 Task: Open a blank google sheet and write heading  Impact Sales. Add 10 people name  'Alexander Cooper, Victoria Hayes, Daniel Carter, Chloe Murphy, Christopher Ross, Natalie Price, Jack Peterson, Harper Foster, Joseph Gray, Lily Reed'Item code in between  1009-1200. Product range in between  1000-10000. Add Products   Keen Shoe, Lacoste Shoe, Merrell Shoe, Mizuno  Shoe, Onitsuka Tiger Shoe, Salomon Shoe, Sanuk Shoe, Saucony Shoe, Sperry Shoe, Superga Shoe.Choose quantity  1 to 10  commission 2 percent Total Add Amount. Save page  Impact Sales templetes   book
Action: Mouse moved to (273, 161)
Screenshot: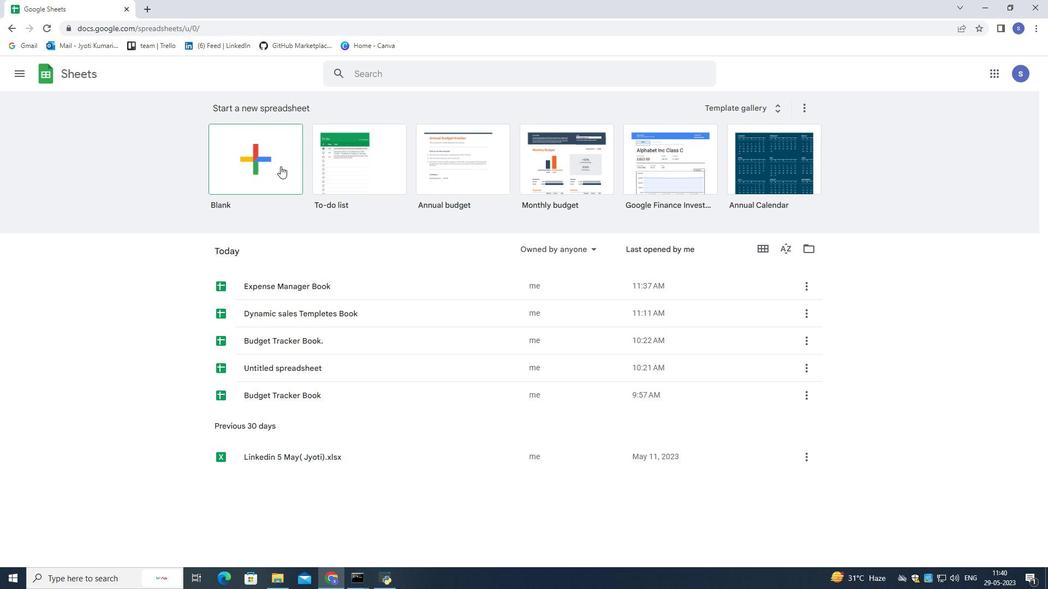 
Action: Mouse pressed left at (273, 161)
Screenshot: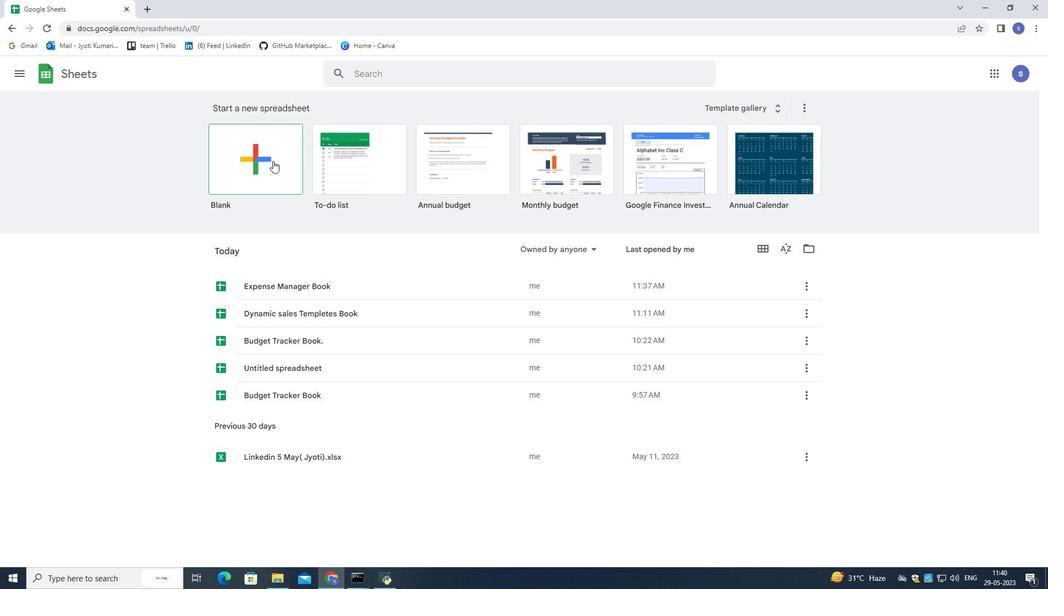 
Action: Mouse moved to (396, 158)
Screenshot: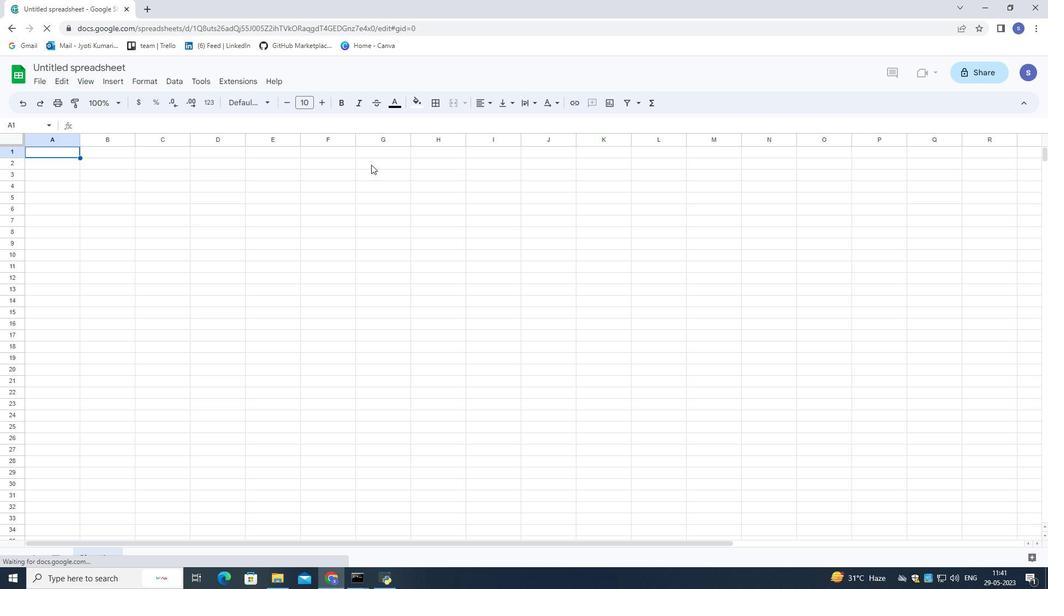 
Action: Mouse pressed left at (396, 158)
Screenshot: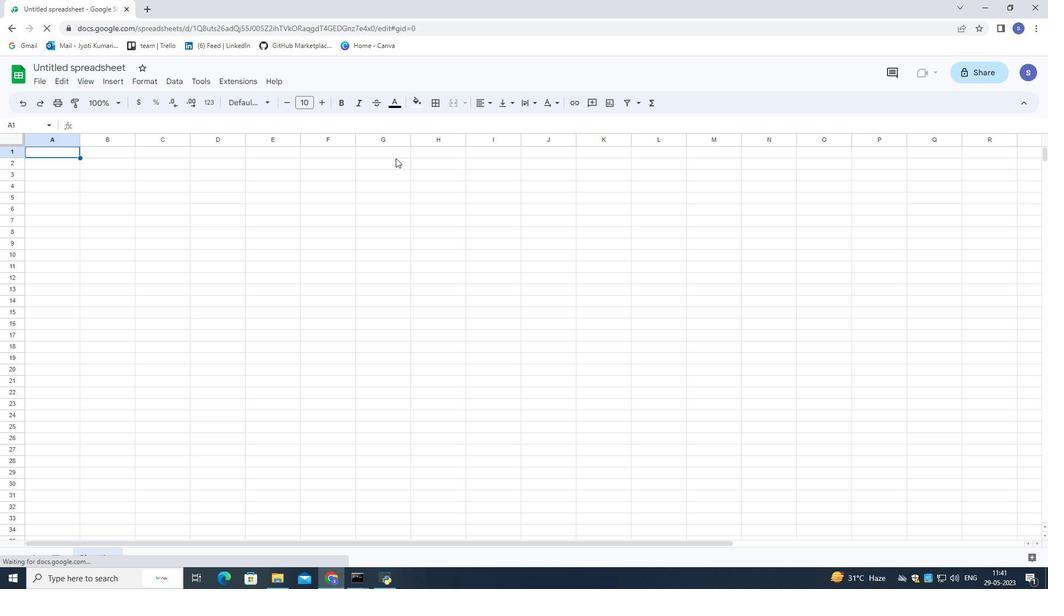 
Action: Mouse moved to (401, 162)
Screenshot: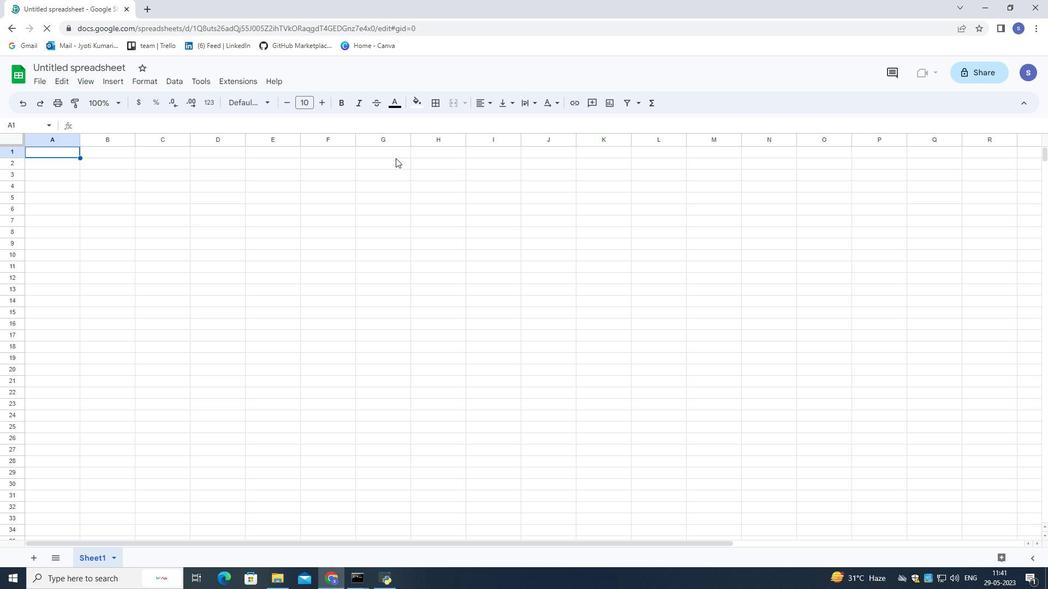 
Action: Mouse pressed left at (401, 162)
Screenshot: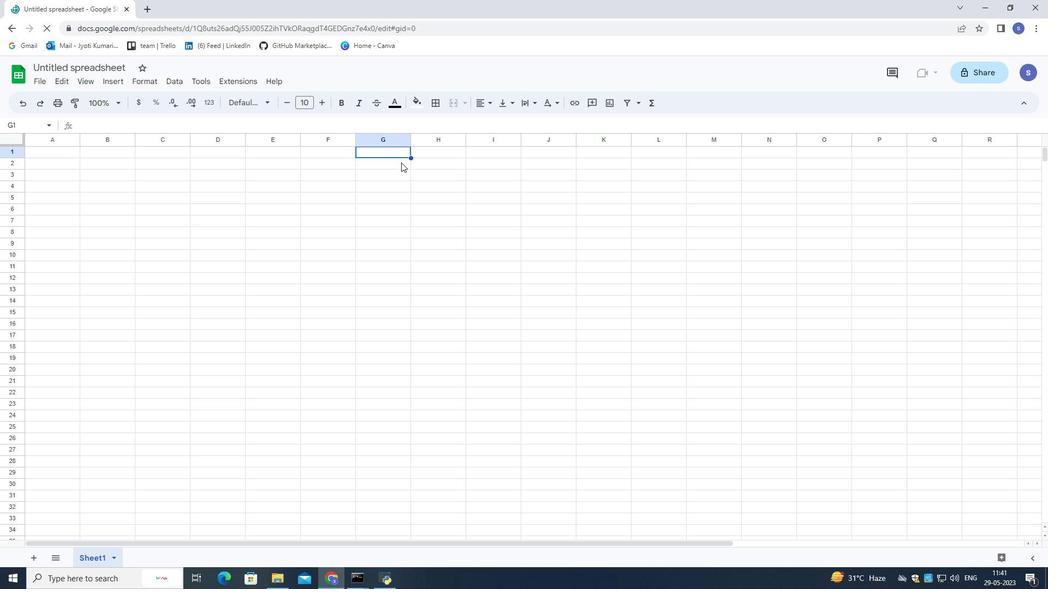 
Action: Mouse pressed left at (401, 162)
Screenshot: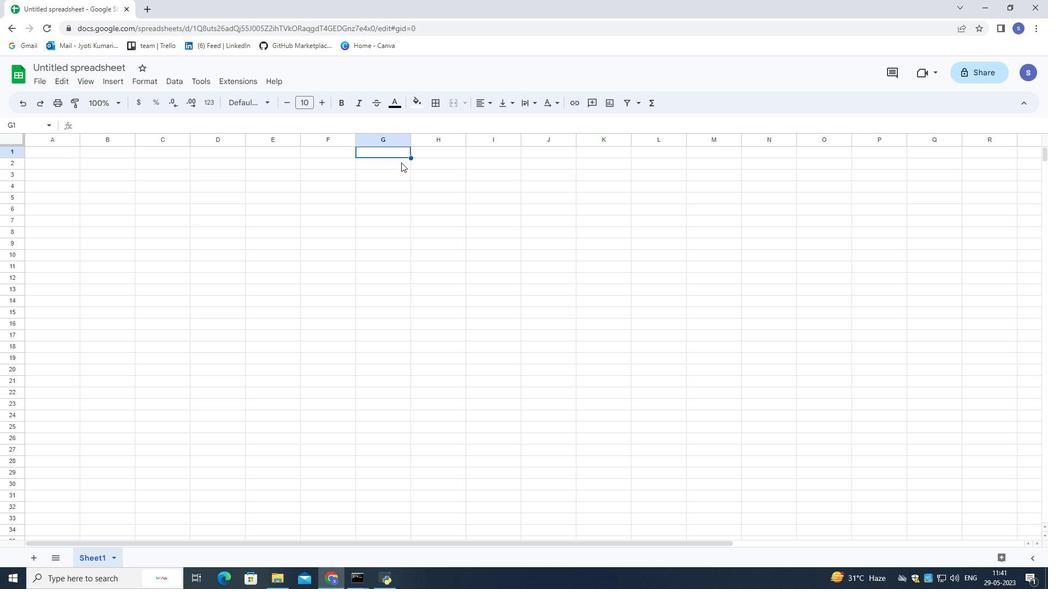 
Action: Key pressed <Key.shift>Impact<Key.space><Key.shift>Sales
Screenshot: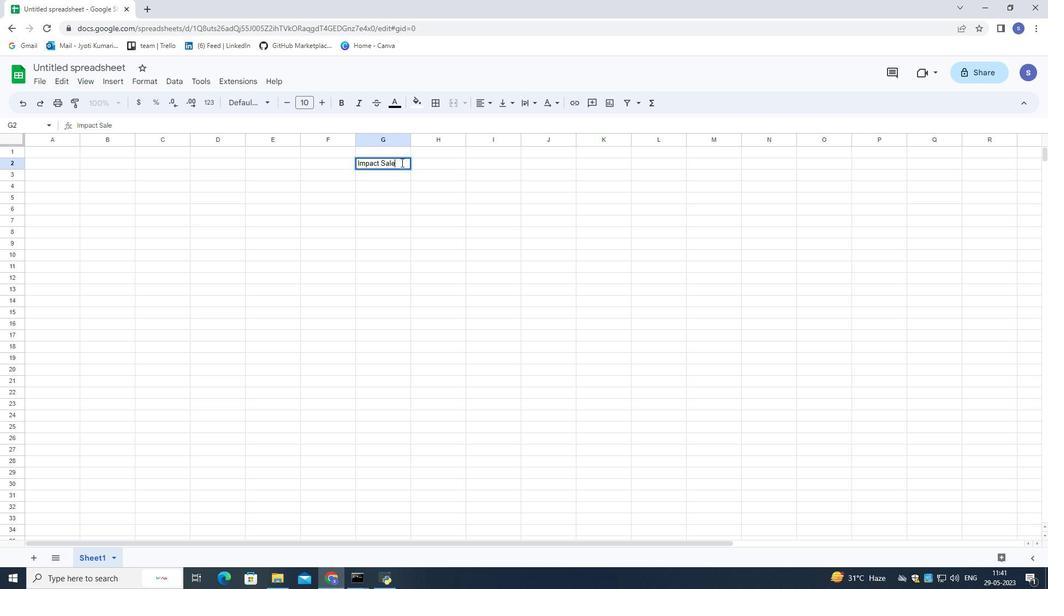 
Action: Mouse moved to (217, 188)
Screenshot: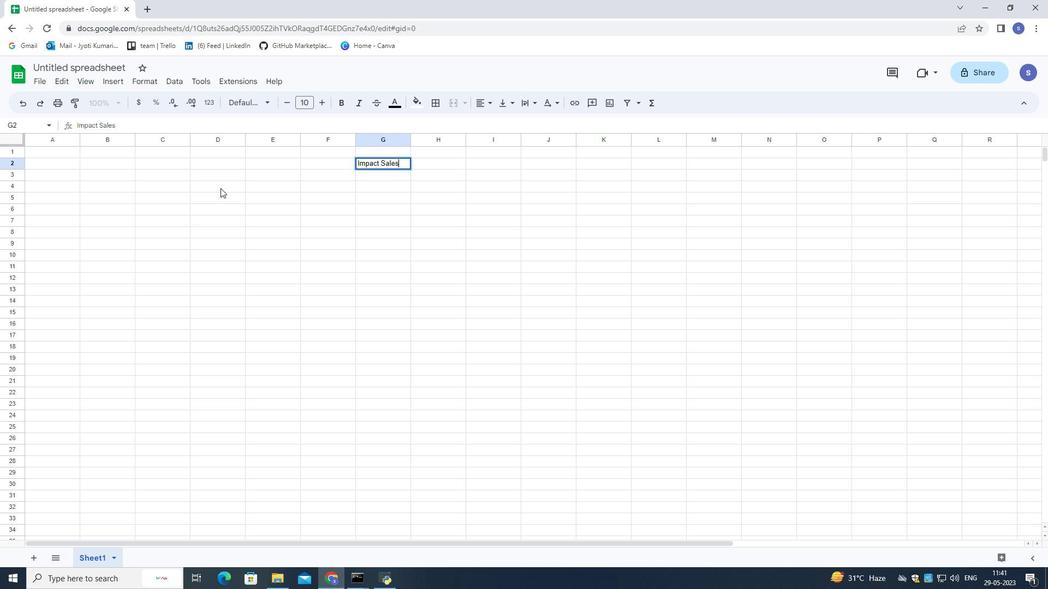 
Action: Mouse pressed left at (217, 188)
Screenshot: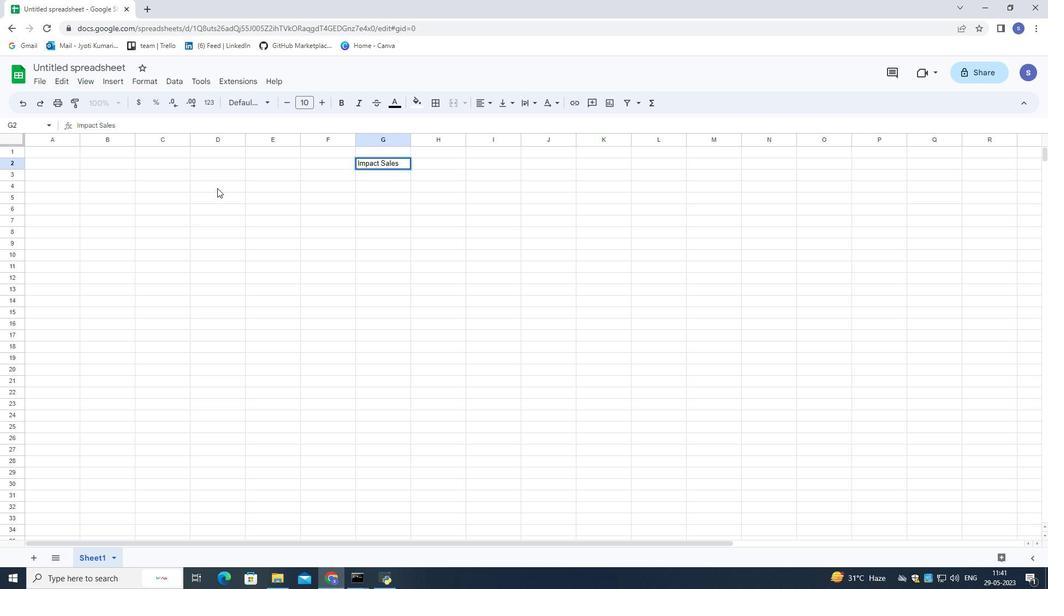 
Action: Mouse moved to (216, 187)
Screenshot: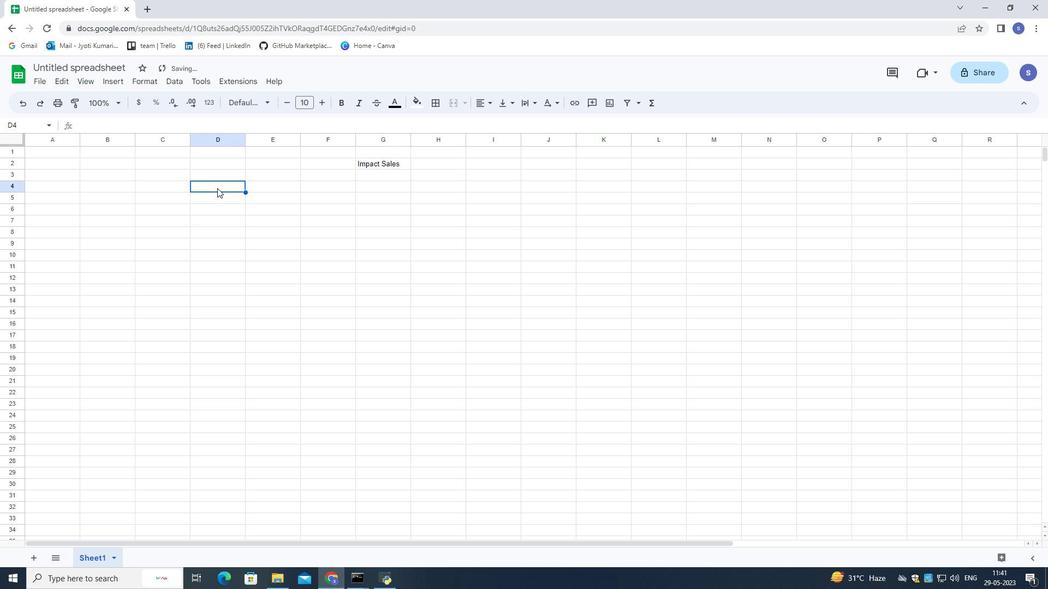 
Action: Key pressed <Key.shift>n<Key.backspace><Key.shift><Key.shift><Key.shift>Name<Key.right>
Screenshot: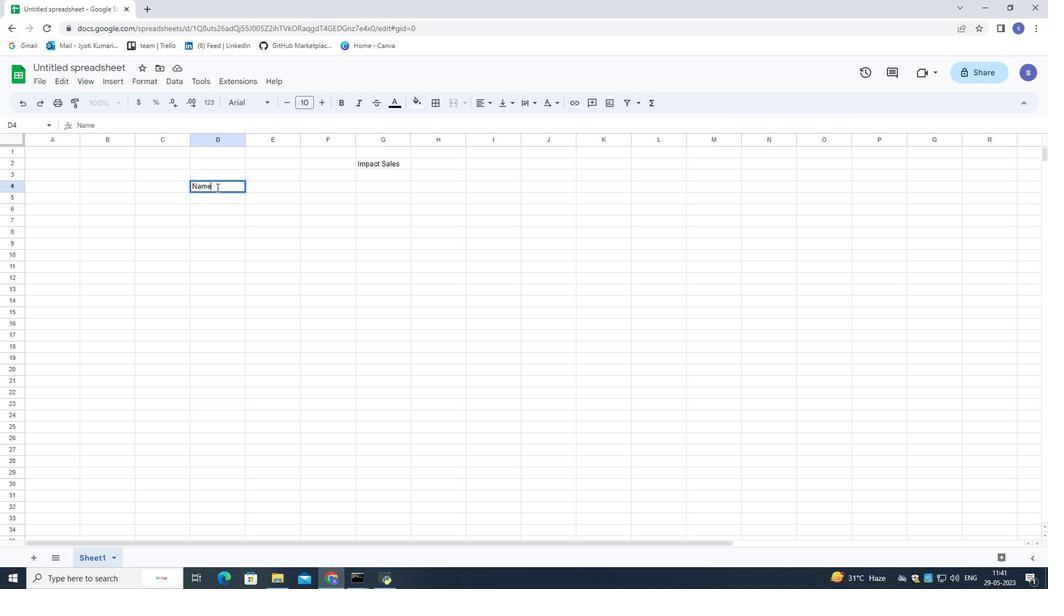 
Action: Mouse moved to (211, 206)
Screenshot: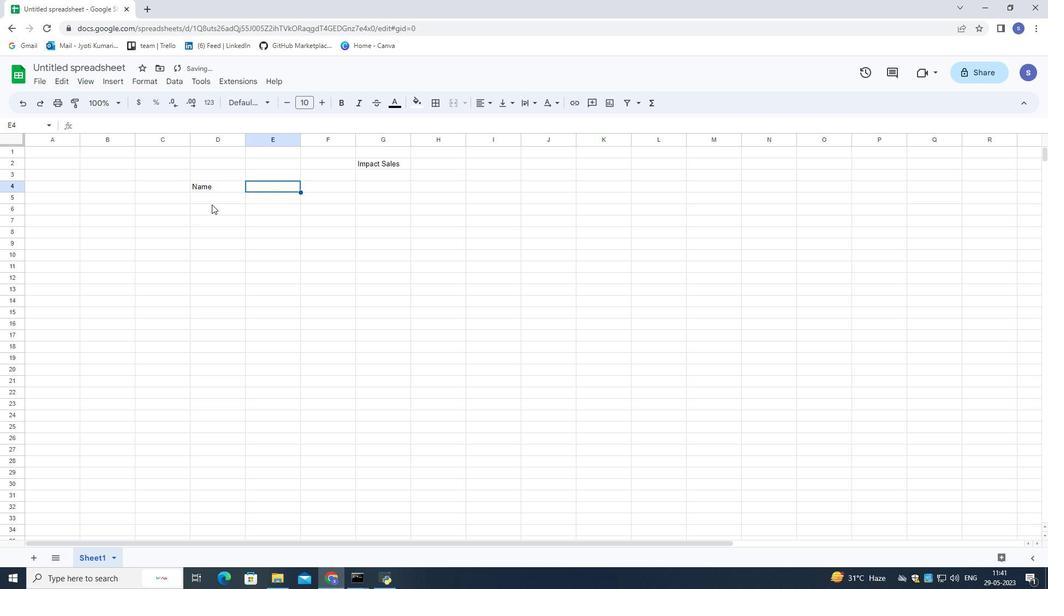
Action: Mouse pressed left at (211, 206)
Screenshot: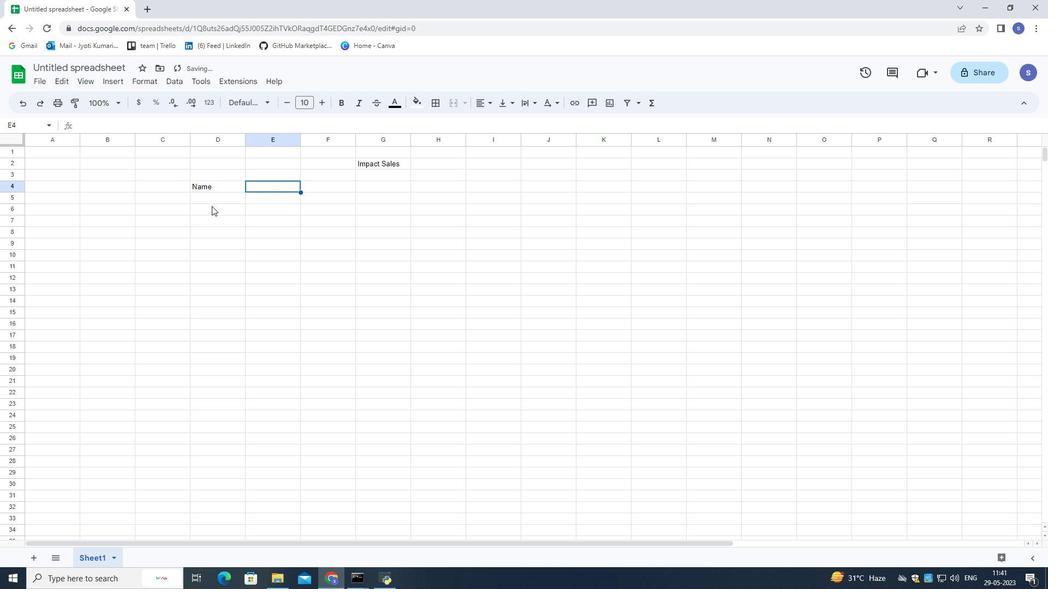 
Action: Mouse moved to (212, 207)
Screenshot: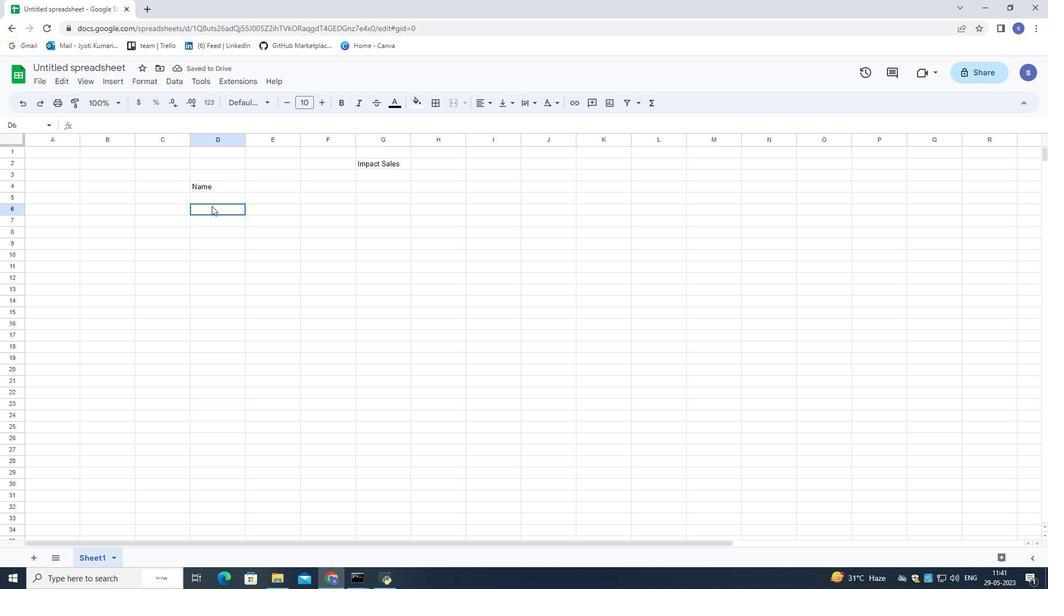 
Action: Key pressed <Key.shift>Alexander<Key.space><Key.shift>Cooper<Key.down><Key.shift>Victoria<Key.space><Key.shift>Hayes<Key.down><Key.shift><Key.shift><Key.shift>Daniel<Key.space><Key.shift>Carter<Key.down><Key.shift><Key.shift>Chole<Key.space><Key.shift>Murphy<Key.down><Key.shift>Christopher<Key.space><Key.shift>Ross<Key.down><Key.shift>Natalie<Key.space><Key.shift><Key.shift>Price<Key.down><Key.shift><Key.shift><Key.shift>Jack<Key.space><Key.shift>Perterson<Key.down><Key.shift>Harper<Key.space><Key.shift>Foster<Key.down><Key.shift>Joseph<Key.space><Key.shift>Gray<Key.down><Key.shift>Lily<Key.space><Key.shift>Reed'<Key.shift>Item<Key.down>
Screenshot: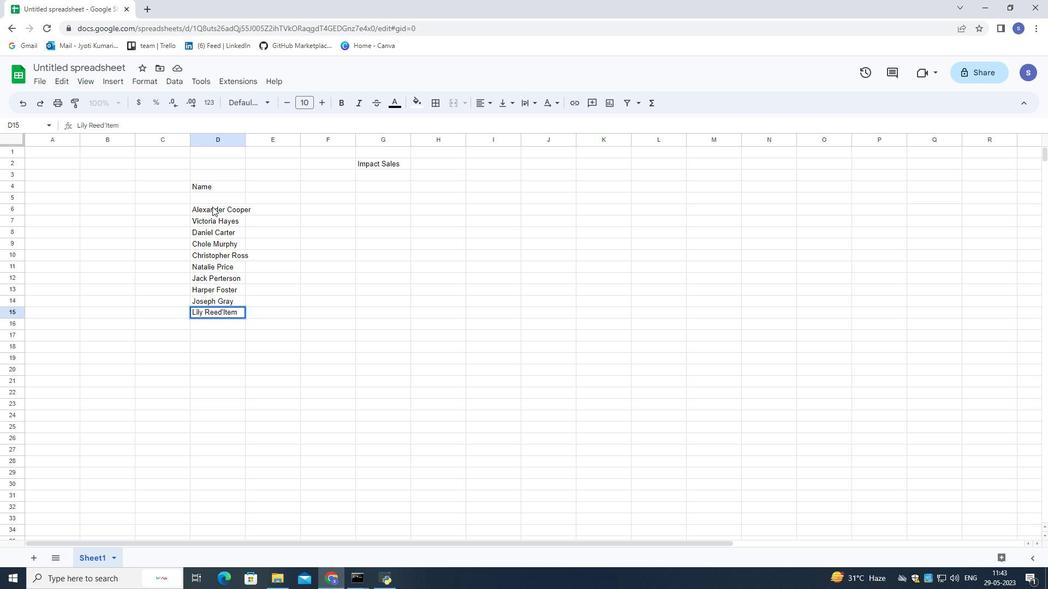 
Action: Mouse moved to (279, 185)
Screenshot: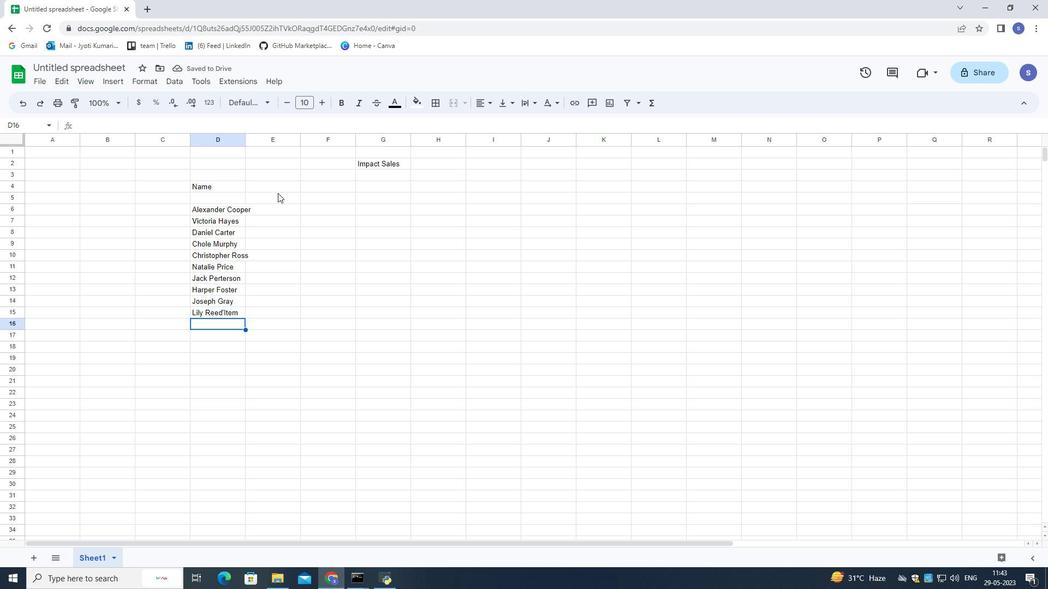 
Action: Mouse pressed left at (279, 185)
Screenshot: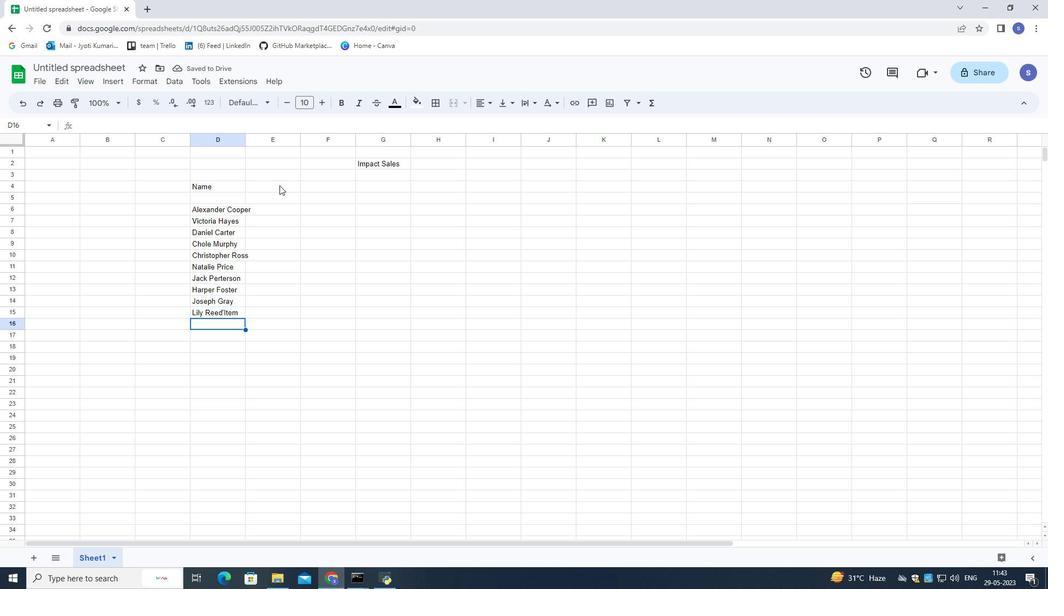 
Action: Mouse moved to (274, 191)
Screenshot: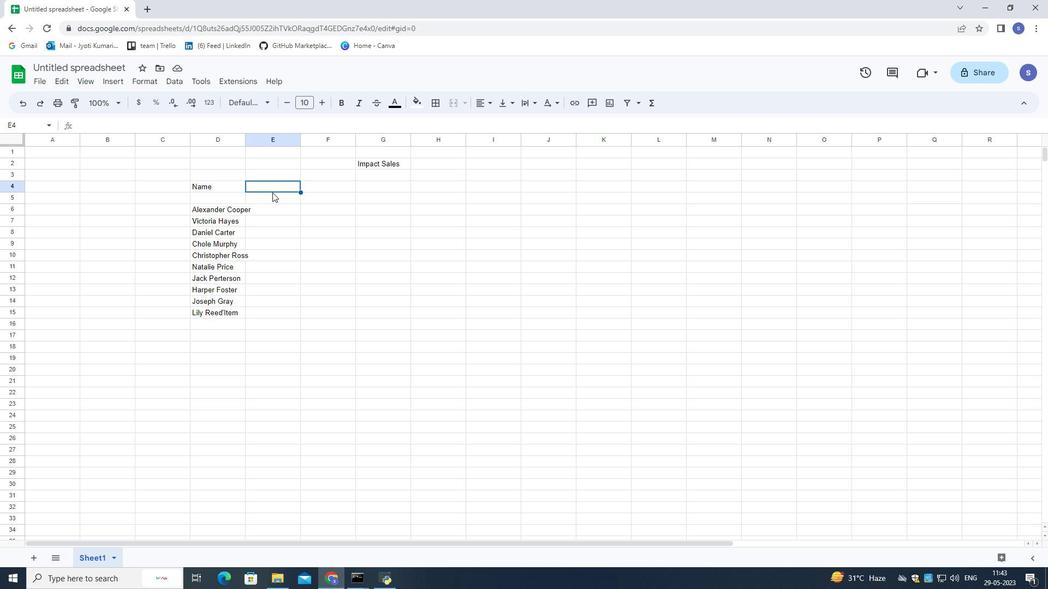 
Action: Key pressed <Key.shift><Key.shift><Key.shift><Key.shift><Key.shift>Item<Key.space><Key.shift>Code<Key.down><Key.down><Key.down><Key.up>
Screenshot: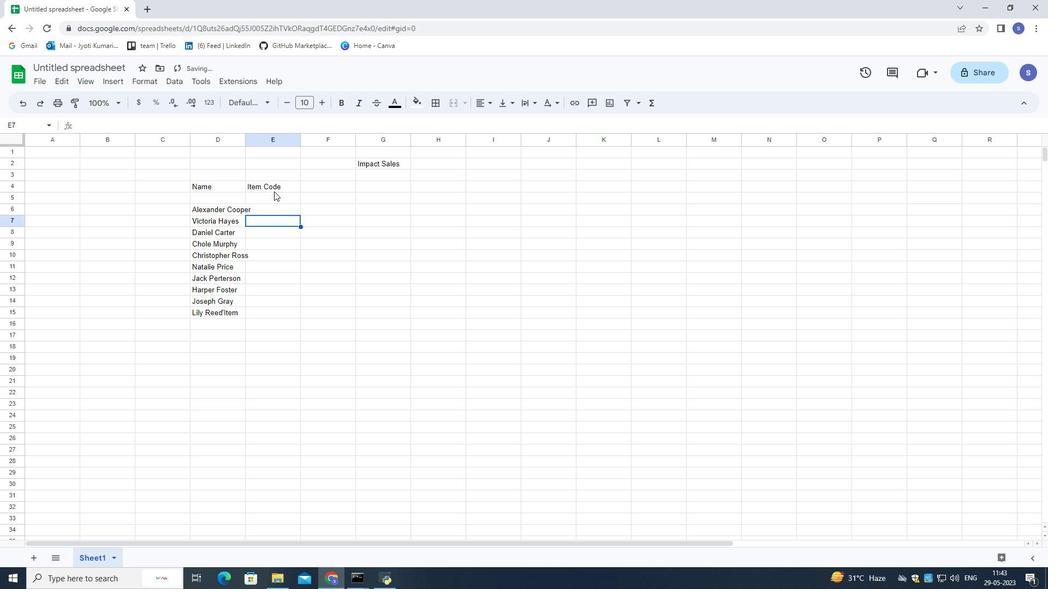 
Action: Mouse moved to (505, 298)
Screenshot: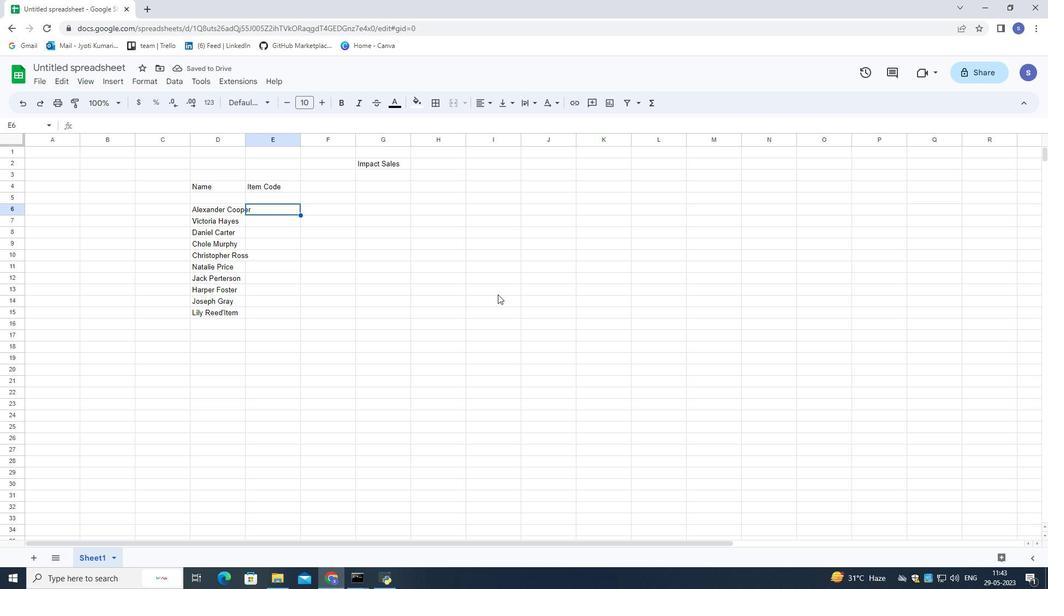 
Action: Key pressed 1009<Key.down>1045<Key.down>1068<Key.down>1100<Key.down>1150<Key.down>1466<Key.down>
Screenshot: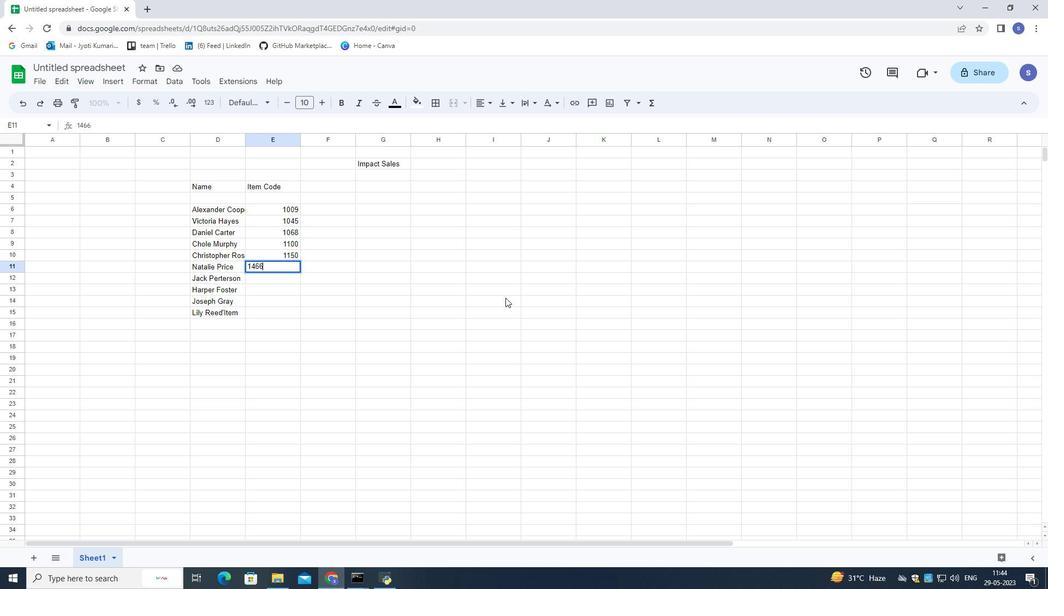 
Action: Mouse moved to (289, 266)
Screenshot: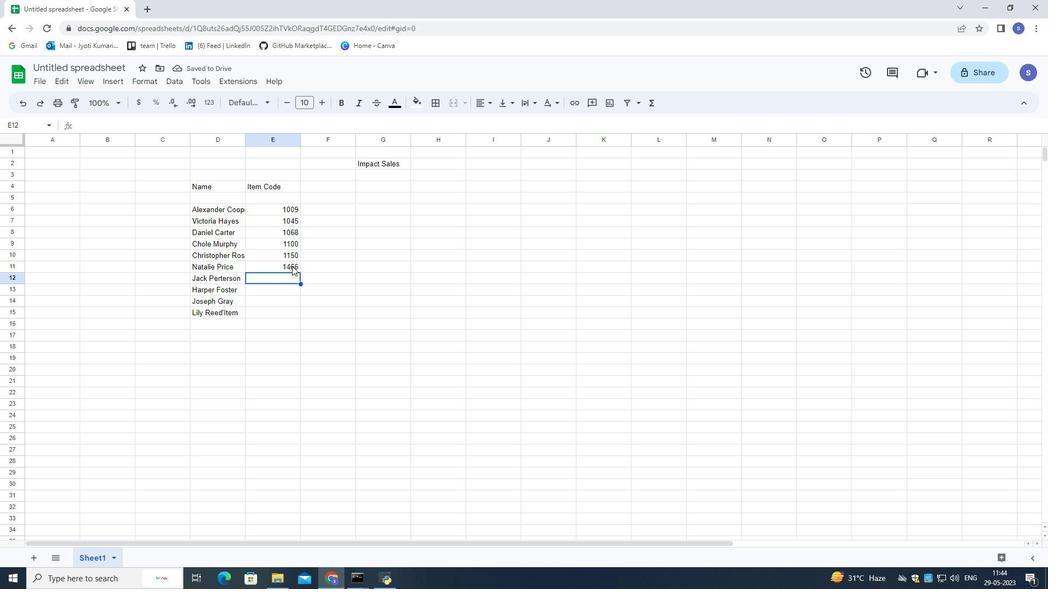 
Action: Mouse pressed left at (289, 266)
Screenshot: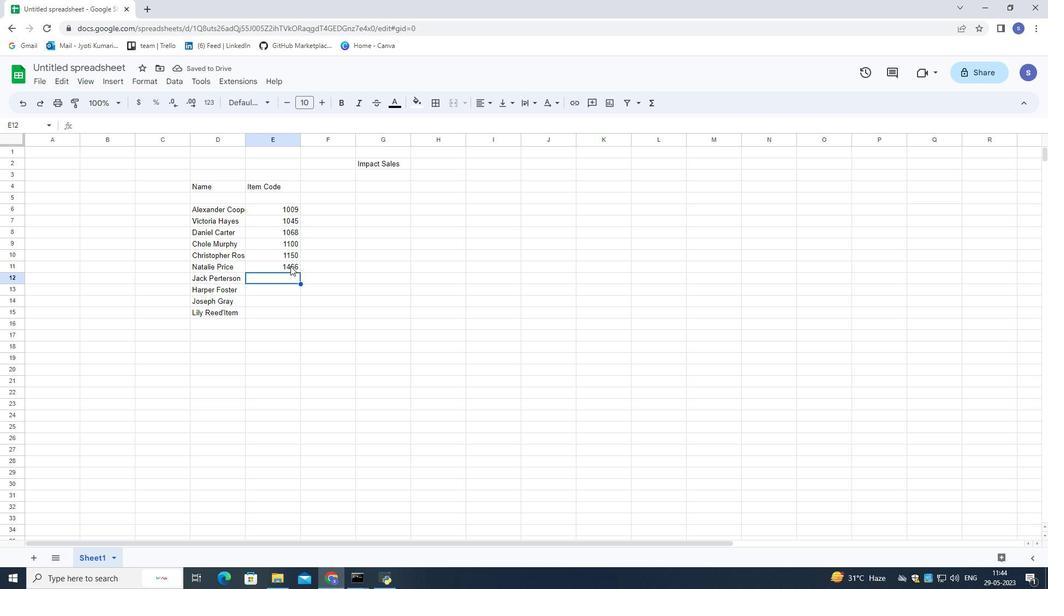 
Action: Mouse pressed left at (289, 266)
Screenshot: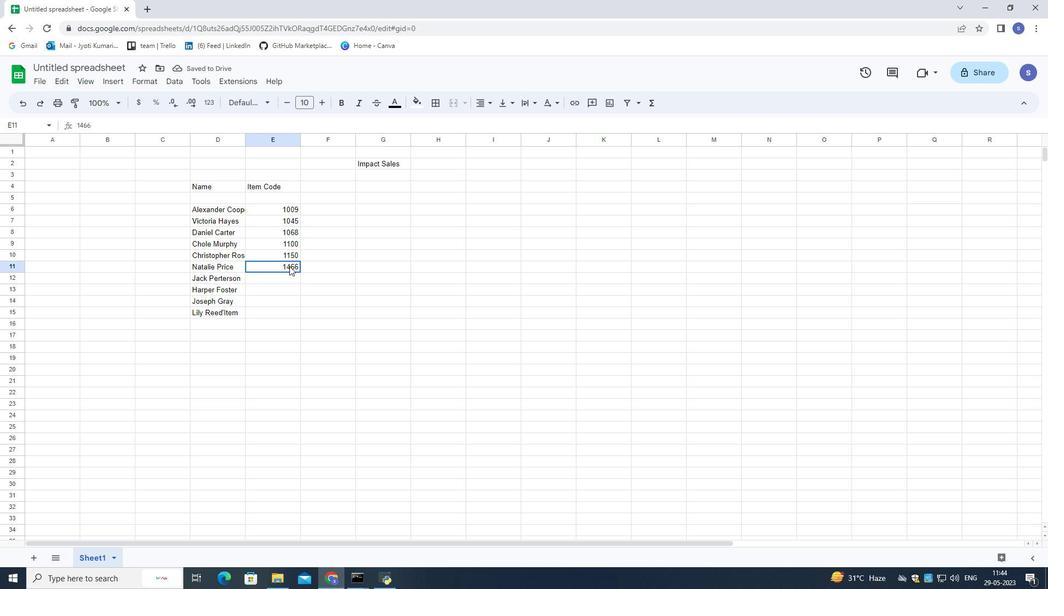 
Action: Mouse pressed left at (289, 266)
Screenshot: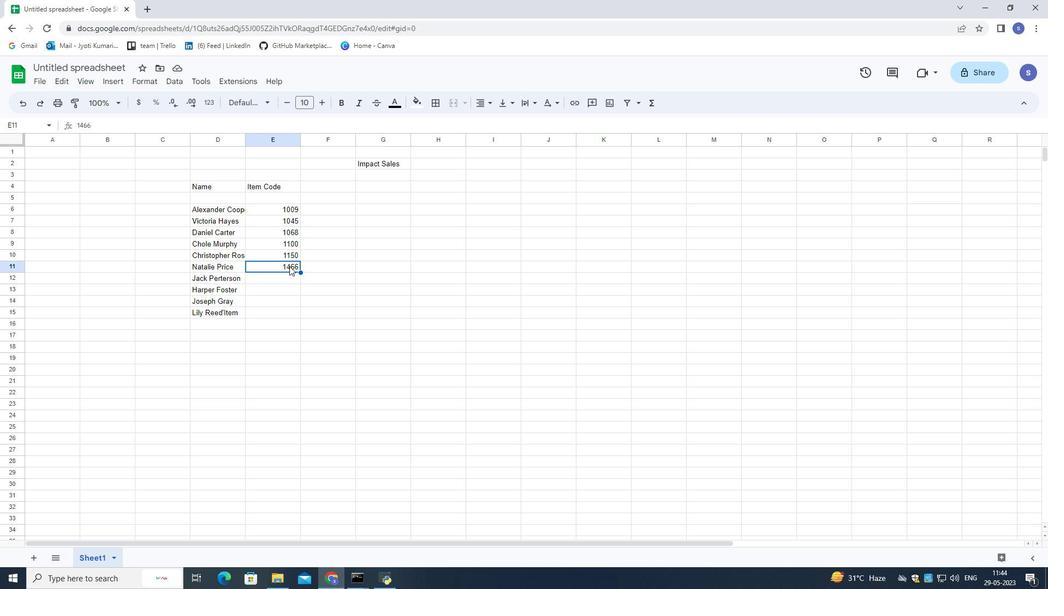 
Action: Mouse pressed left at (289, 266)
Screenshot: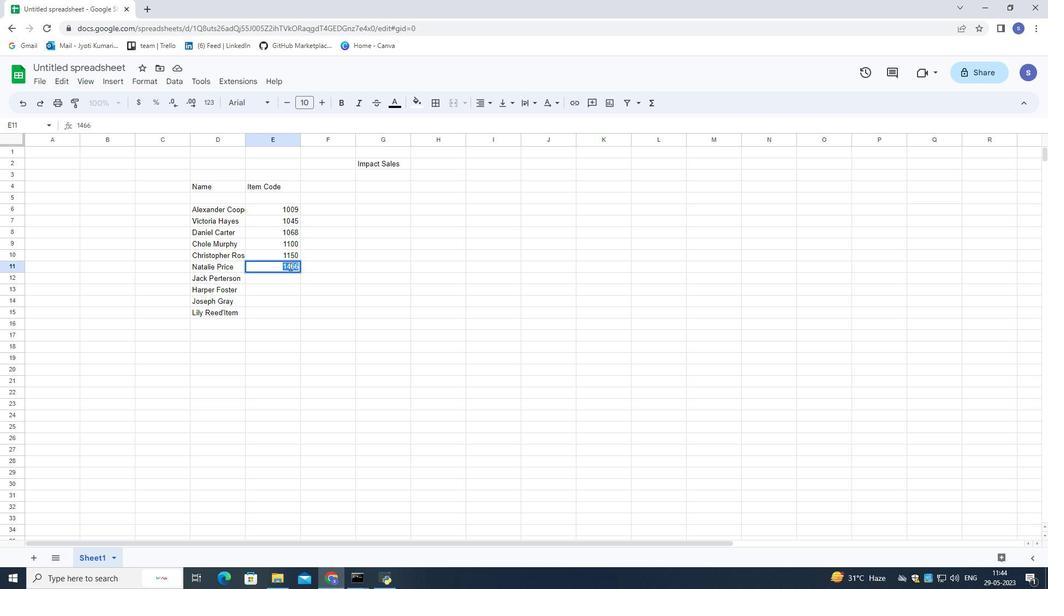 
Action: Mouse moved to (294, 268)
Screenshot: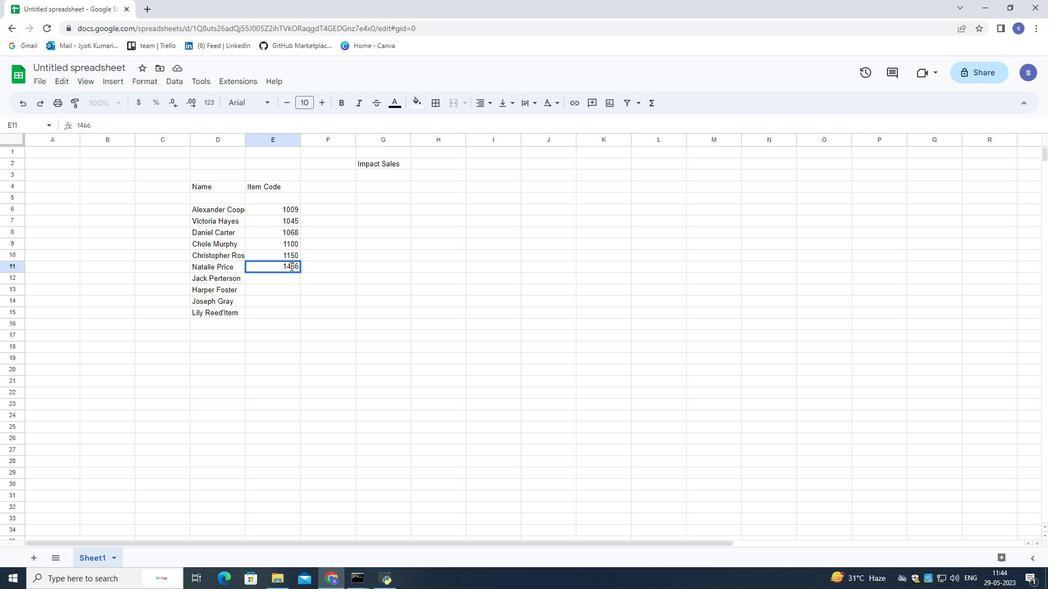 
Action: Key pressed <Key.backspace>0<Key.down>
Screenshot: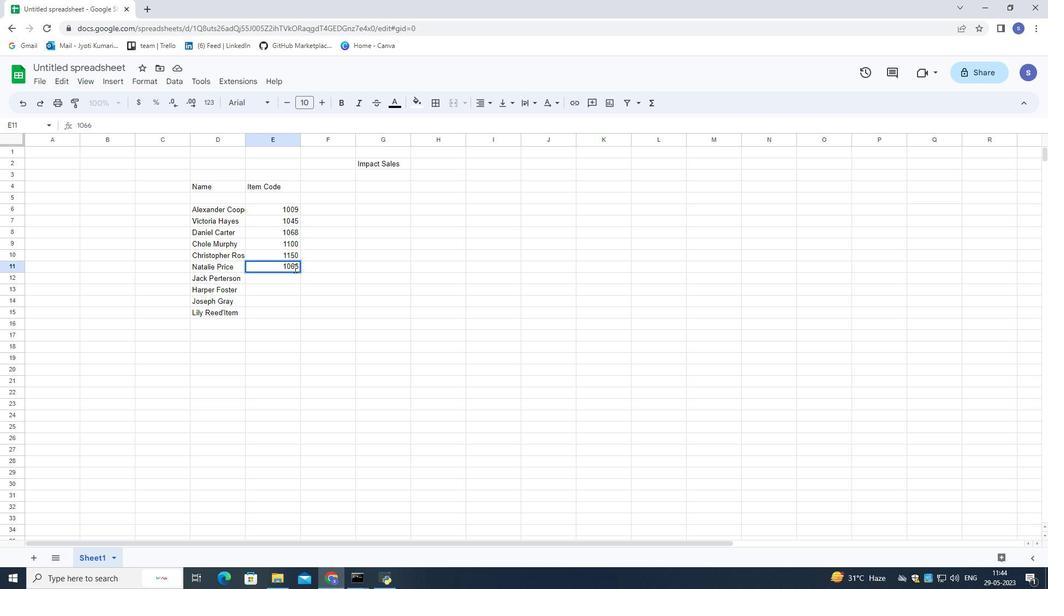 
Action: Mouse moved to (291, 276)
Screenshot: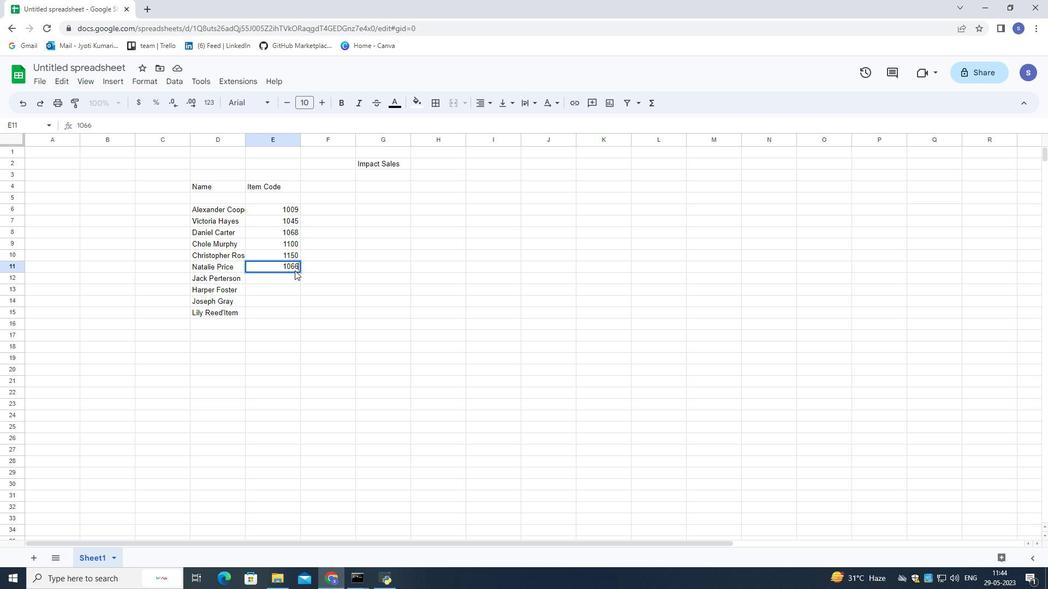 
Action: Mouse pressed left at (291, 276)
Screenshot: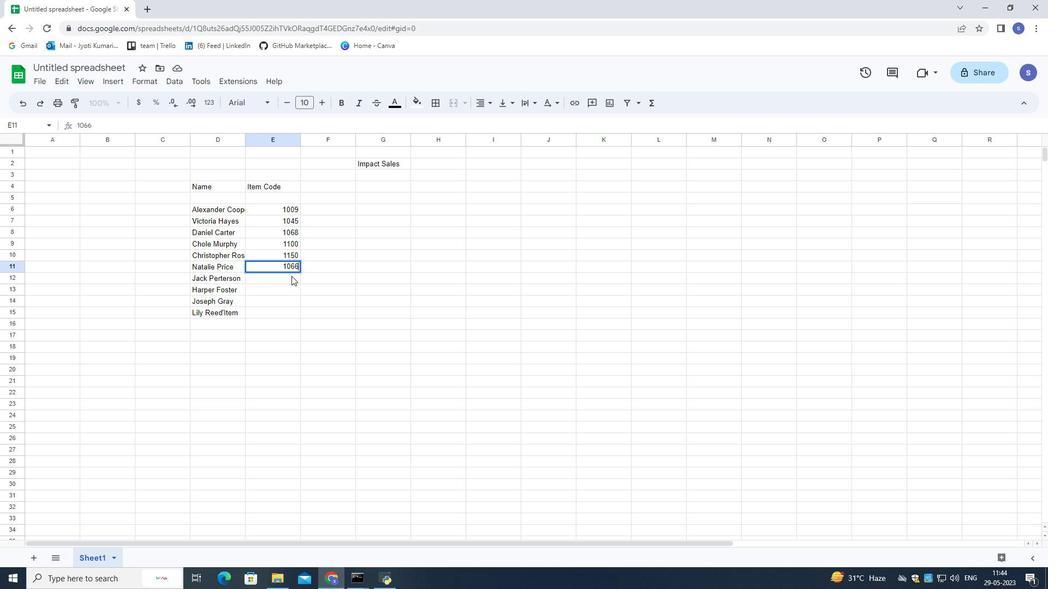 
Action: Mouse moved to (592, 309)
Screenshot: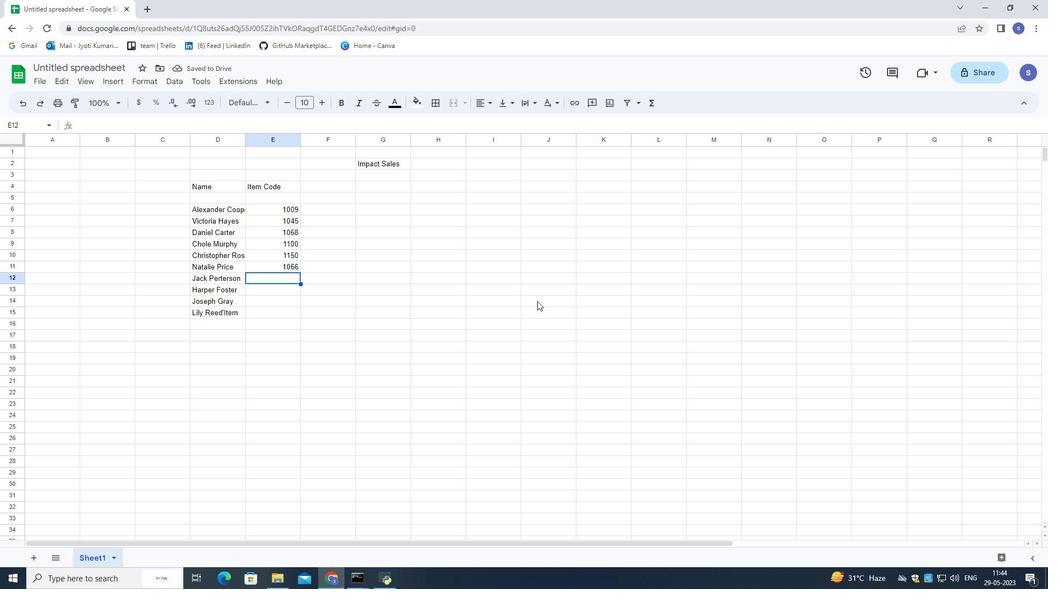 
Action: Key pressed 1200<Key.down>1456<Key.backspace><Key.backspace><Key.backspace>045<Key.down>1185<Key.down>1064<Key.down>
Screenshot: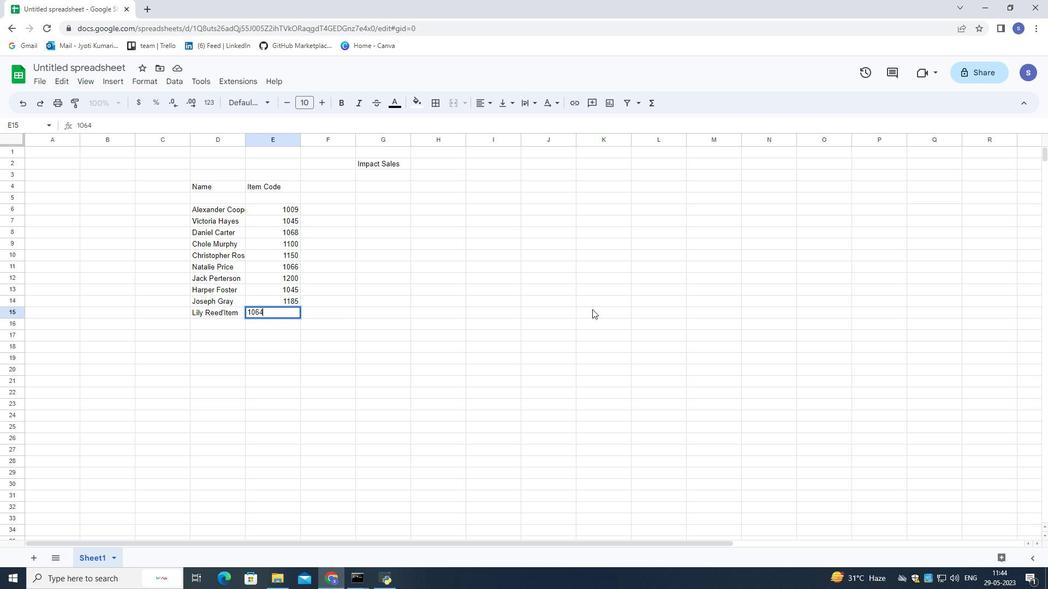 
Action: Mouse moved to (329, 182)
Screenshot: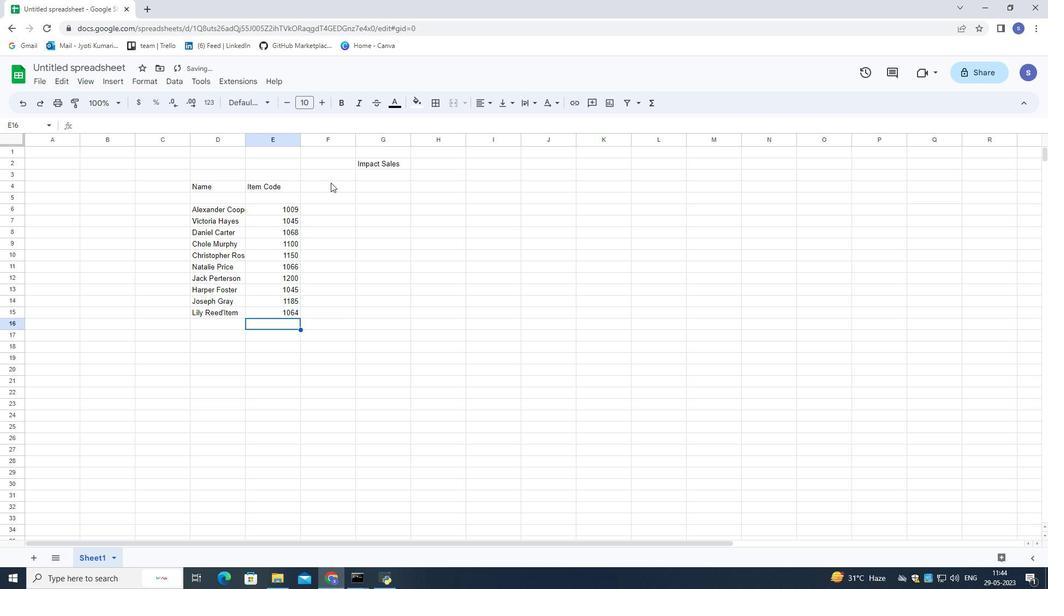 
Action: Mouse pressed left at (329, 182)
Screenshot: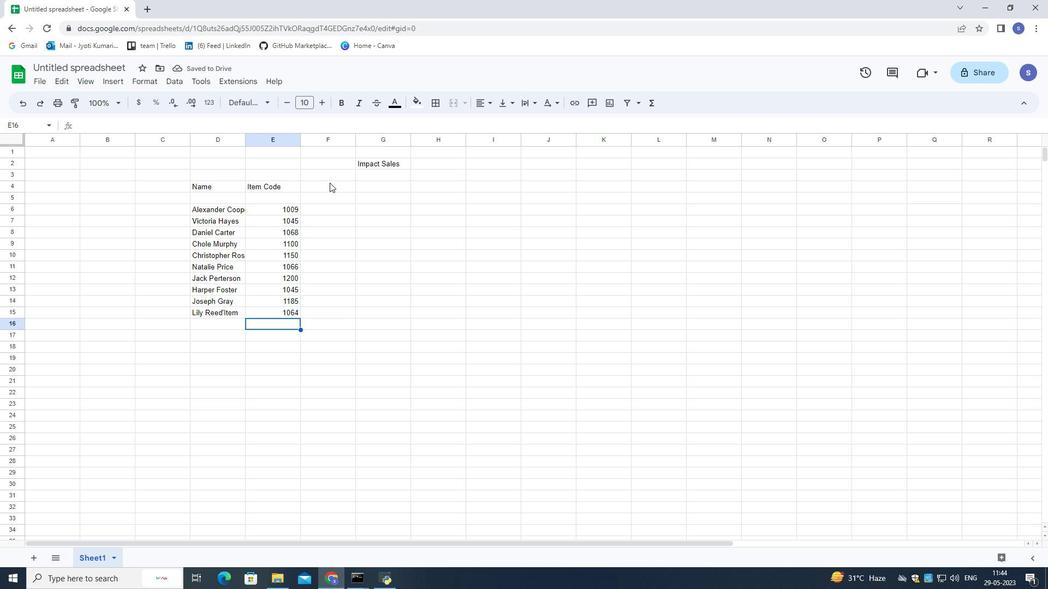 
Action: Mouse moved to (318, 184)
Screenshot: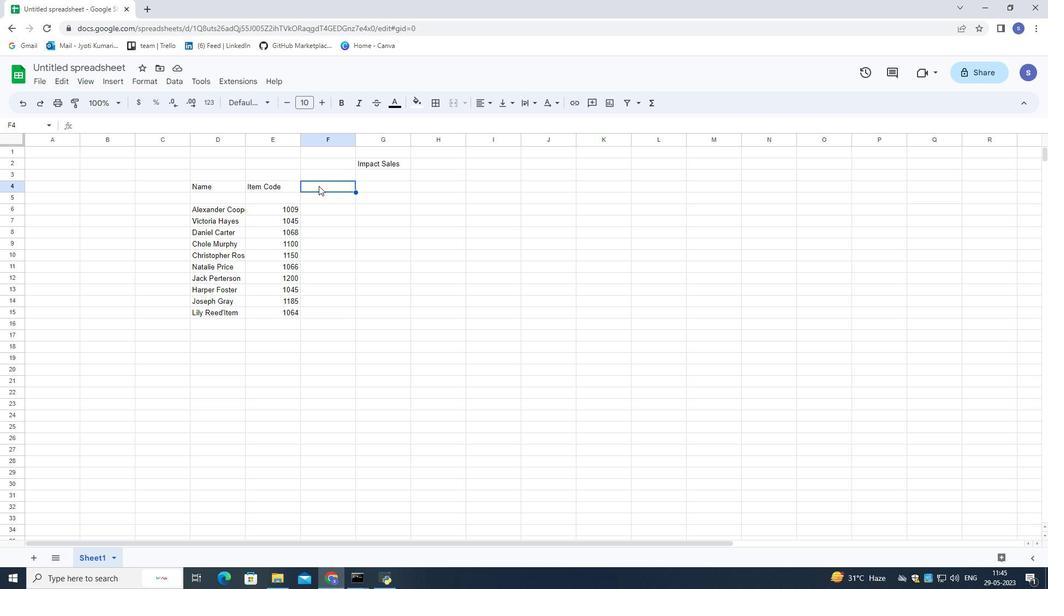 
Action: Key pressed <Key.shift>Range<Key.left><Key.left><Key.left><Key.left>
Screenshot: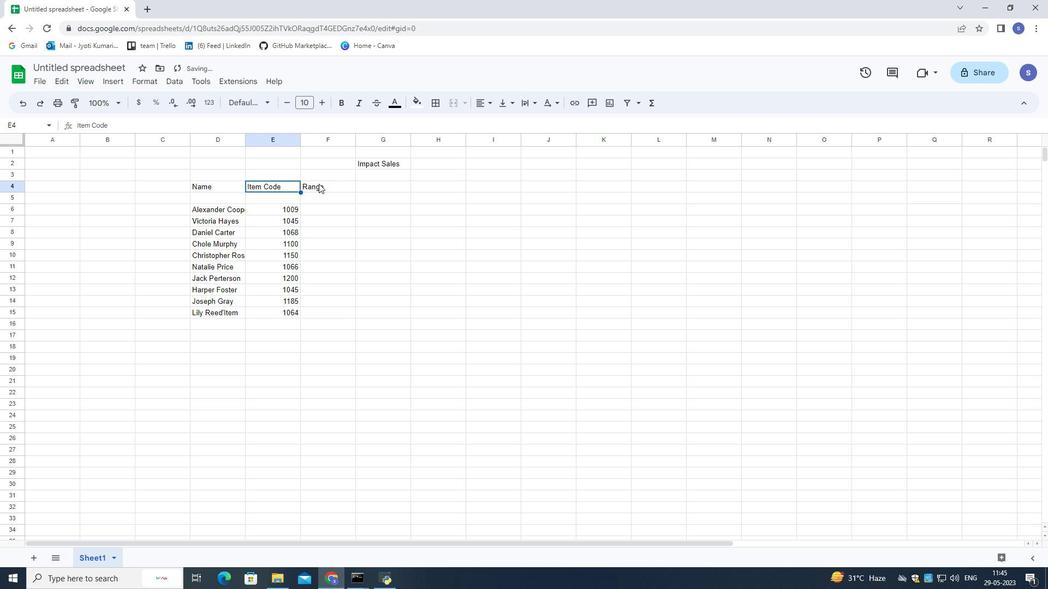 
Action: Mouse pressed left at (318, 184)
Screenshot: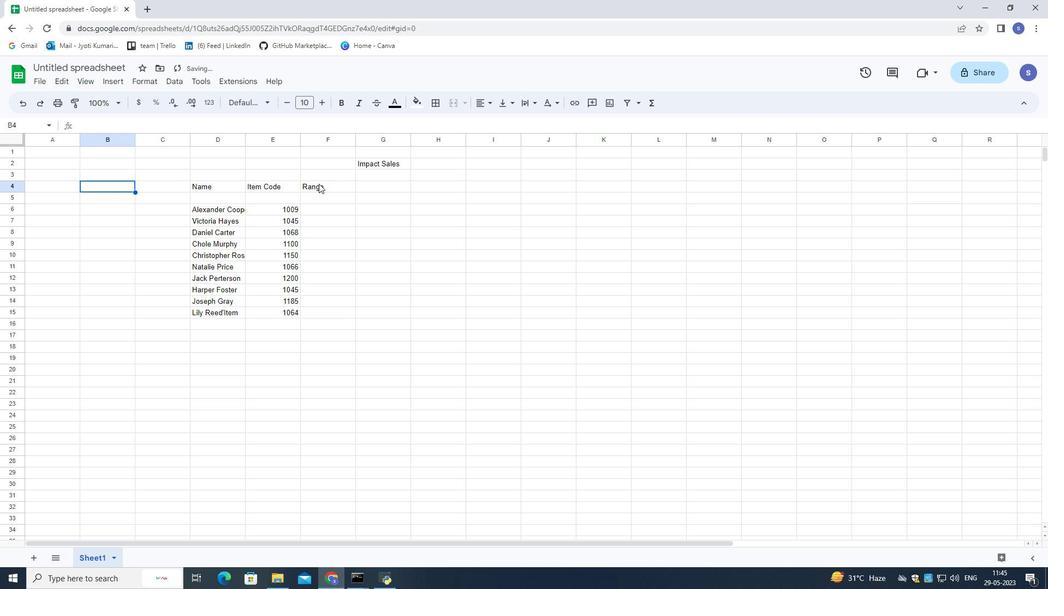 
Action: Mouse pressed left at (318, 184)
Screenshot: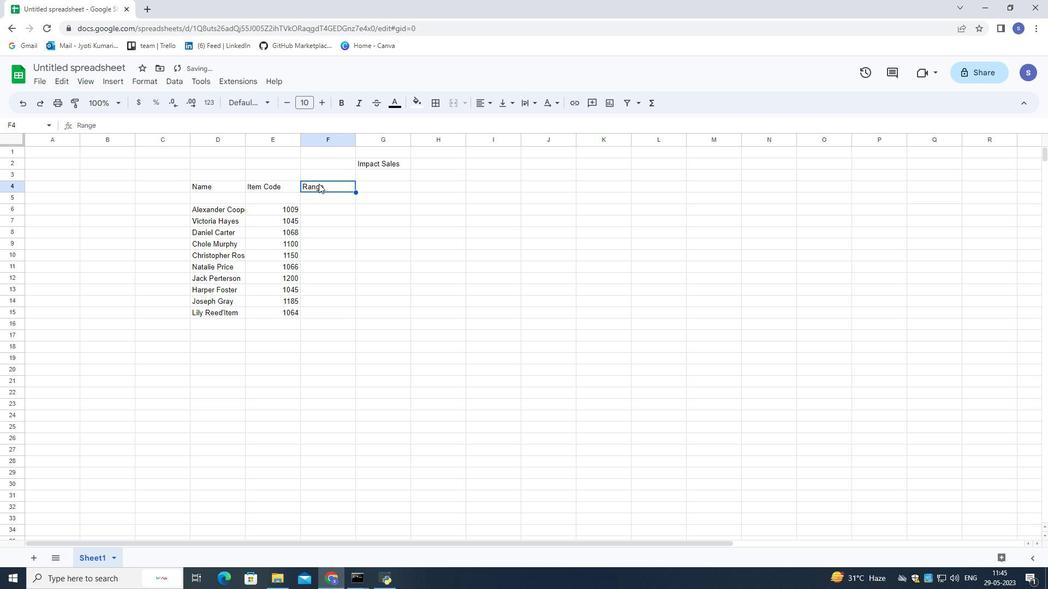 
Action: Mouse pressed left at (318, 184)
Screenshot: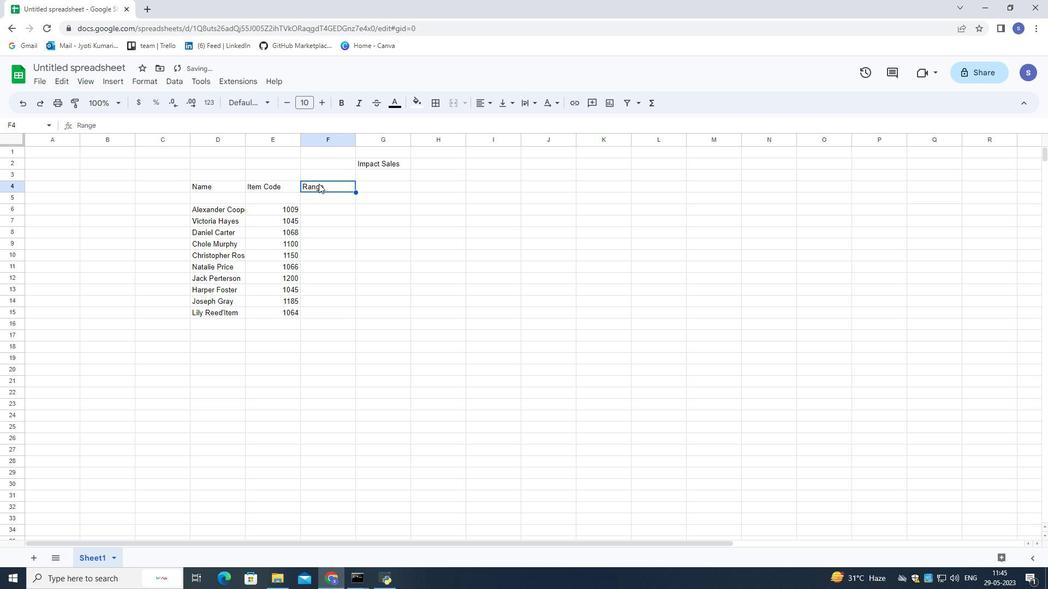 
Action: Key pressed <Key.left><Key.left><Key.left><Key.shift>Product<Key.space>
Screenshot: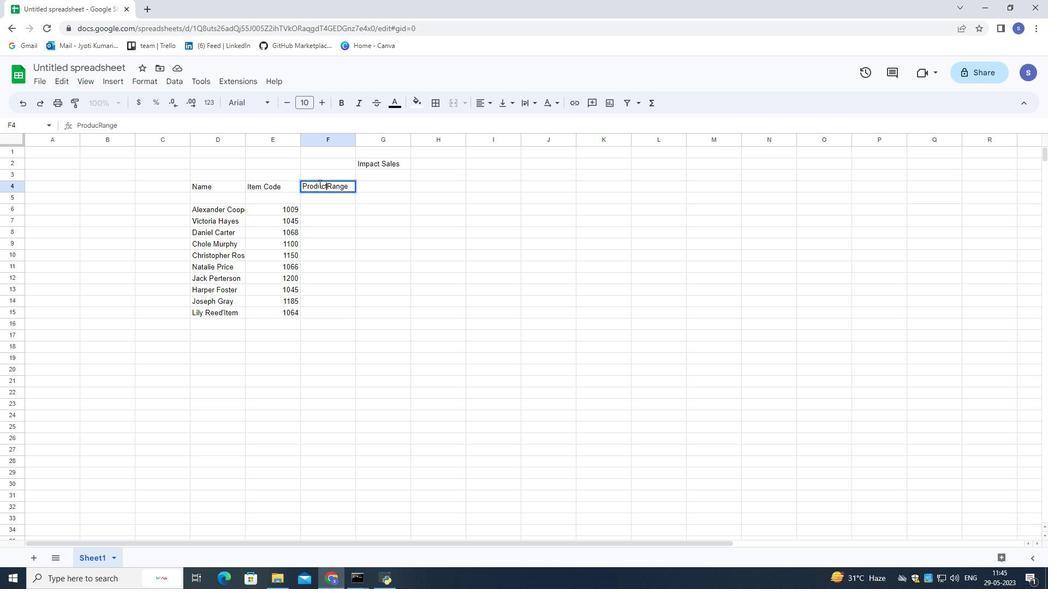 
Action: Mouse moved to (315, 210)
Screenshot: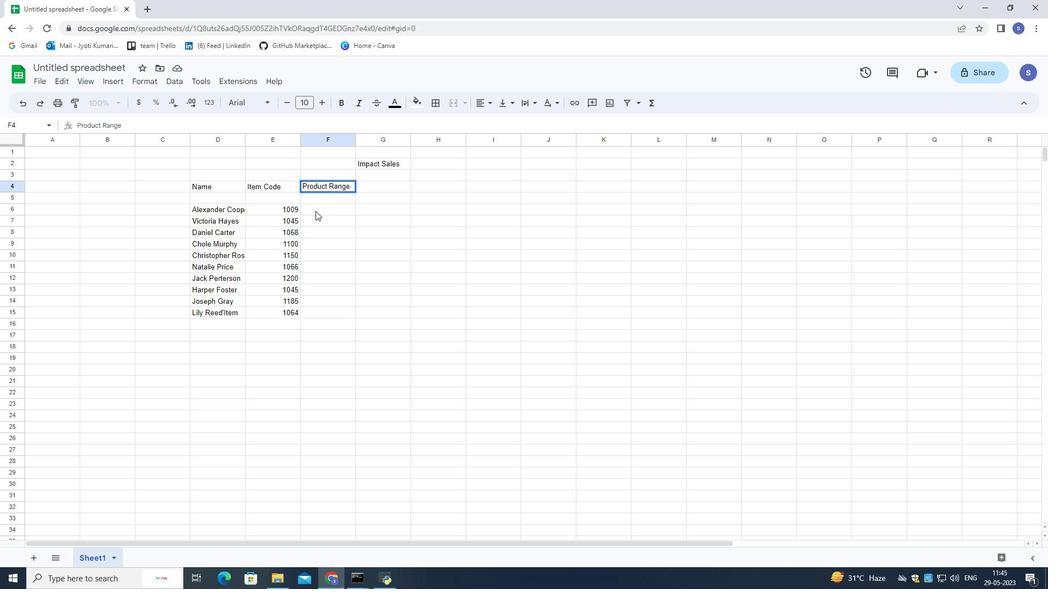 
Action: Mouse pressed left at (315, 210)
Screenshot: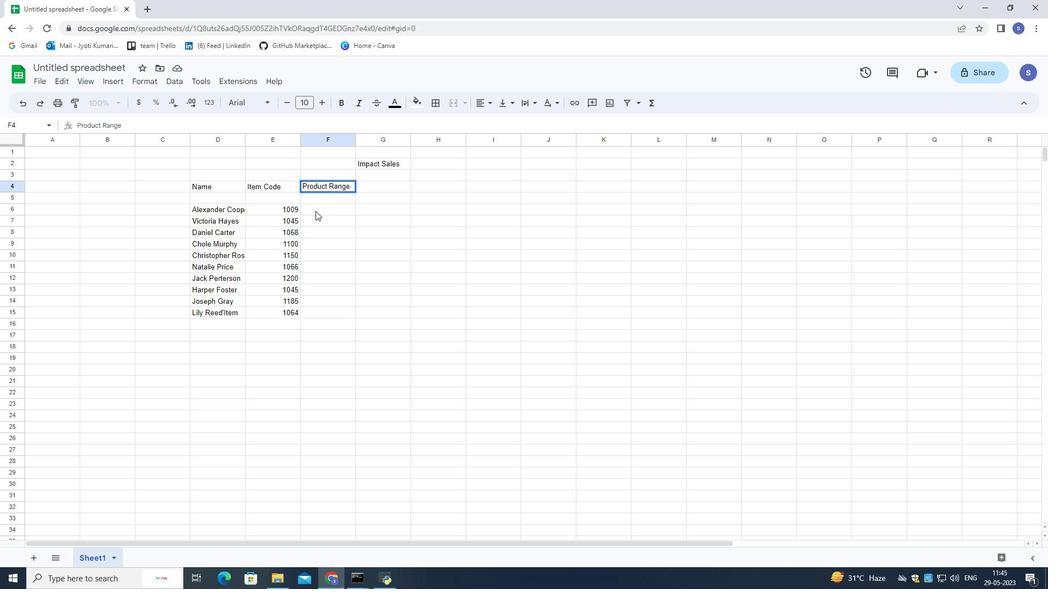 
Action: Mouse moved to (341, 223)
Screenshot: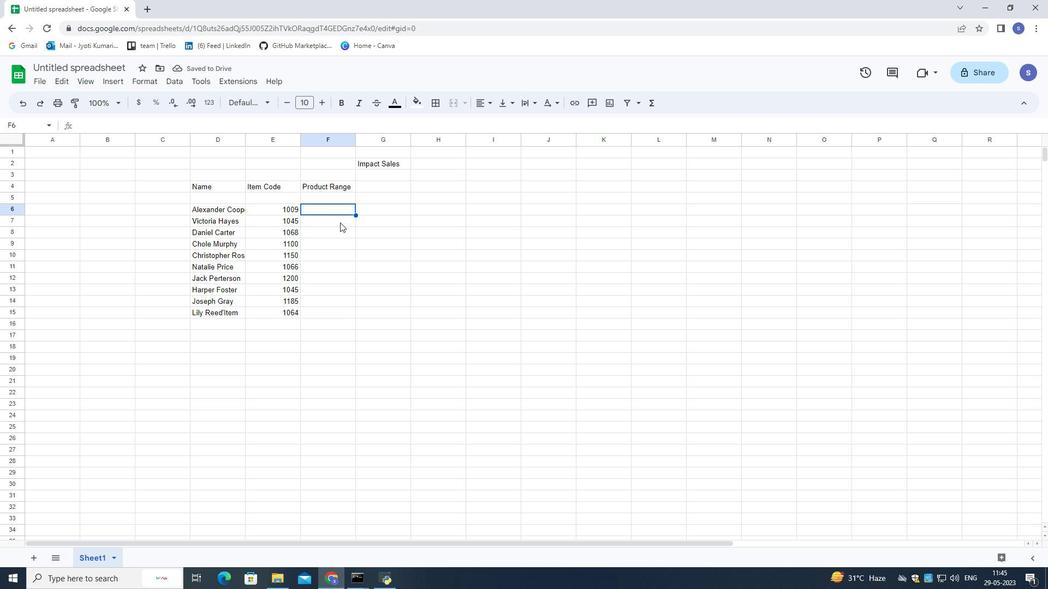 
Action: Key pressed 1000<Key.down>4500<Key.down>9000<Key.down>8456<Key.down>7531<Key.down>4598<Key.down>8456<Key.down>5468<Key.down>2597<Key.down>4596<Key.down>
Screenshot: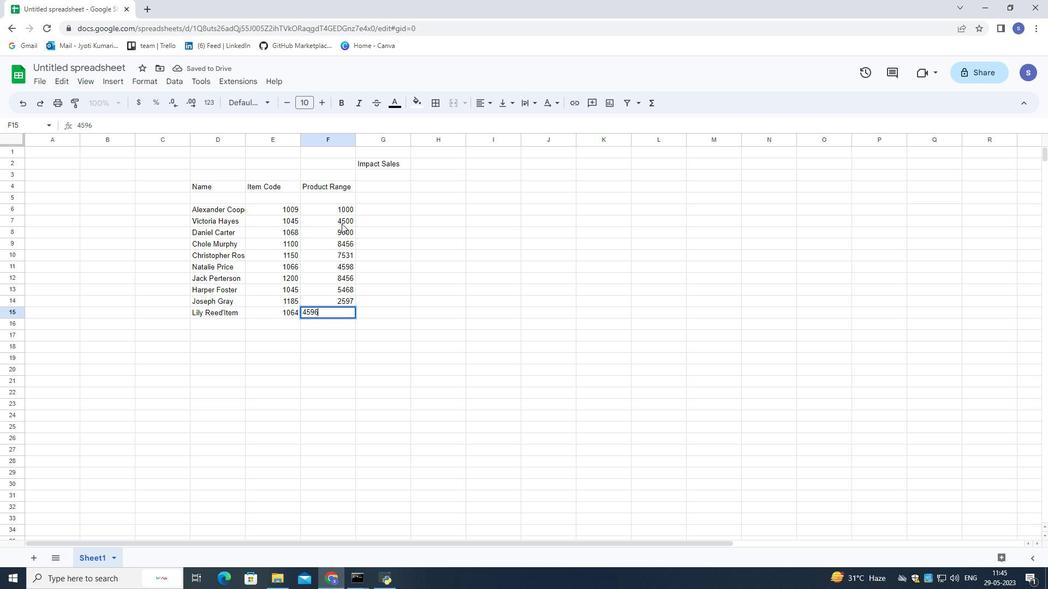 
Action: Mouse moved to (390, 183)
Screenshot: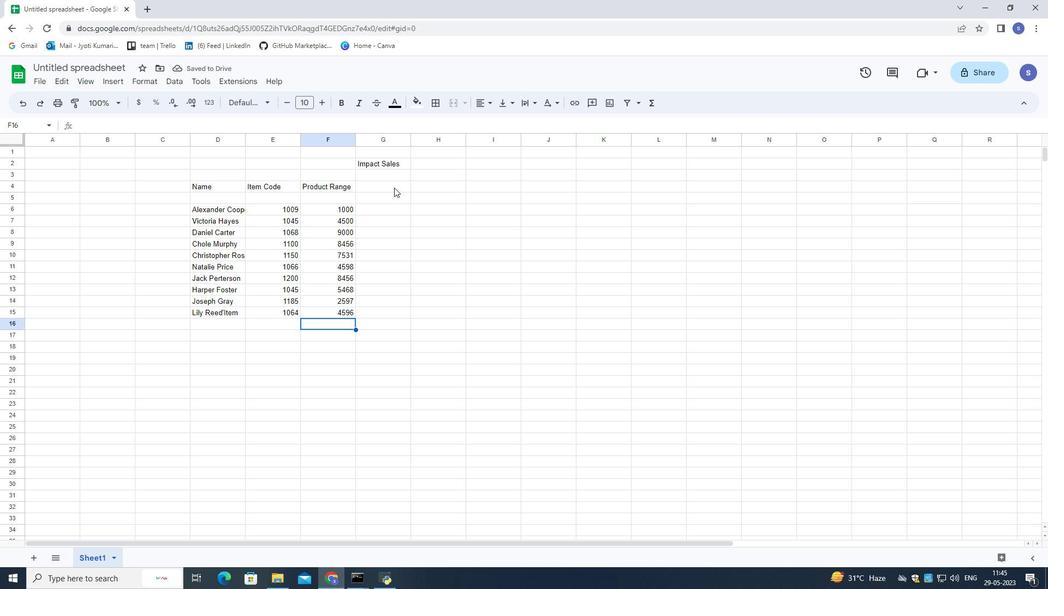 
Action: Mouse pressed left at (390, 183)
Screenshot: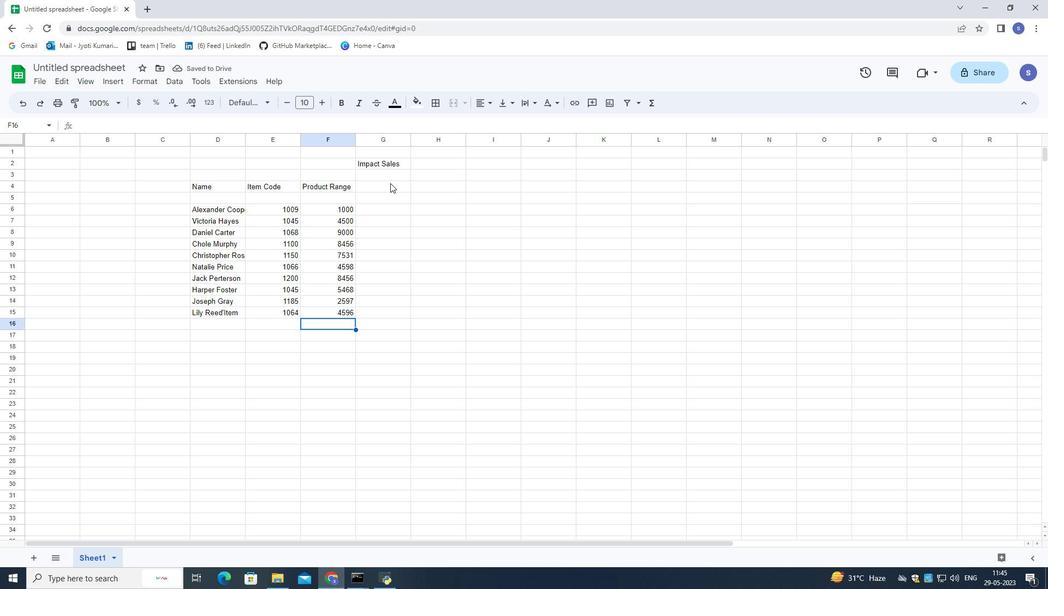 
Action: Key pressed <Key.shift>Products<Key.down><Key.down>
Screenshot: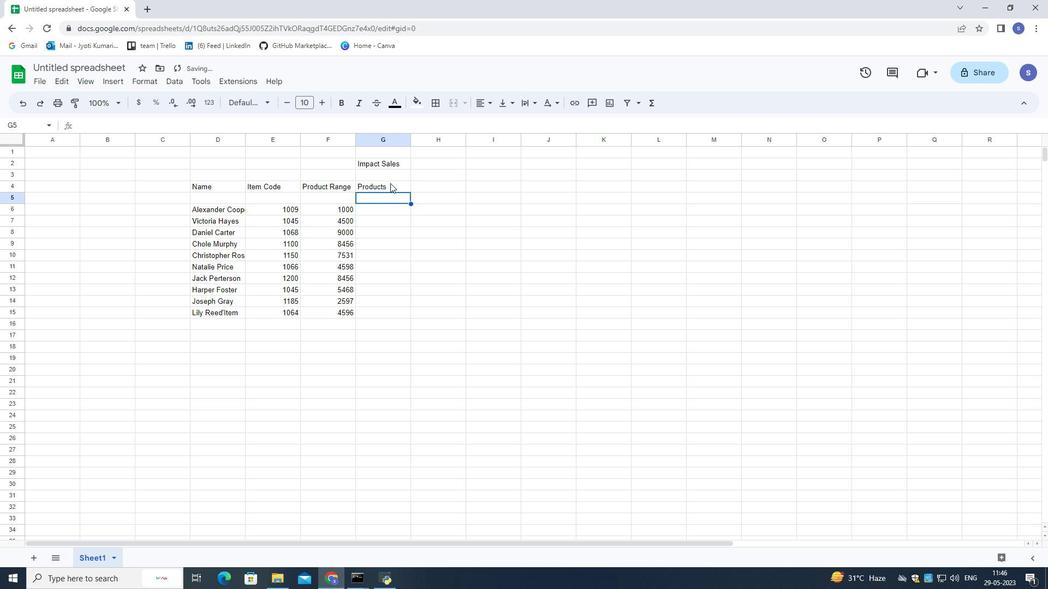 
Action: Mouse moved to (376, 203)
Screenshot: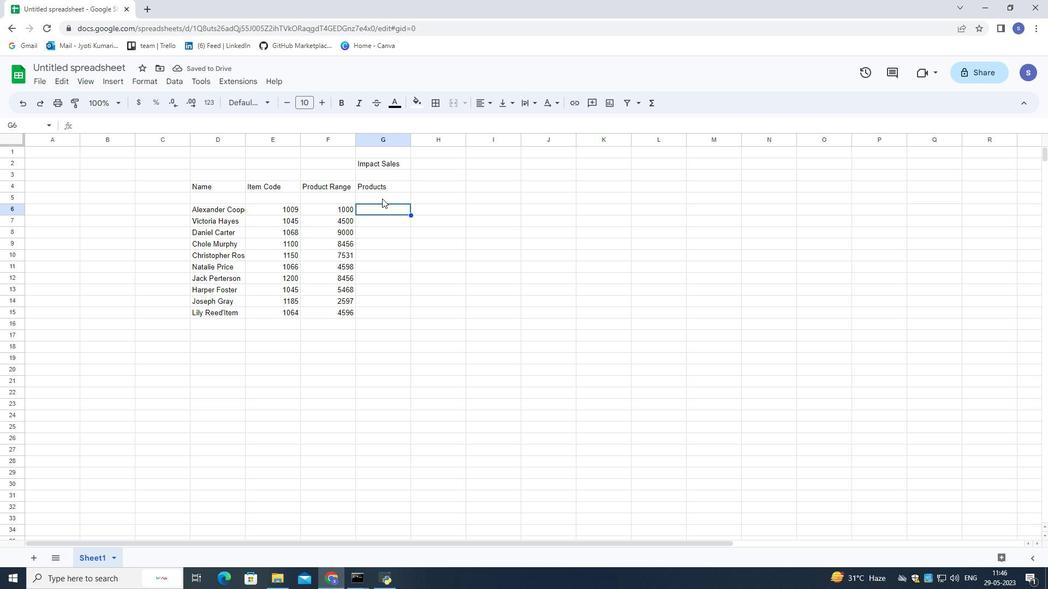 
Action: Key pressed <Key.shift>J<Key.backspace><Key.shift>Keen<Key.space><Key.shift>Shoe<Key.down><Key.shift><Key.shift>Lacoste<Key.down><Key.up>
Screenshot: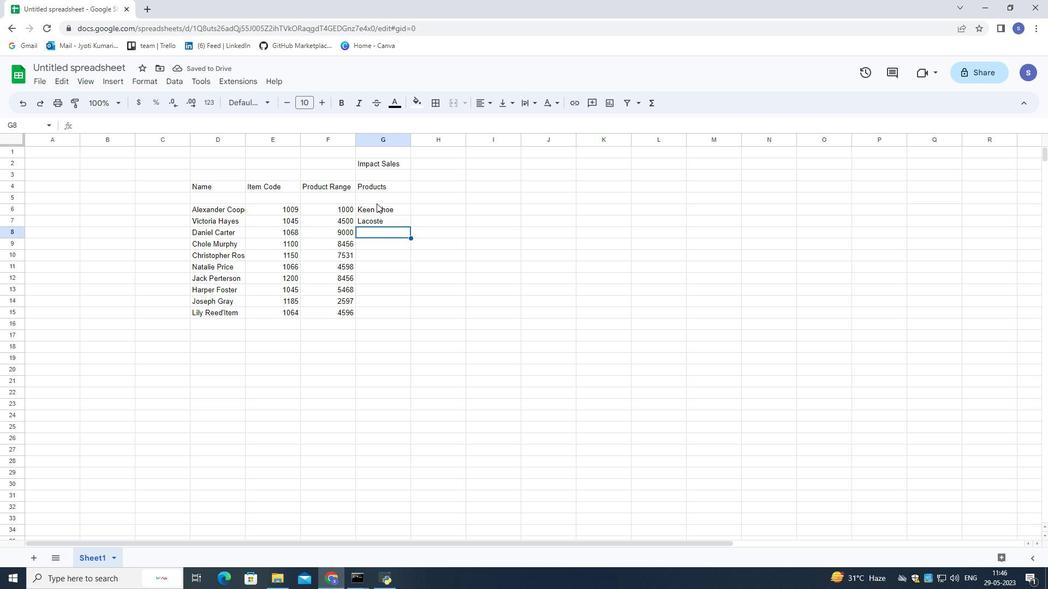 
Action: Mouse moved to (394, 217)
Screenshot: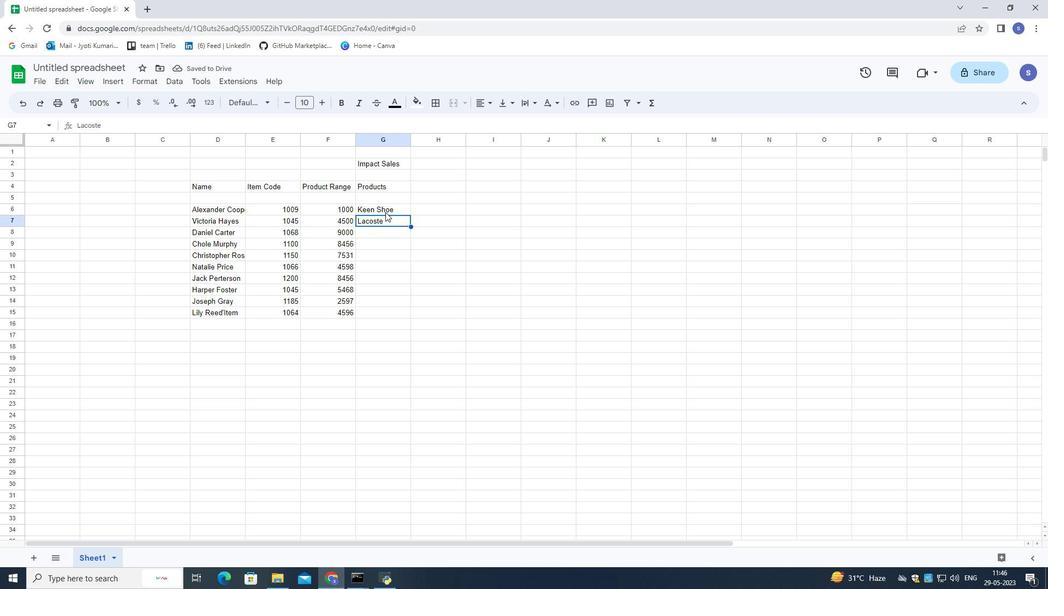 
Action: Mouse pressed left at (394, 217)
Screenshot: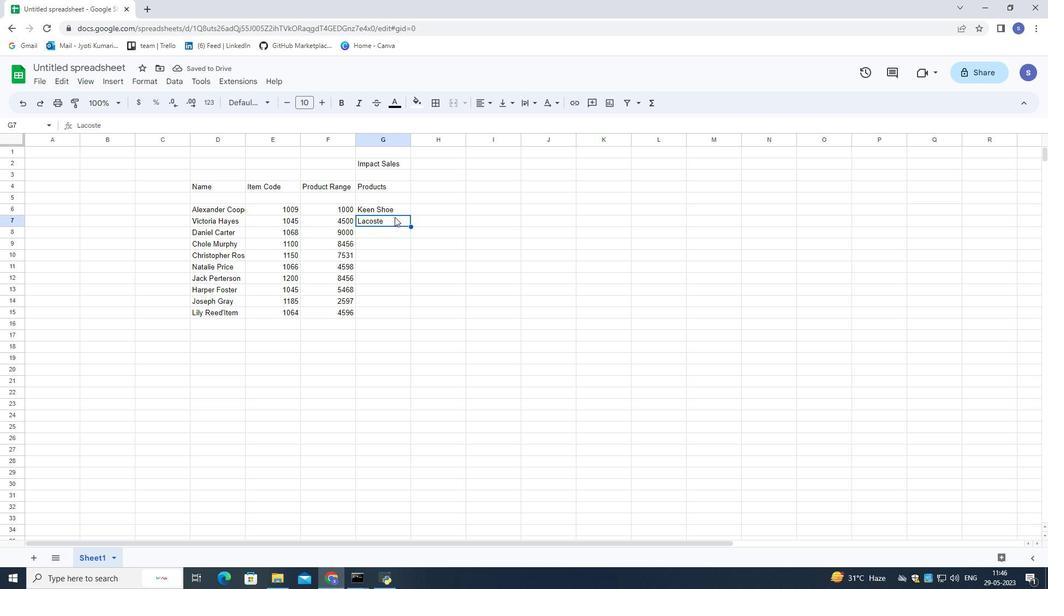 
Action: Mouse pressed left at (394, 217)
Screenshot: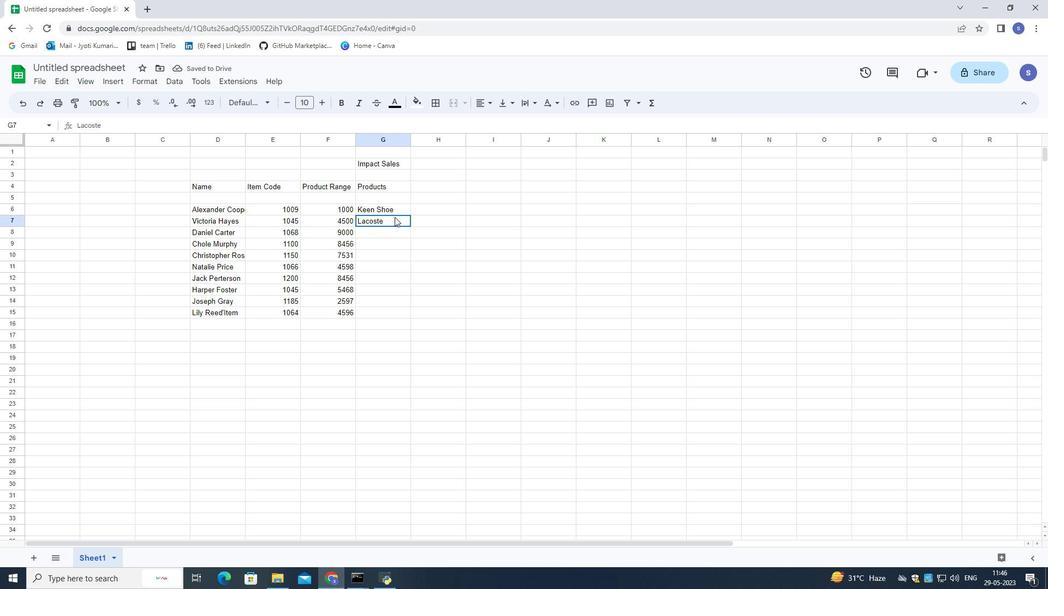 
Action: Mouse pressed left at (394, 217)
Screenshot: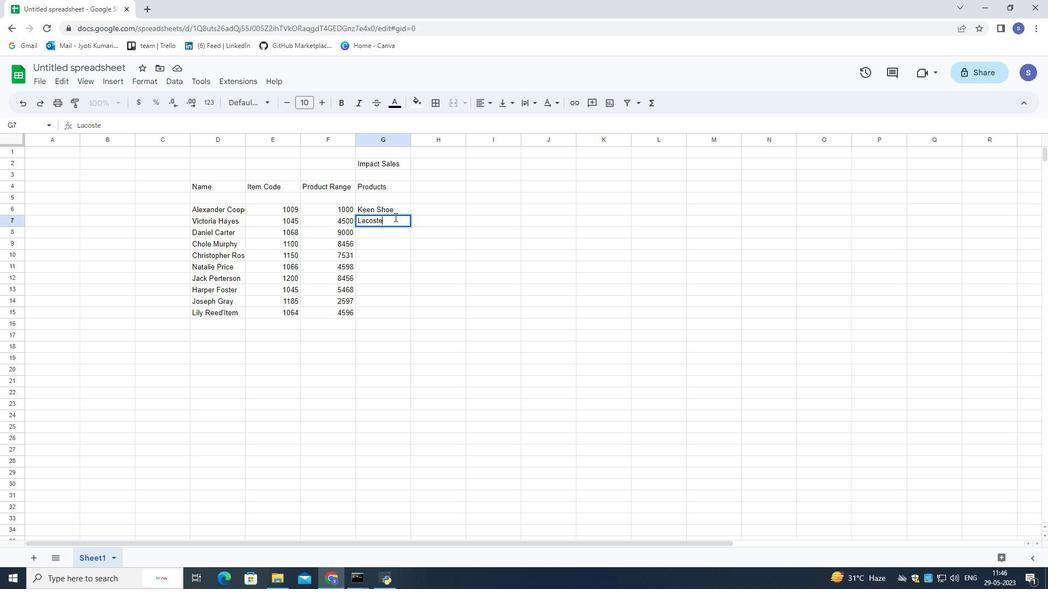 
Action: Key pressed <Key.space><Key.shift>Shoe<Key.down>
Screenshot: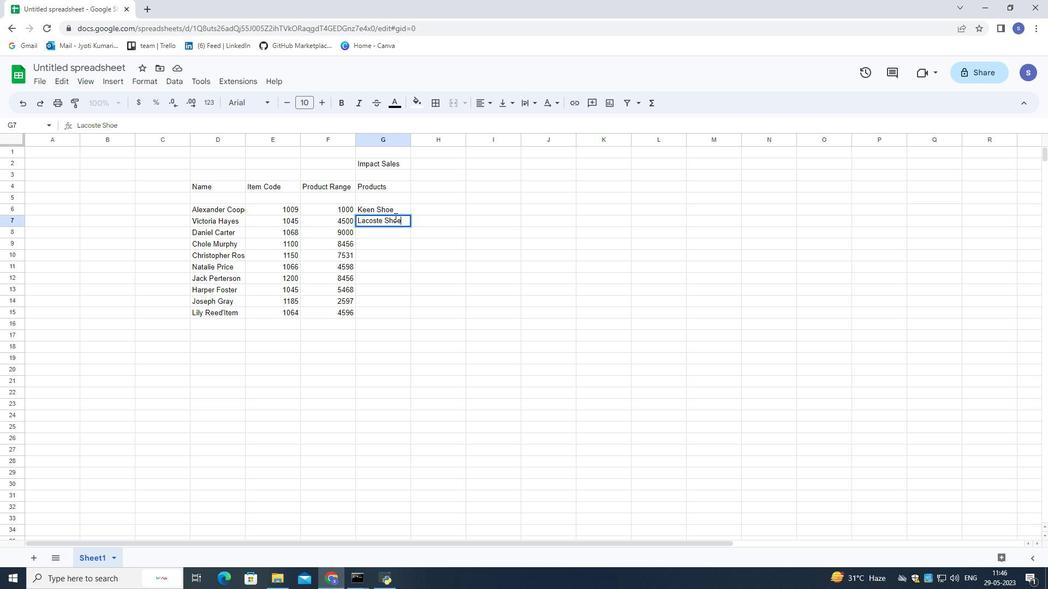 
Action: Mouse moved to (398, 233)
Screenshot: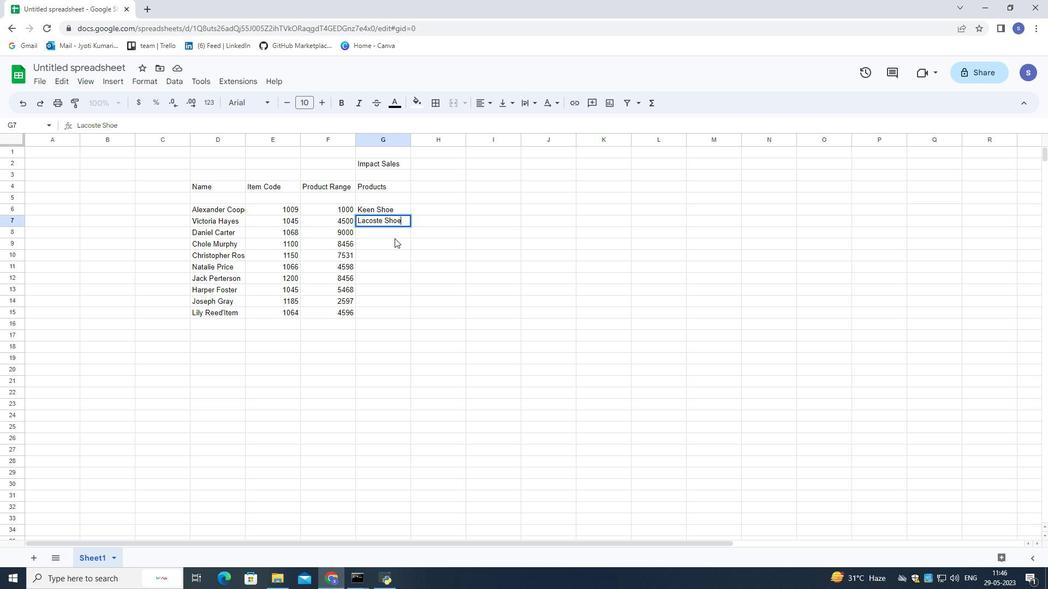 
Action: Mouse pressed left at (398, 233)
Screenshot: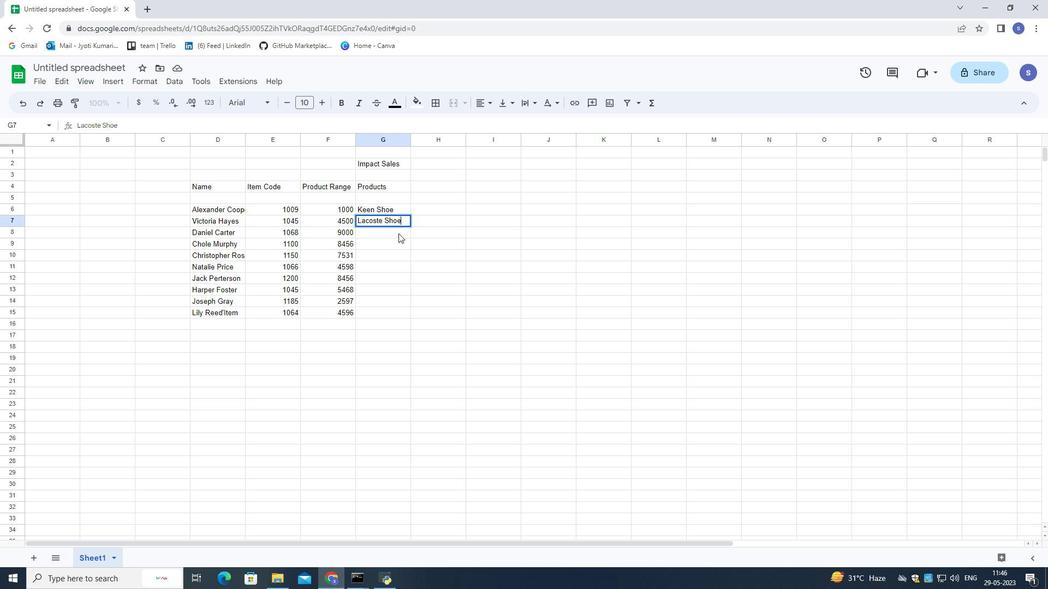 
Action: Mouse moved to (414, 240)
Screenshot: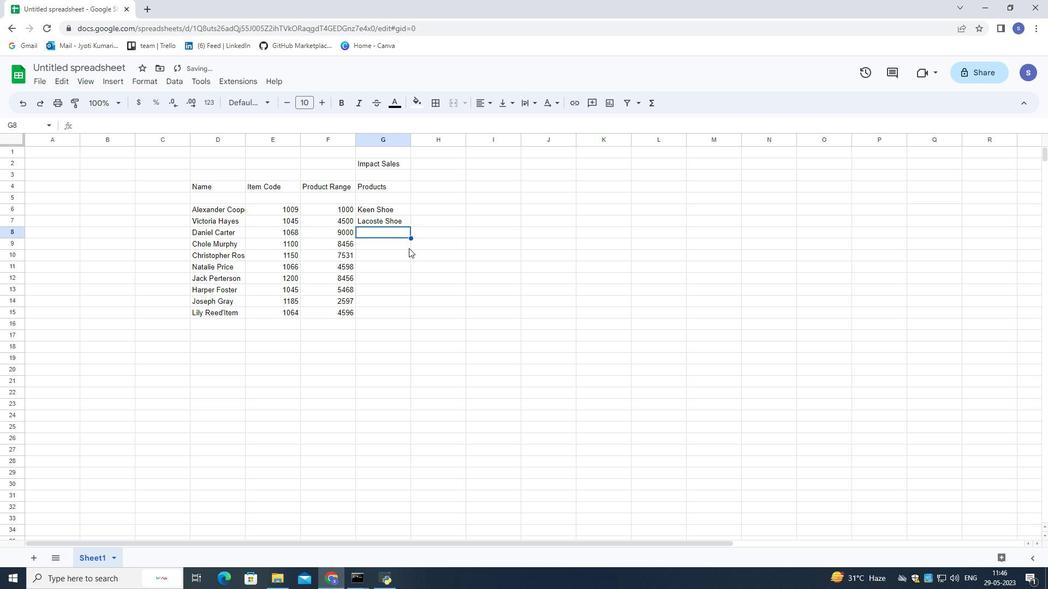 
Action: Key pressed <Key.shift>Merrell<Key.down><Key.up>
Screenshot: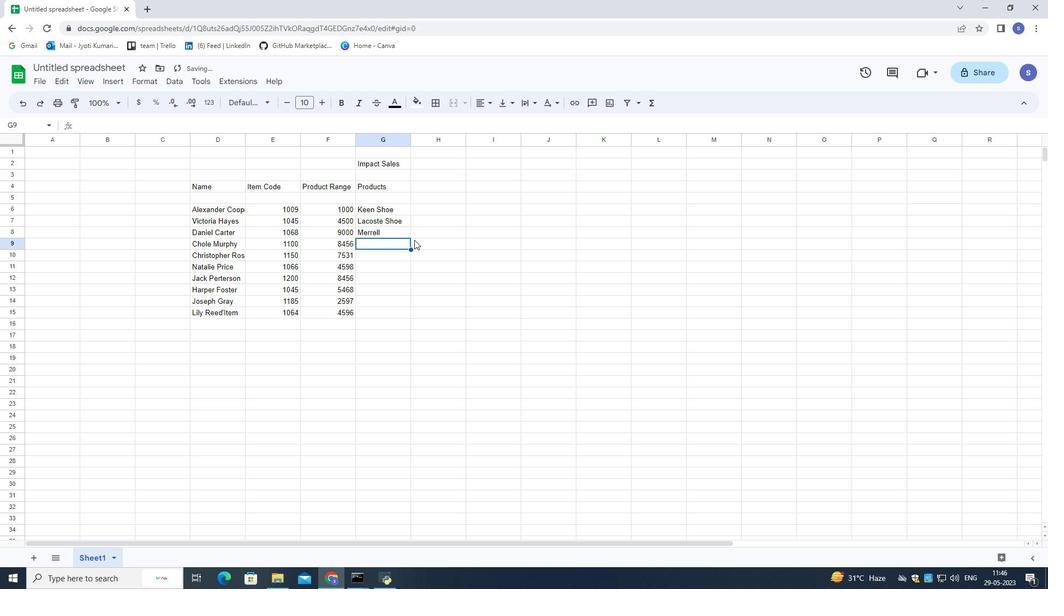 
Action: Mouse moved to (396, 233)
Screenshot: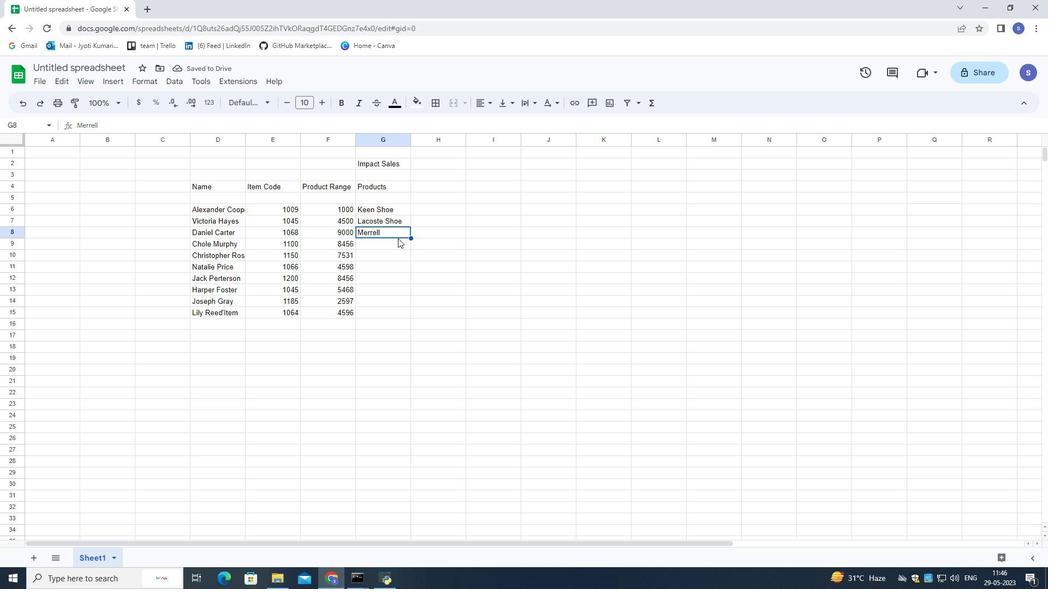 
Action: Mouse pressed left at (396, 233)
Screenshot: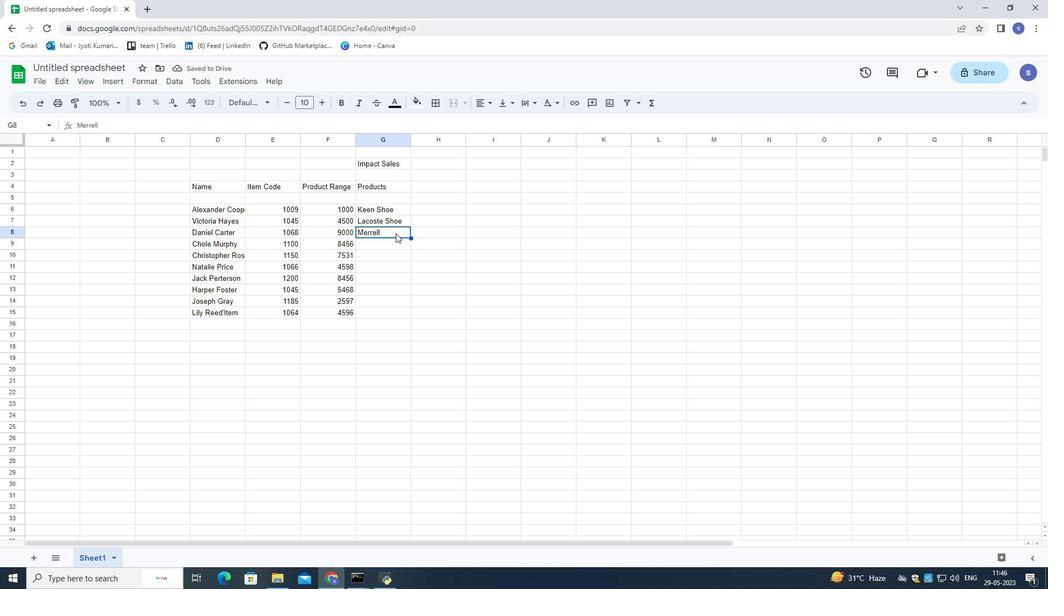 
Action: Mouse pressed left at (396, 233)
Screenshot: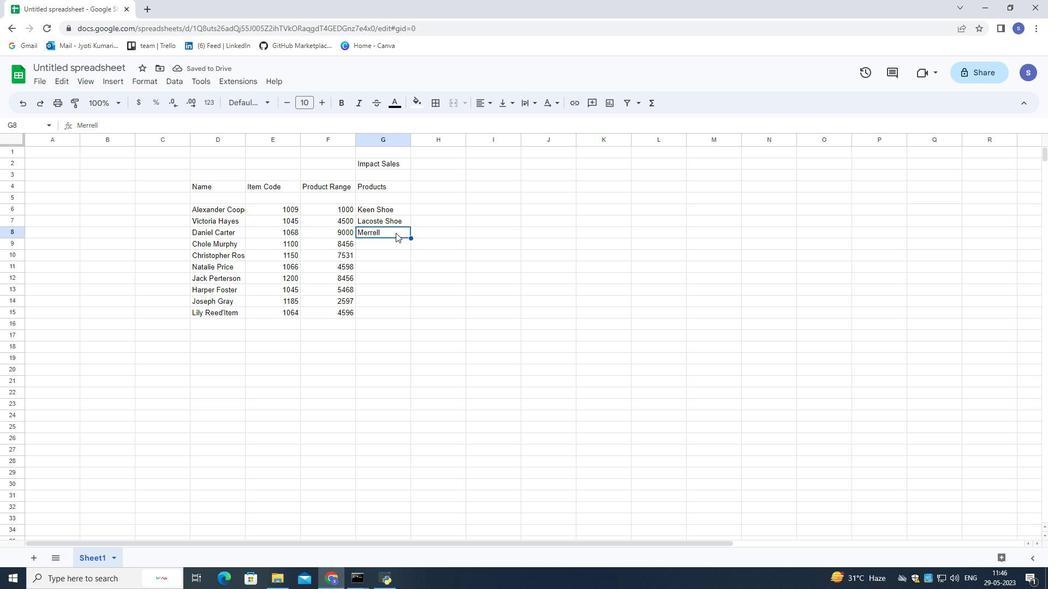 
Action: Mouse pressed left at (396, 233)
Screenshot: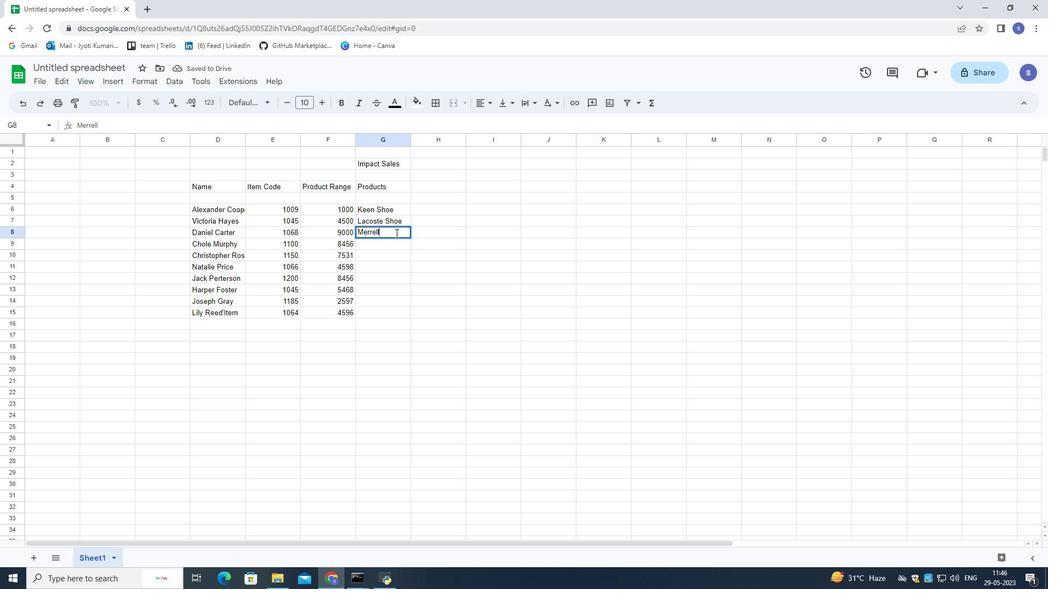 
Action: Mouse pressed left at (396, 233)
Screenshot: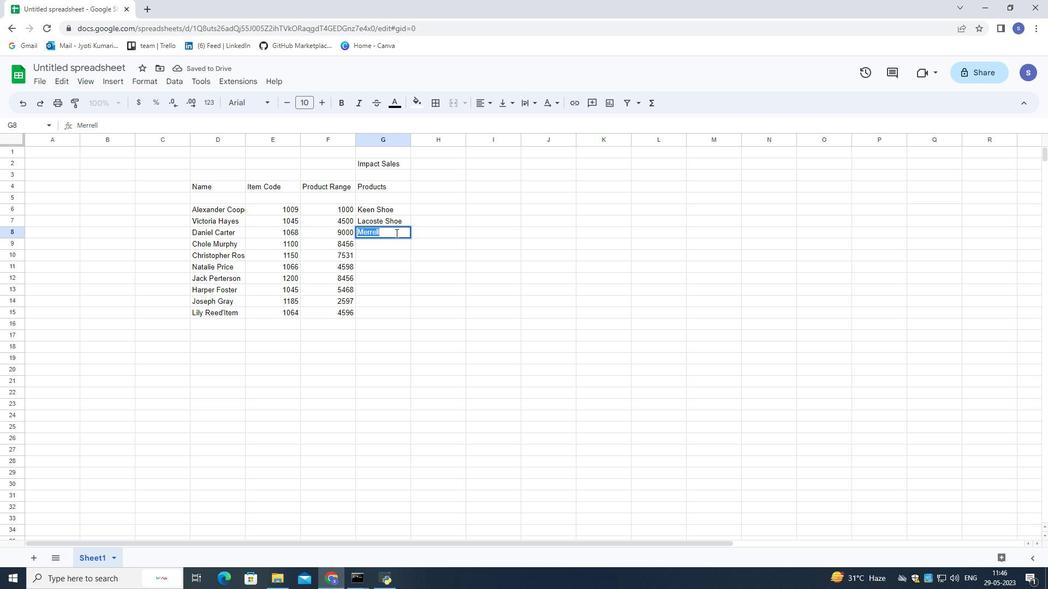 
Action: Key pressed <Key.space><Key.shift>Shoe<Key.down>
Screenshot: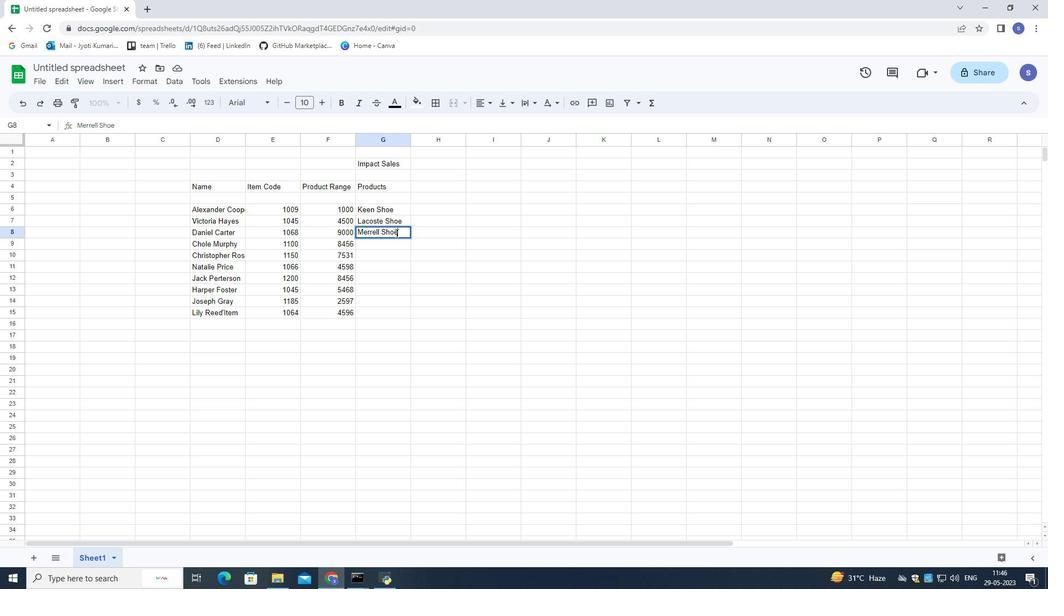 
Action: Mouse moved to (396, 246)
Screenshot: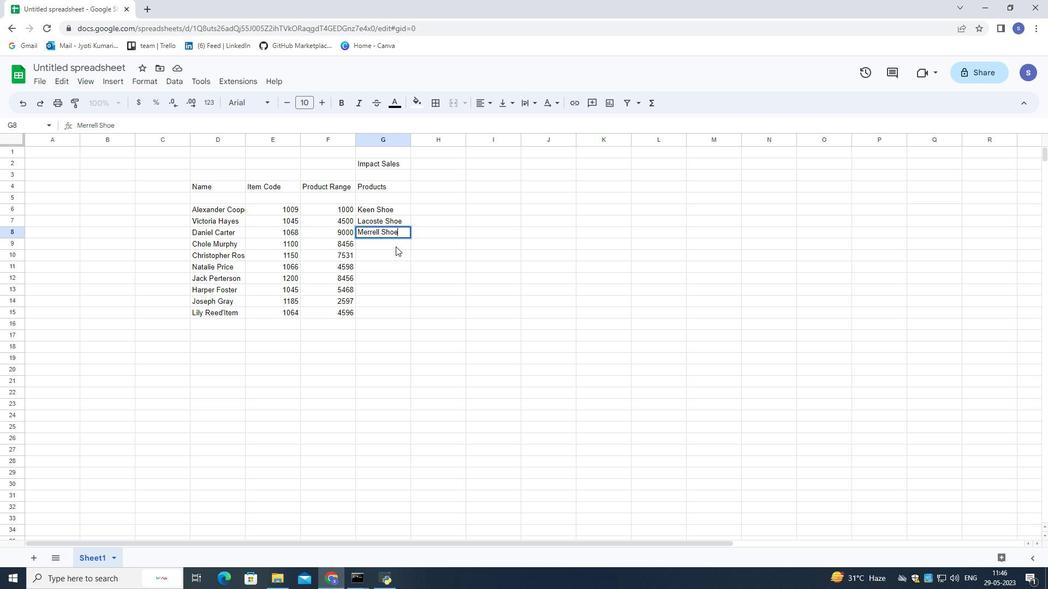 
Action: Mouse pressed left at (396, 246)
Screenshot: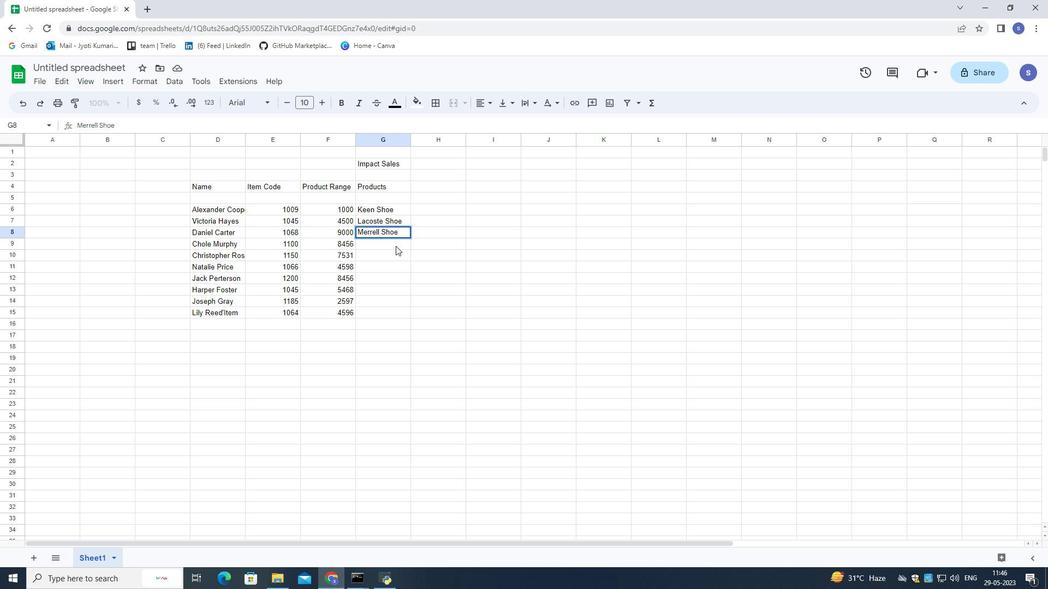 
Action: Key pressed <Key.shift>Mizuno<Key.space><Key.shift>Shoe<Key.down><Key.shift>Onist<Key.backspace><Key.backspace>tsuka<Key.down>
Screenshot: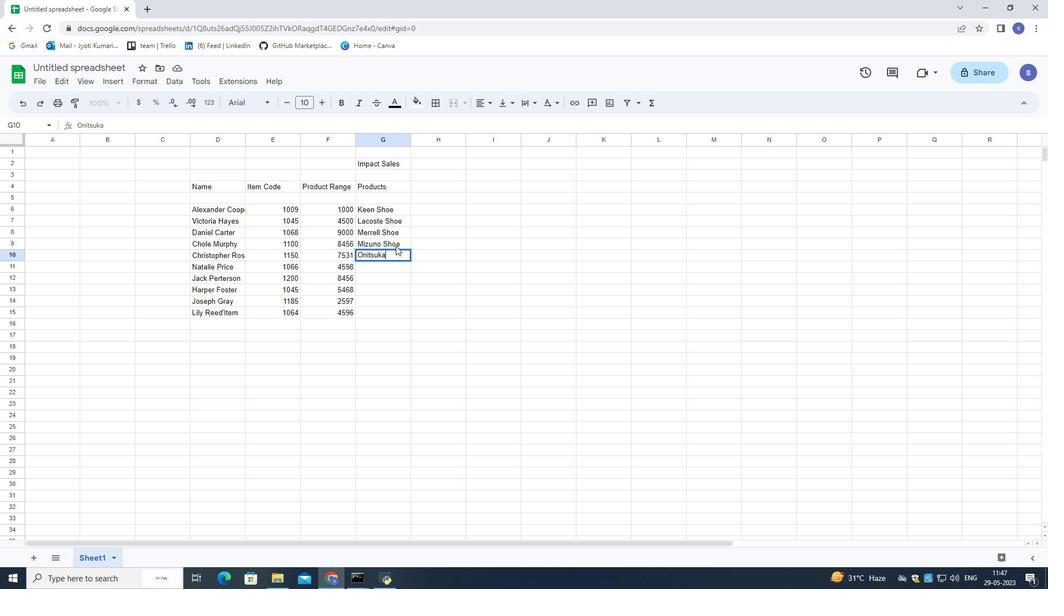 
Action: Mouse moved to (391, 252)
Screenshot: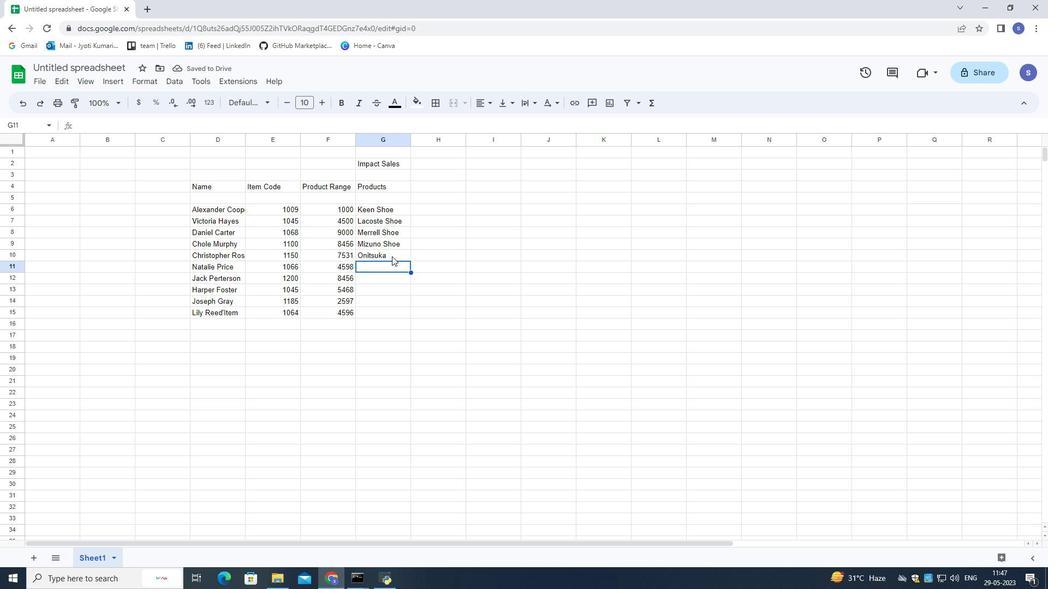 
Action: Mouse pressed left at (391, 252)
Screenshot: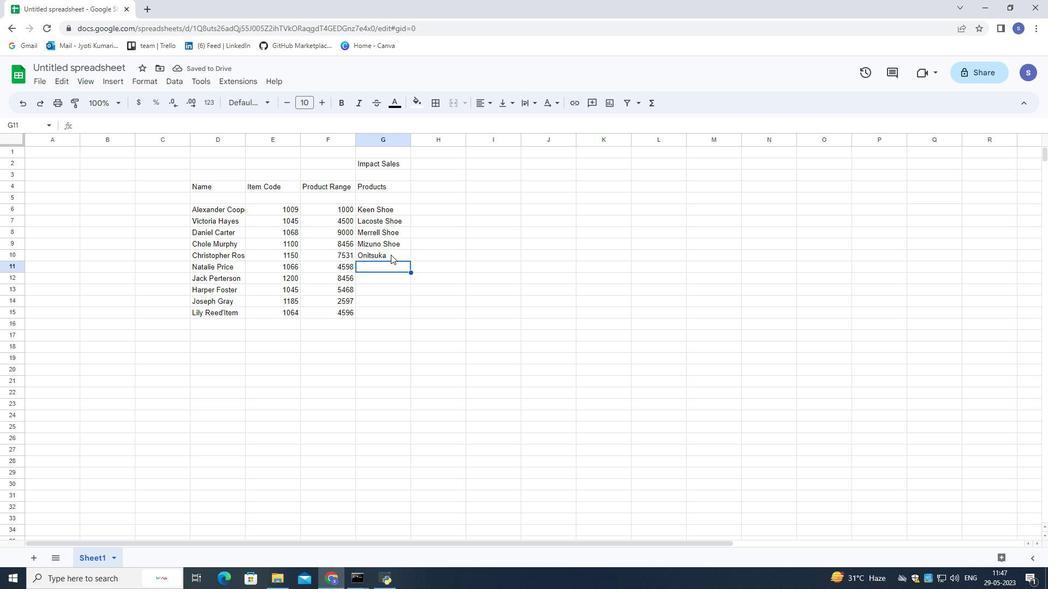 
Action: Mouse pressed left at (391, 252)
Screenshot: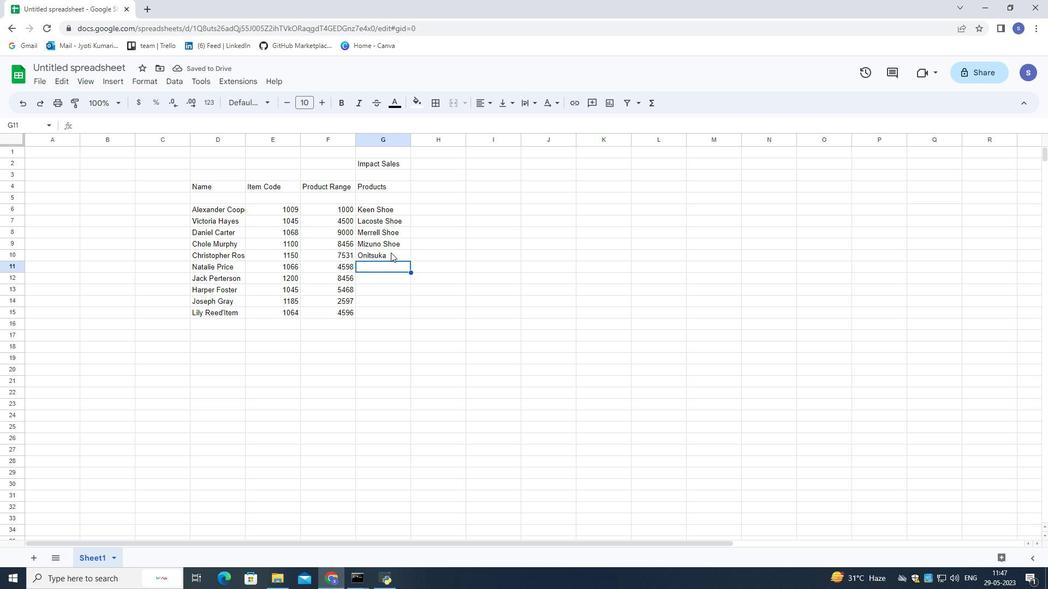 
Action: Key pressed <Key.space><Key.shift>Tiger<Key.down>
Screenshot: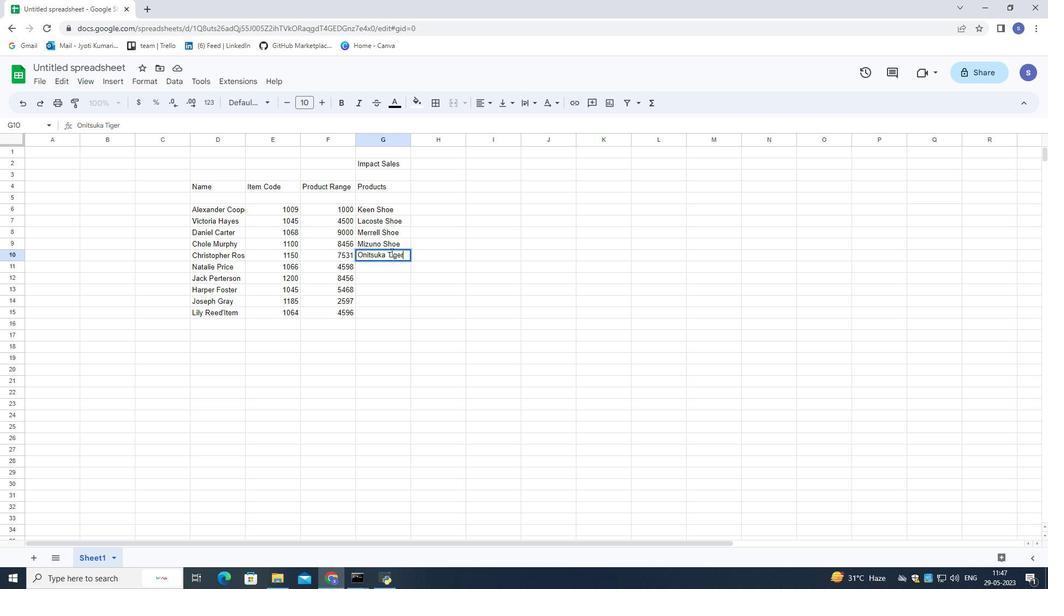 
Action: Mouse moved to (394, 264)
Screenshot: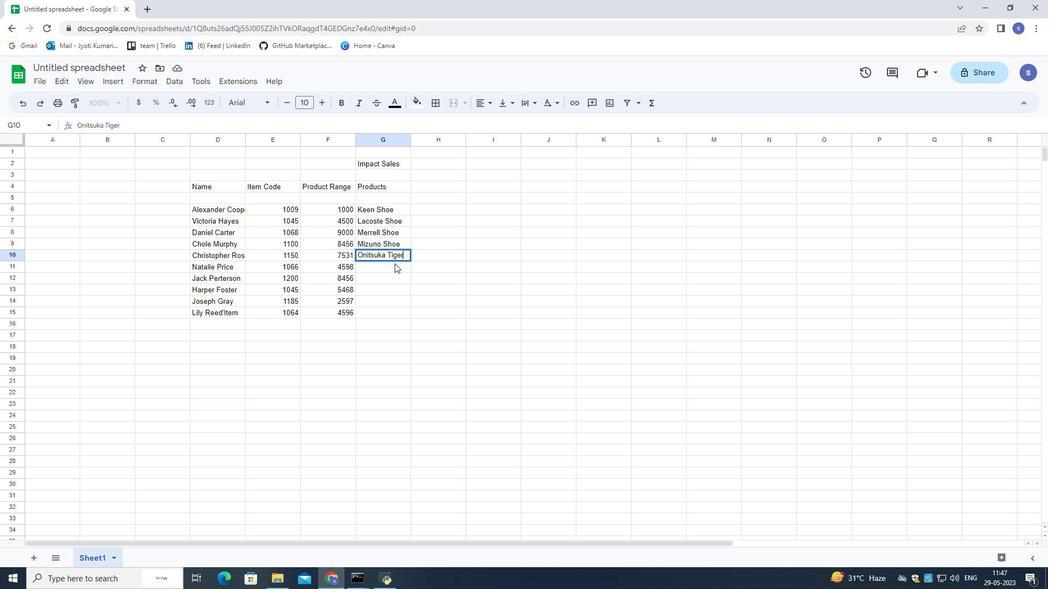 
Action: Mouse pressed left at (394, 264)
Screenshot: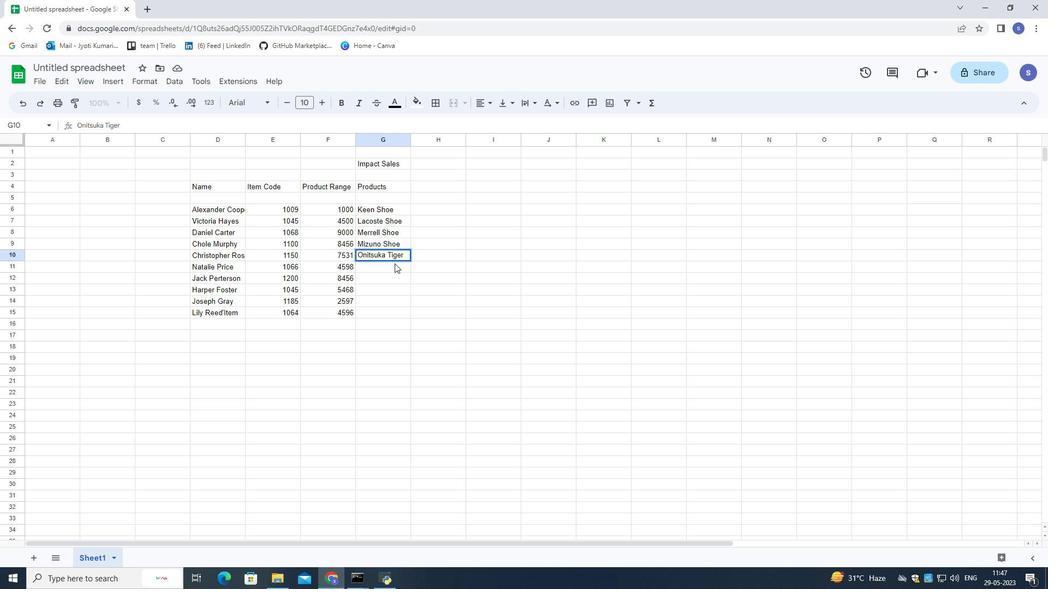 
Action: Mouse moved to (394, 264)
Screenshot: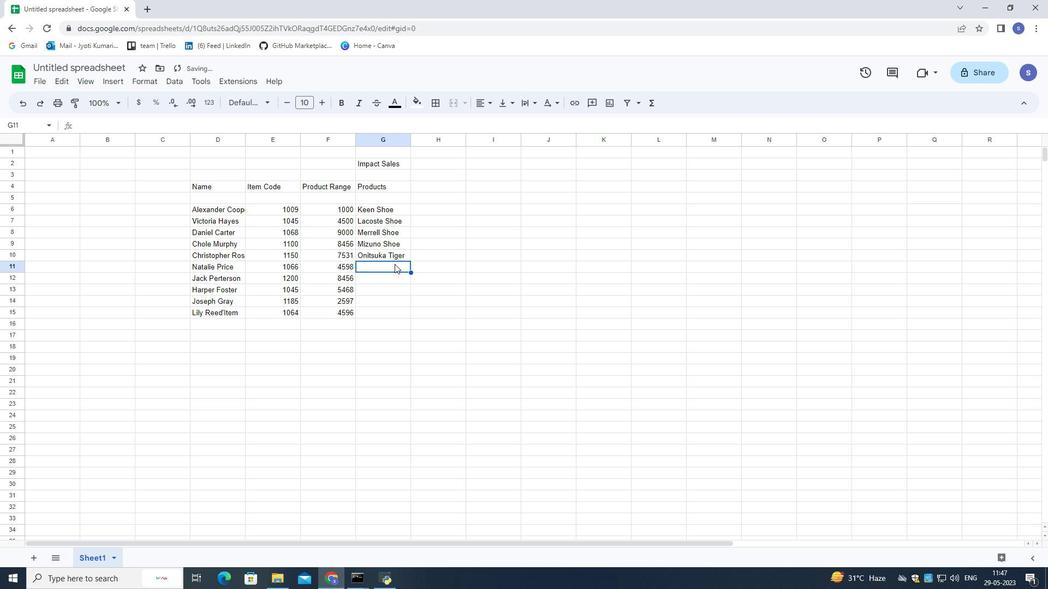 
Action: Key pressed <Key.shift>
Screenshot: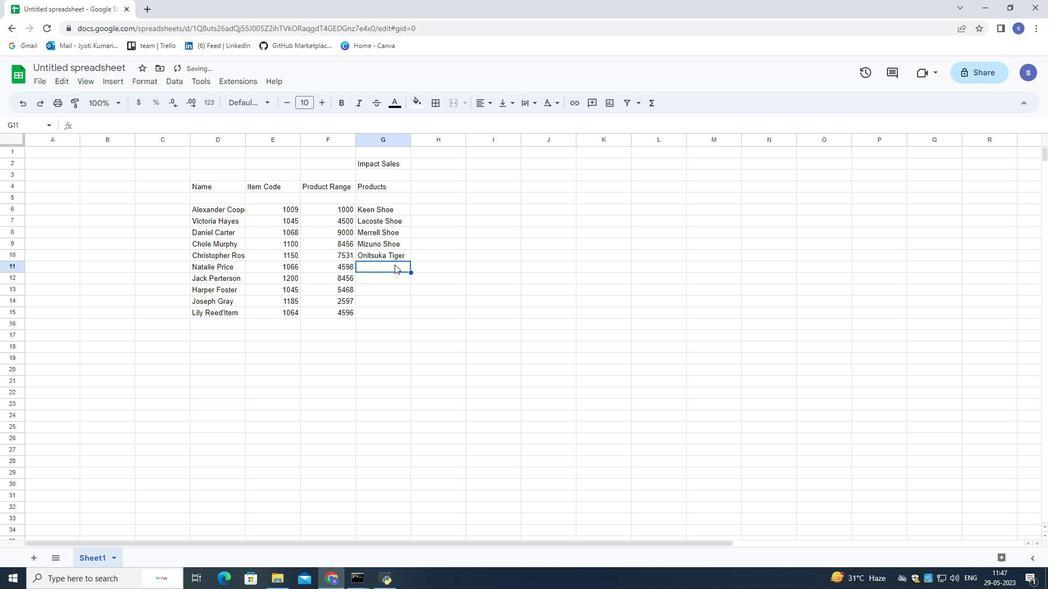 
Action: Mouse moved to (397, 256)
Screenshot: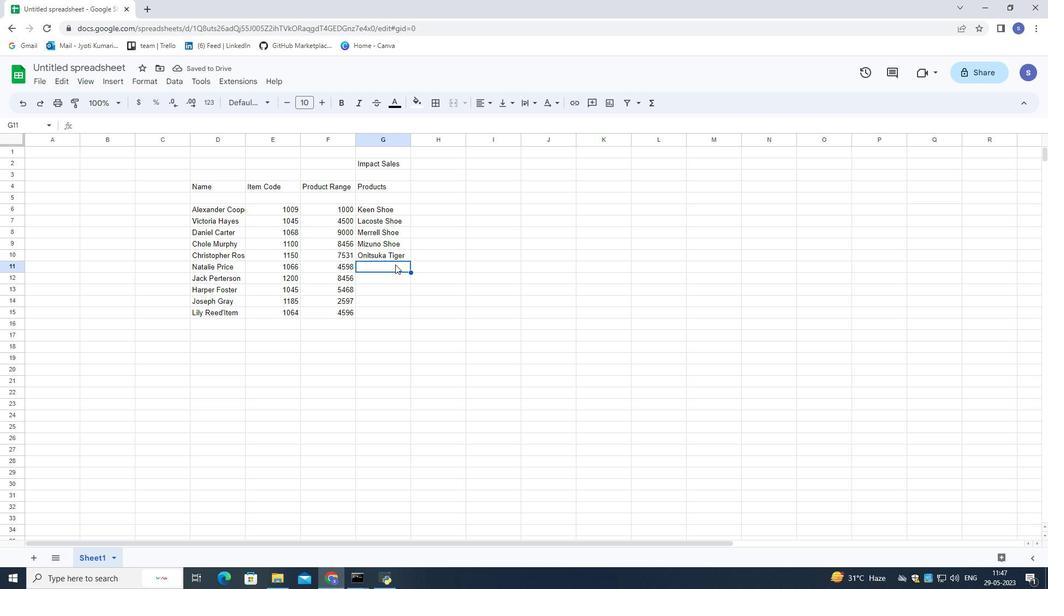 
Action: Mouse pressed left at (397, 256)
Screenshot: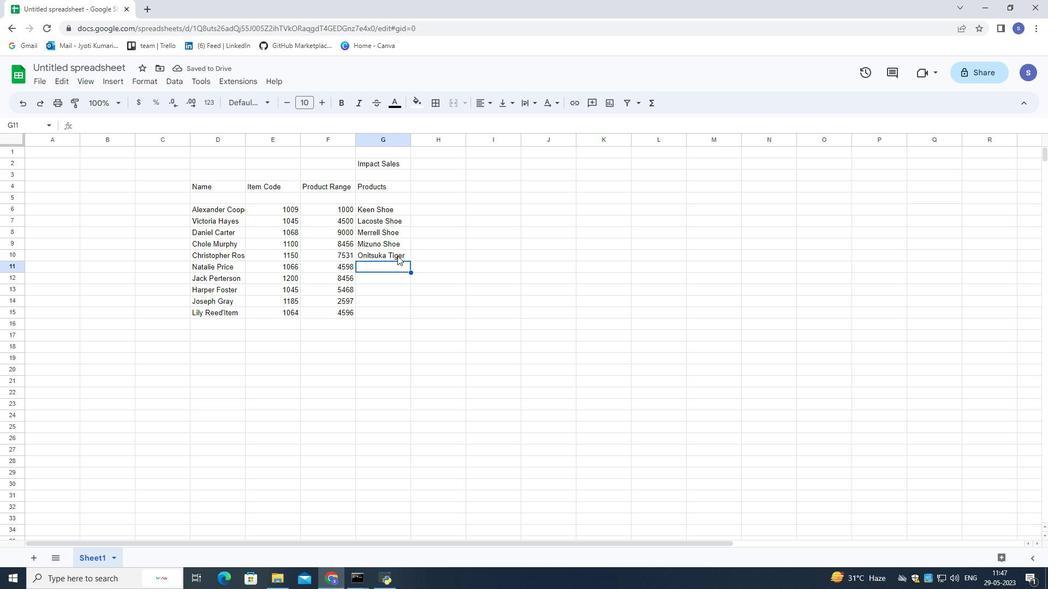
Action: Mouse pressed left at (397, 256)
Screenshot: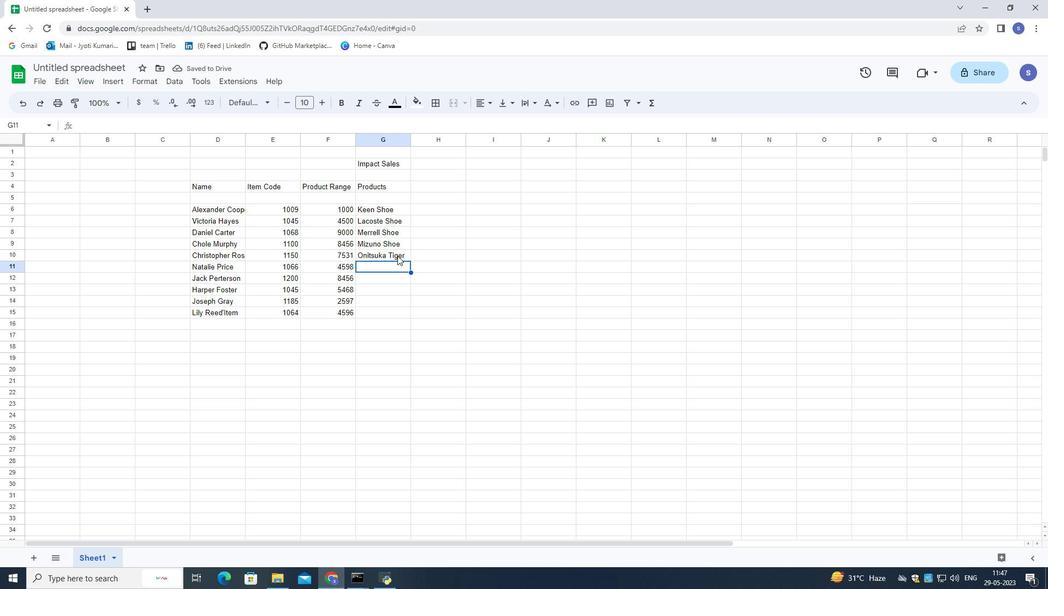 
Action: Key pressed <Key.space>shoe<Key.down>
Screenshot: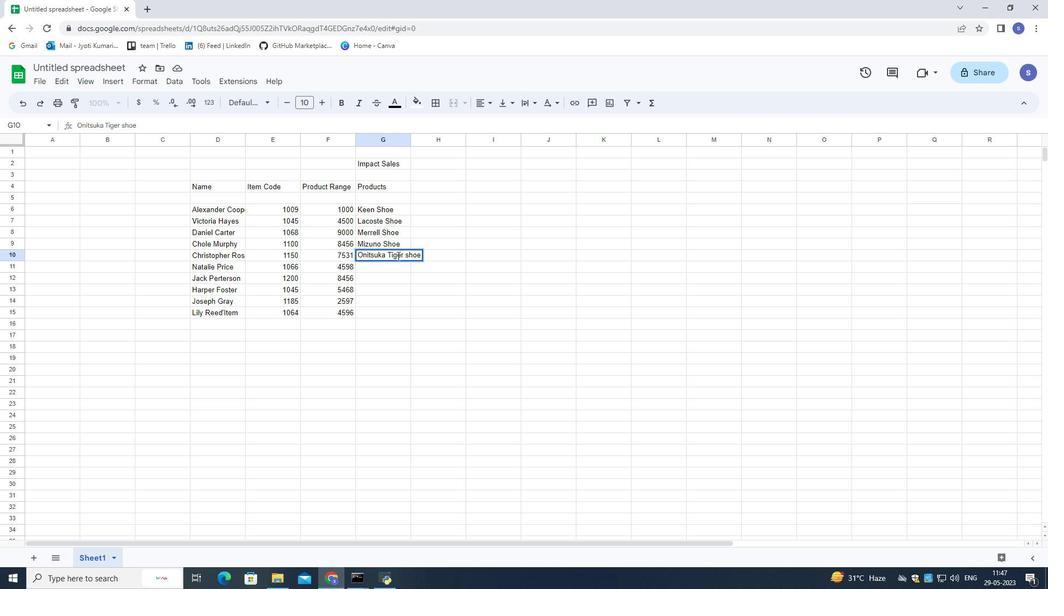 
Action: Mouse moved to (401, 264)
Screenshot: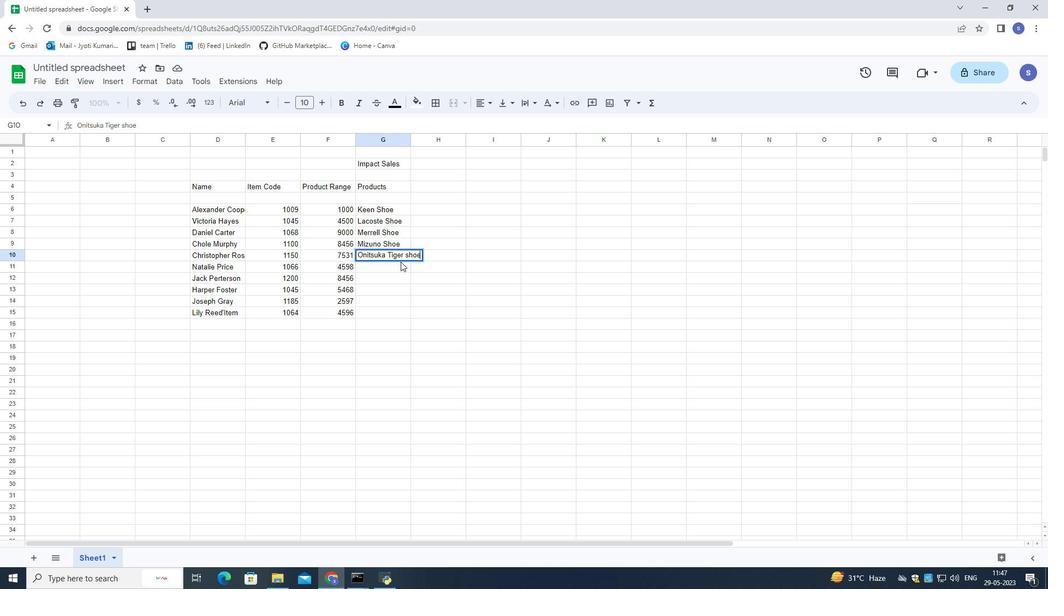
Action: Mouse pressed left at (401, 264)
Screenshot: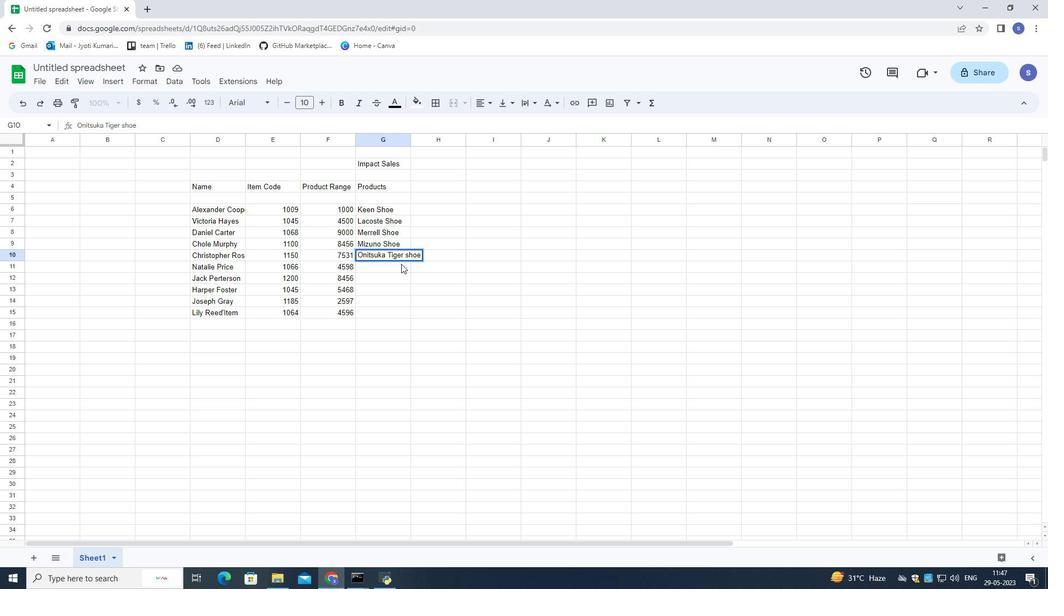 
Action: Mouse moved to (397, 266)
Screenshot: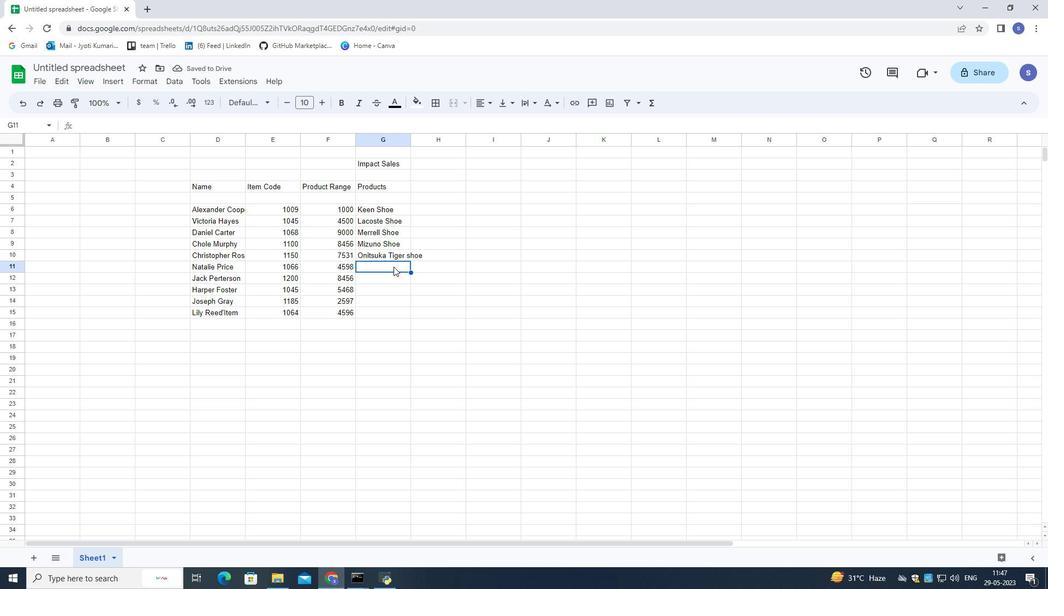 
Action: Key pressed <Key.shift>Salomon<Key.space><Key.shift>Shoe<Key.down><Key.shift>Sanuk<Key.space><Key.shift>Shoe<Key.down><Key.shift>Saucony<Key.space><Key.shift>shoe<Key.down><Key.shift>Sperry<Key.space><Key.shift>Shoe<Key.down><Key.caps_lock><Key.caps_lock>s<Key.caps_lock><Key.shift><Key.shift><Key.shift><Key.shift><Key.shift><Key.backspace><Key.shift>sU<Key.backspace><Key.backspace>H<Key.backspace><Key.caps_lock><Key.shift>Sp<Key.backspace><Key.backspace><Key.shift>U<Key.backspace>uperga<Key.space><Key.shift>Shoe
Screenshot: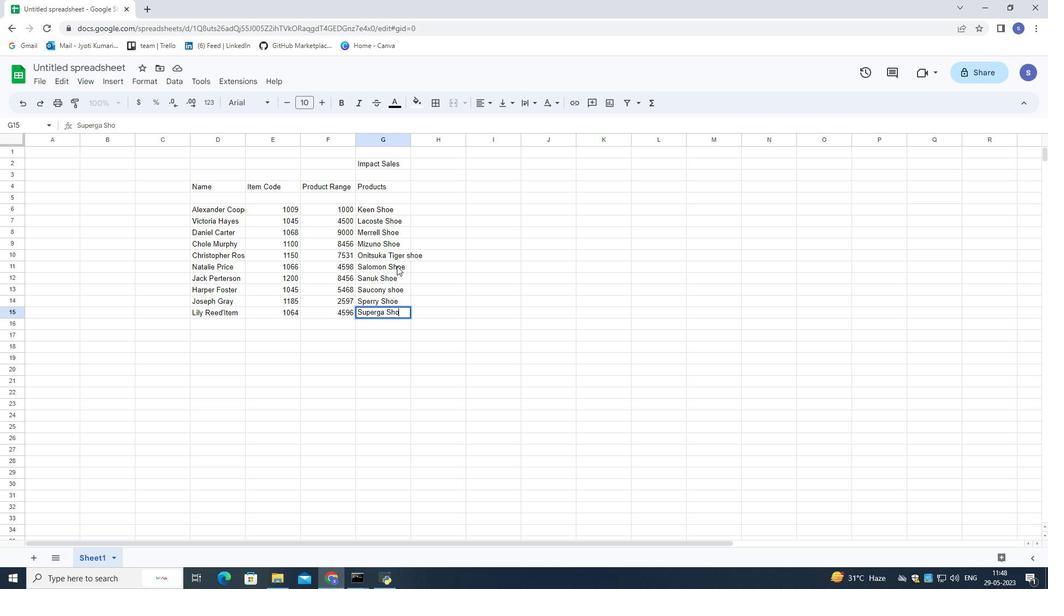 
Action: Mouse moved to (439, 185)
Screenshot: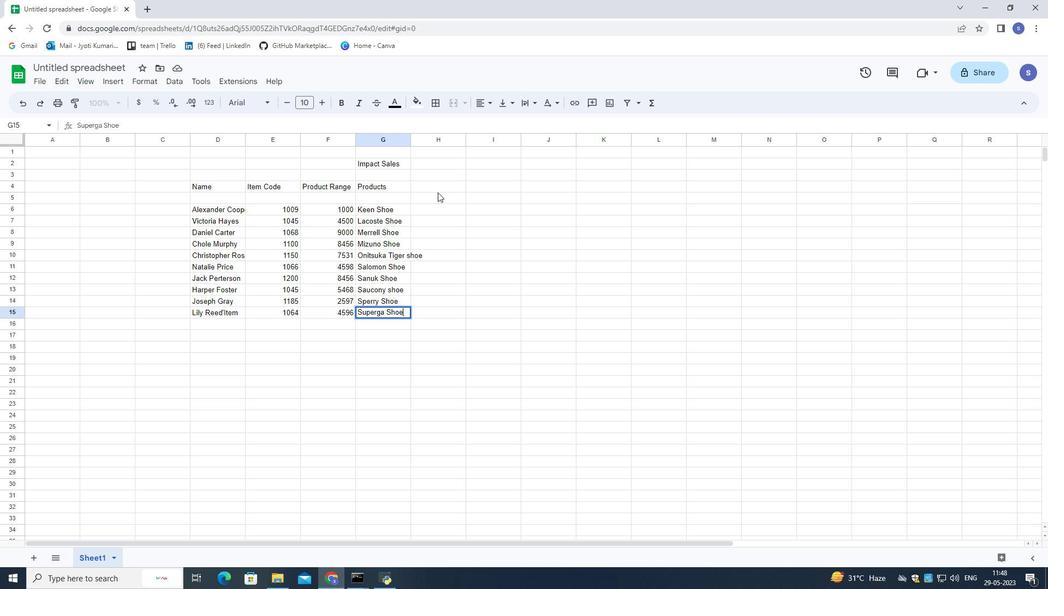 
Action: Mouse pressed left at (439, 185)
Screenshot: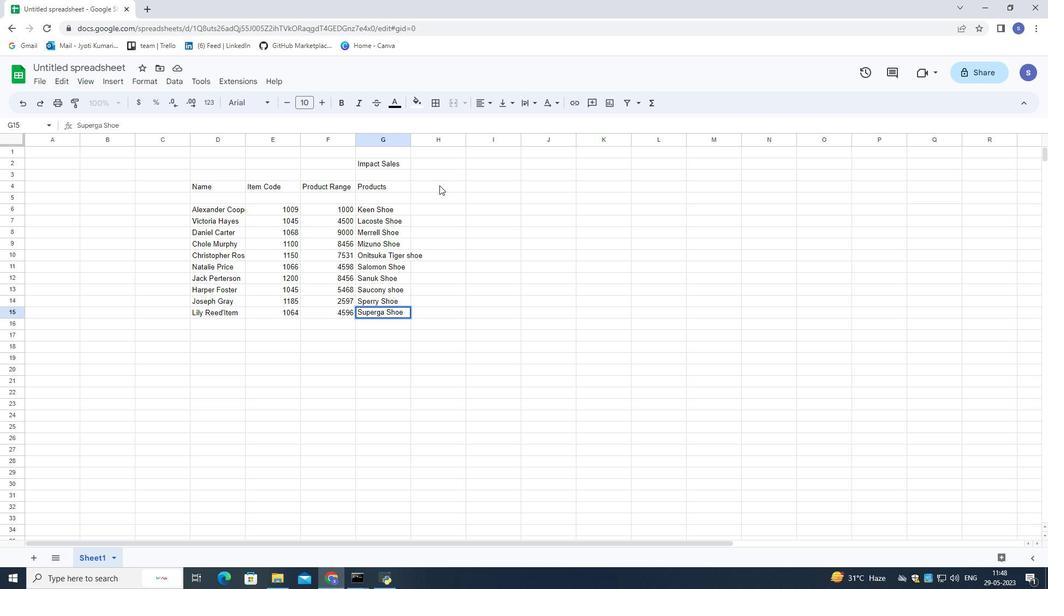 
Action: Key pressed <Key.shift>Quantity
Screenshot: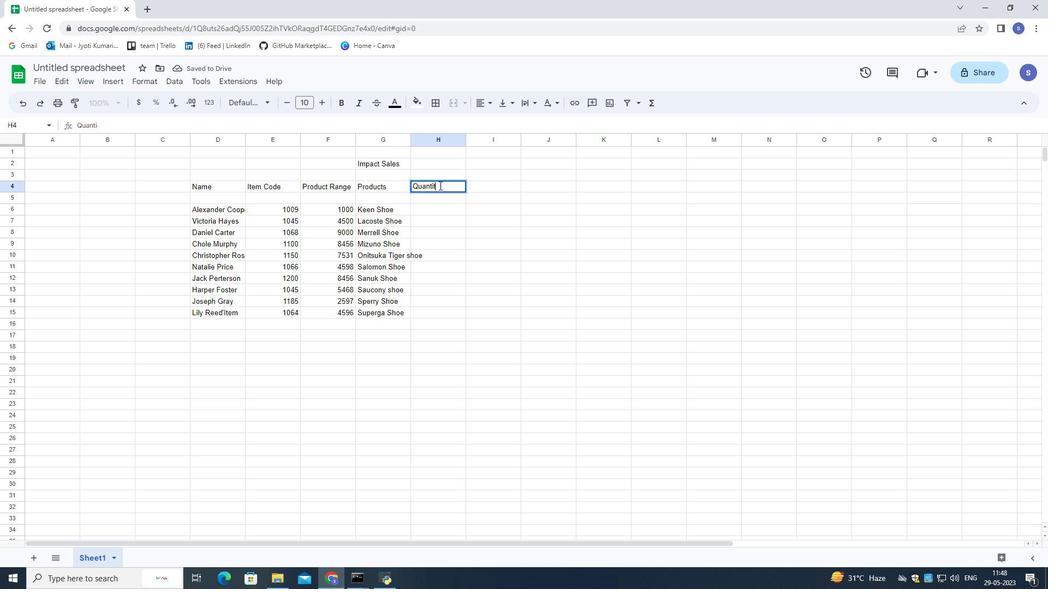 
Action: Mouse moved to (448, 208)
Screenshot: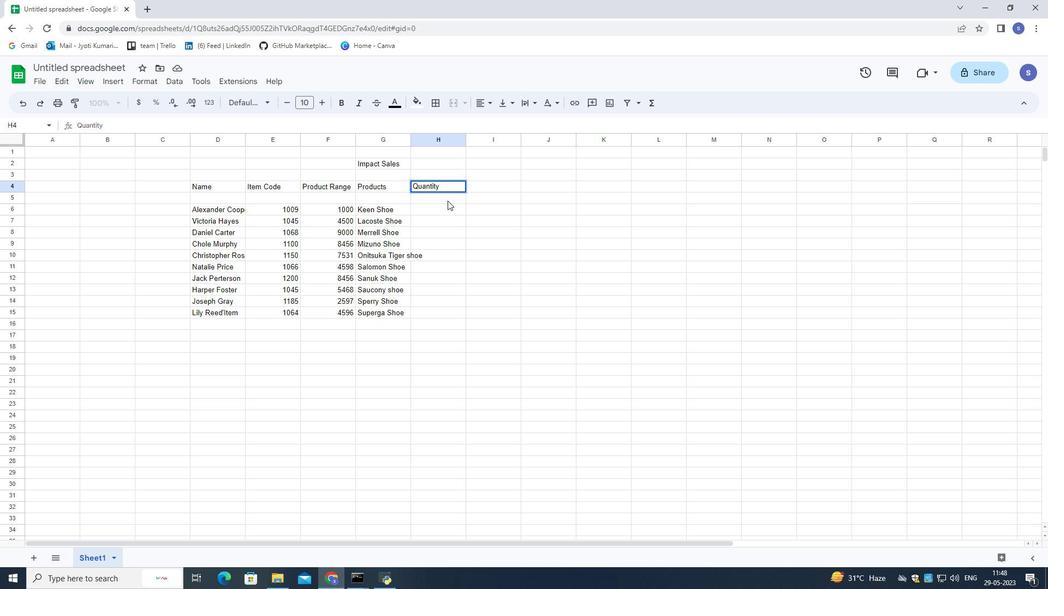 
Action: Mouse pressed left at (448, 208)
Screenshot: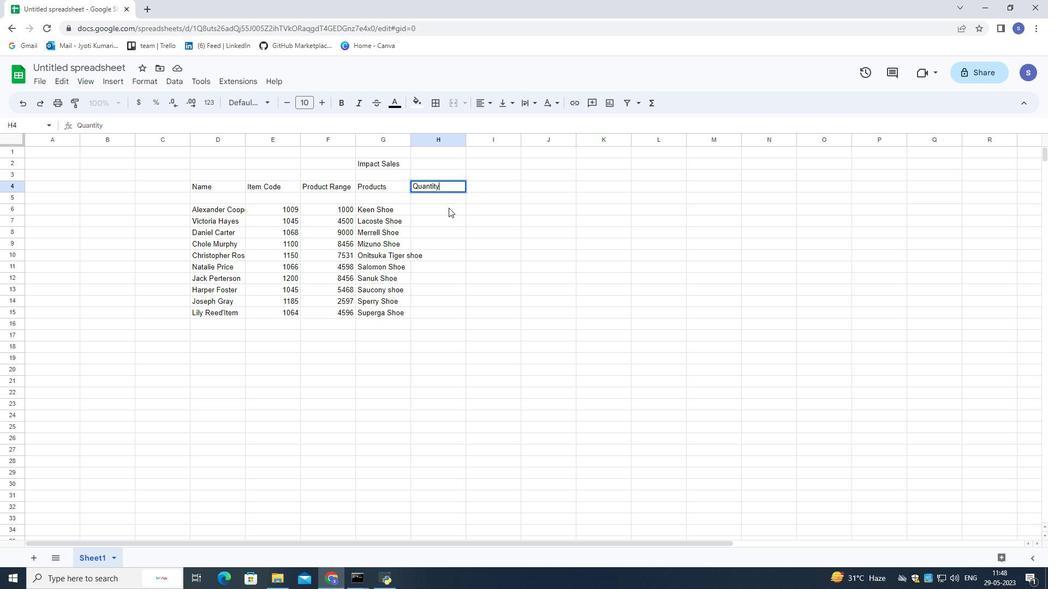 
Action: Mouse moved to (665, 223)
Screenshot: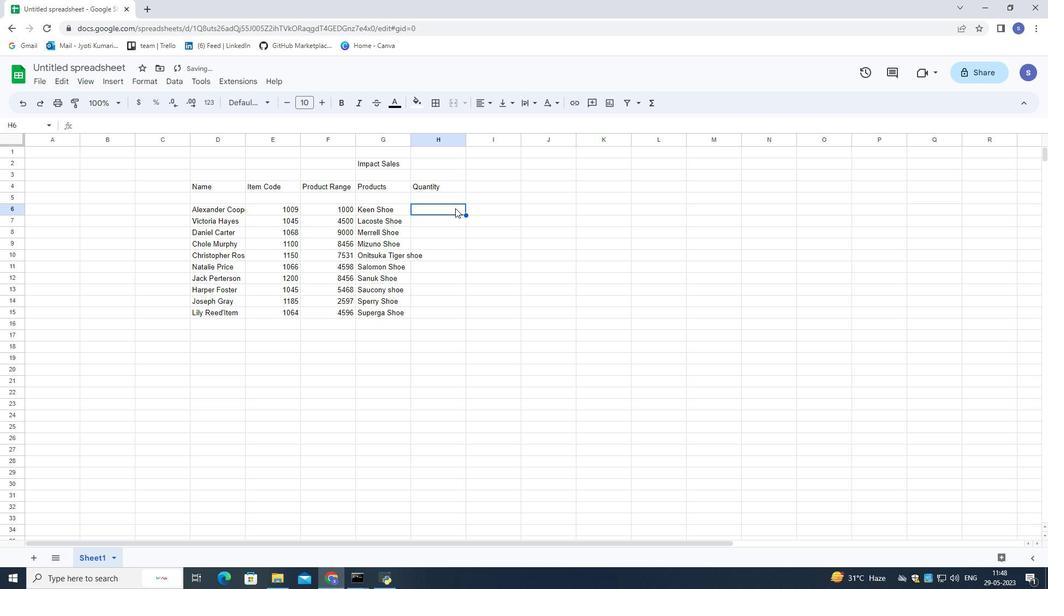 
Action: Key pressed 1<Key.down>5<Key.down>4<Key.down>6<Key.down>2<Key.down>8<Key.down>9<Key.down>2<Key.down>5<Key.down>4<Key.down>6<Key.backspace>7
Screenshot: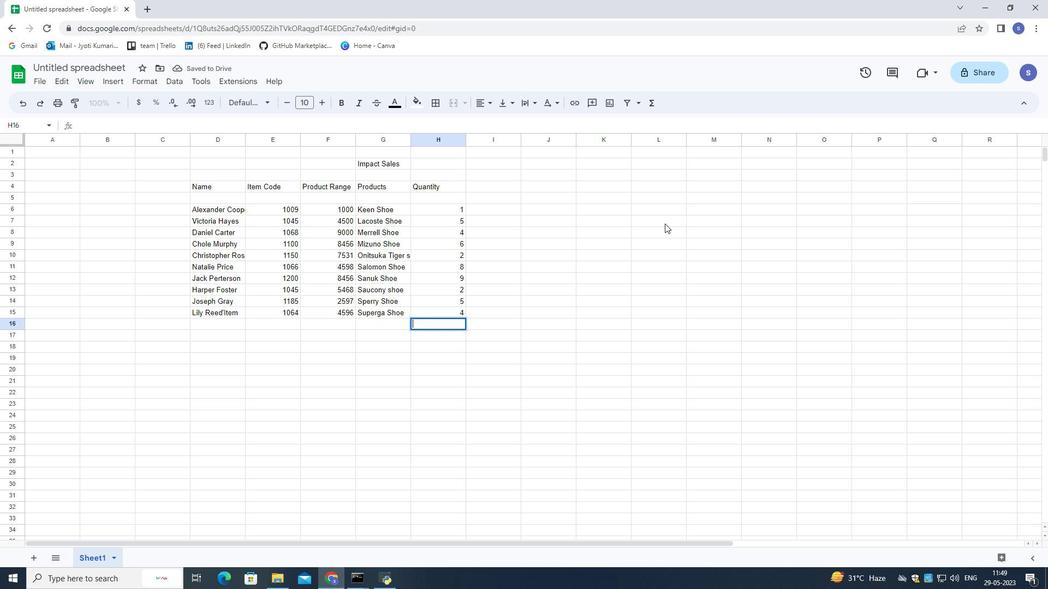 
Action: Mouse moved to (652, 227)
Screenshot: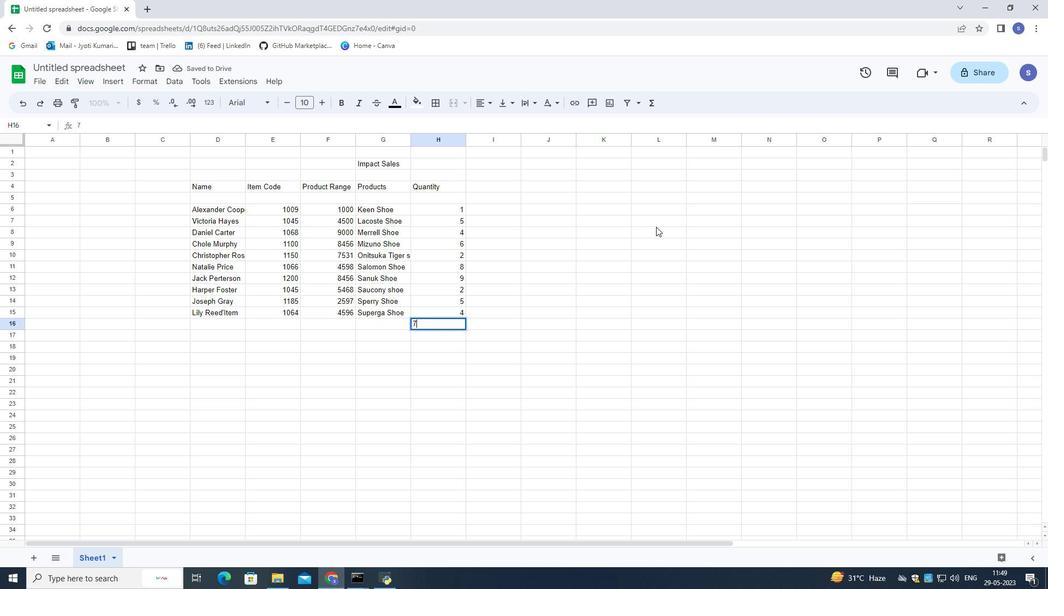 
Action: Mouse pressed left at (652, 227)
Screenshot: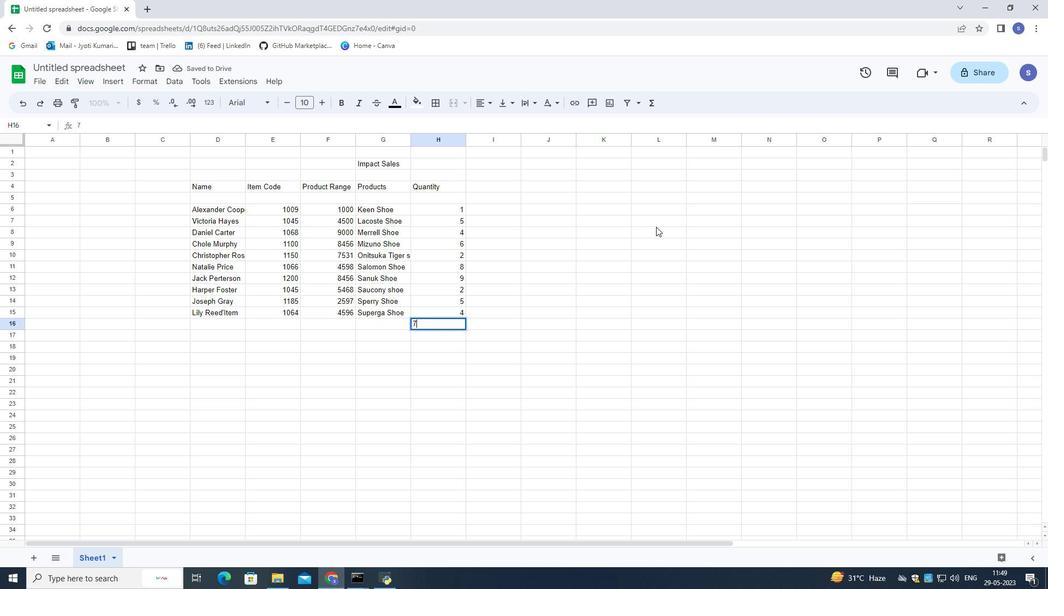 
Action: Mouse moved to (424, 323)
Screenshot: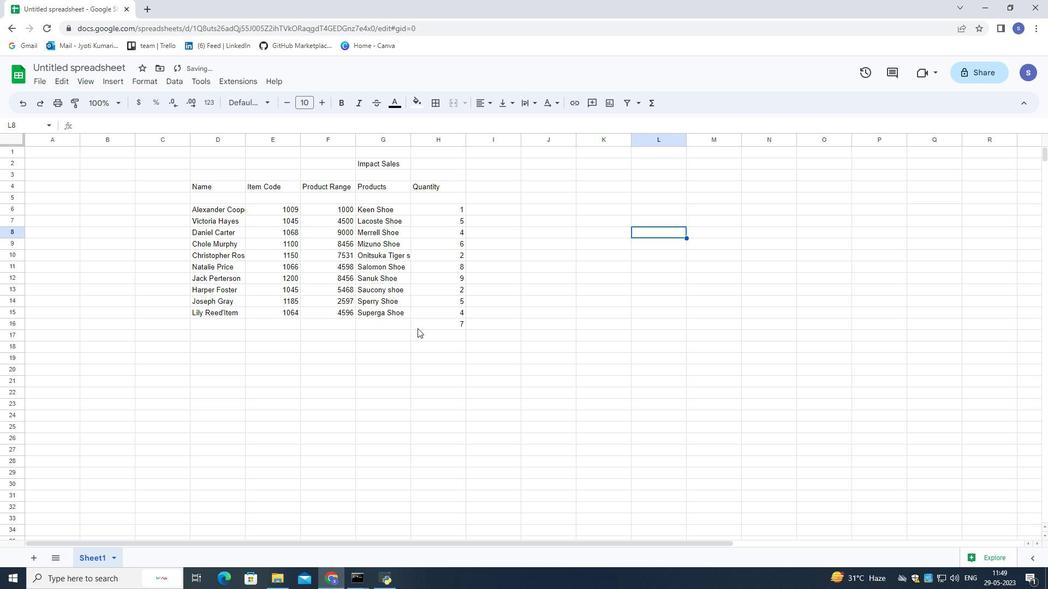 
Action: Mouse pressed left at (424, 323)
Screenshot: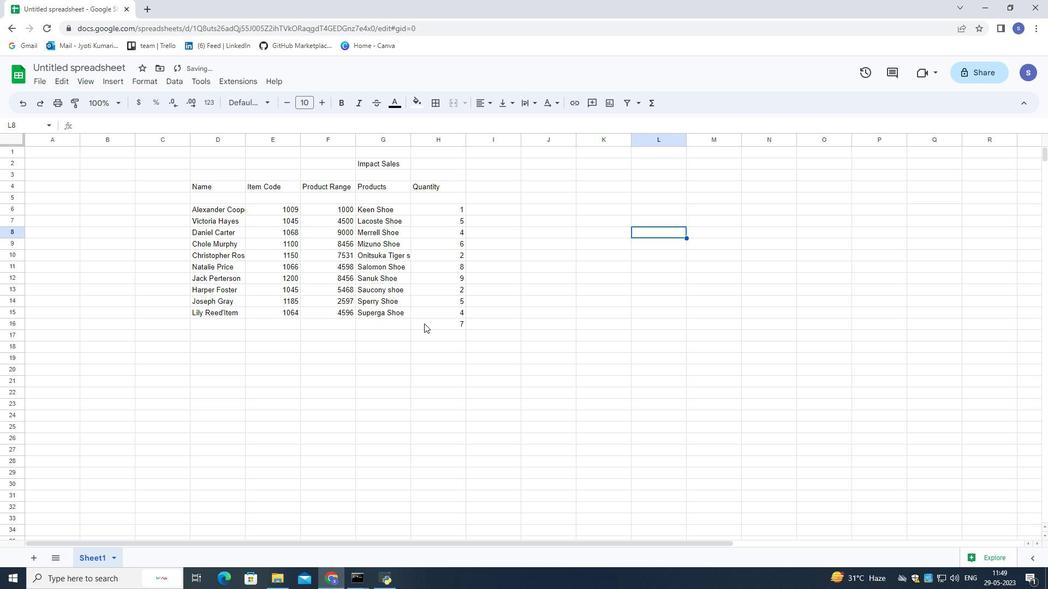 
Action: Mouse moved to (424, 323)
Screenshot: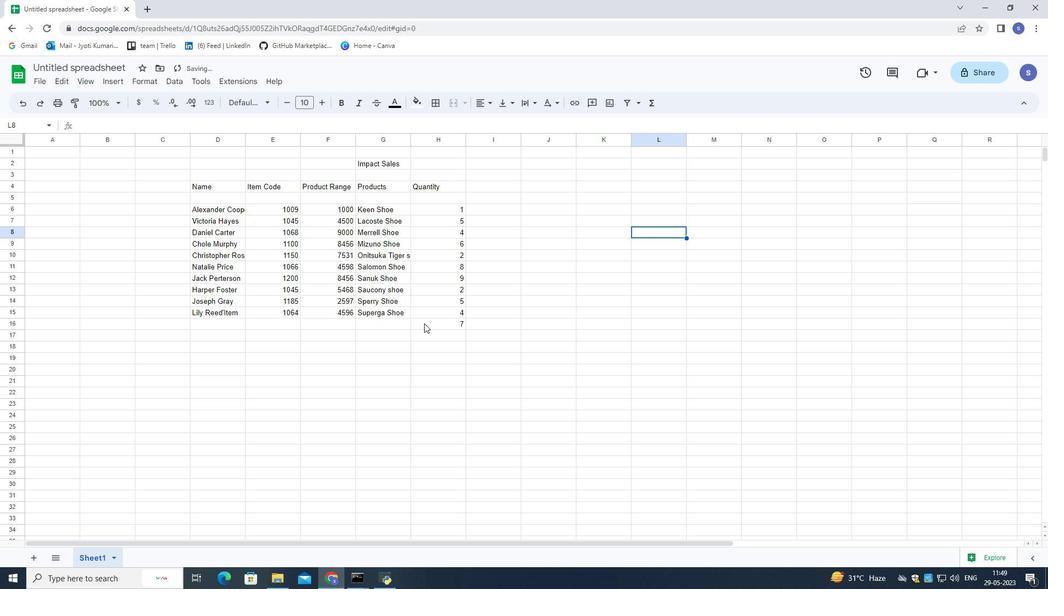 
Action: Mouse pressed left at (424, 323)
Screenshot: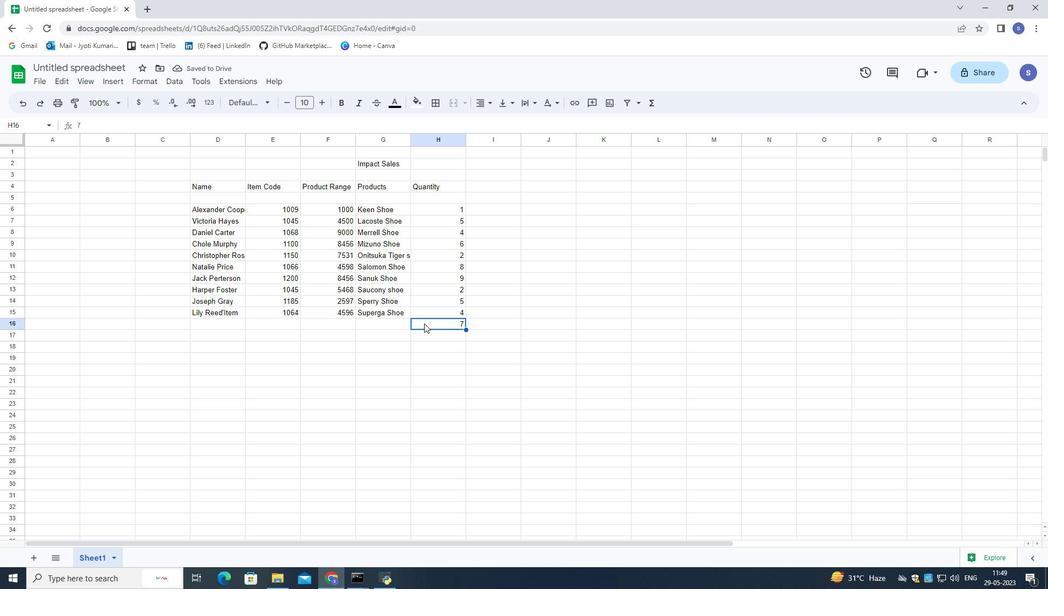 
Action: Mouse pressed left at (424, 323)
Screenshot: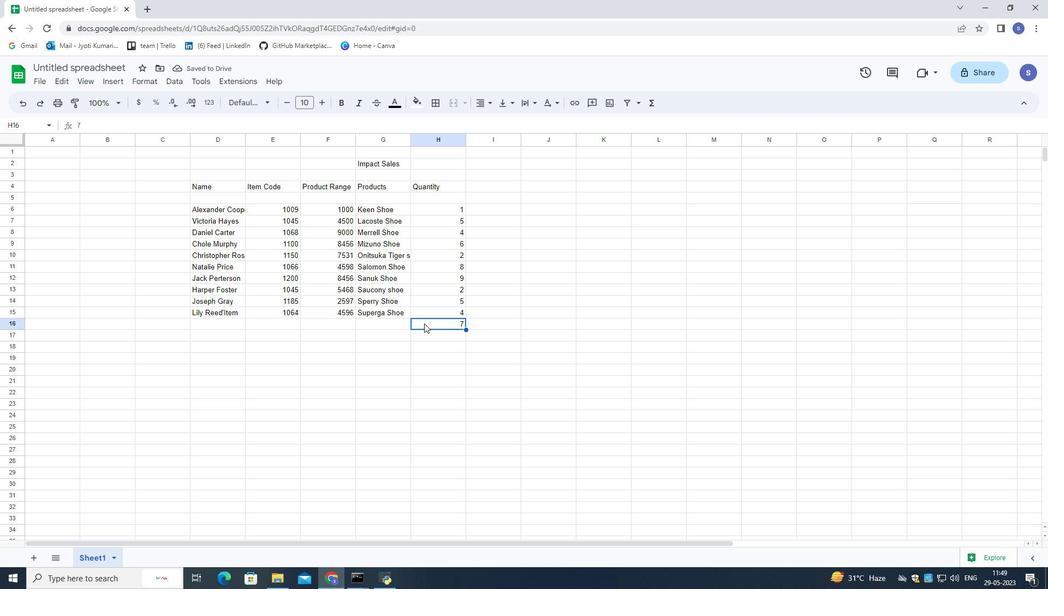 
Action: Mouse pressed left at (424, 323)
Screenshot: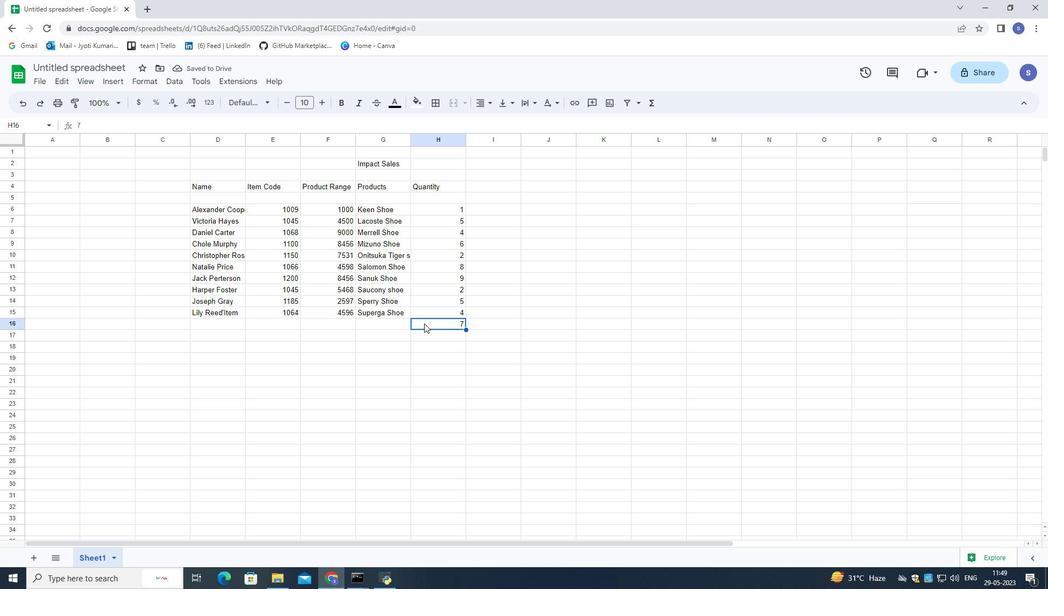 
Action: Key pressed <Key.f11>
Screenshot: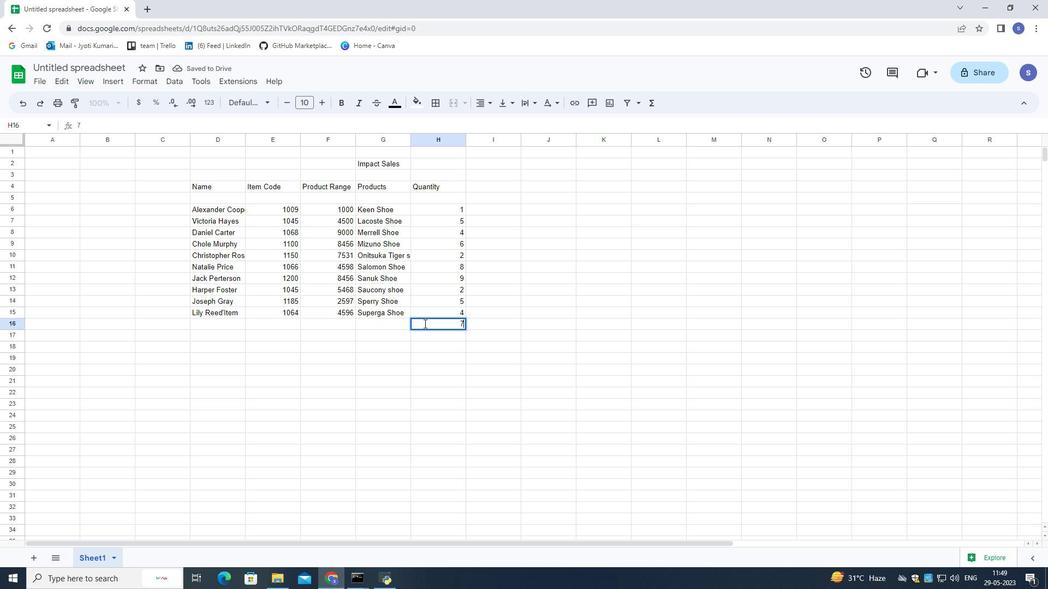 
Action: Mouse moved to (459, 265)
Screenshot: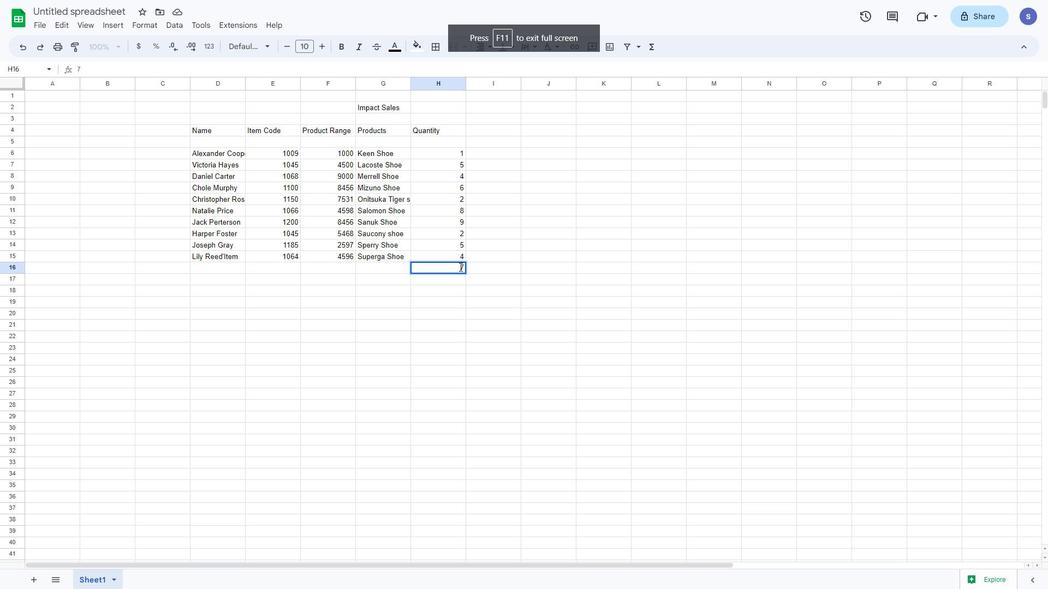 
Action: Mouse pressed left at (459, 265)
Screenshot: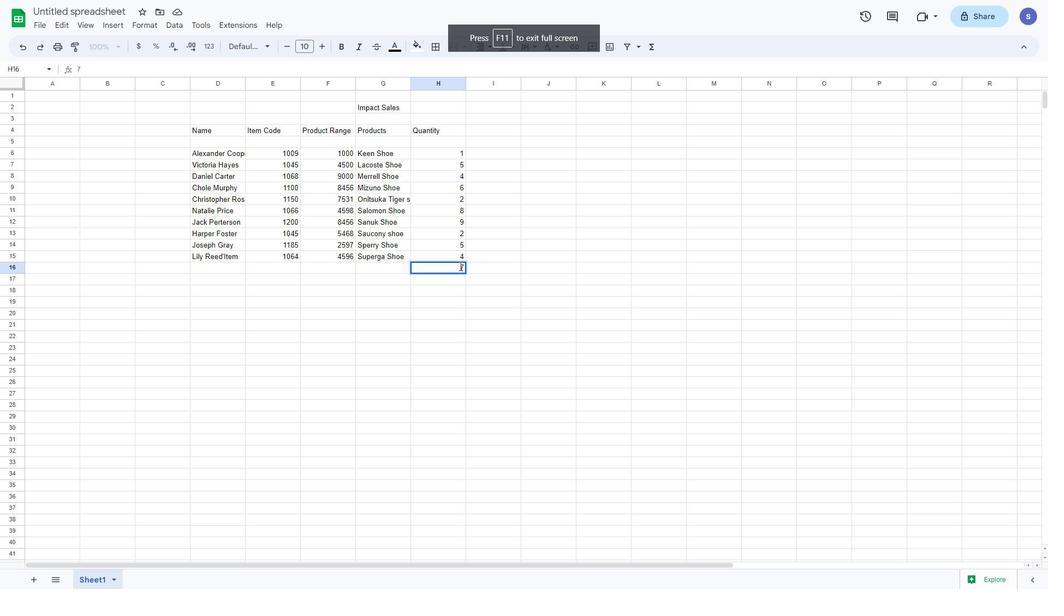 
Action: Mouse pressed left at (459, 265)
Screenshot: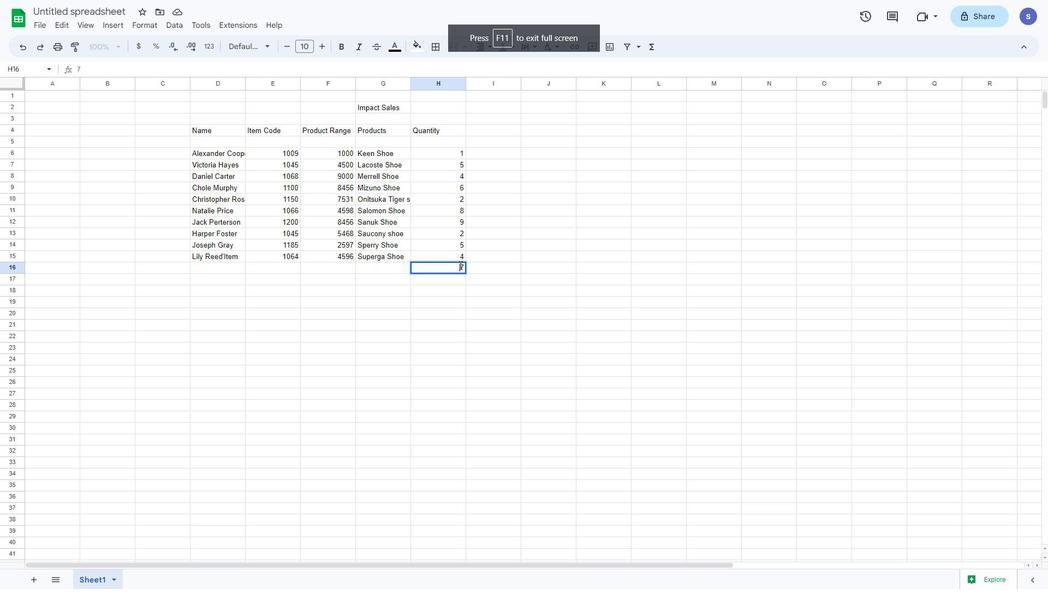 
Action: Mouse moved to (468, 271)
Screenshot: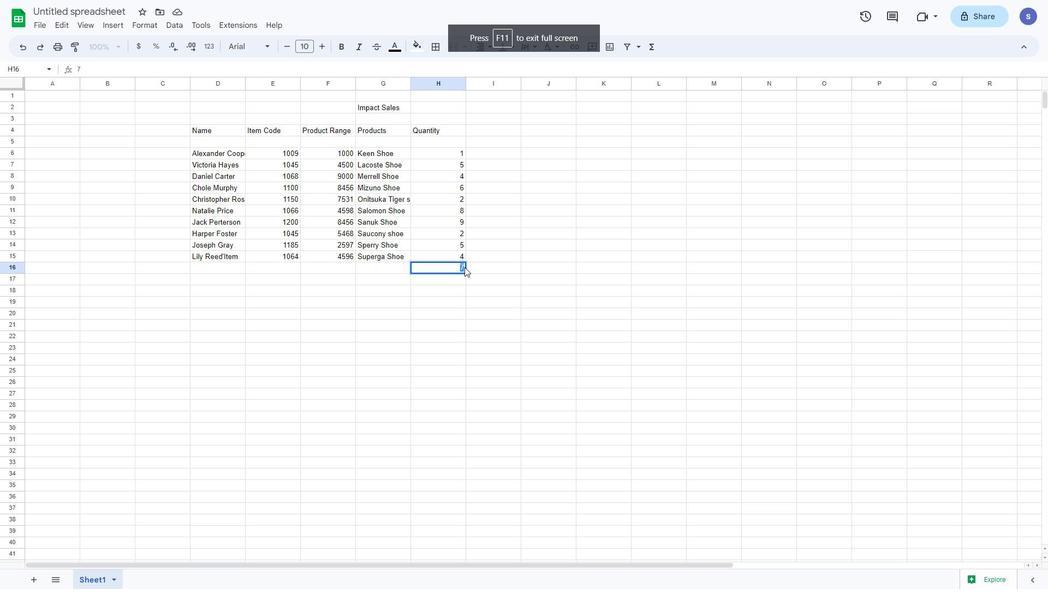 
Action: Key pressed <Key.backspace>
Screenshot: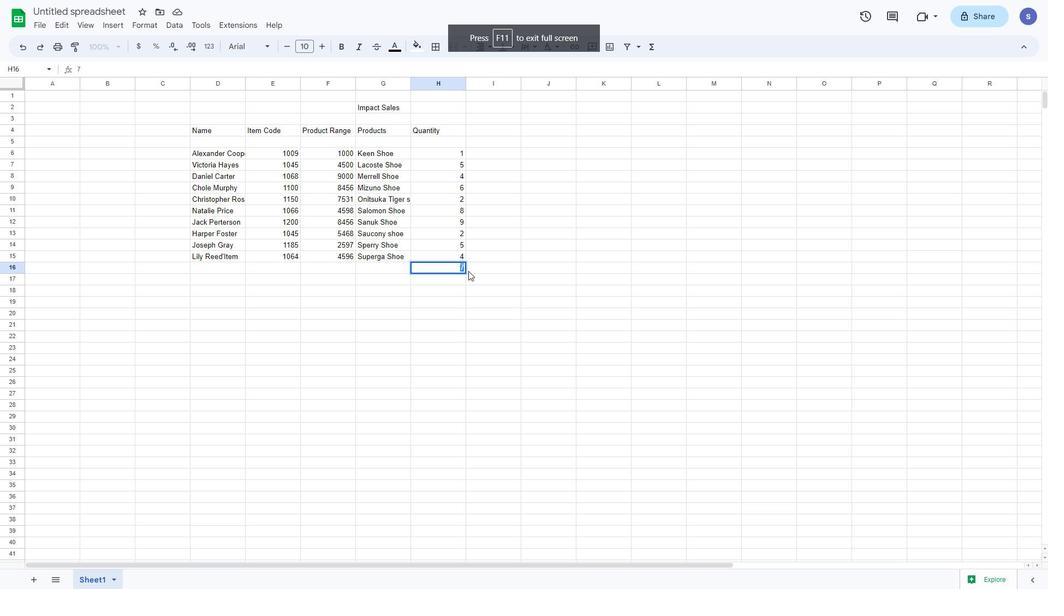 
Action: Mouse moved to (491, 379)
Screenshot: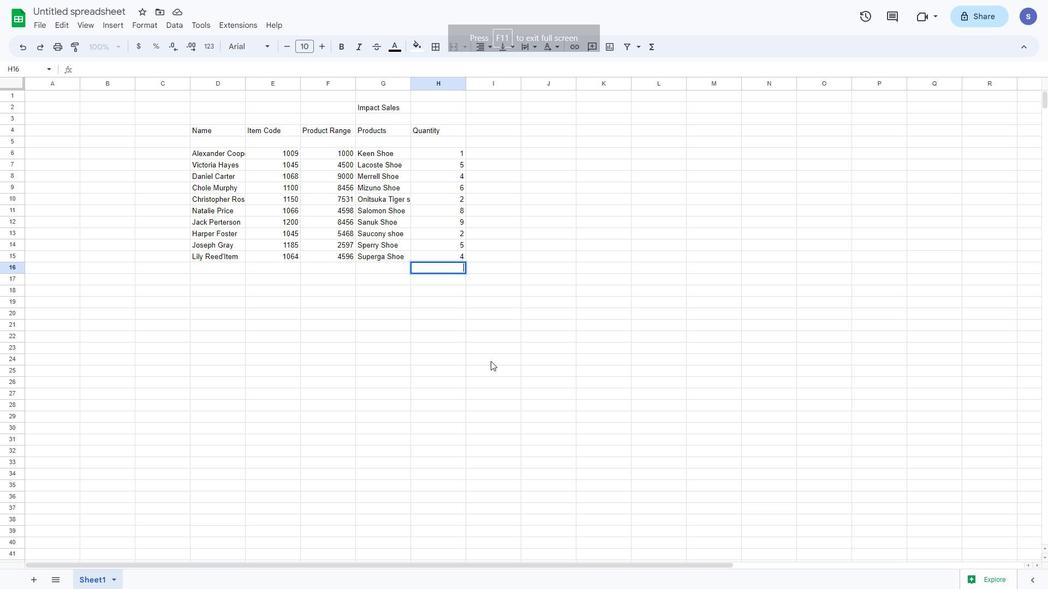 
Action: Mouse scrolled (491, 380) with delta (0, 0)
Screenshot: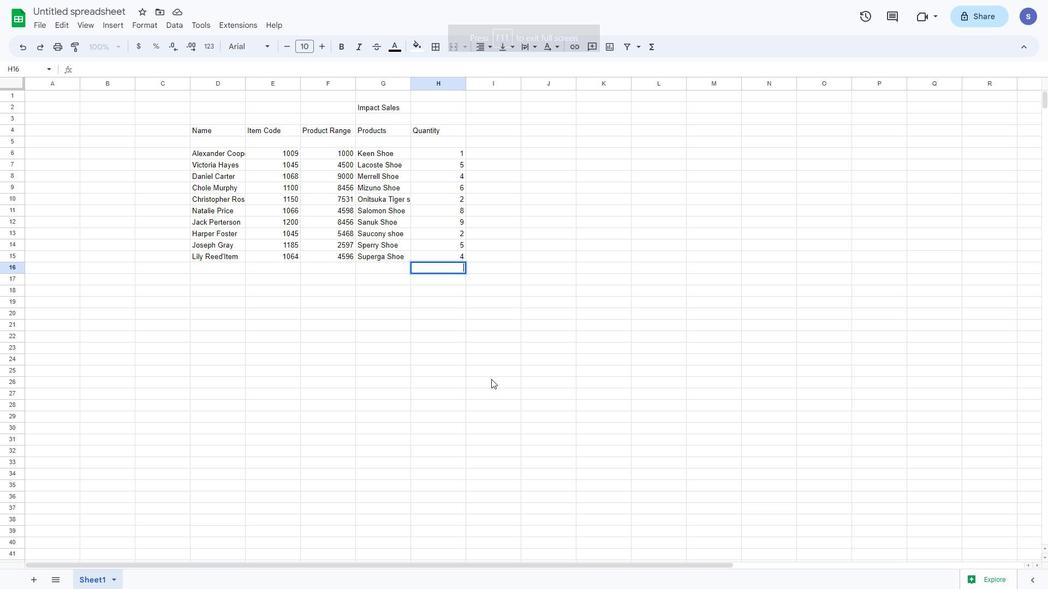 
Action: Mouse scrolled (491, 380) with delta (0, 0)
Screenshot: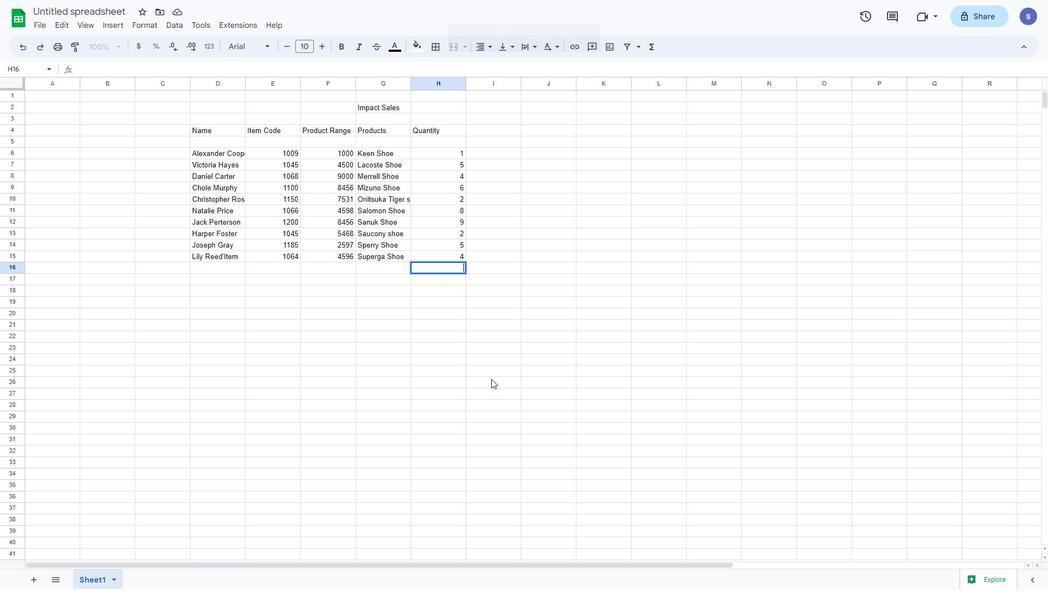 
Action: Mouse moved to (467, 416)
Screenshot: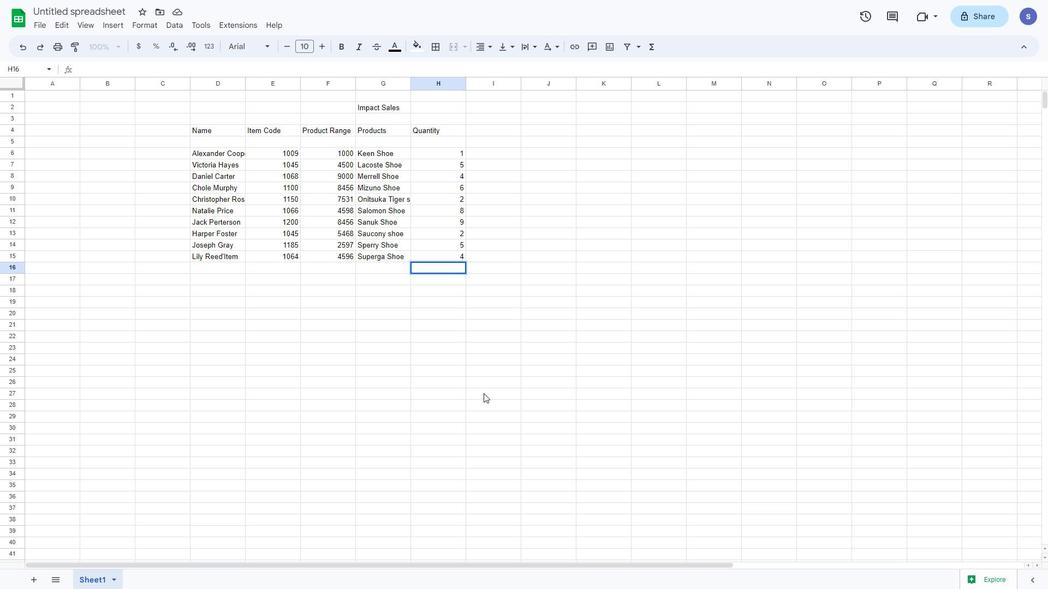 
Action: Mouse pressed left at (467, 416)
Screenshot: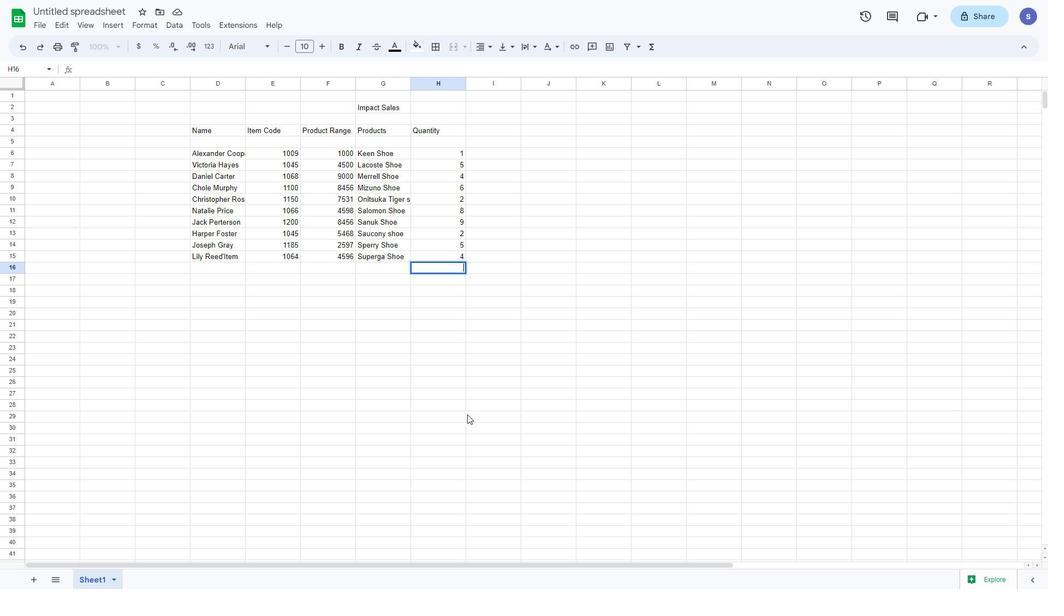 
Action: Mouse moved to (482, 428)
Screenshot: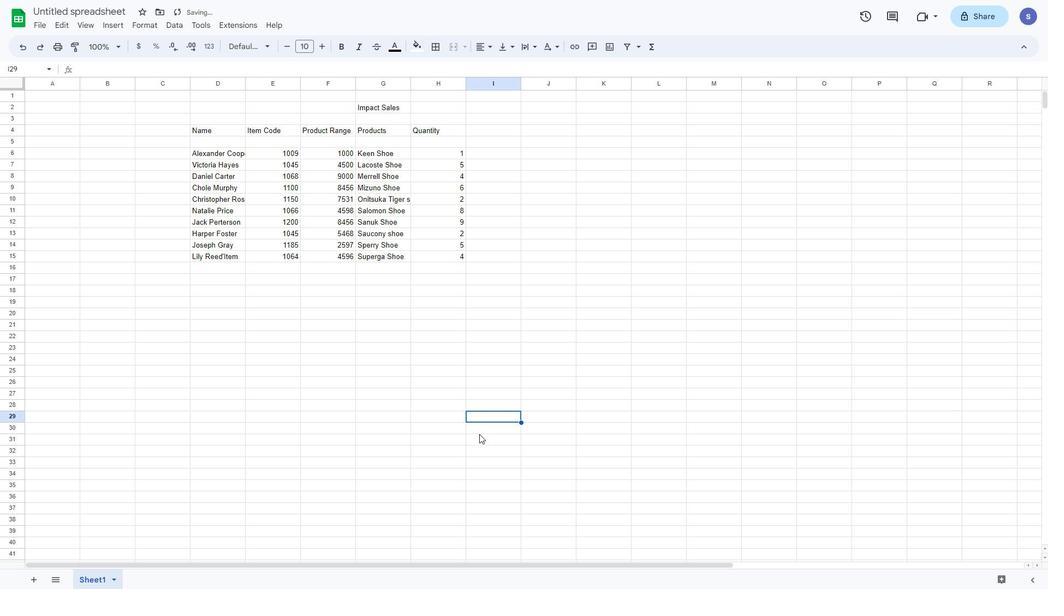 
Action: Mouse scrolled (482, 428) with delta (0, 0)
Screenshot: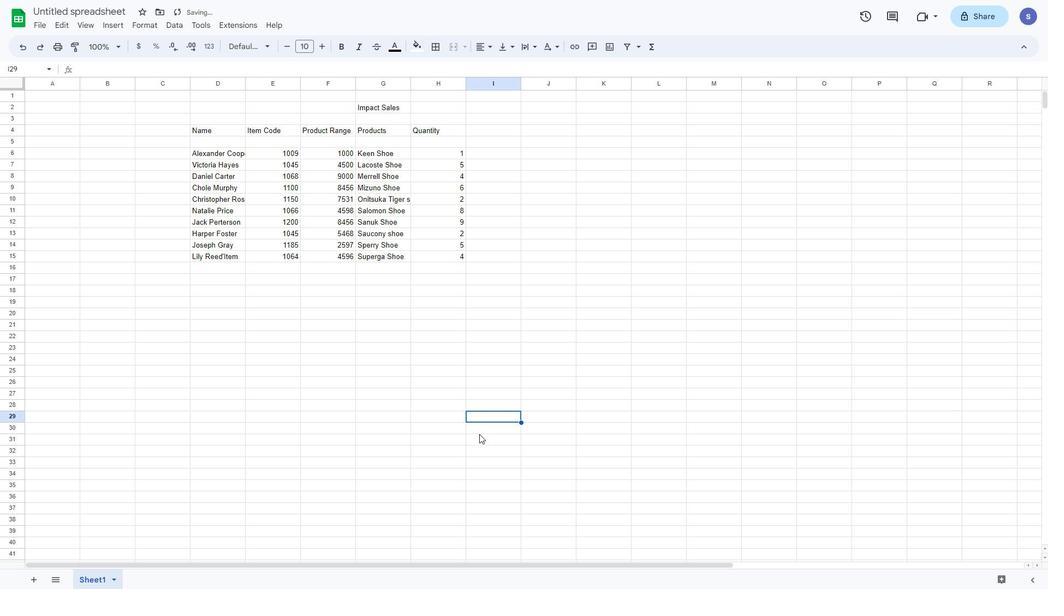 
Action: Mouse moved to (483, 421)
Screenshot: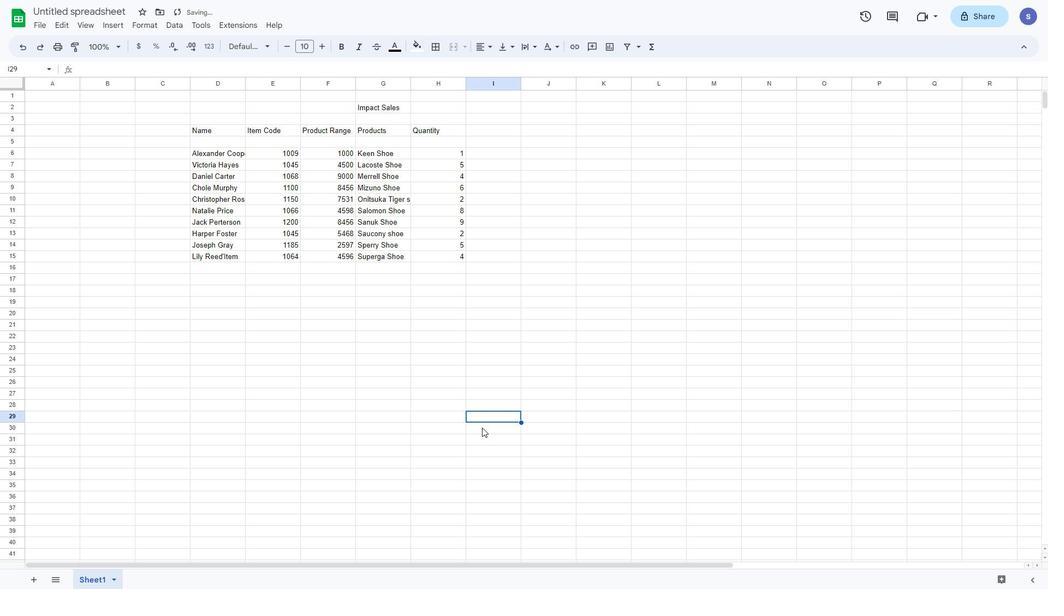 
Action: Mouse scrolled (483, 422) with delta (0, 0)
Screenshot: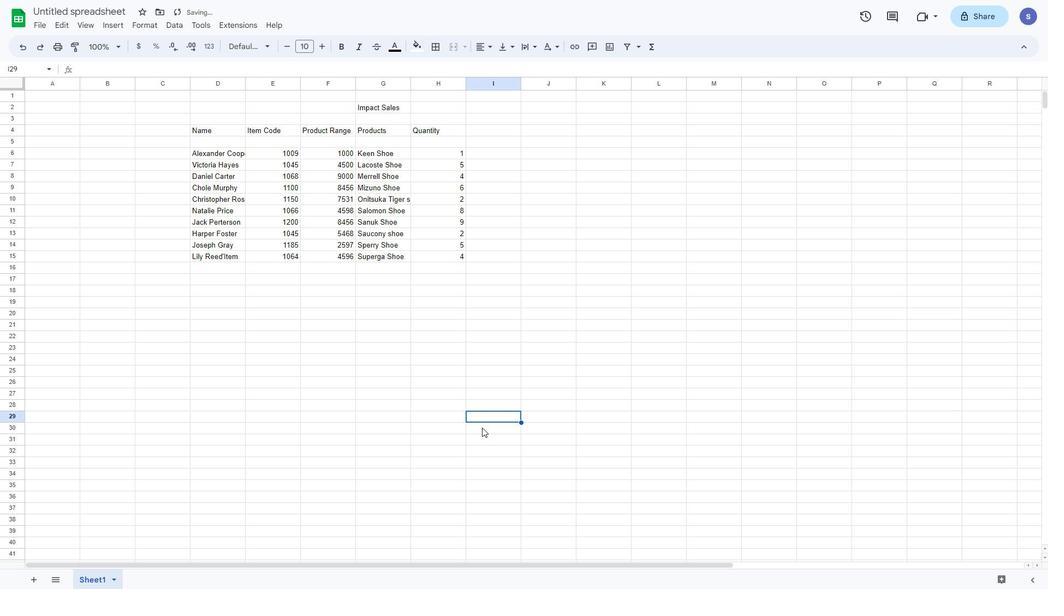
Action: Mouse moved to (462, 279)
Screenshot: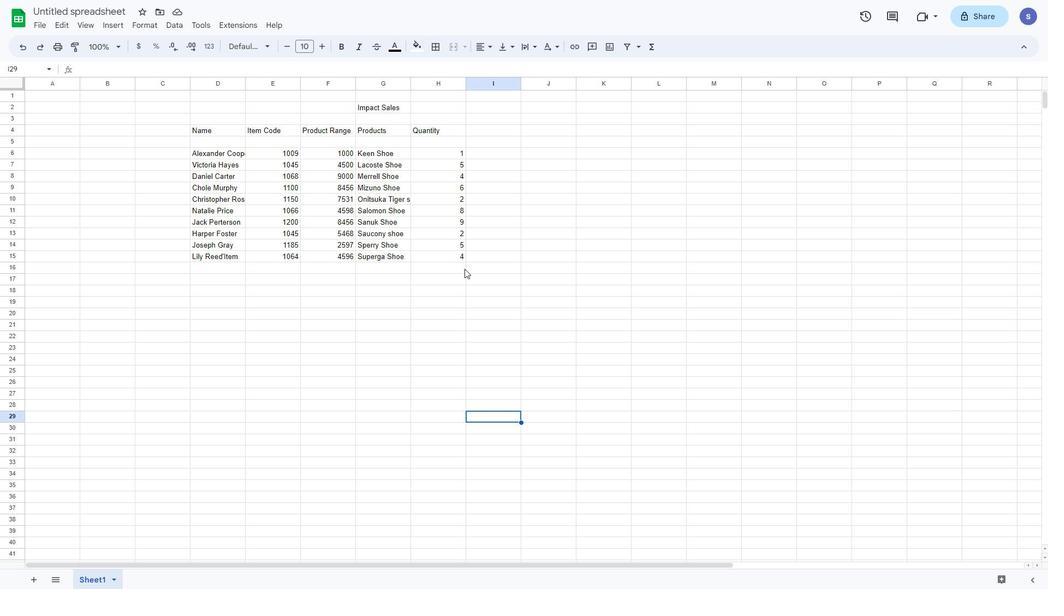 
Action: Mouse scrolled (462, 279) with delta (0, 0)
Screenshot: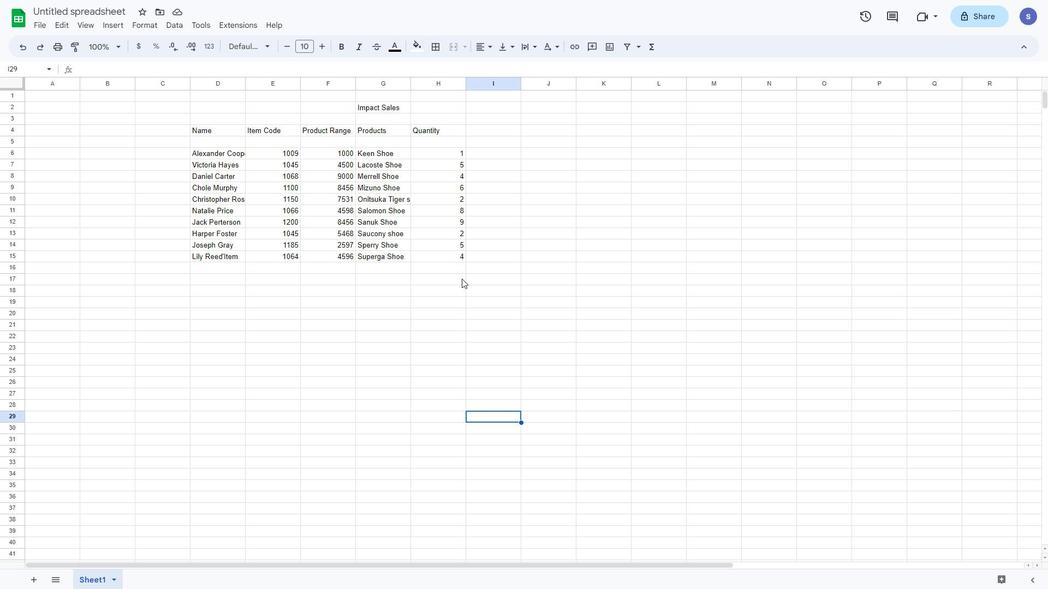 
Action: Mouse moved to (483, 127)
Screenshot: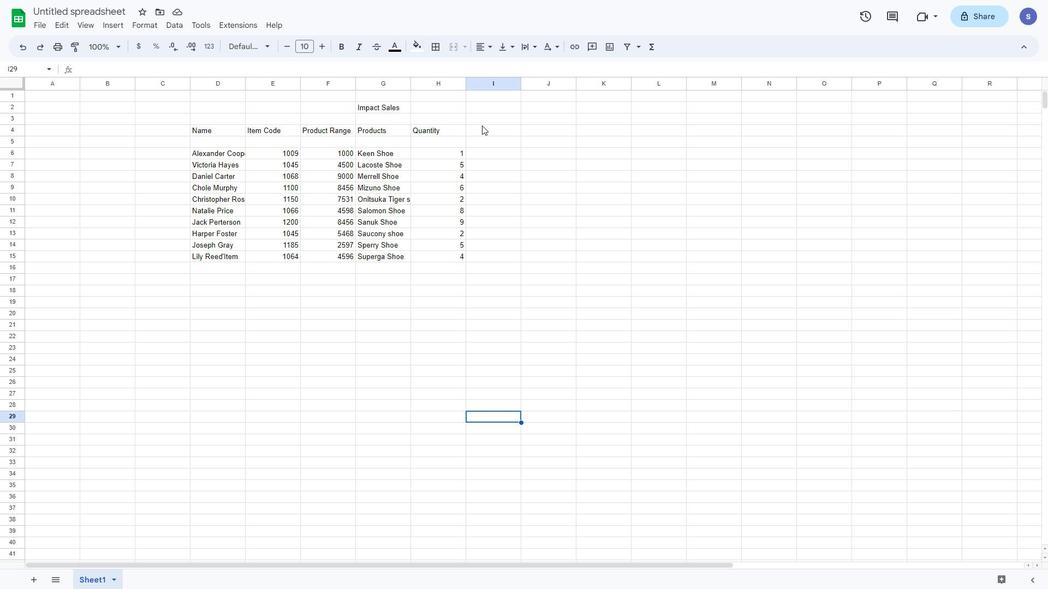 
Action: Mouse pressed left at (483, 127)
Screenshot: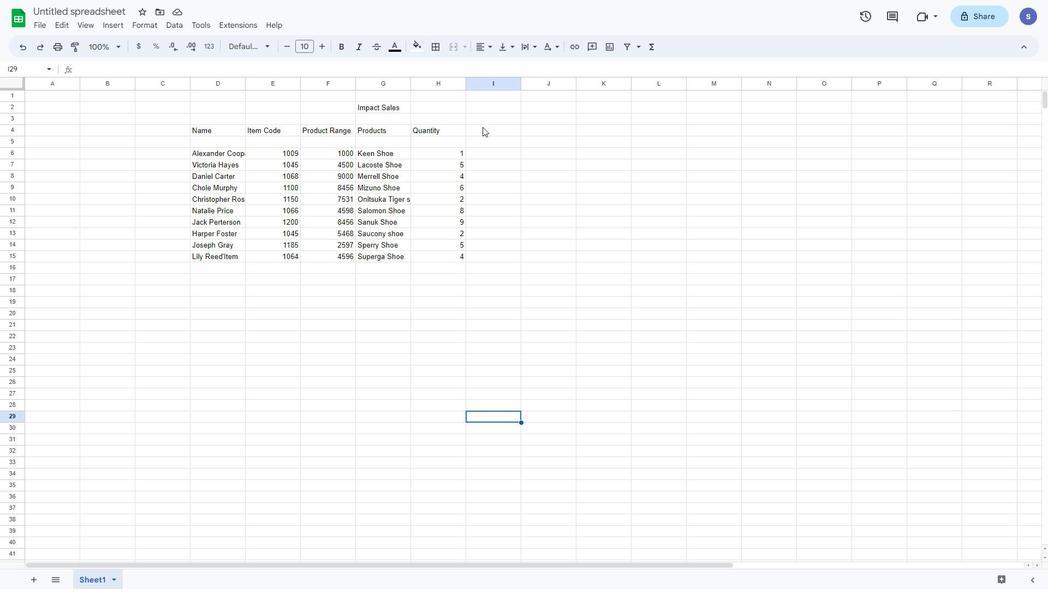 
Action: Mouse moved to (434, 210)
Screenshot: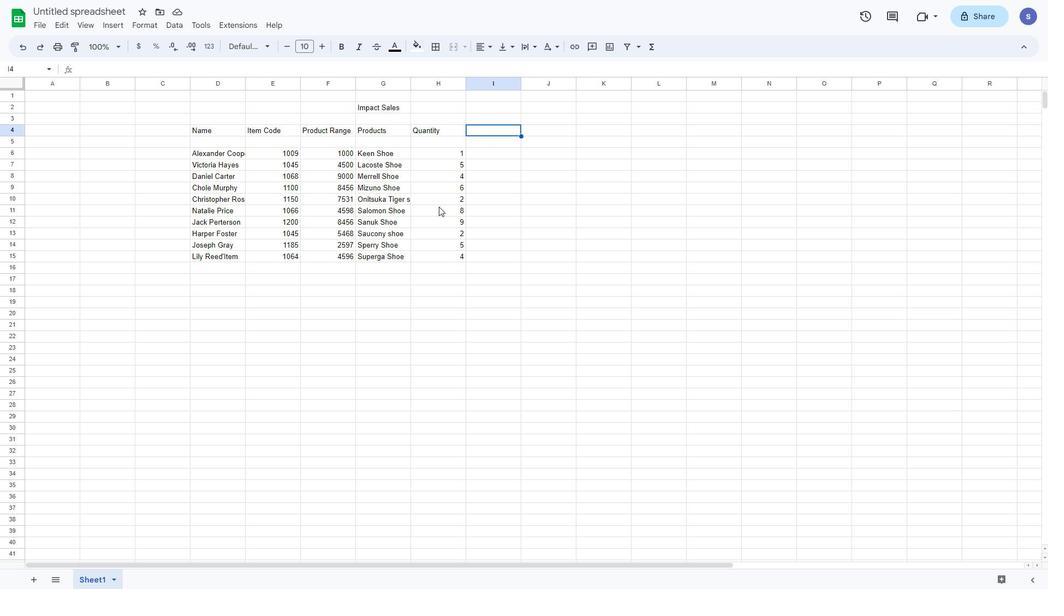 
Action: Mouse pressed left at (434, 210)
Screenshot: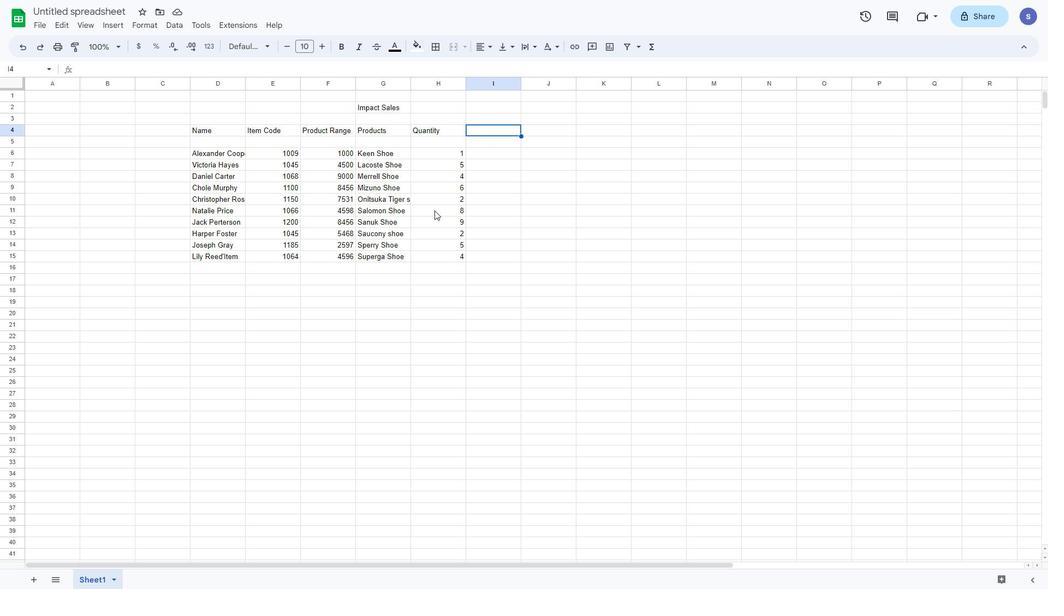 
Action: Mouse moved to (507, 158)
Screenshot: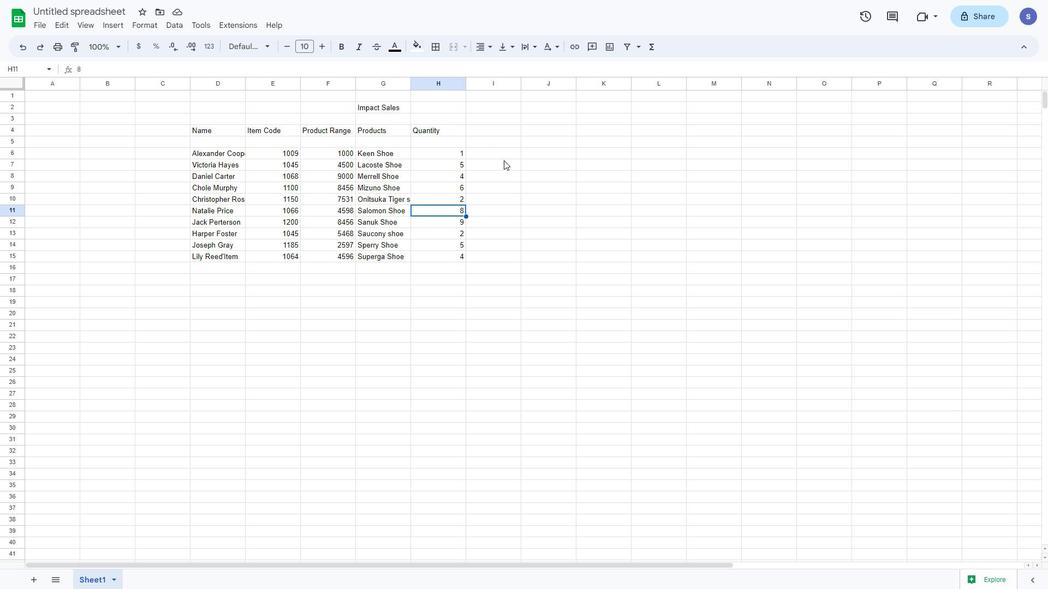 
Action: Mouse pressed left at (507, 158)
Screenshot: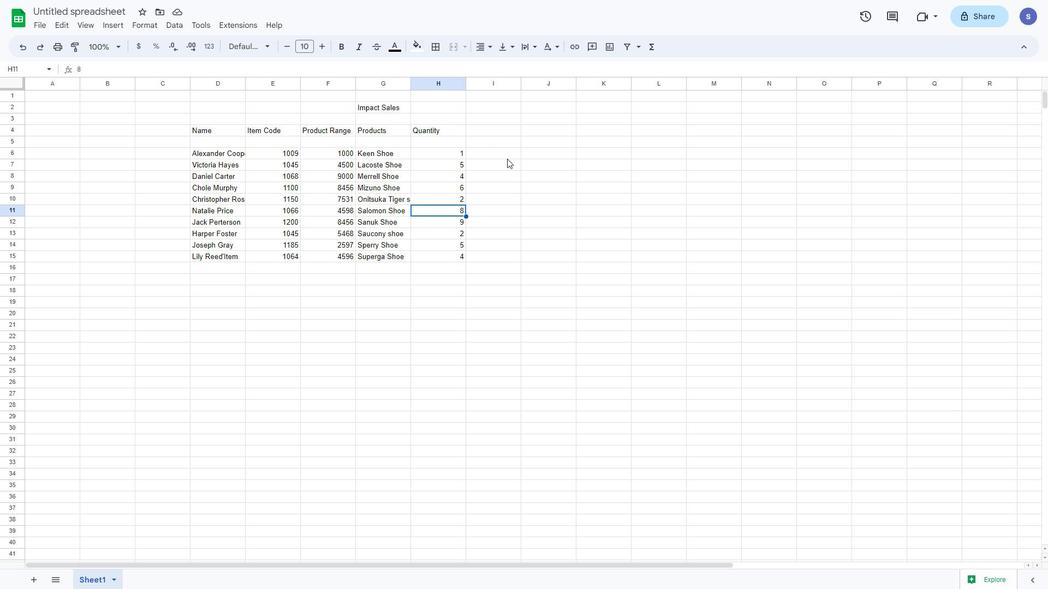 
Action: Mouse moved to (510, 128)
Screenshot: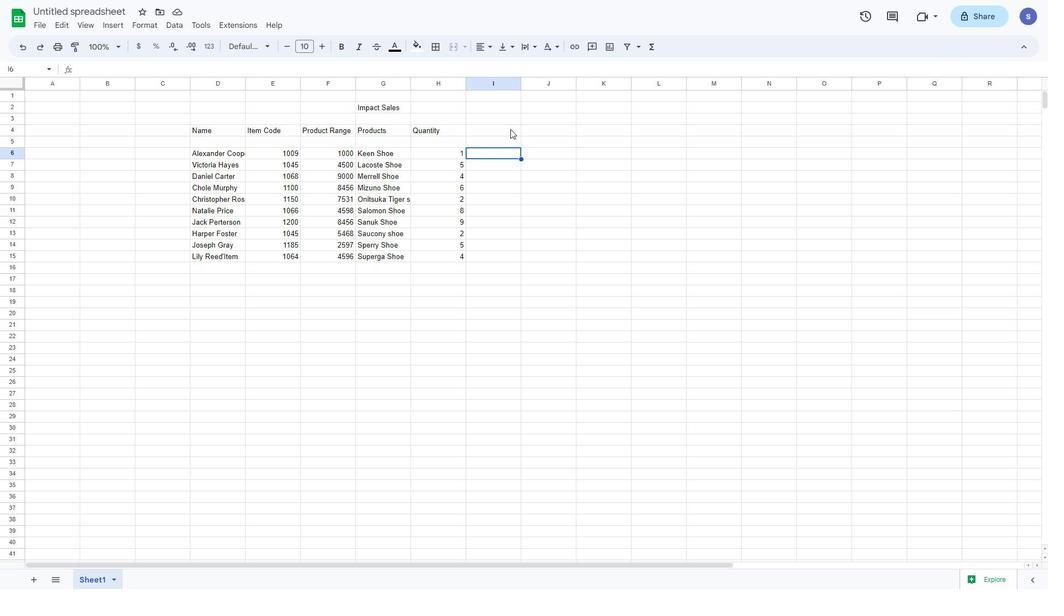 
Action: Mouse pressed left at (510, 128)
Screenshot: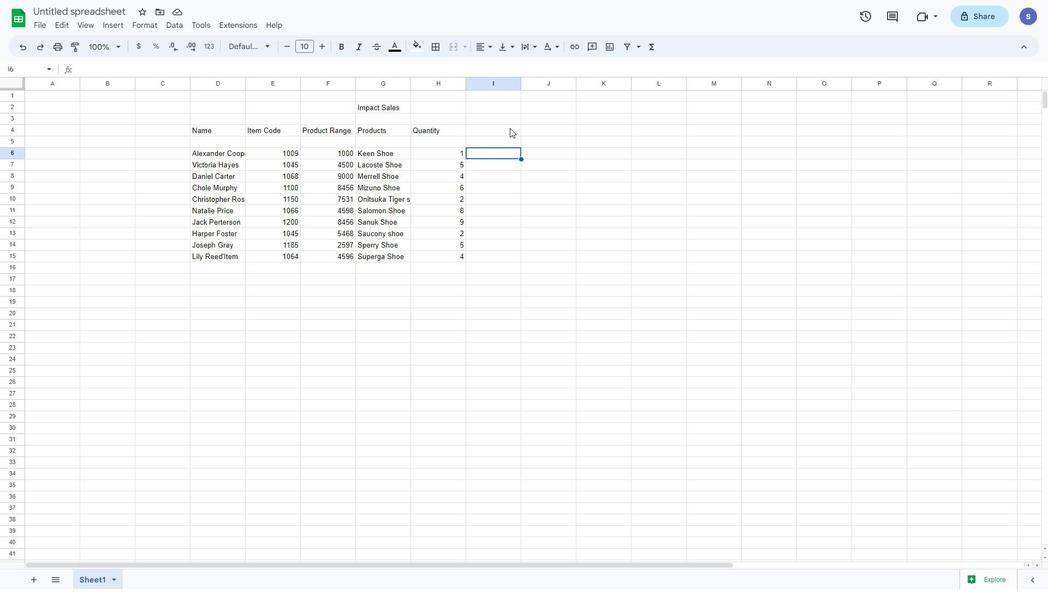 
Action: Mouse moved to (482, 128)
Screenshot: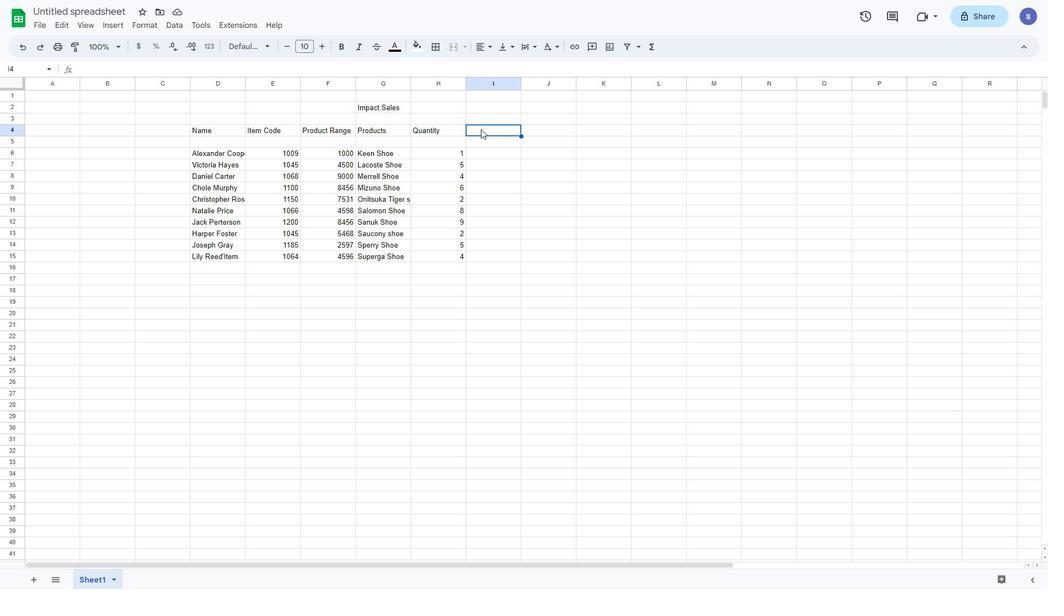 
Action: Mouse pressed left at (482, 128)
Screenshot: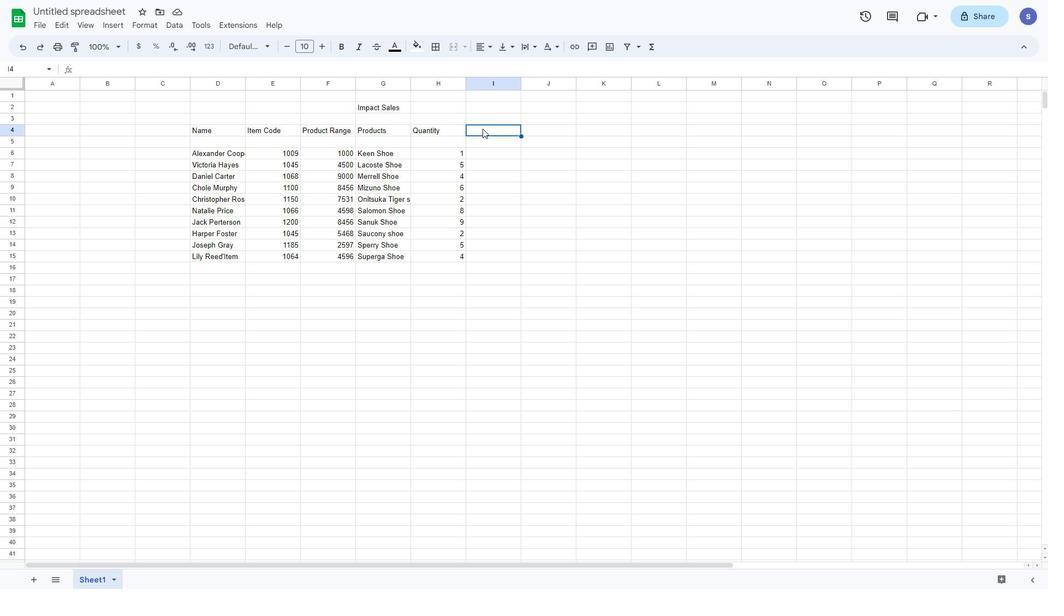 
Action: Mouse moved to (492, 123)
Screenshot: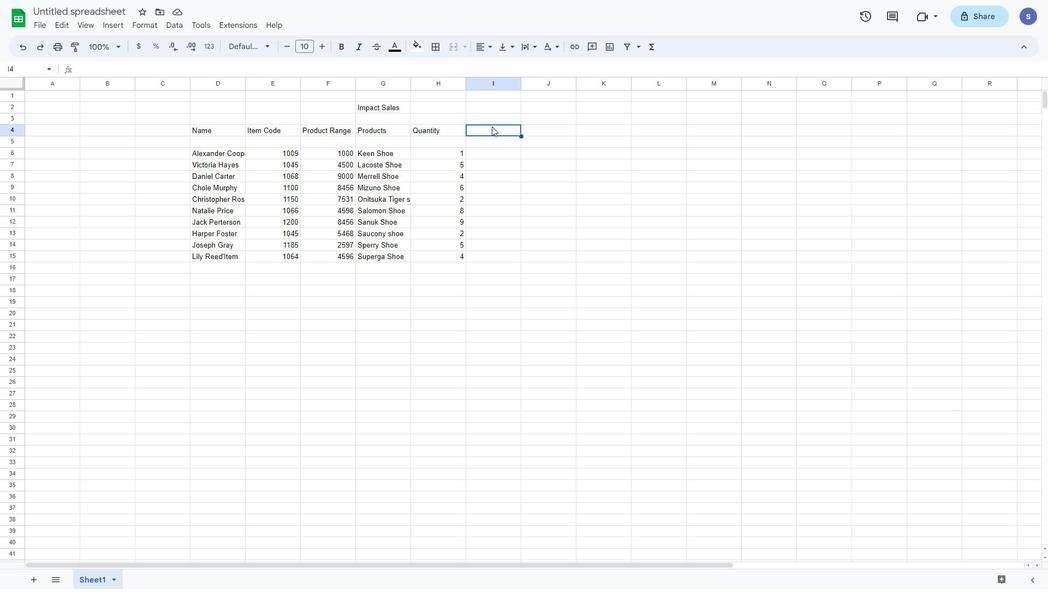 
Action: Mouse pressed left at (492, 123)
Screenshot: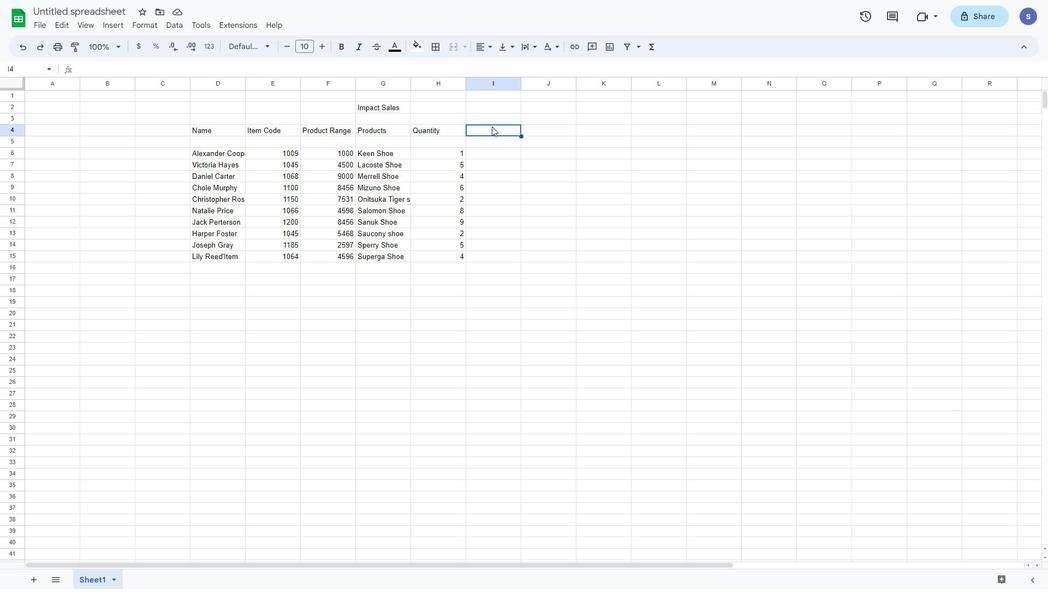 
Action: Mouse moved to (498, 130)
Screenshot: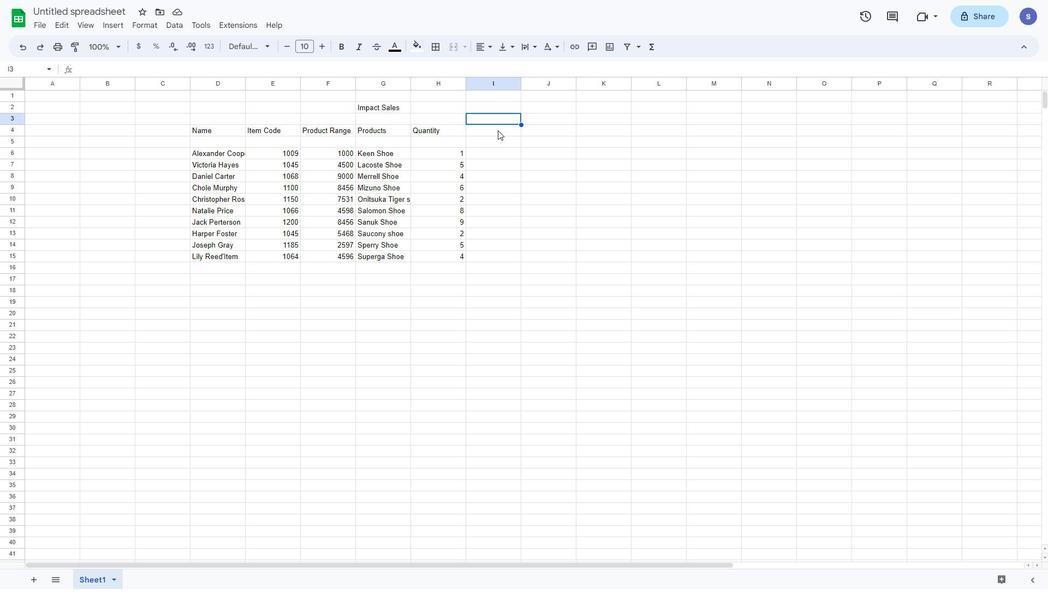 
Action: Mouse pressed left at (498, 130)
Screenshot: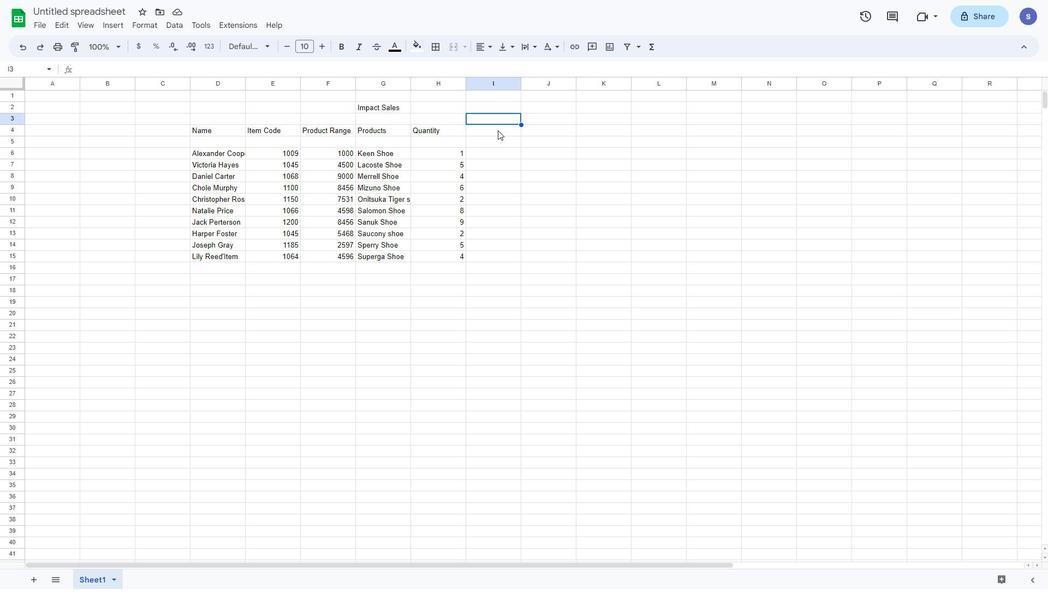 
Action: Key pressed <Key.shift>Total
Screenshot: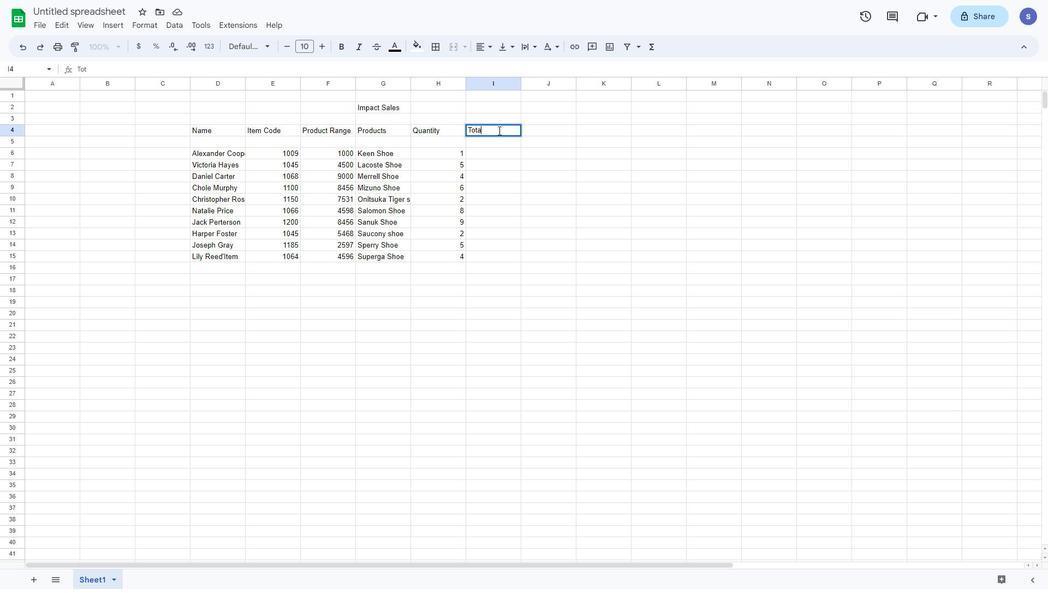 
Action: Mouse moved to (498, 148)
Screenshot: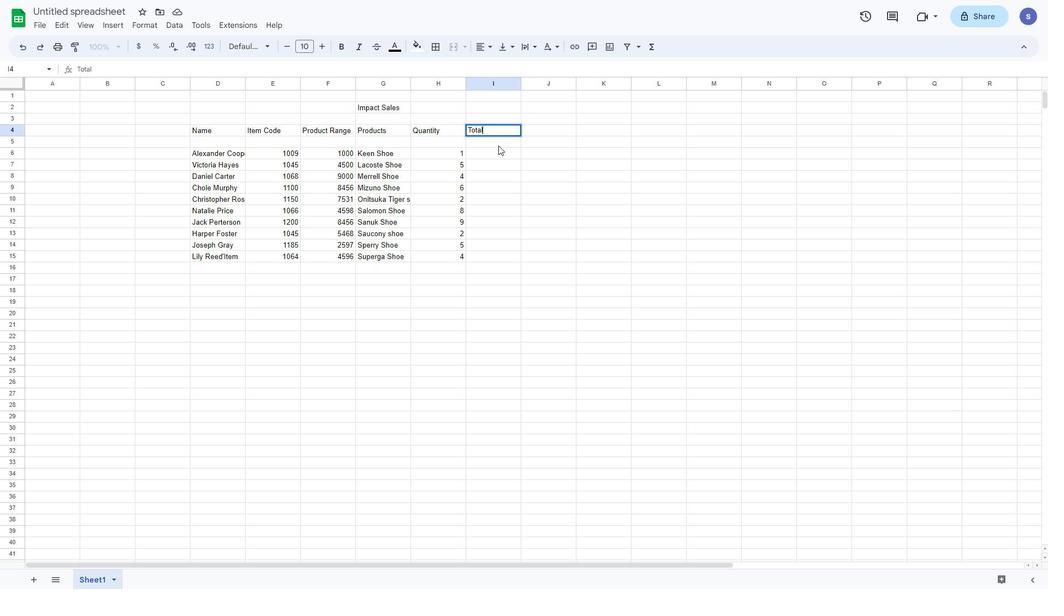 
Action: Mouse pressed left at (498, 148)
Screenshot: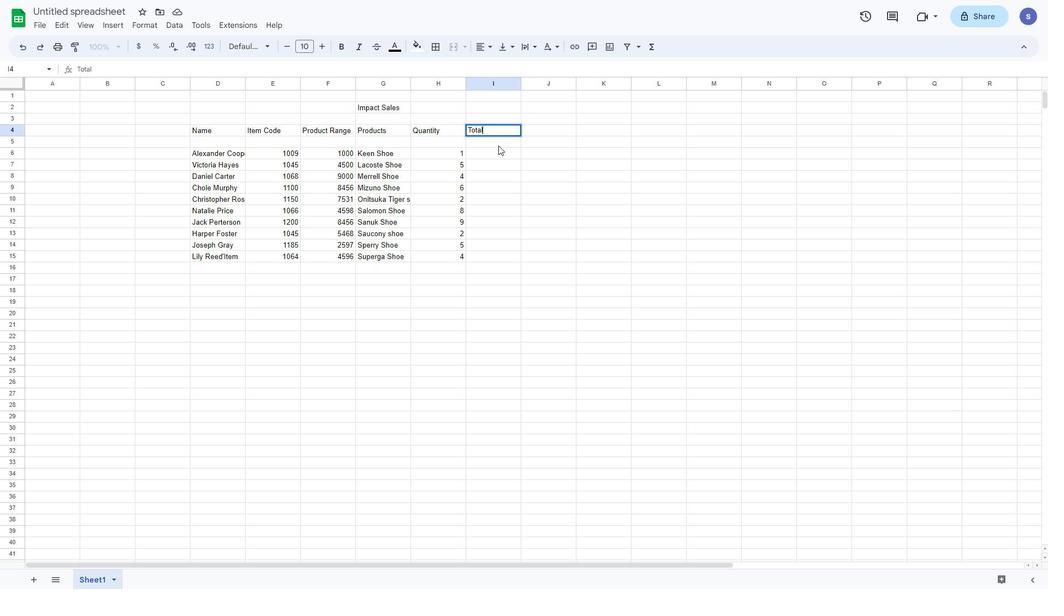 
Action: Mouse moved to (487, 149)
Screenshot: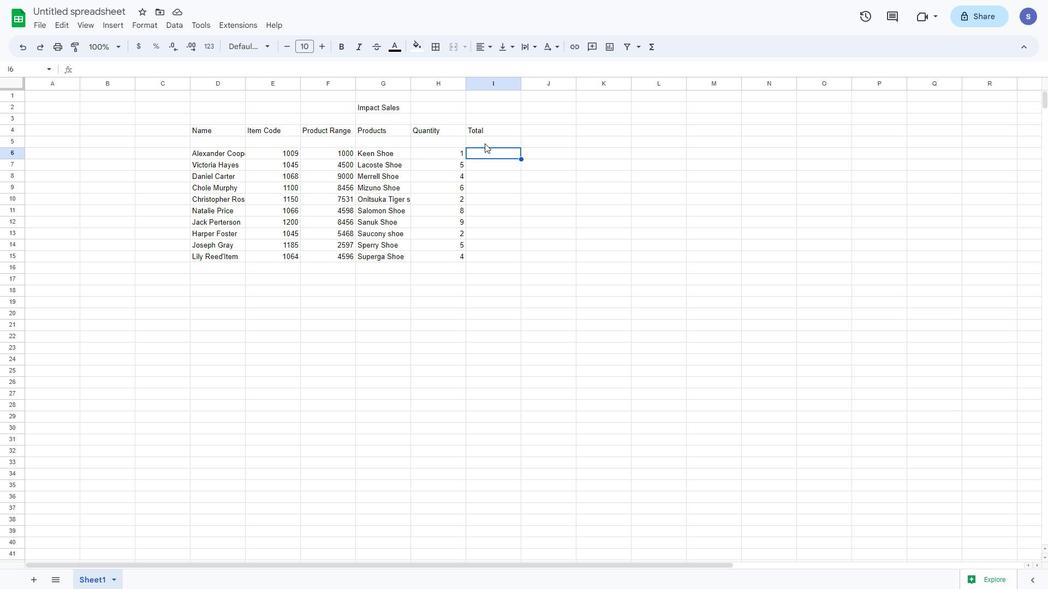 
Action: Mouse pressed left at (487, 149)
Screenshot: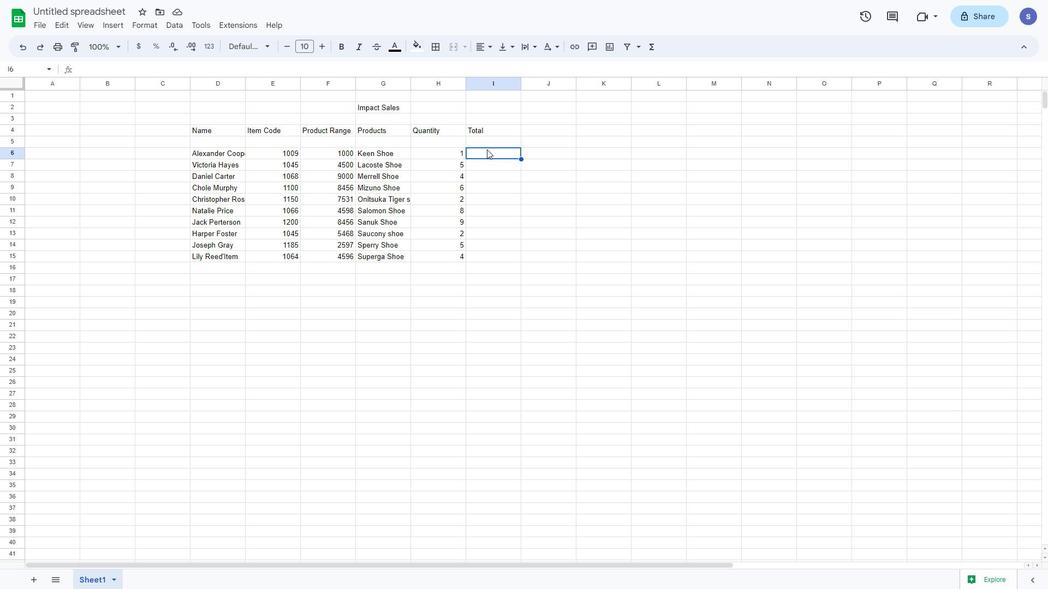 
Action: Mouse moved to (489, 151)
Screenshot: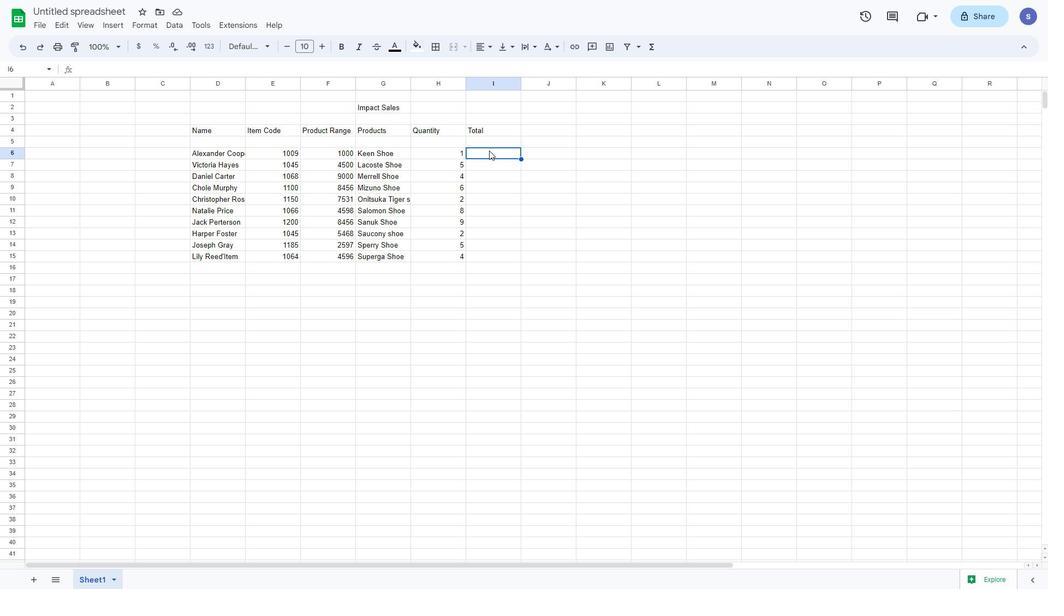 
Action: Mouse pressed left at (489, 151)
Screenshot: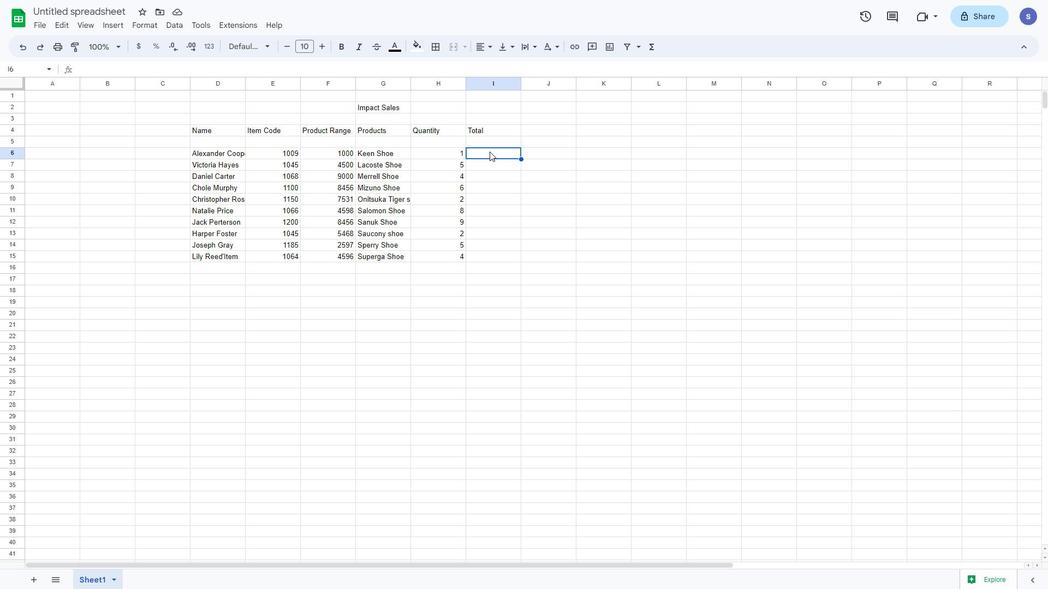 
Action: Mouse pressed left at (489, 151)
Screenshot: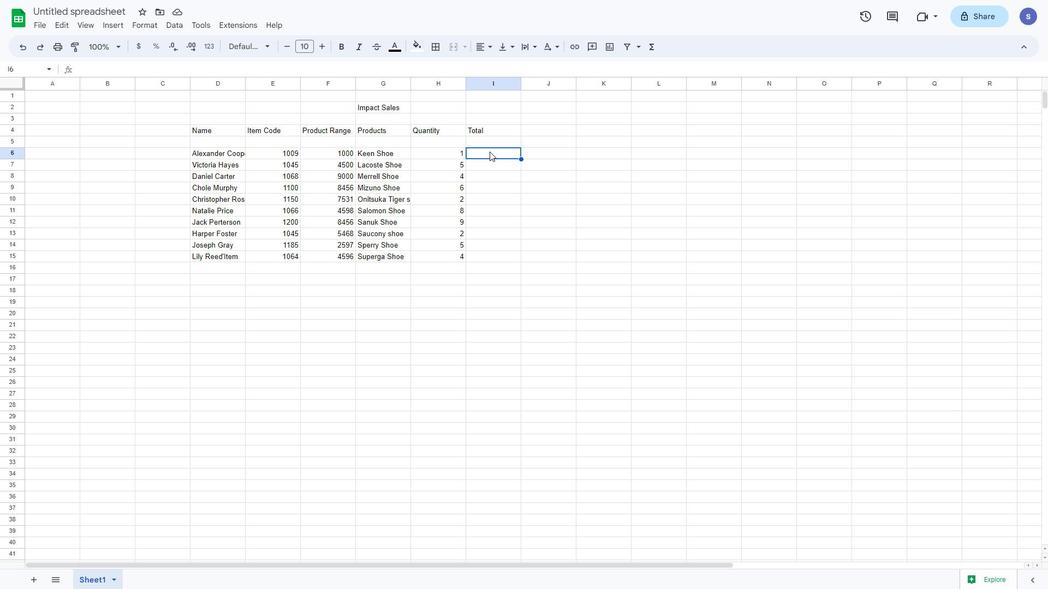 
Action: Mouse moved to (448, 150)
Screenshot: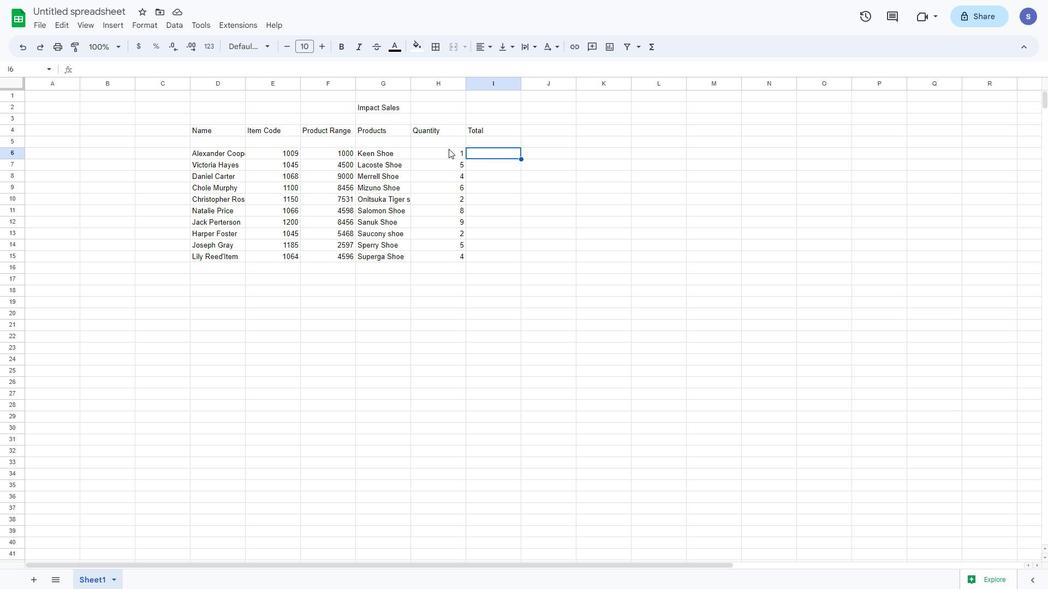 
Action: Mouse pressed left at (448, 150)
Screenshot: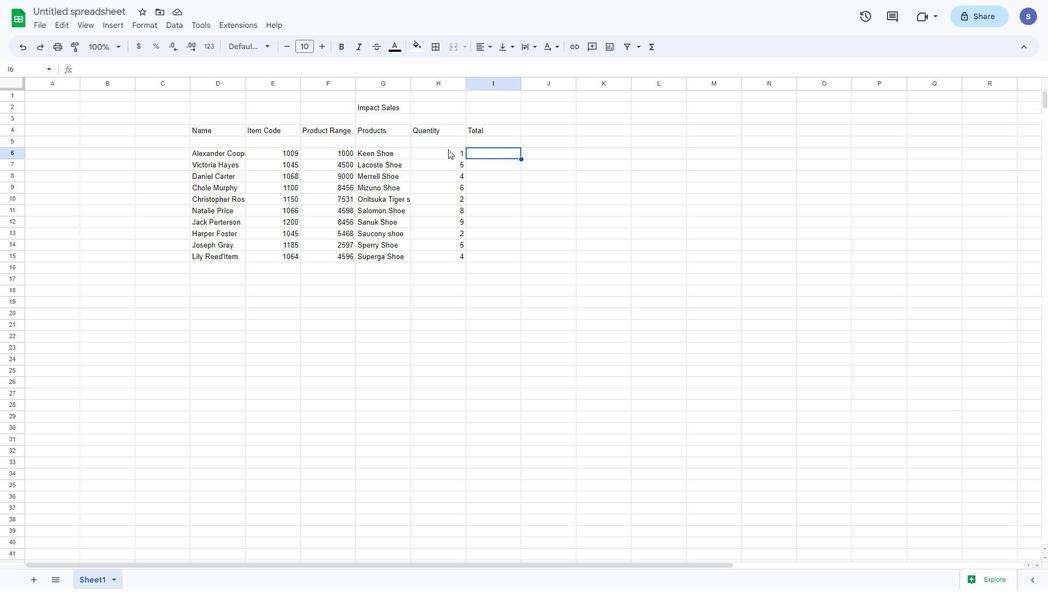 
Action: Mouse moved to (450, 152)
Screenshot: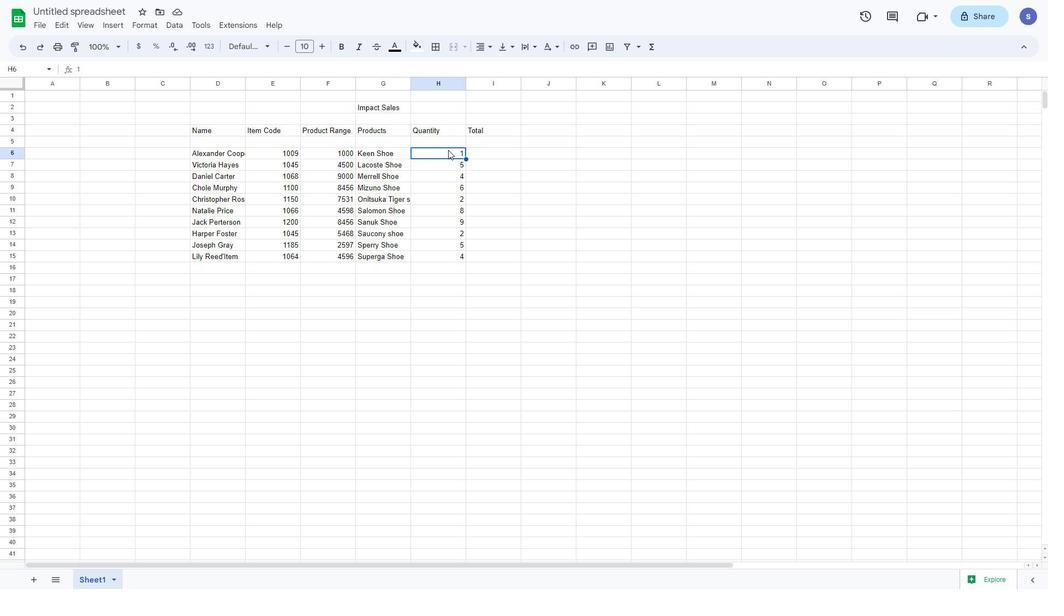 
Action: Mouse pressed left at (450, 152)
Screenshot: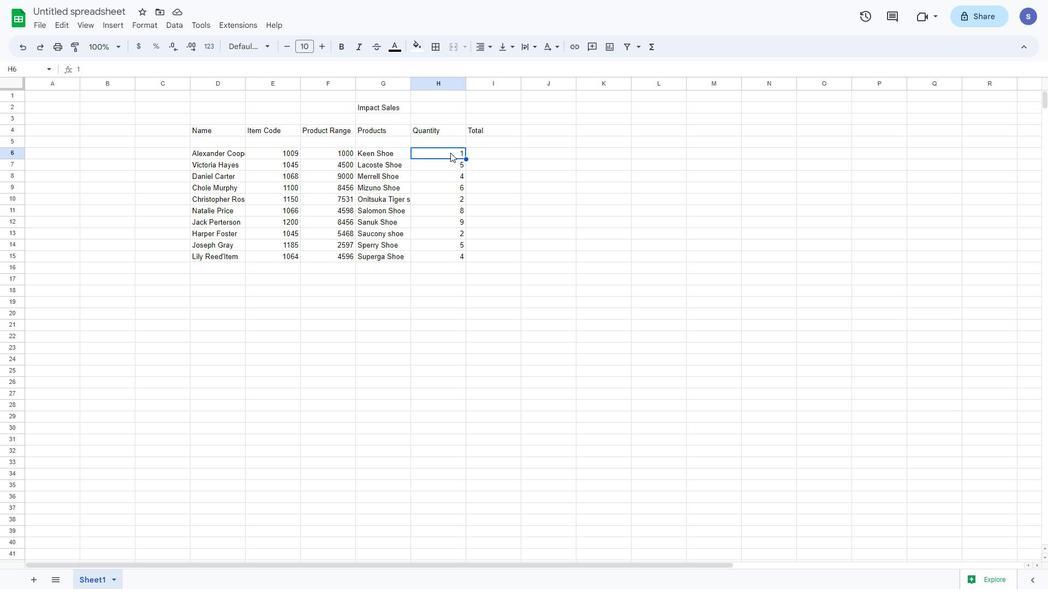 
Action: Mouse pressed left at (450, 152)
Screenshot: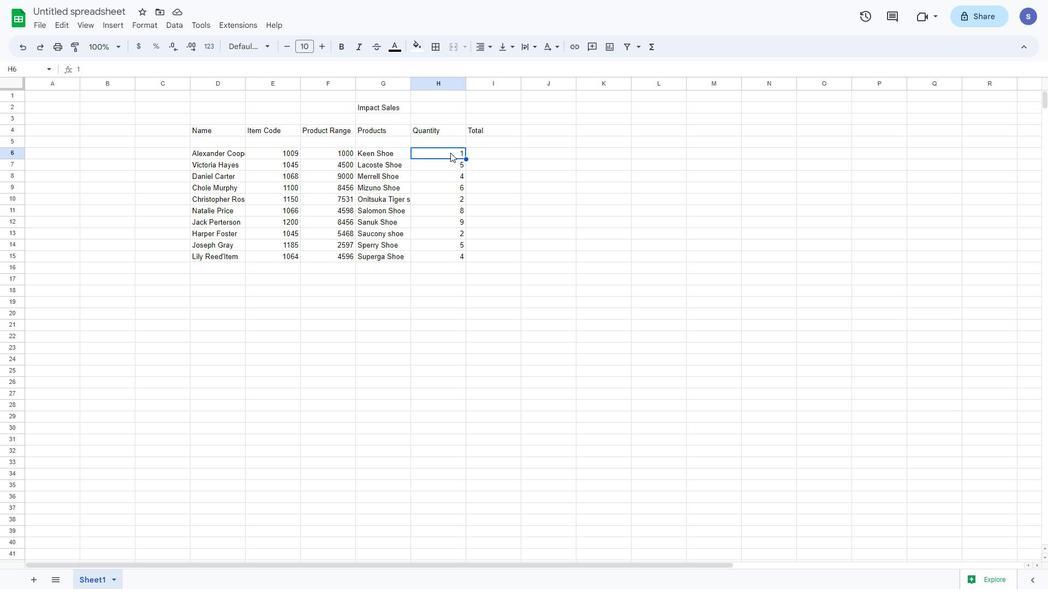 
Action: Mouse pressed left at (450, 152)
Screenshot: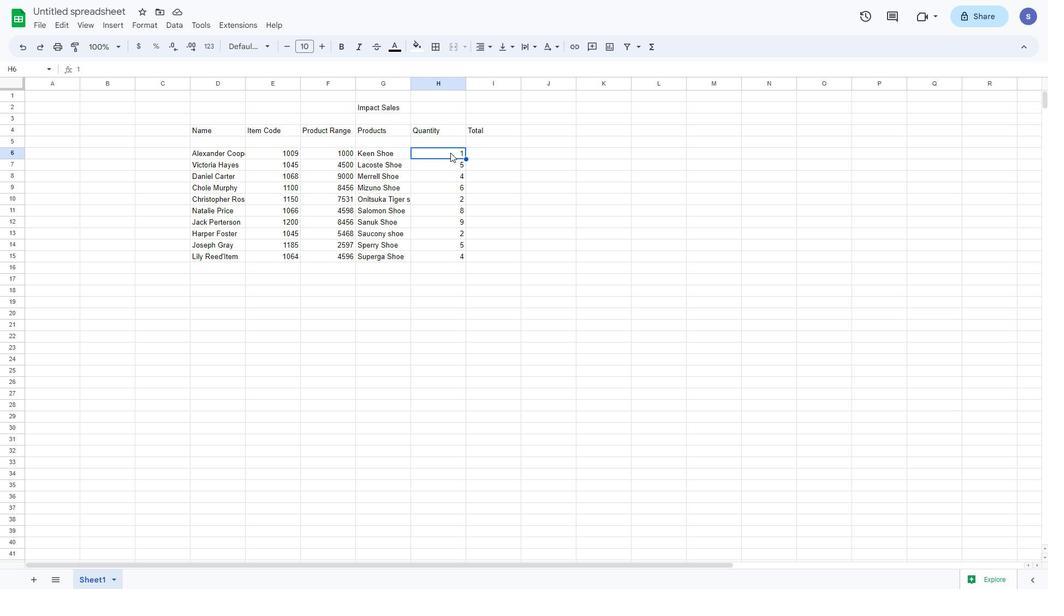 
Action: Mouse pressed left at (450, 152)
Screenshot: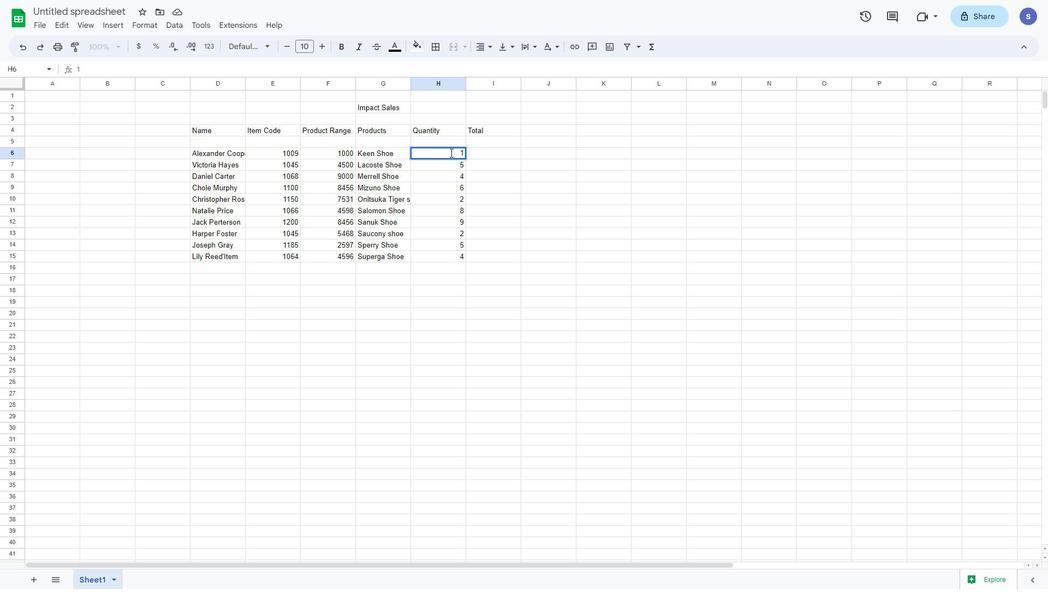
Action: Key pressed <Key.right>
Screenshot: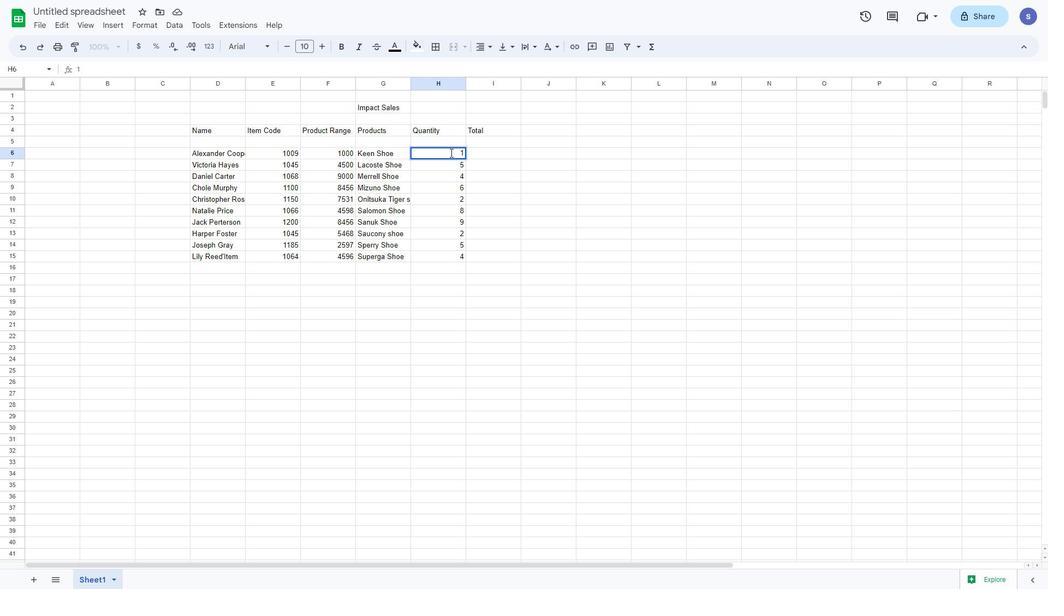 
Action: Mouse moved to (455, 154)
Screenshot: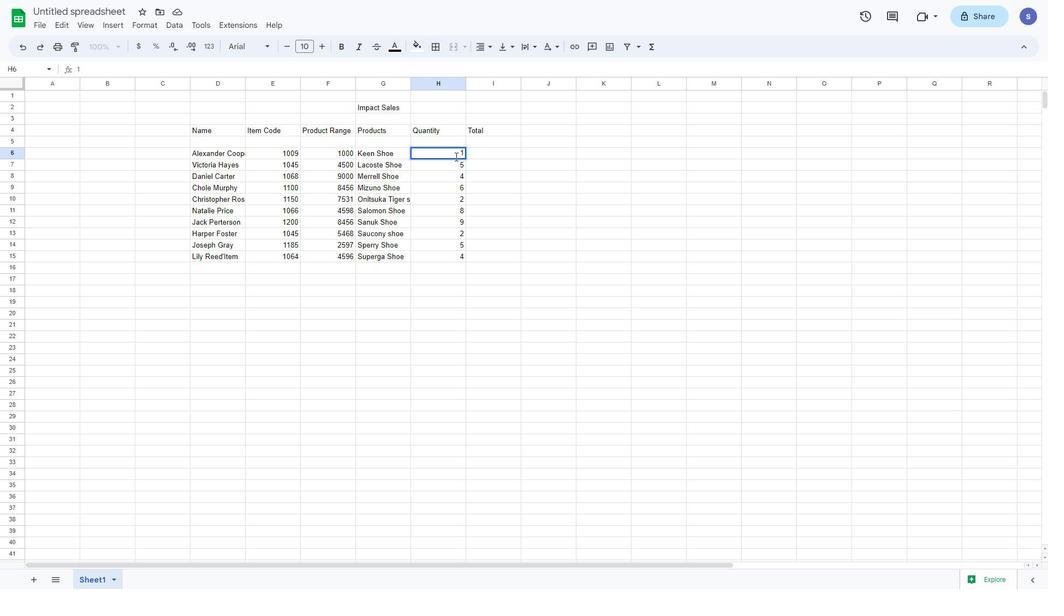 
Action: Mouse pressed left at (455, 154)
Screenshot: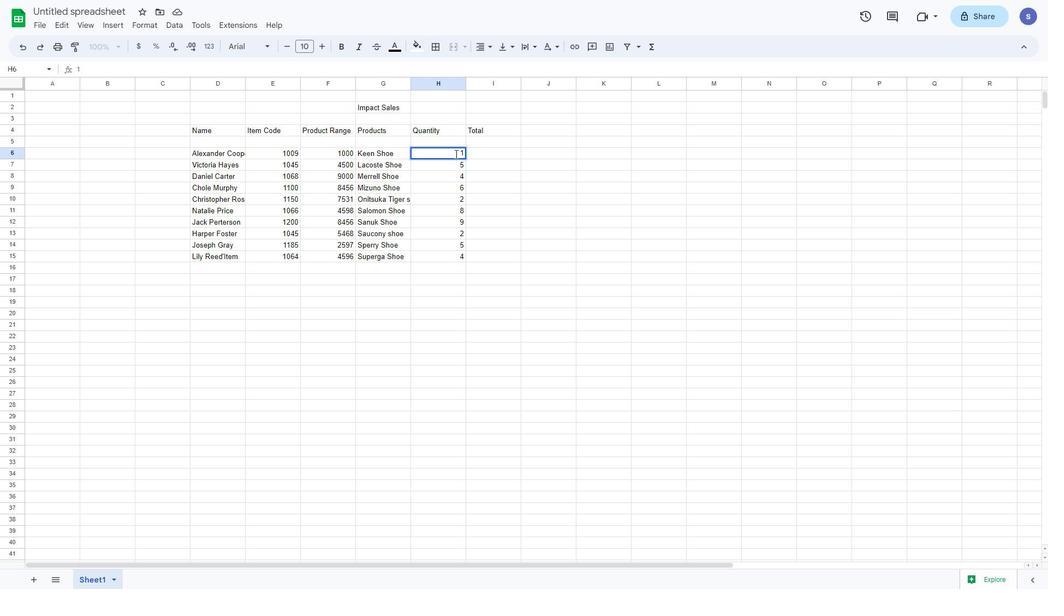 
Action: Mouse moved to (456, 153)
Screenshot: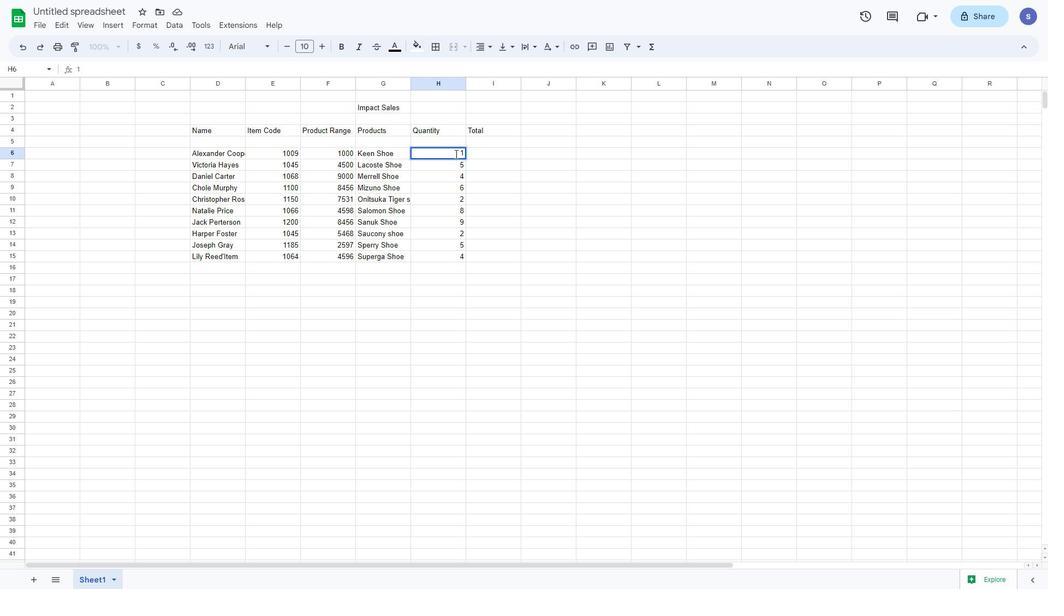 
Action: Key pressed <Key.right>
Screenshot: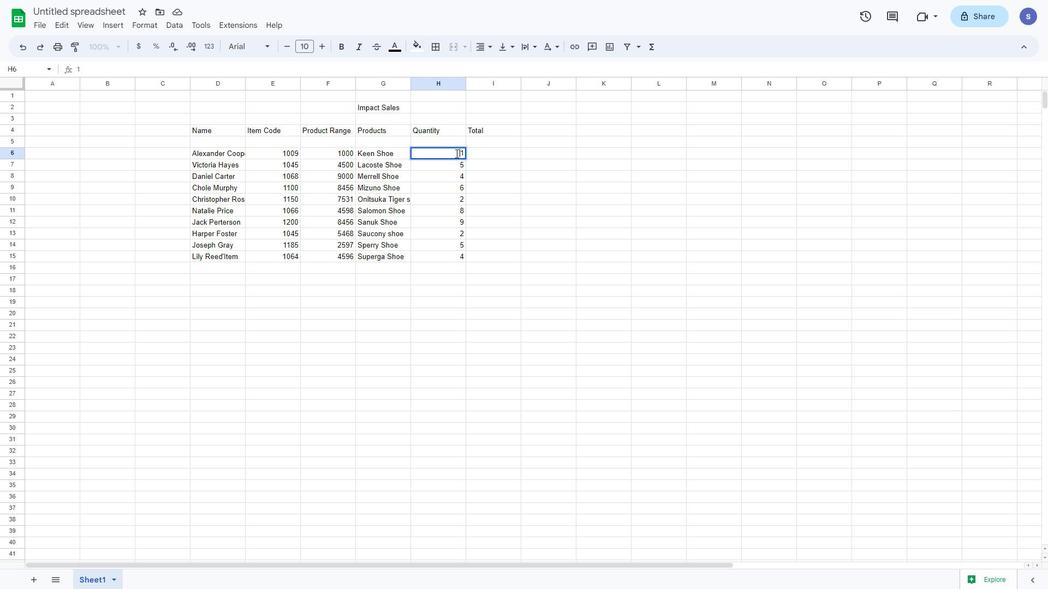 
Action: Mouse moved to (442, 153)
Screenshot: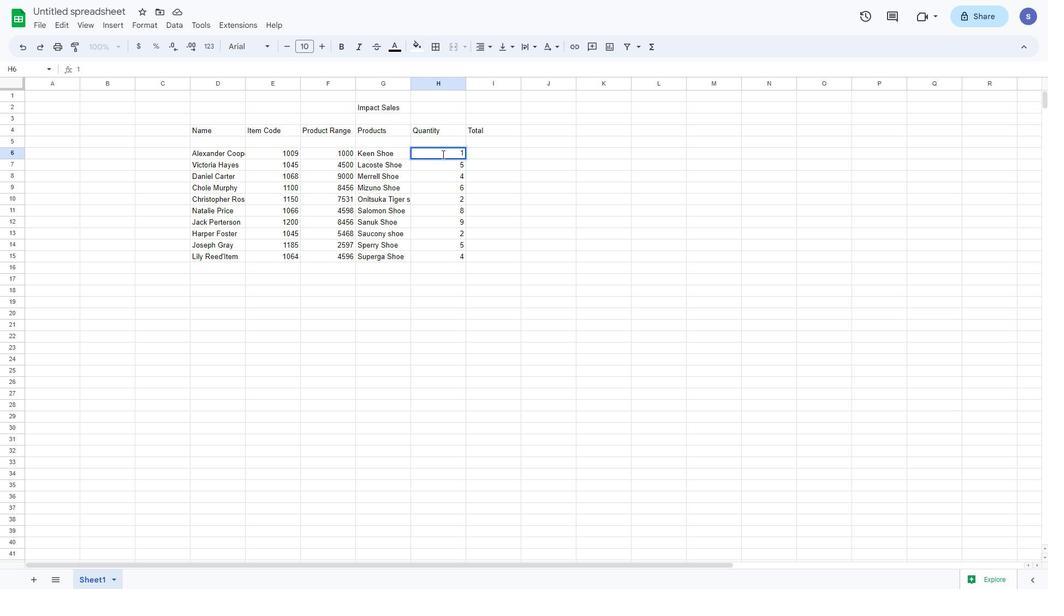 
Action: Mouse pressed left at (442, 153)
Screenshot: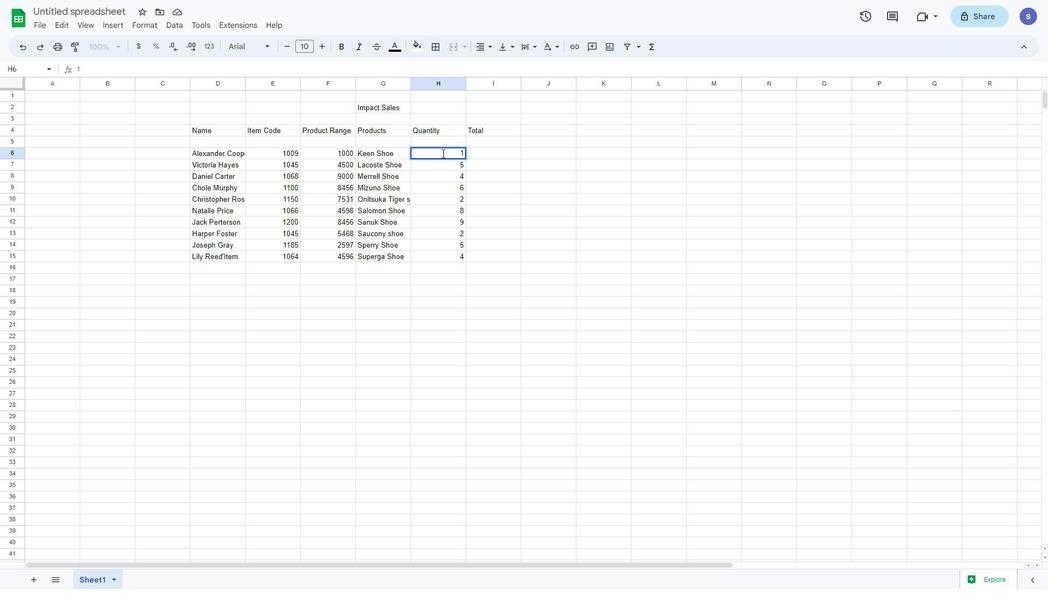 
Action: Mouse moved to (448, 155)
Screenshot: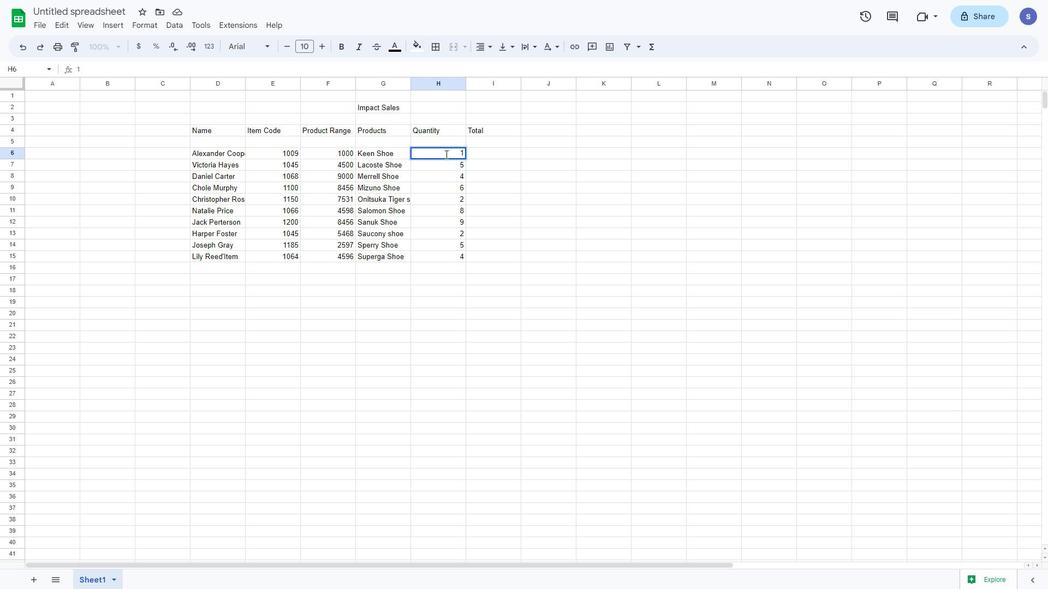 
Action: Key pressed <Key.right>
Screenshot: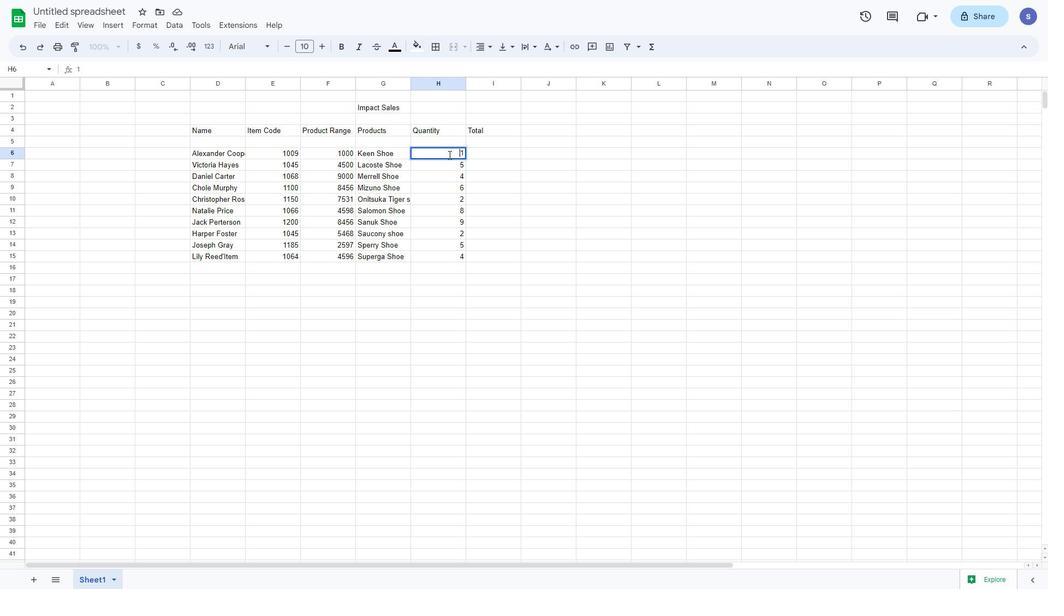 
Action: Mouse moved to (453, 153)
Screenshot: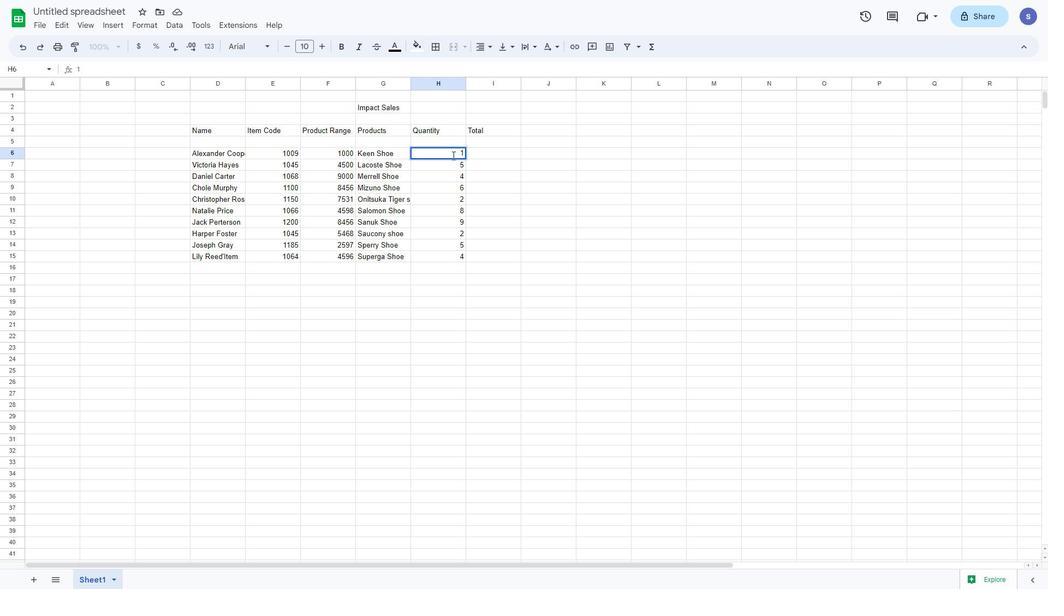 
Action: Mouse pressed left at (453, 153)
Screenshot: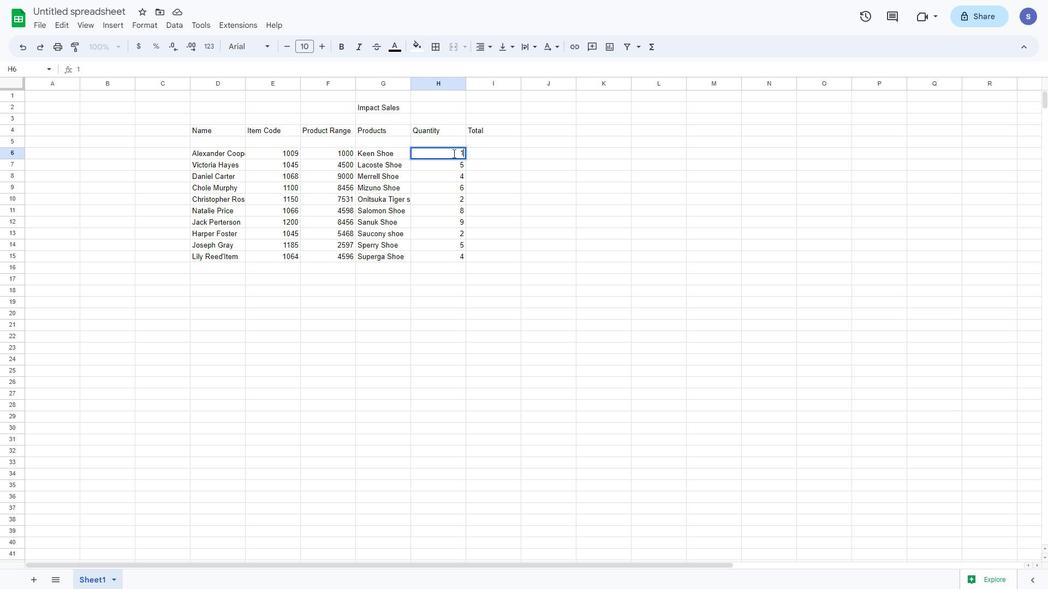 
Action: Mouse moved to (458, 155)
Screenshot: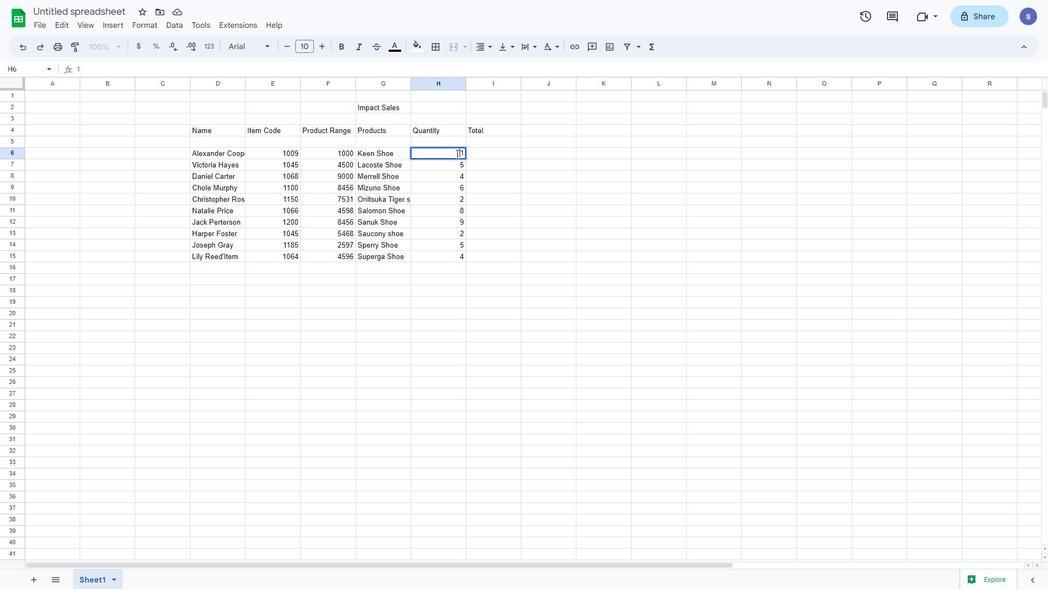 
Action: Key pressed <Key.right>
Screenshot: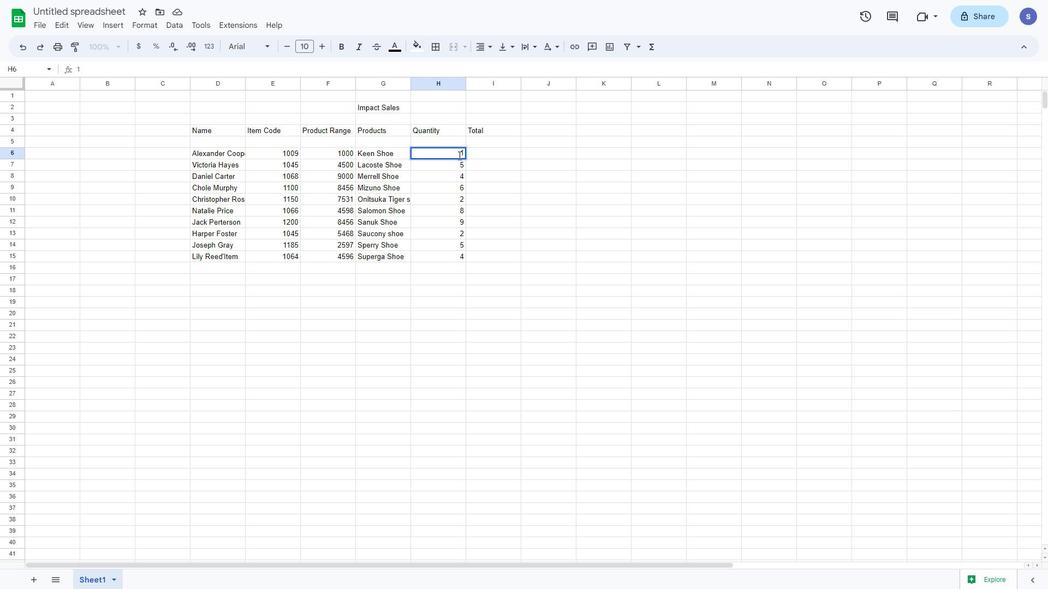 
Action: Mouse moved to (456, 150)
Screenshot: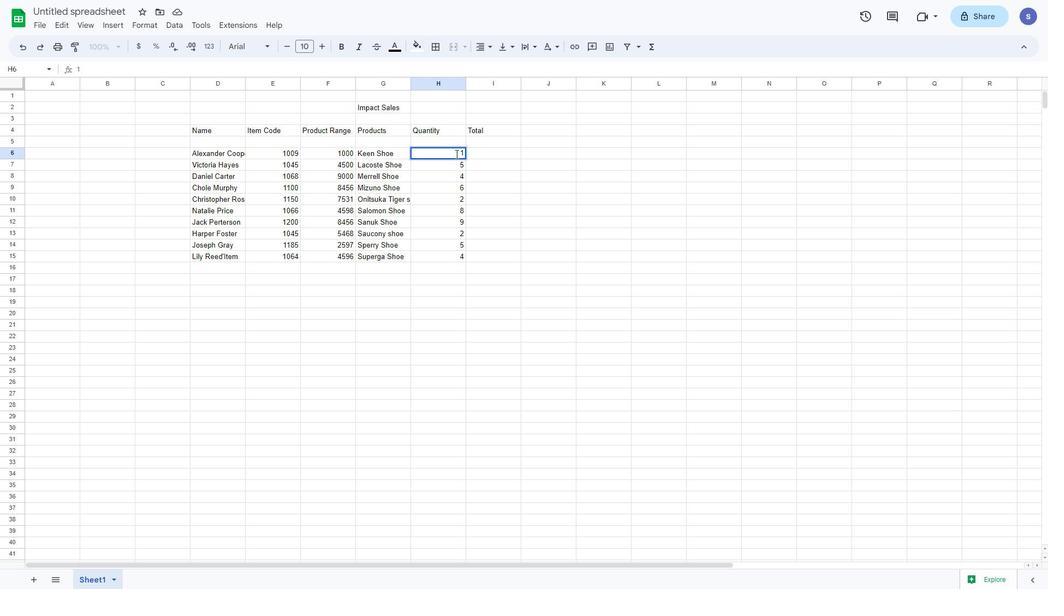 
Action: Key pressed *
Screenshot: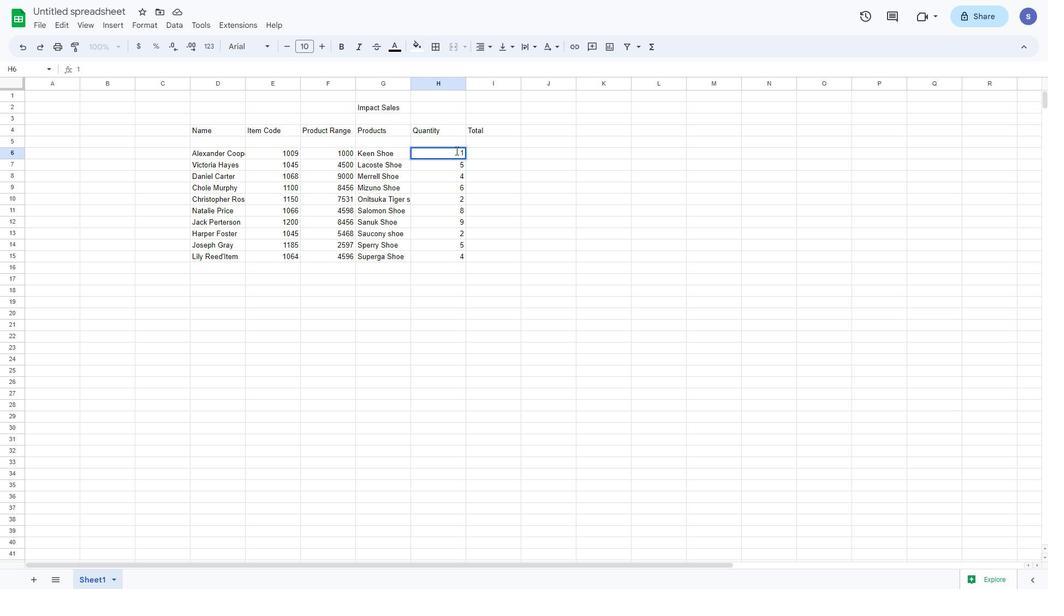 
Action: Mouse moved to (448, 166)
Screenshot: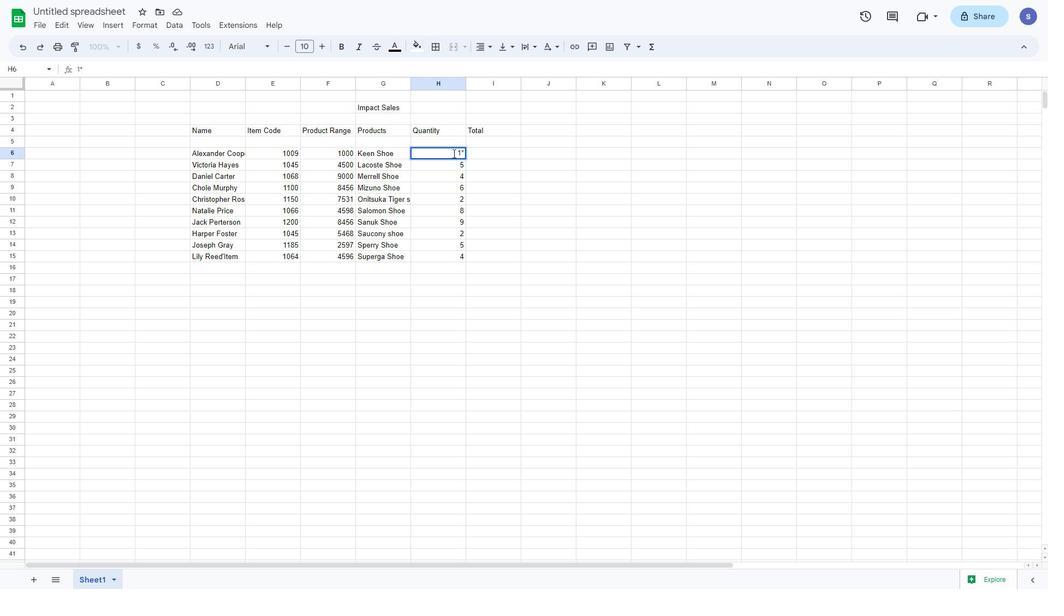
Action: Key pressed <Key.backspace>
Screenshot: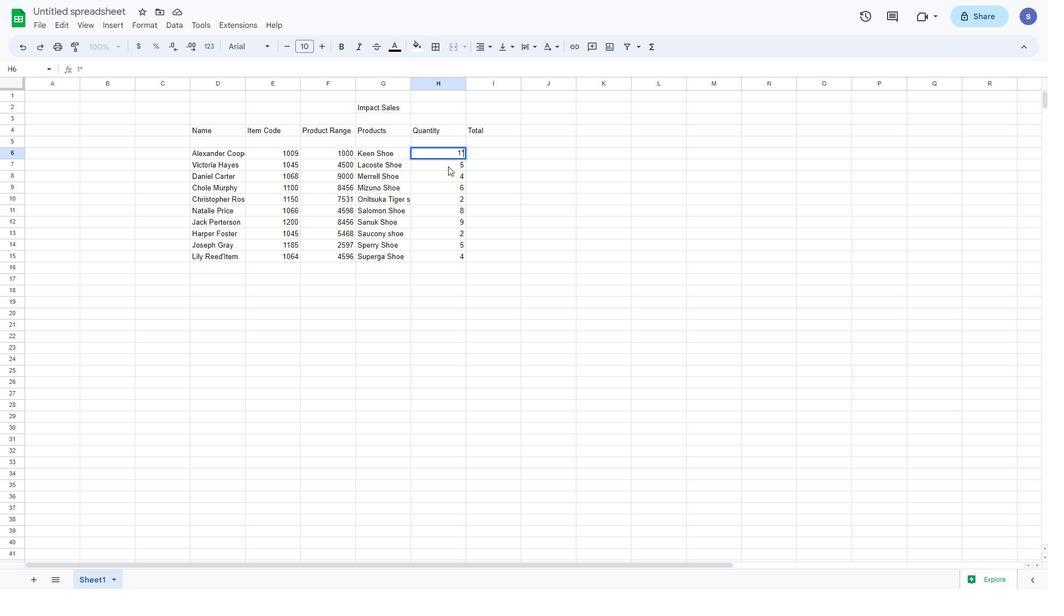 
Action: Mouse moved to (447, 153)
Screenshot: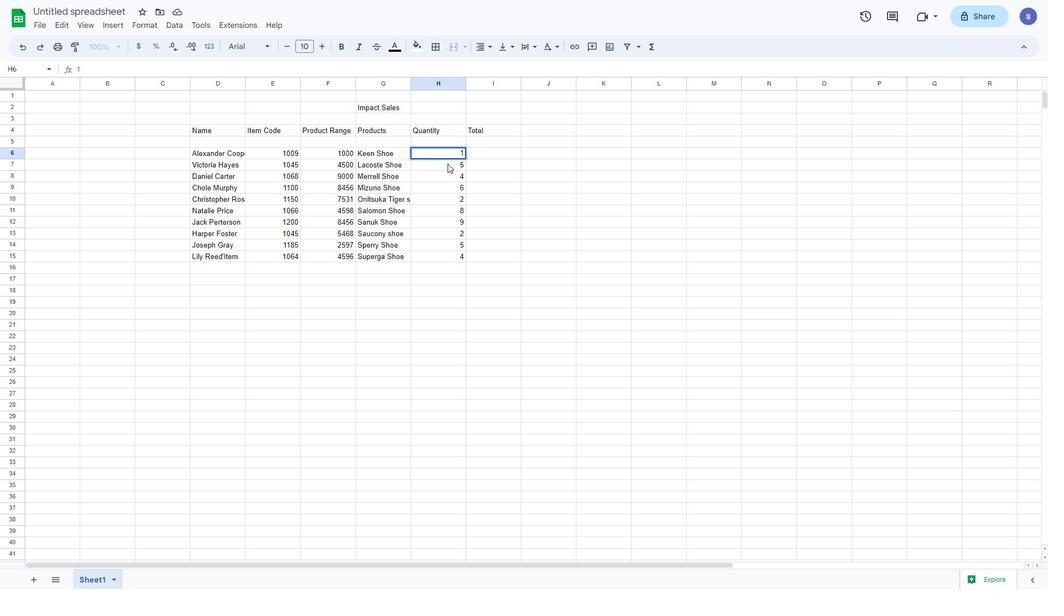 
Action: Mouse pressed left at (447, 153)
Screenshot: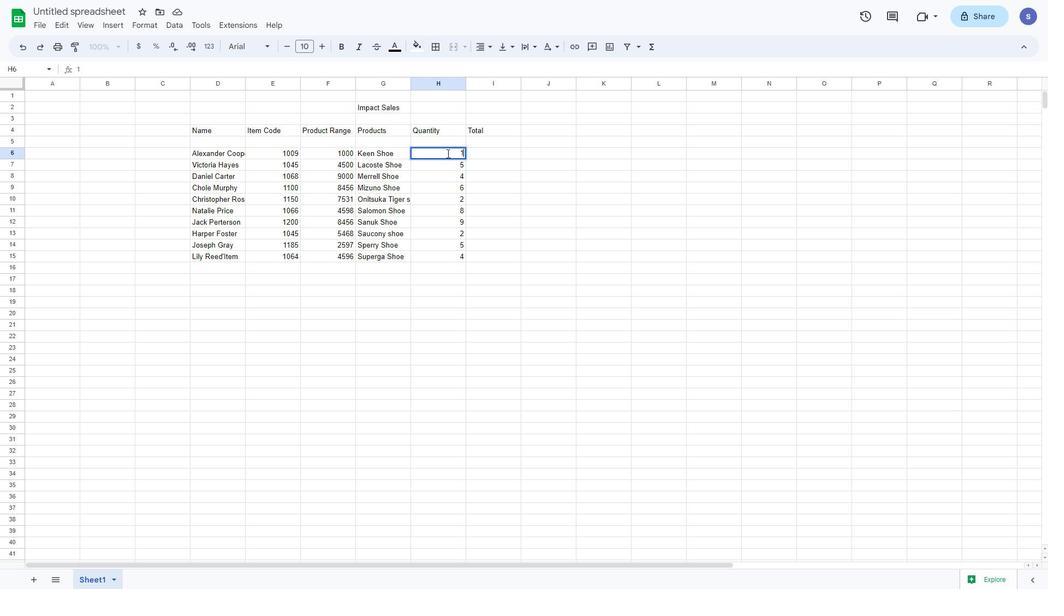 
Action: Mouse moved to (447, 156)
Screenshot: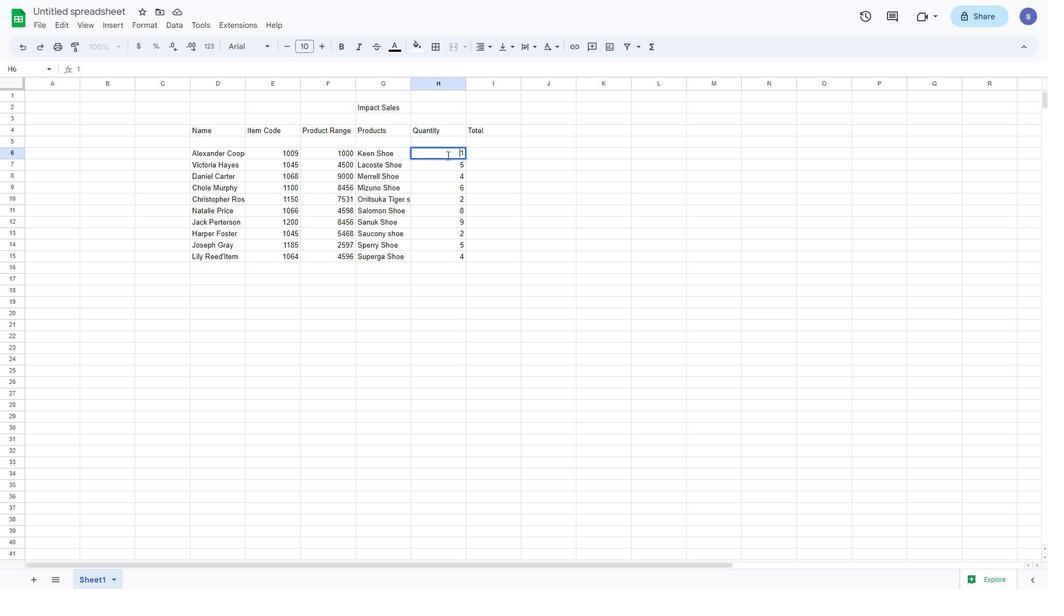 
Action: Key pressed <Key.right>
Screenshot: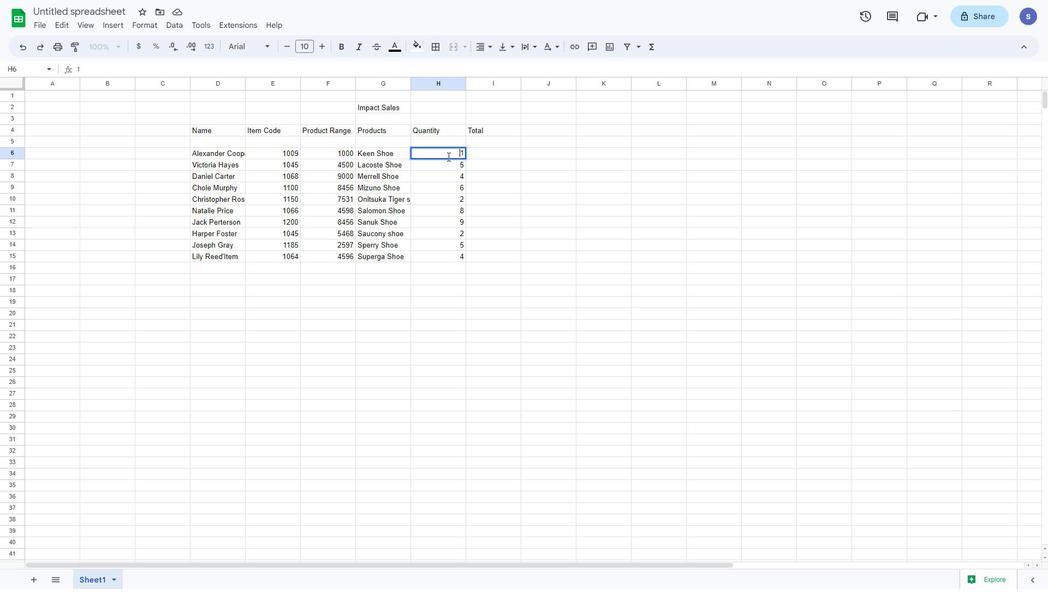 
Action: Mouse moved to (152, 399)
Screenshot: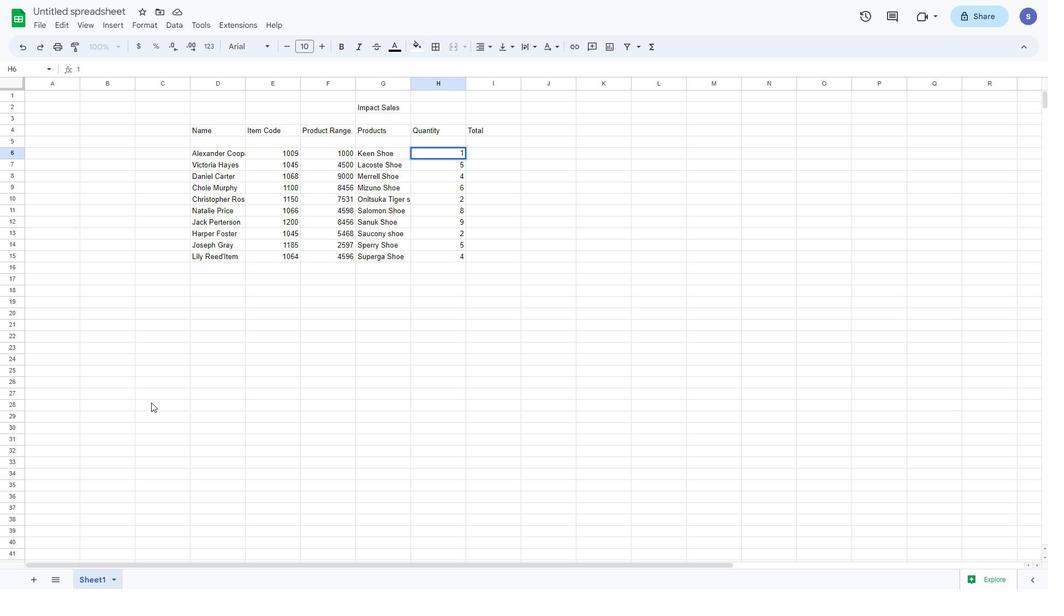 
Action: Mouse scrolled (152, 399) with delta (0, 0)
Screenshot: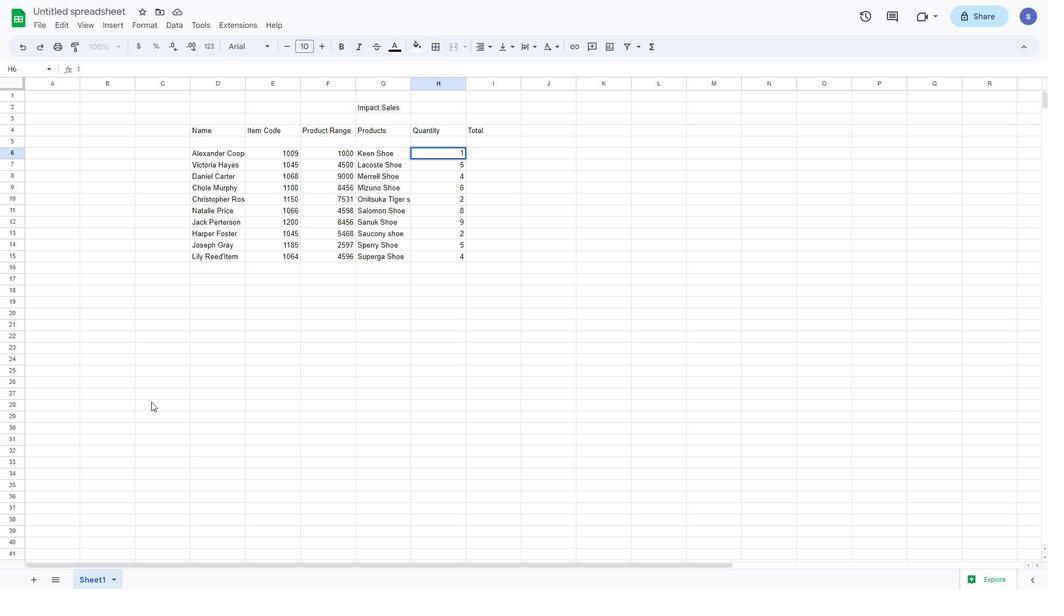 
Action: Mouse moved to (153, 396)
Screenshot: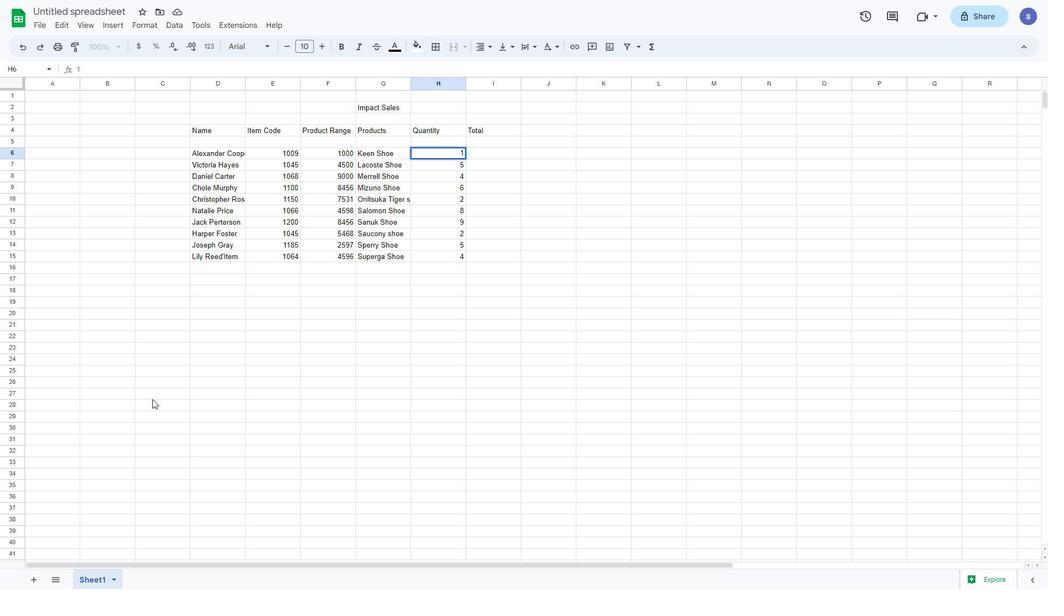 
Action: Mouse scrolled (153, 397) with delta (0, 0)
Screenshot: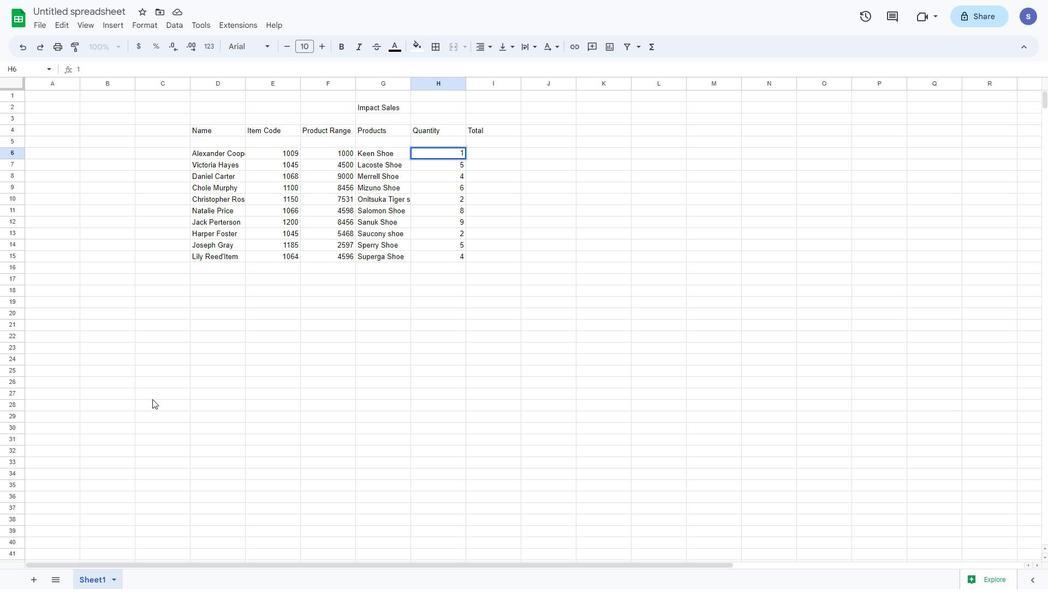 
Action: Mouse moved to (153, 394)
Screenshot: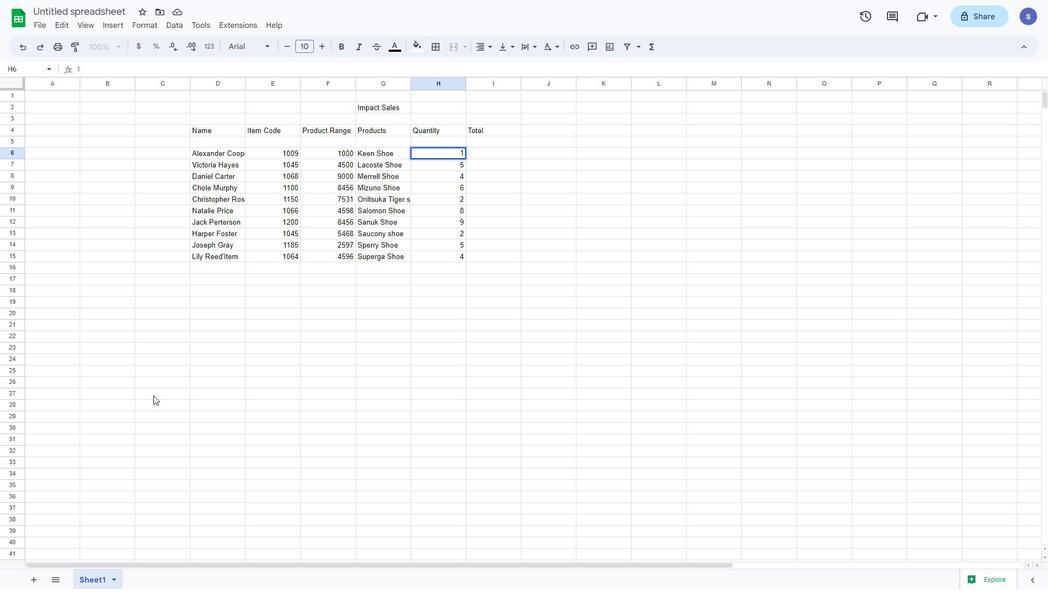 
Action: Mouse scrolled (153, 394) with delta (0, 0)
Screenshot: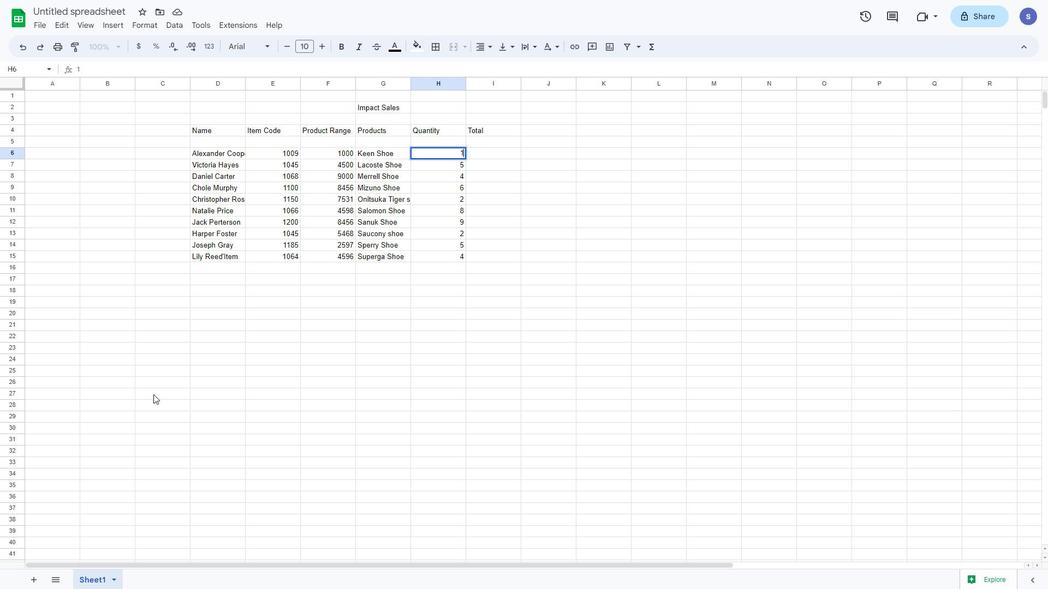 
Action: Mouse moved to (450, 252)
Screenshot: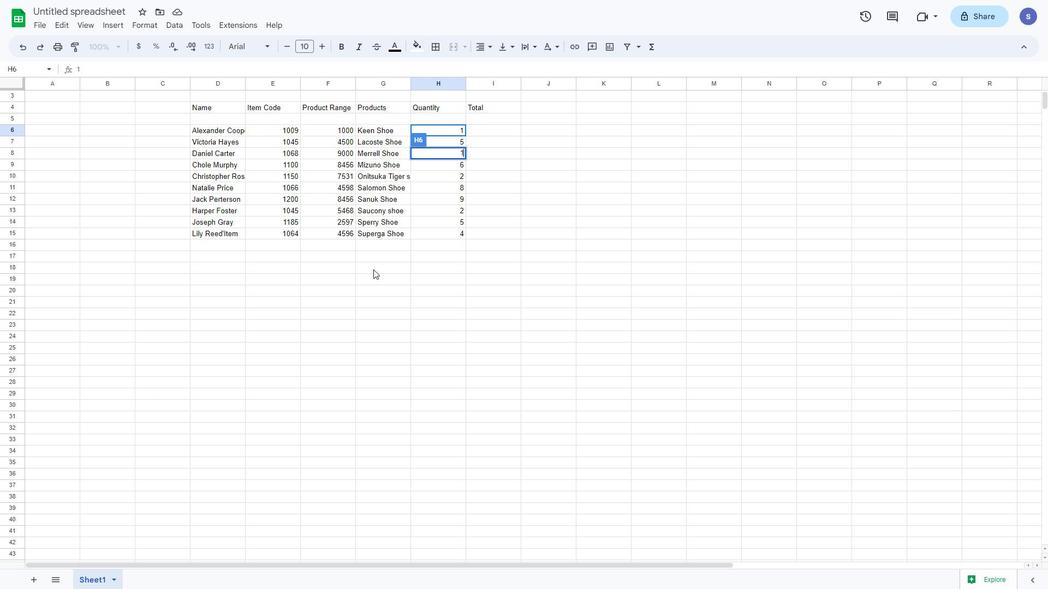 
Action: Mouse pressed left at (450, 252)
Screenshot: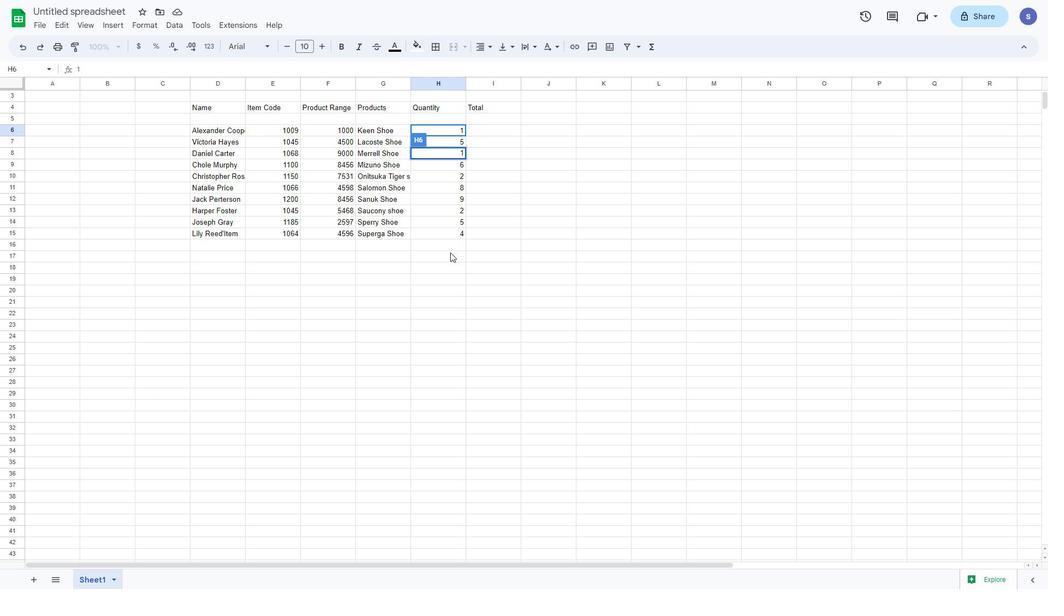 
Action: Mouse moved to (448, 132)
Screenshot: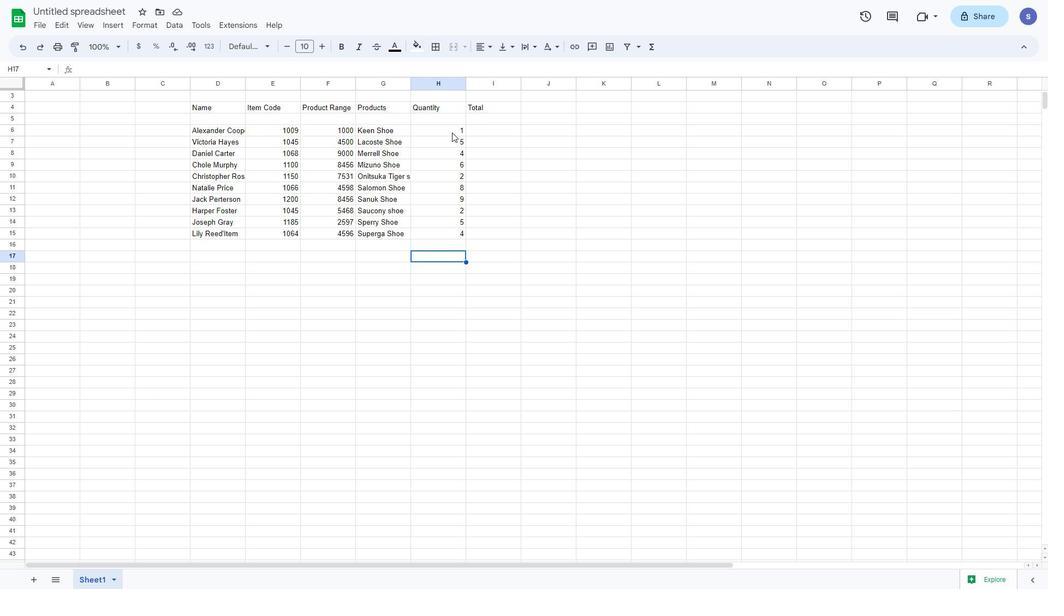 
Action: Mouse pressed left at (448, 132)
Screenshot: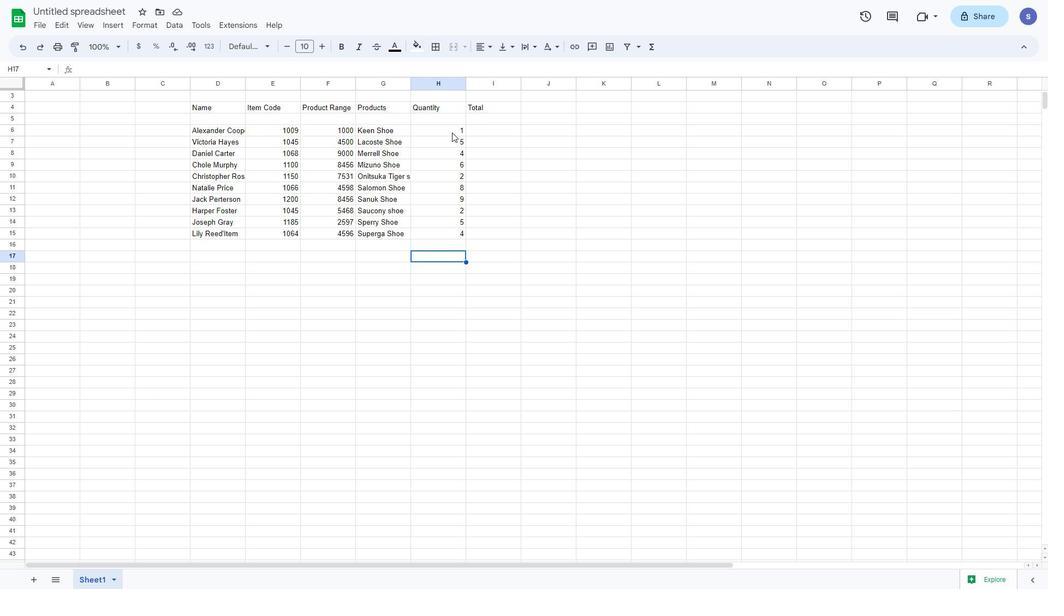 
Action: Mouse moved to (458, 128)
Screenshot: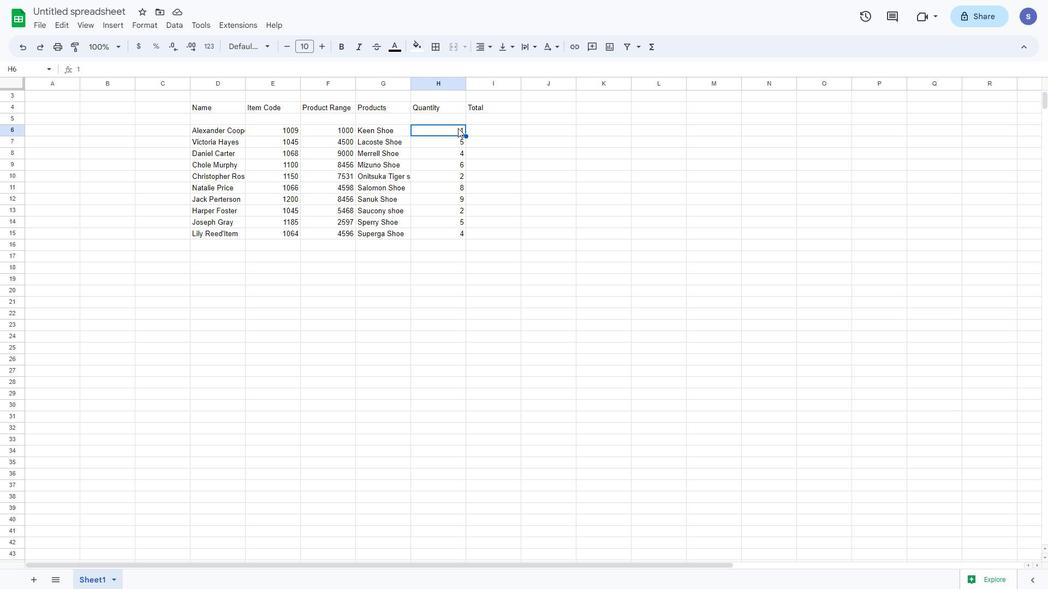 
Action: Mouse pressed left at (458, 128)
Screenshot: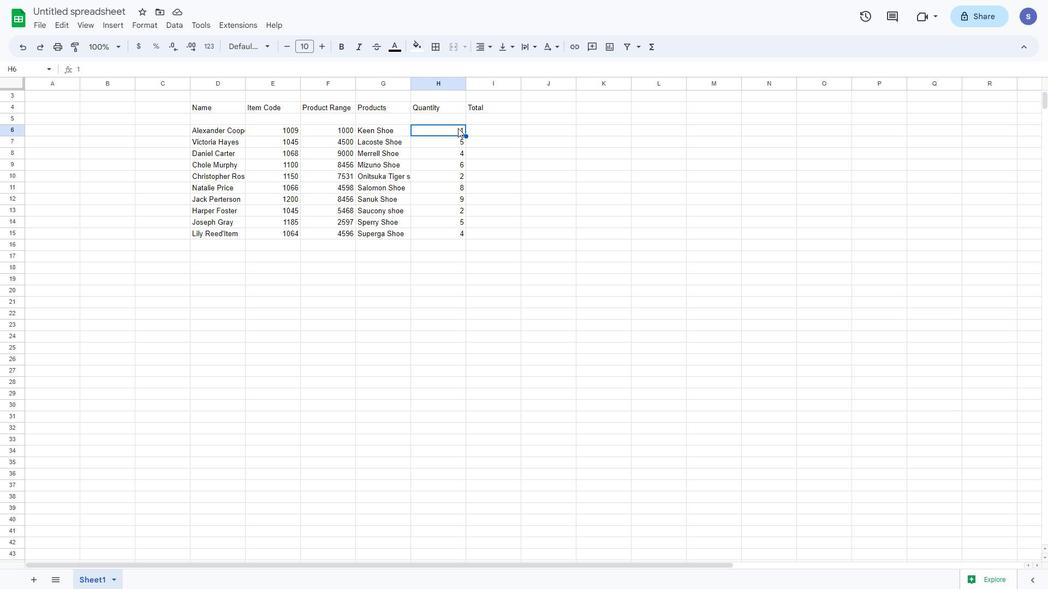 
Action: Mouse moved to (458, 129)
Screenshot: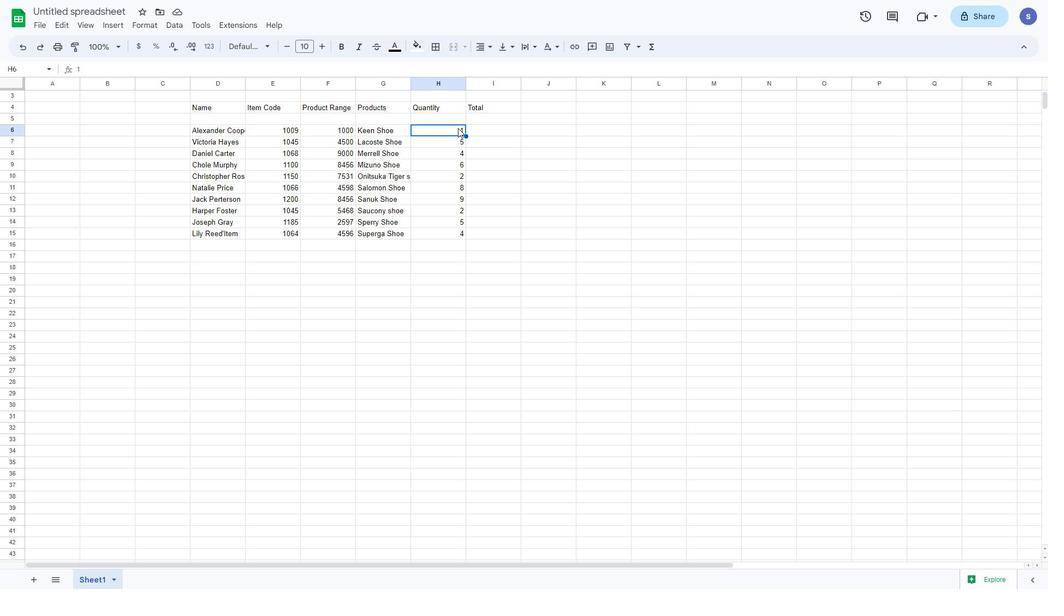 
Action: Mouse pressed left at (458, 129)
Screenshot: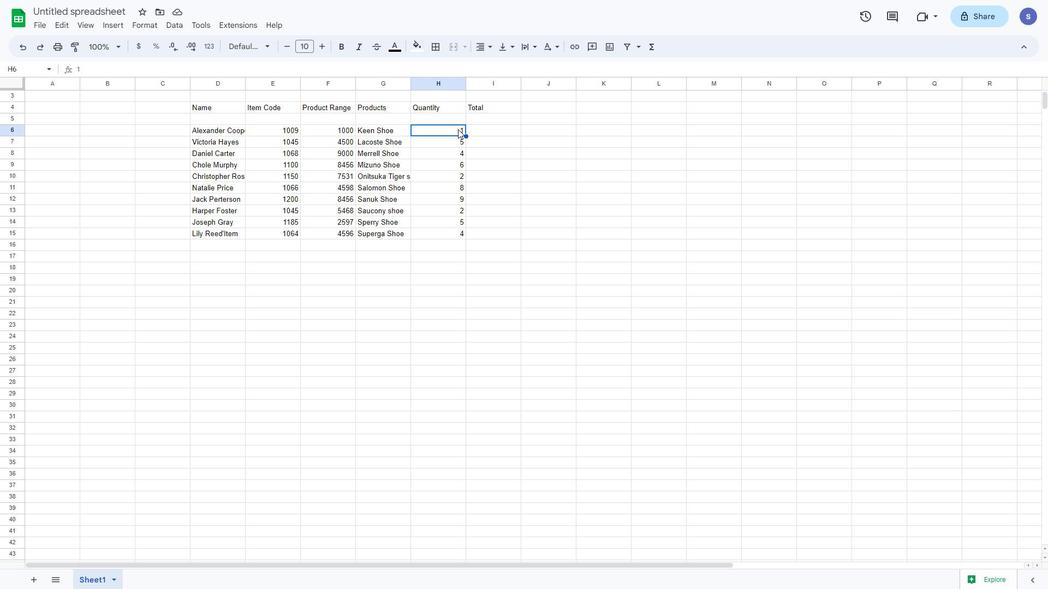 
Action: Mouse moved to (455, 129)
Screenshot: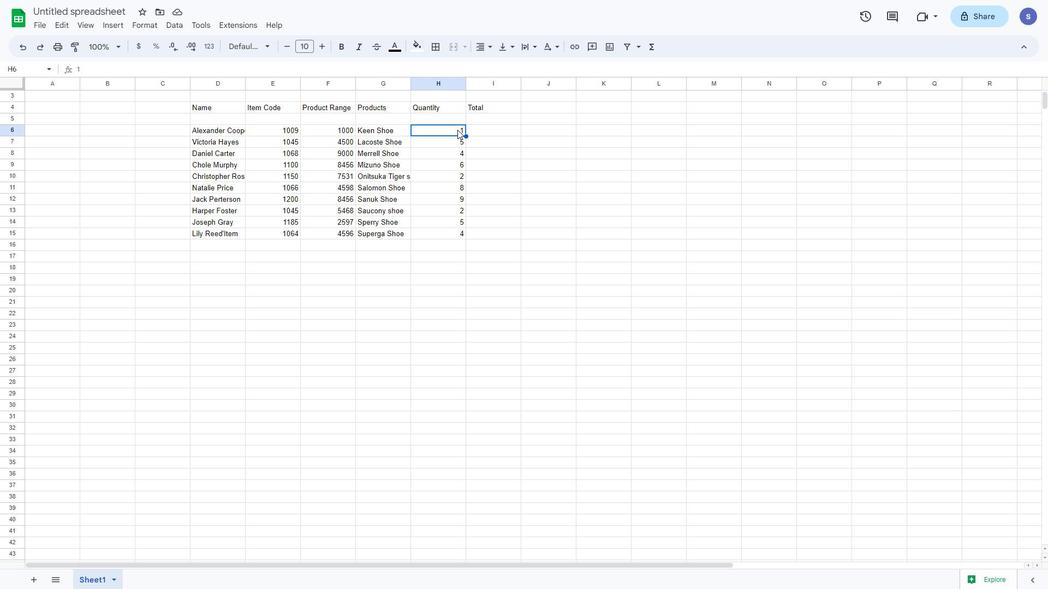 
Action: Mouse pressed left at (455, 129)
Screenshot: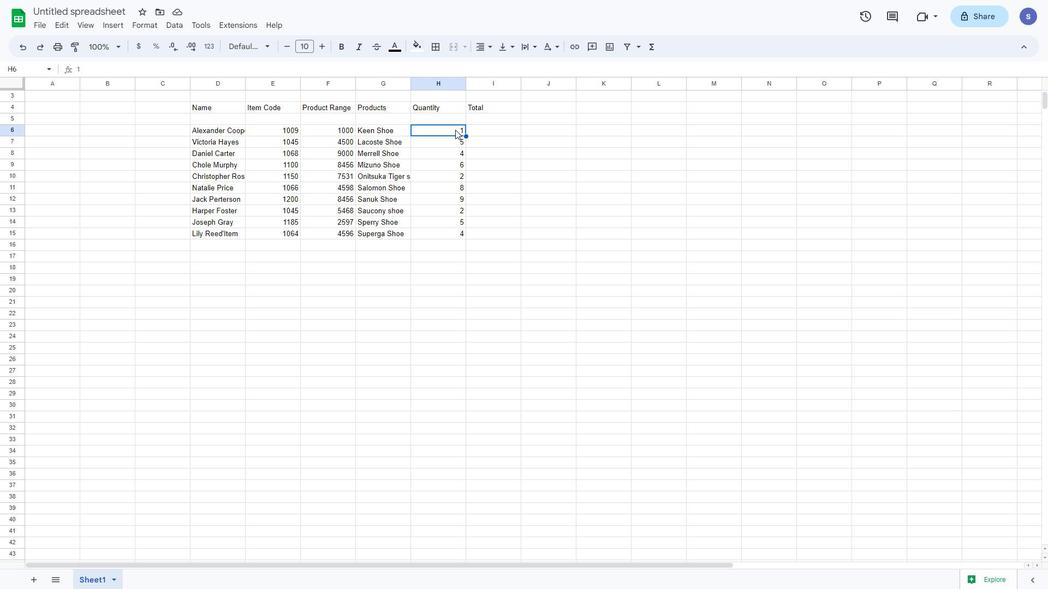 
Action: Mouse moved to (496, 129)
Screenshot: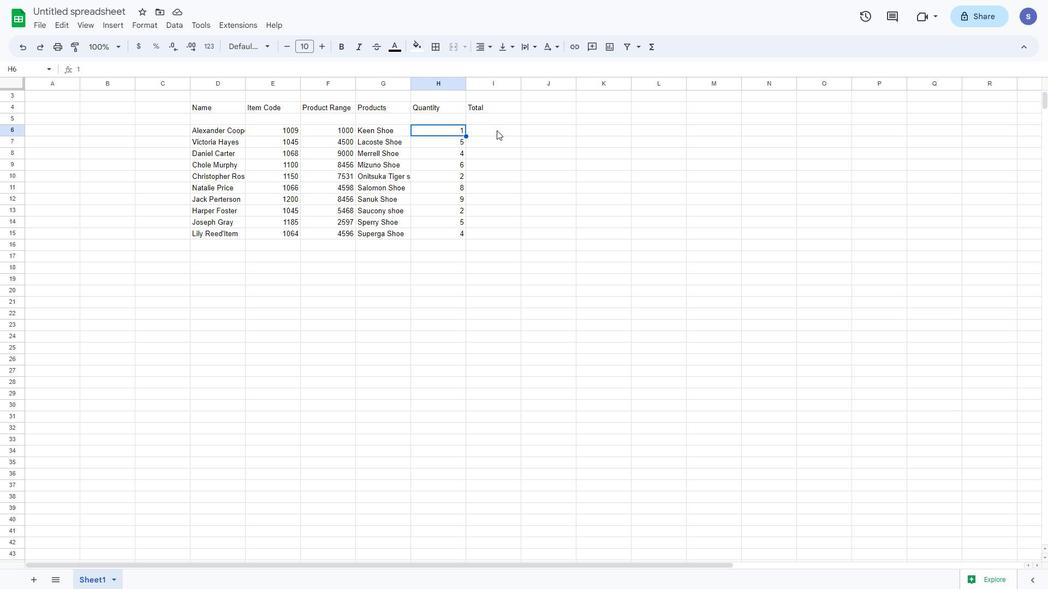 
Action: Mouse pressed left at (496, 129)
Screenshot: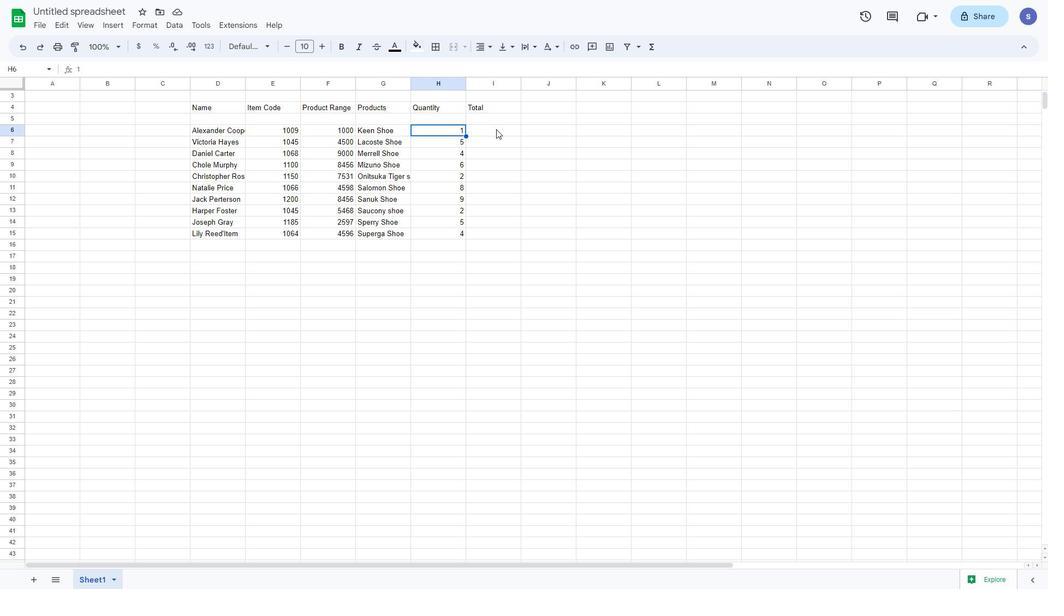 
Action: Key pressed =
Screenshot: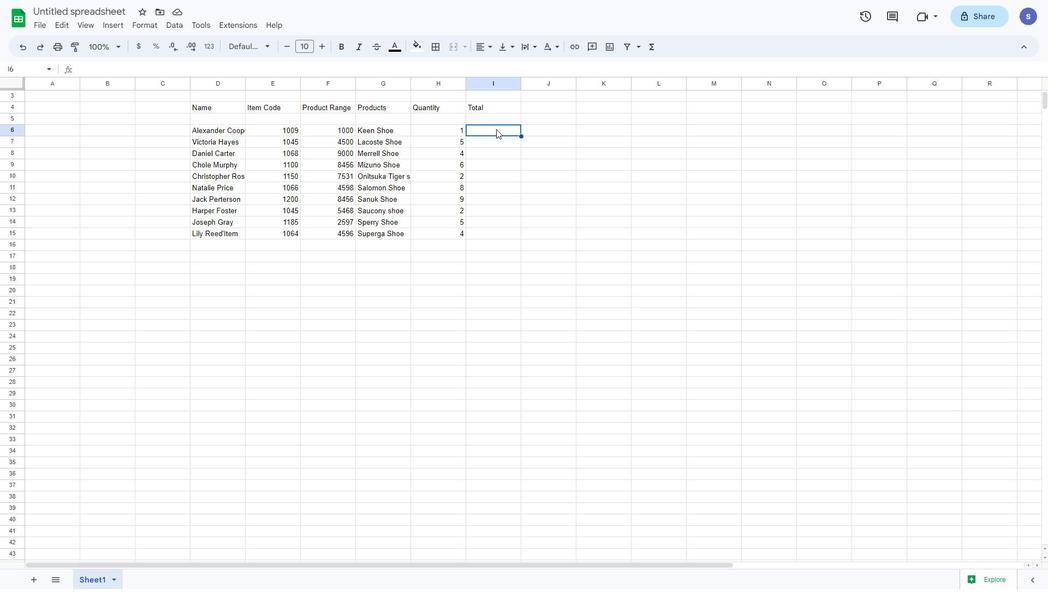 
Action: Mouse moved to (493, 160)
Screenshot: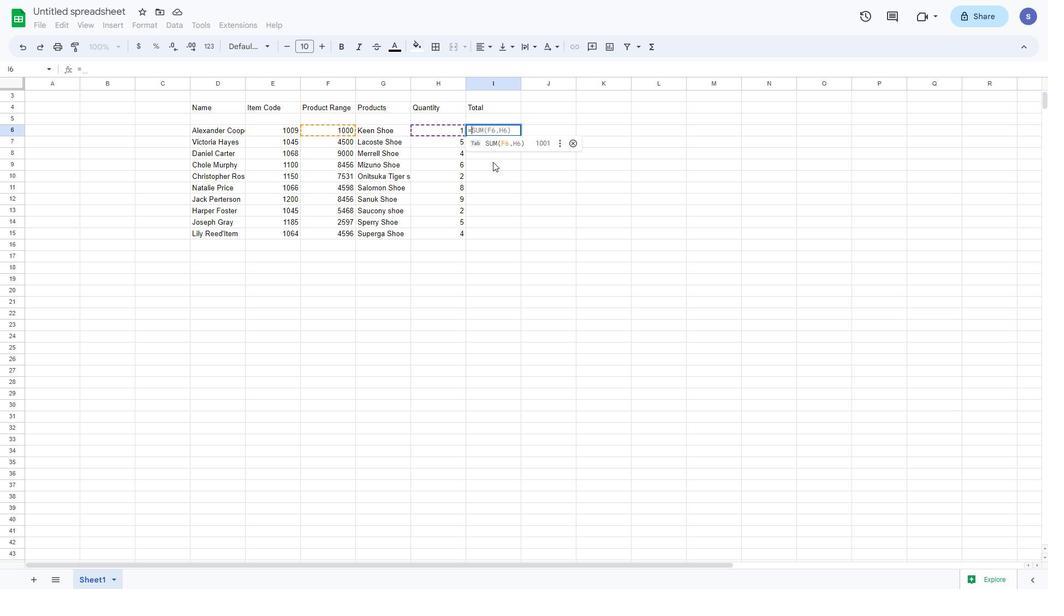 
Action: Key pressed sum
Screenshot: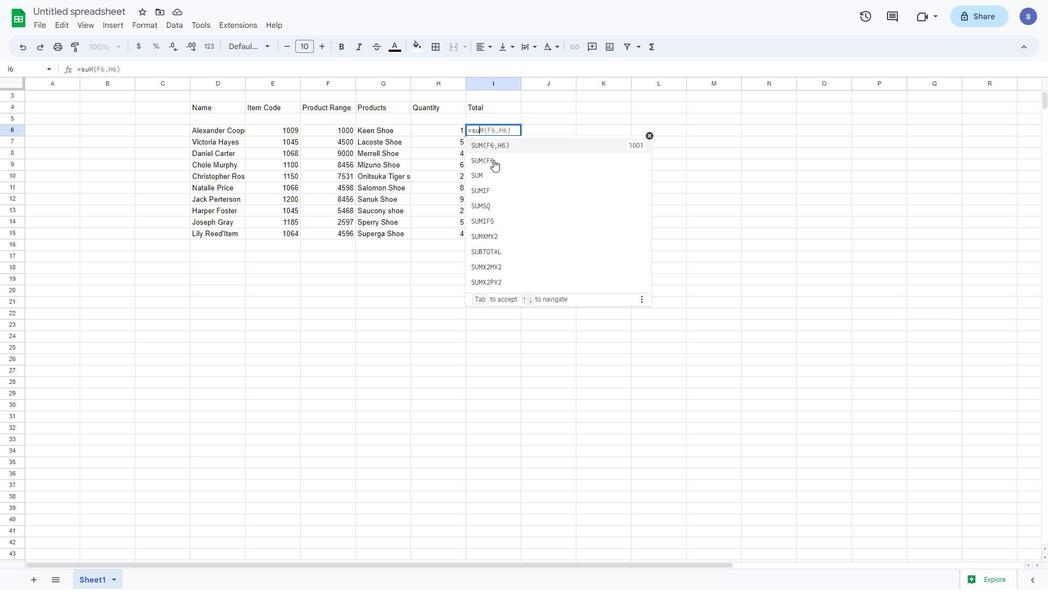 
Action: Mouse moved to (502, 107)
Screenshot: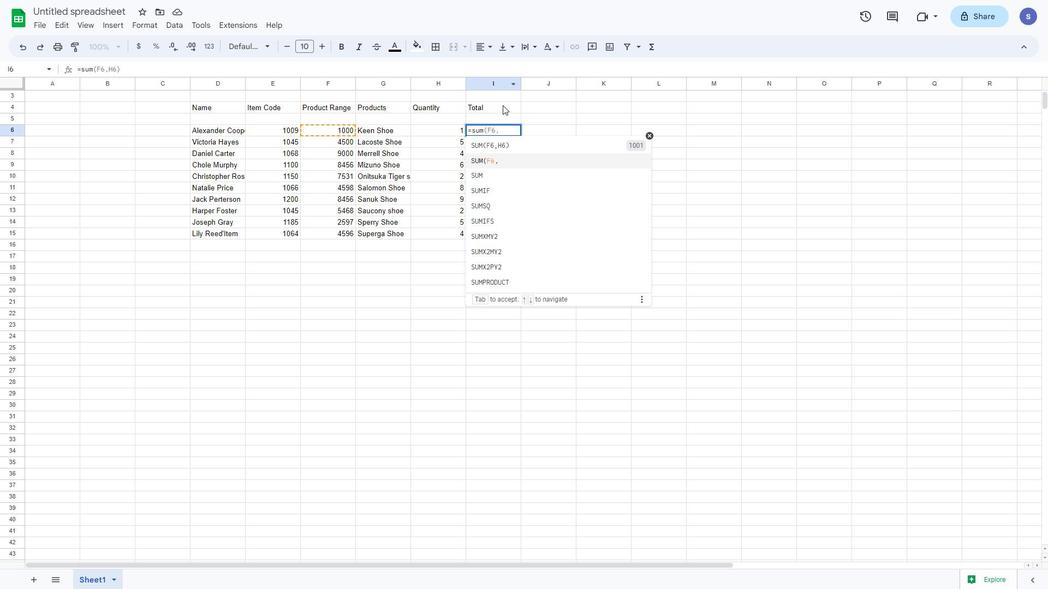
Action: Mouse pressed left at (502, 107)
Screenshot: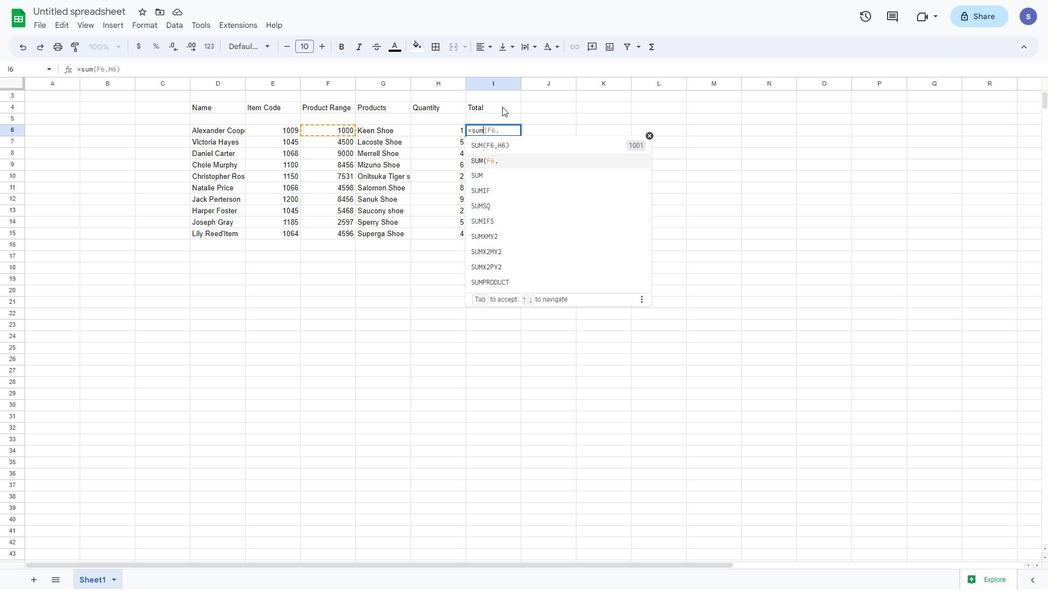 
Action: Mouse pressed left at (502, 107)
Screenshot: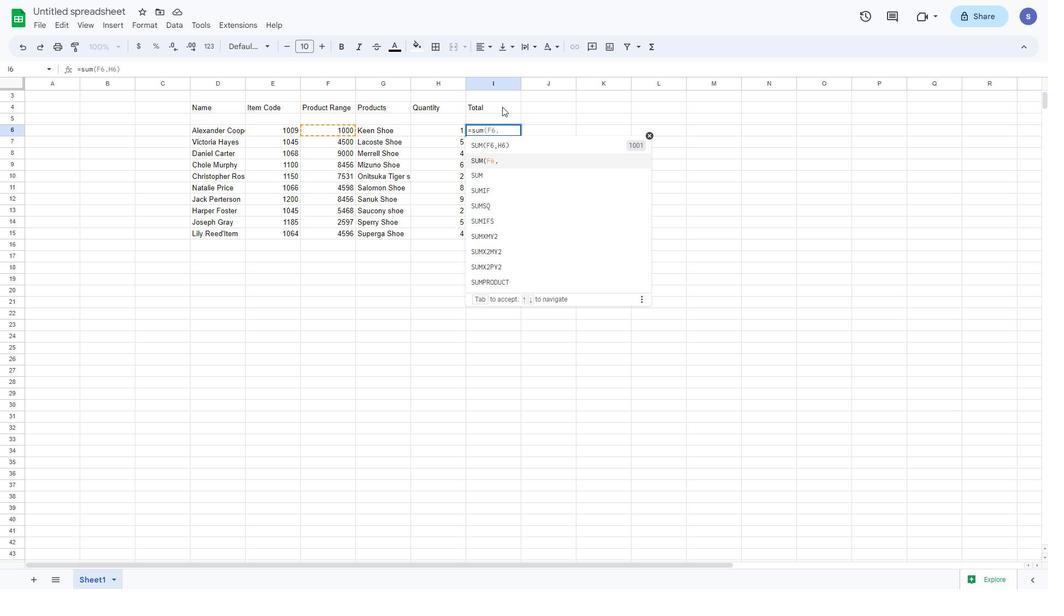 
Action: Key pressed <Key.backspace><Key.backspace><Key.backspace><Key.backspace><Key.backspace><Key.backspace><Key.backspace><Key.backspace><Key.backspace><Key.backspace><Key.backspace><Key.backspace><Key.shift>Amount
Screenshot: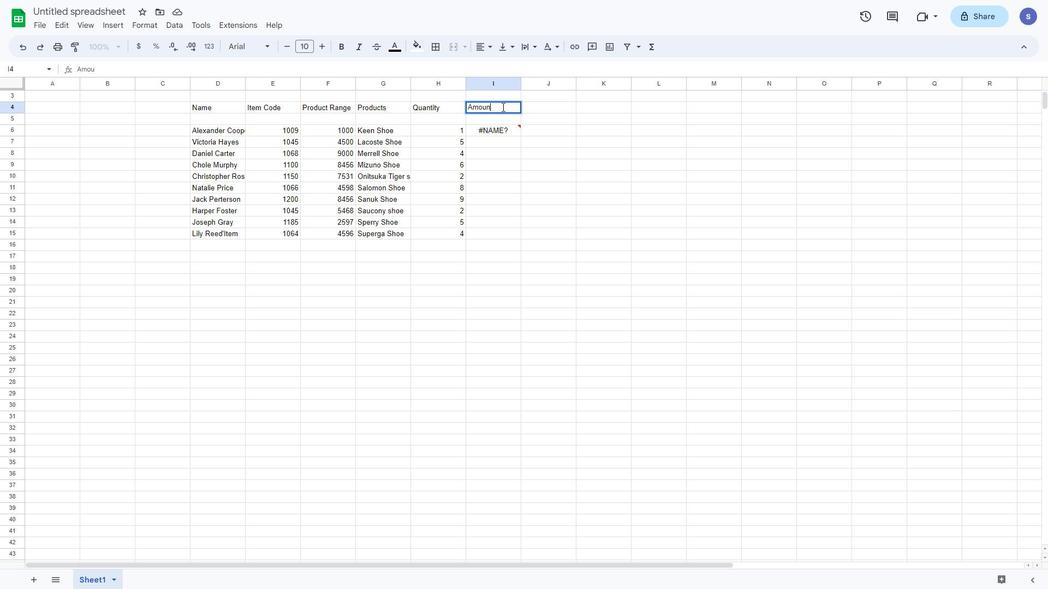 
Action: Mouse moved to (499, 129)
Screenshot: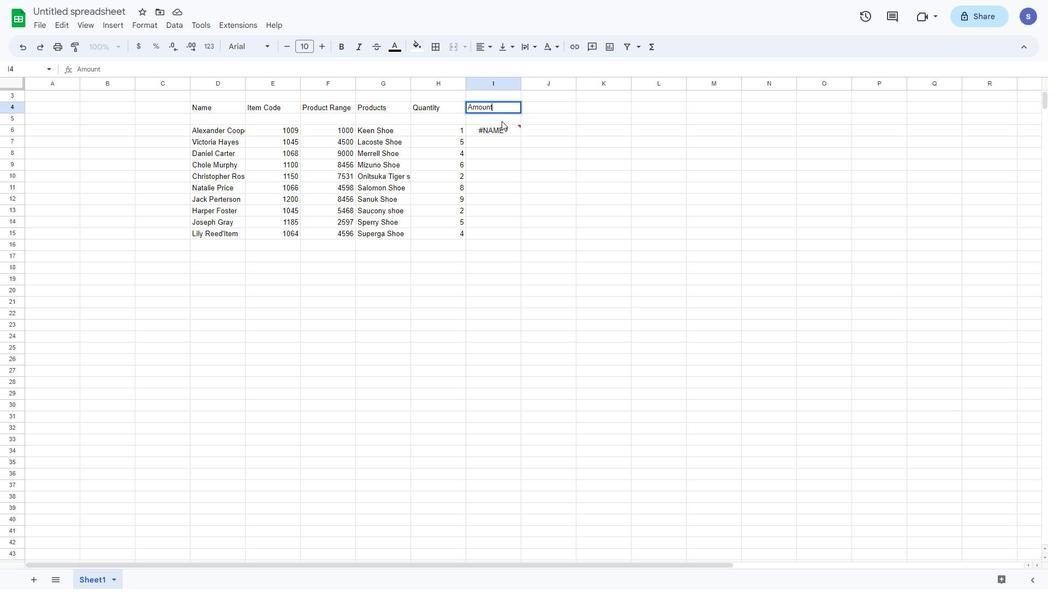 
Action: Mouse pressed left at (499, 129)
Screenshot: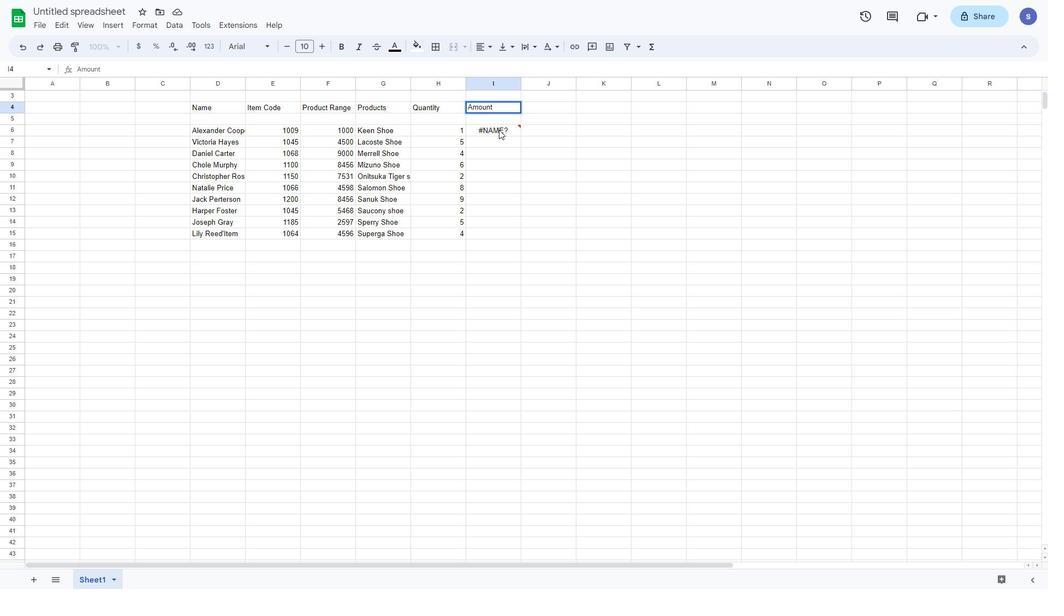 
Action: Mouse pressed left at (499, 129)
Screenshot: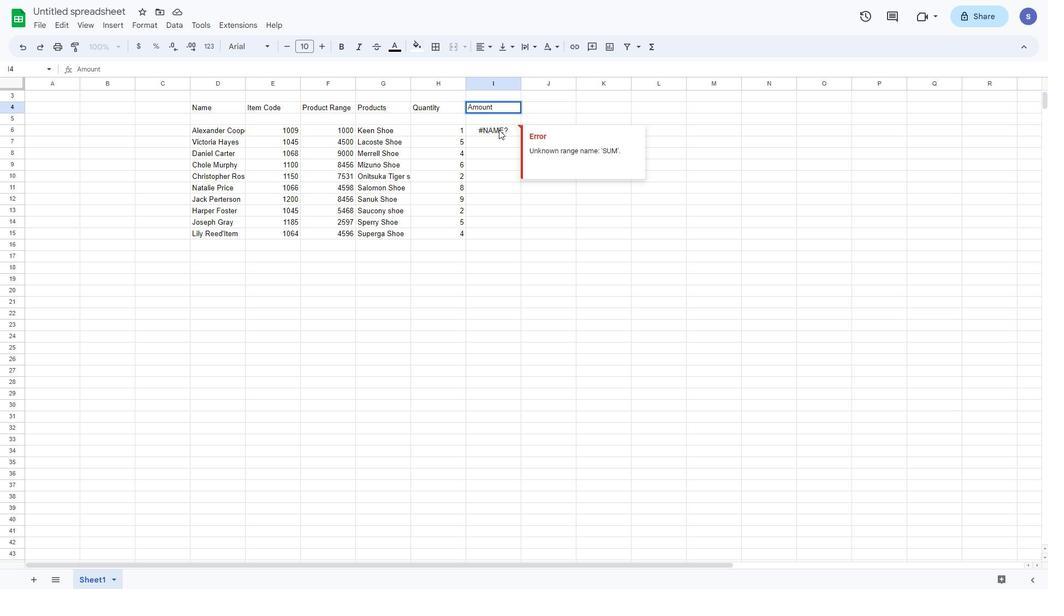 
Action: Key pressed <Key.backspace><Key.backspace><Key.backspace><Key.backspace>
Screenshot: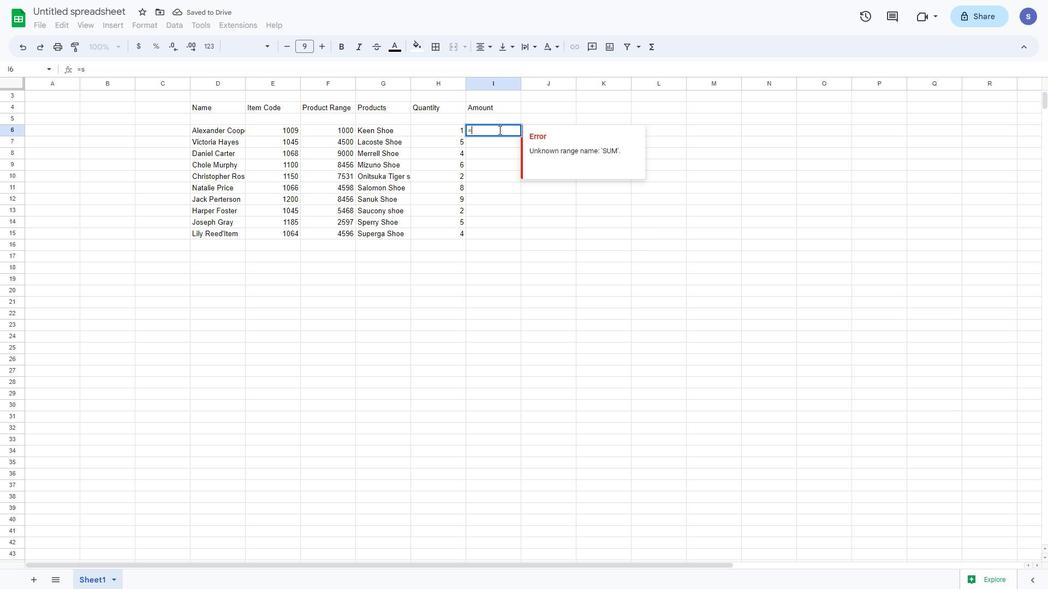 
Action: Mouse moved to (491, 127)
Screenshot: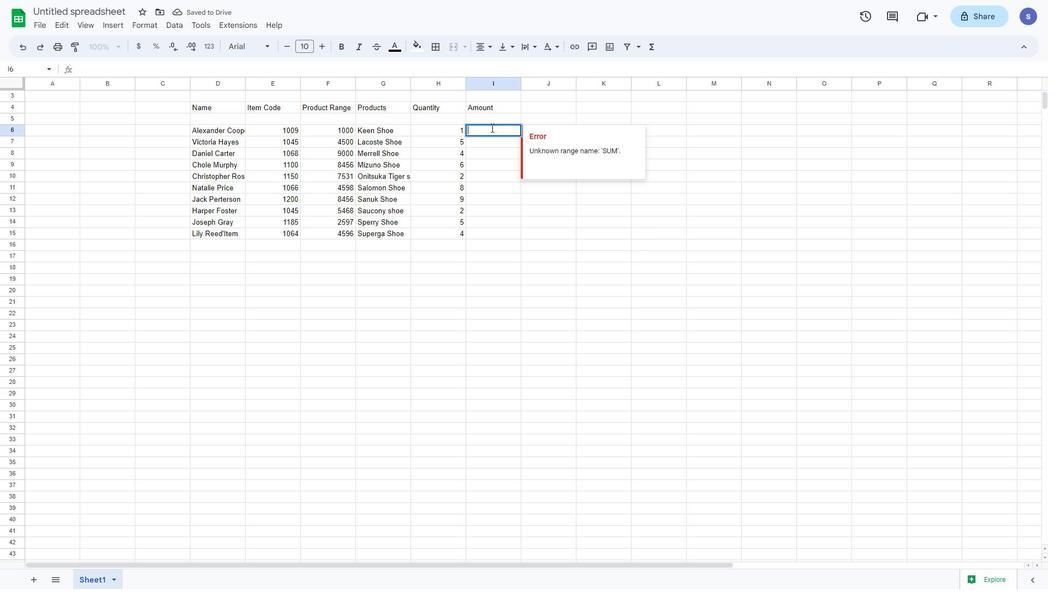 
Action: Key pressed =sum<Key.shift_r>(
Screenshot: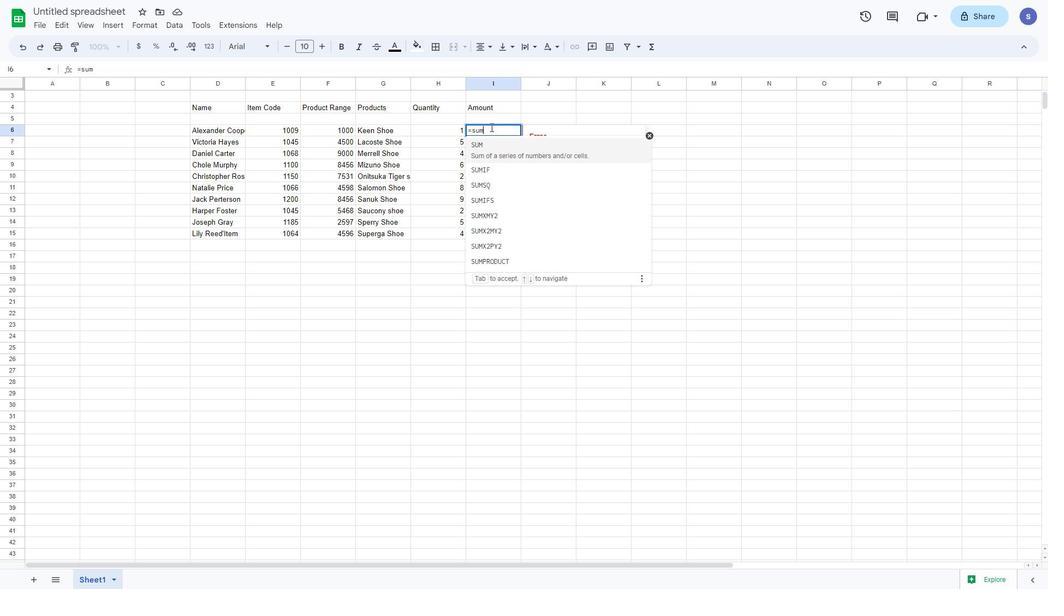 
Action: Mouse moved to (334, 132)
Screenshot: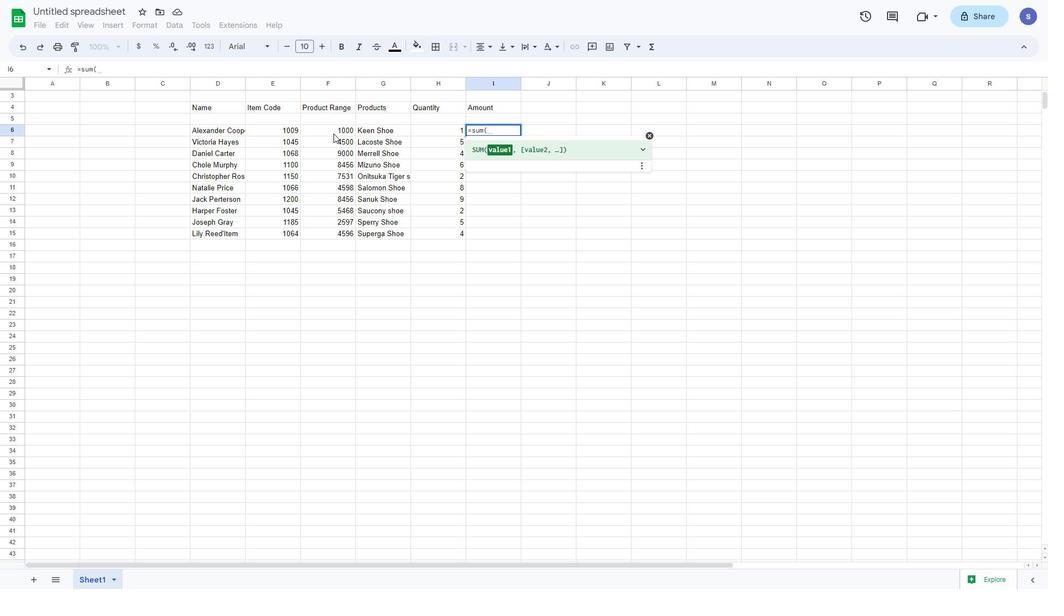 
Action: Mouse pressed left at (334, 132)
Screenshot: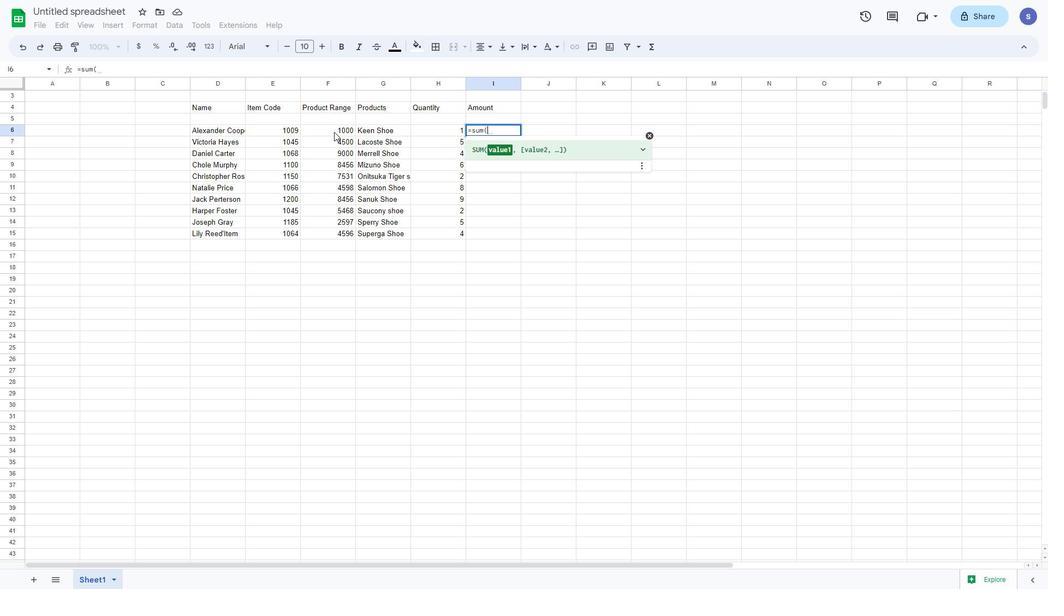 
Action: Mouse moved to (334, 132)
Screenshot: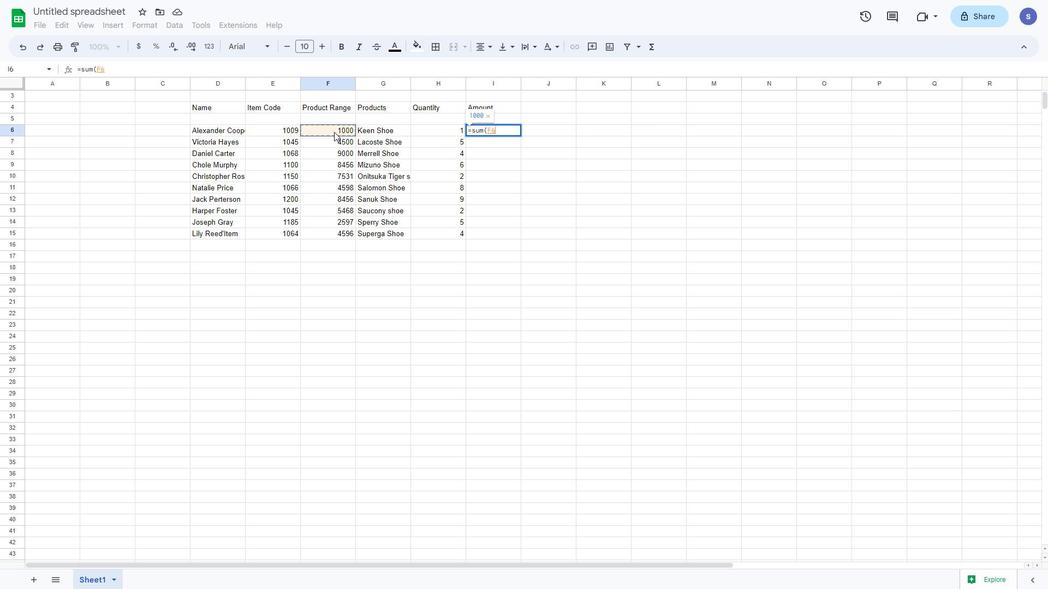 
Action: Key pressed *
Screenshot: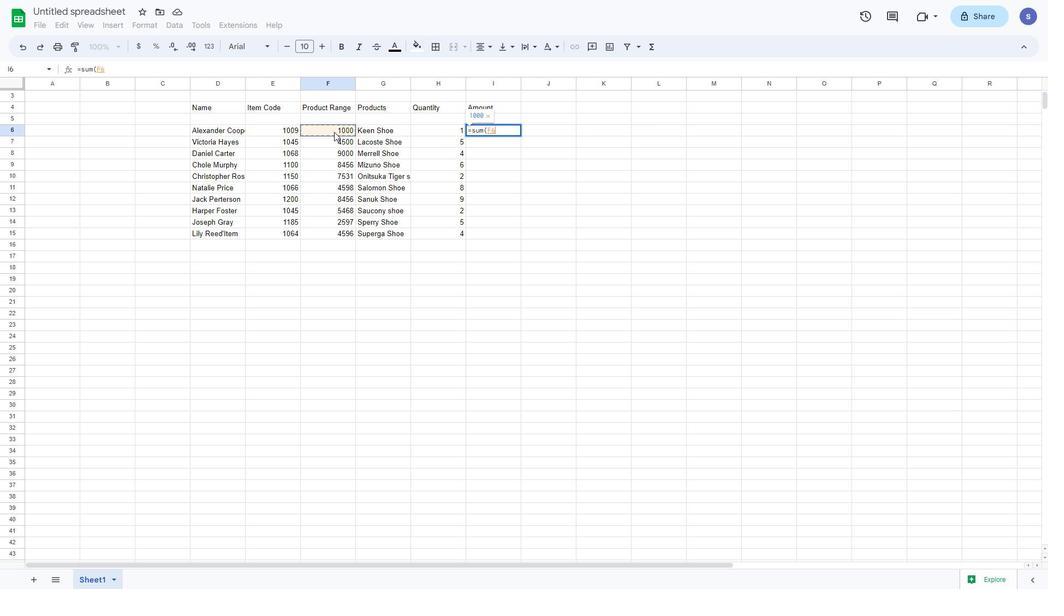 
Action: Mouse moved to (440, 128)
Screenshot: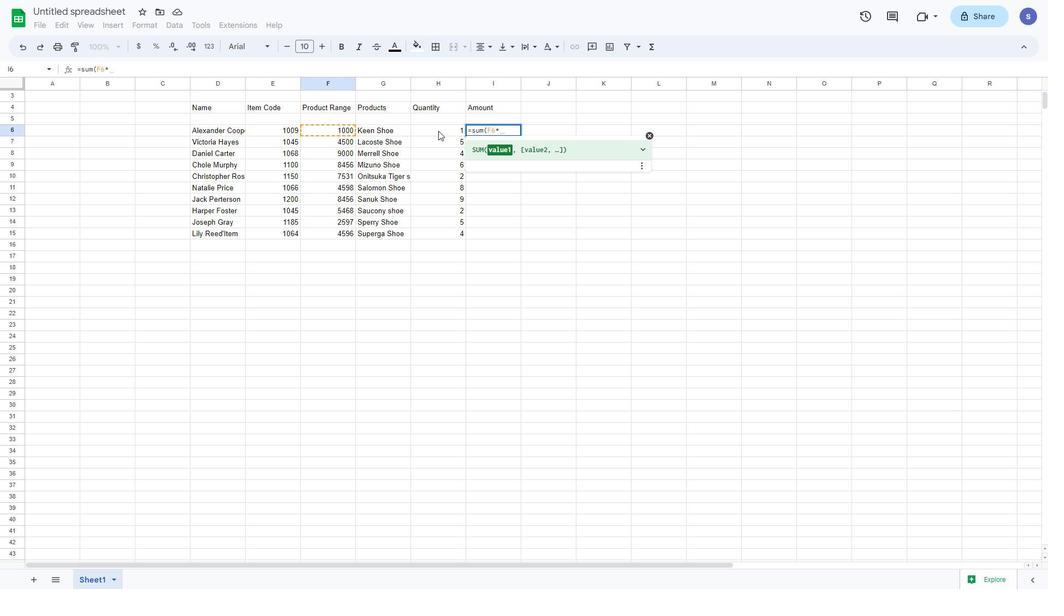 
Action: Mouse pressed left at (440, 128)
Screenshot: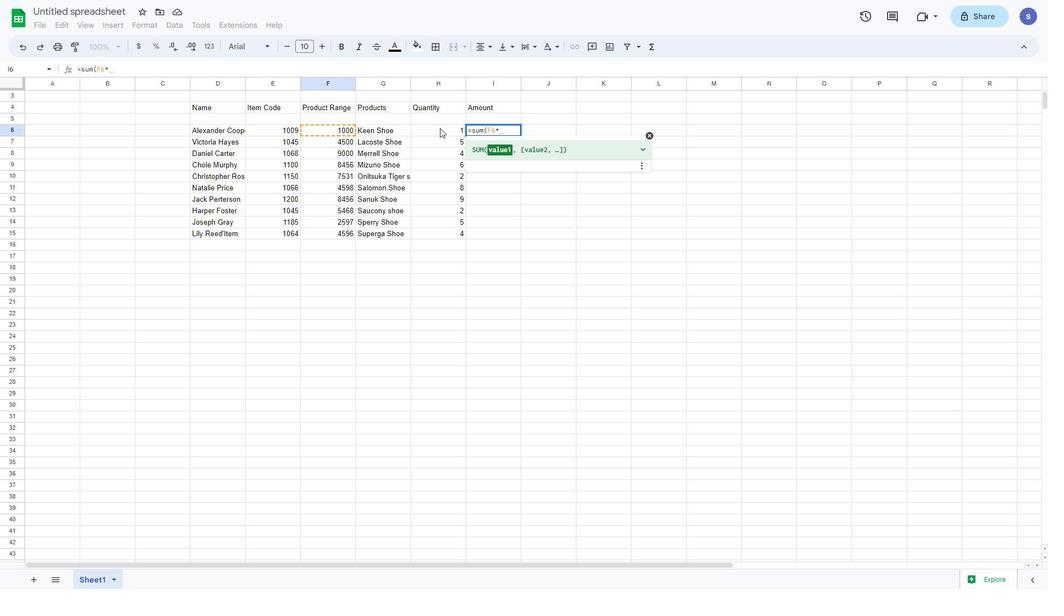 
Action: Mouse moved to (441, 127)
Screenshot: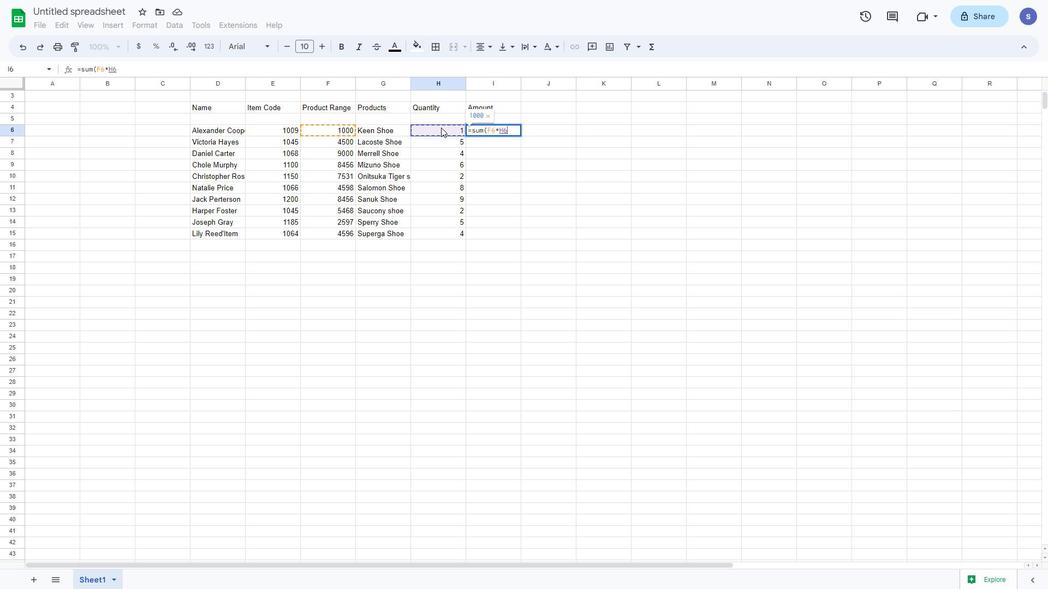 
Action: Key pressed <Key.shift_r>)<Key.enter><Key.enter>
Screenshot: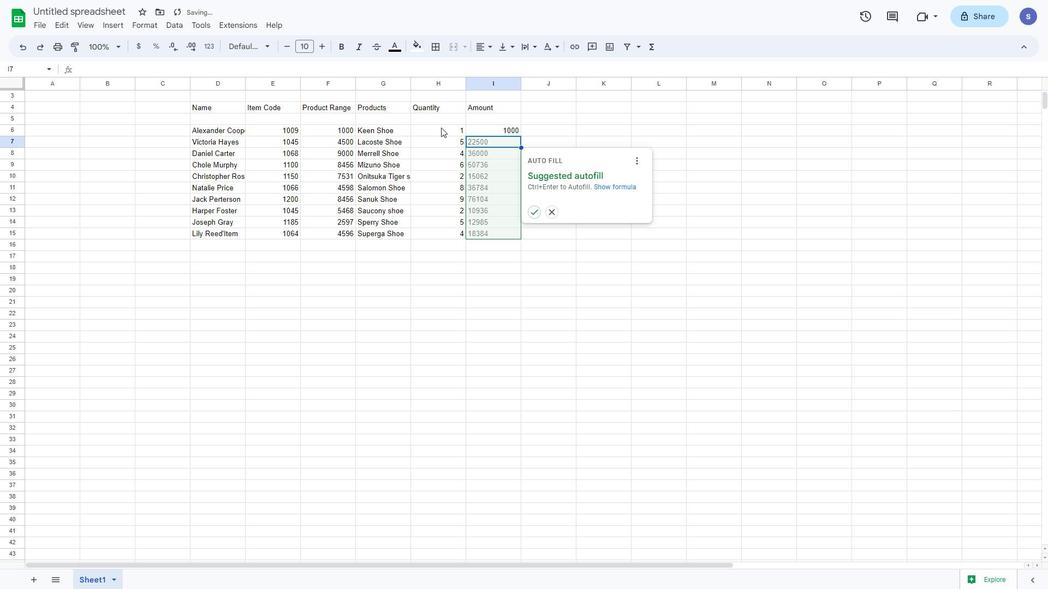 
Action: Mouse moved to (517, 130)
Screenshot: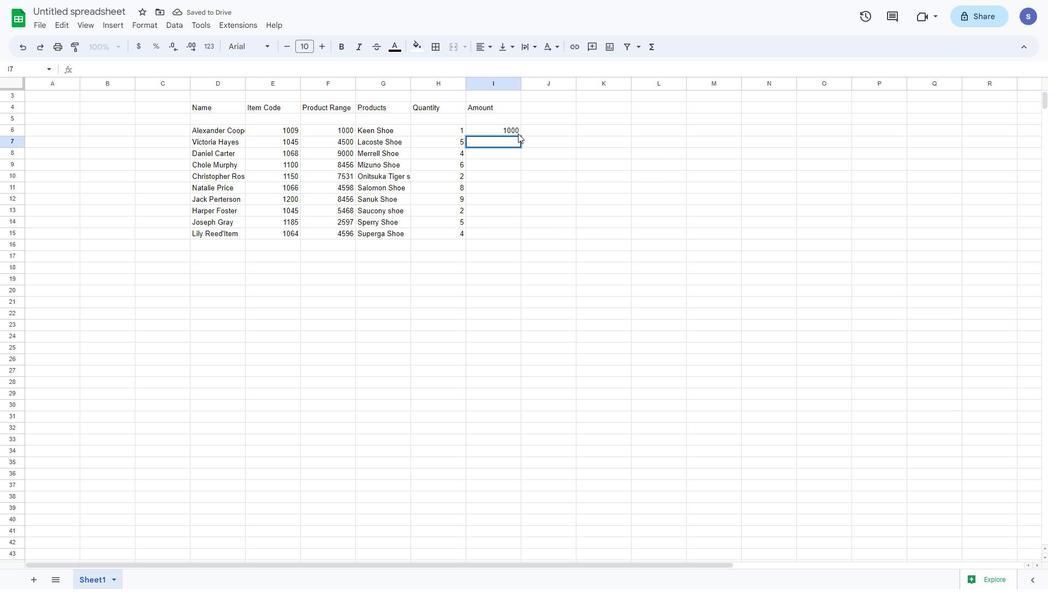 
Action: Mouse pressed left at (517, 130)
Screenshot: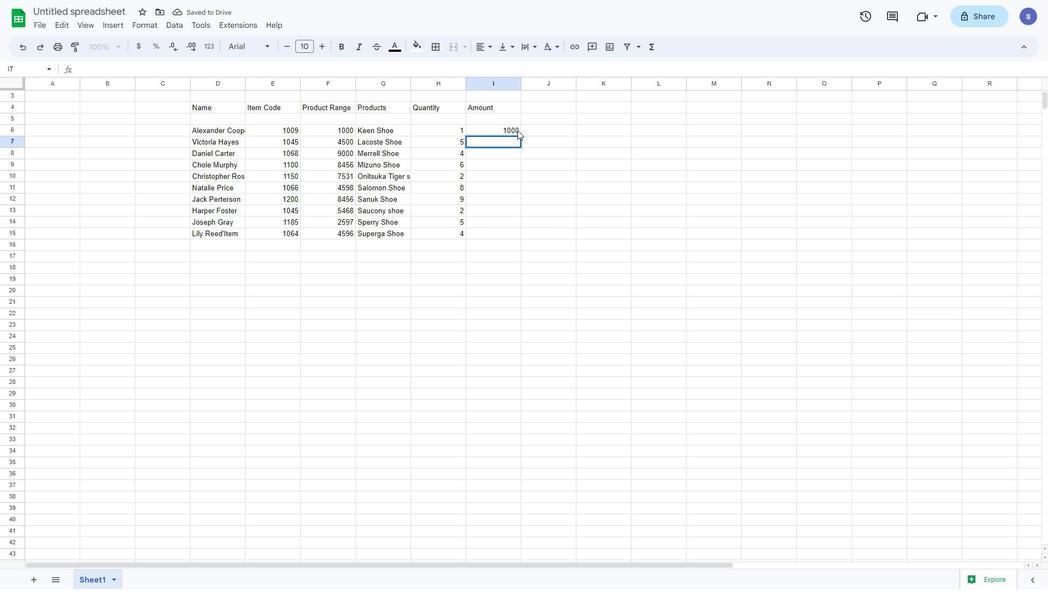 
Action: Mouse moved to (521, 134)
Screenshot: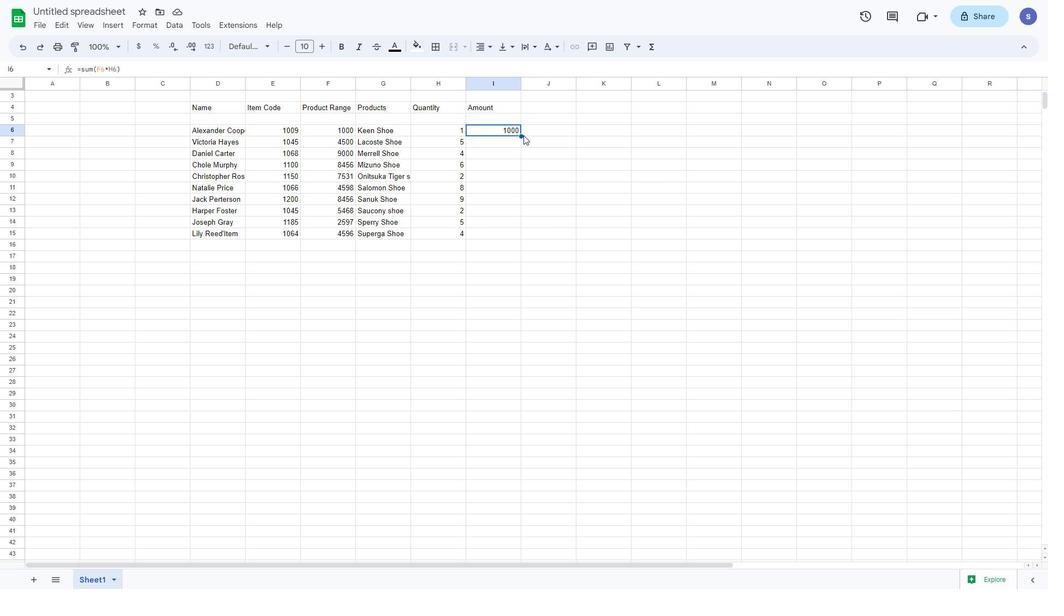 
Action: Mouse pressed left at (521, 134)
Screenshot: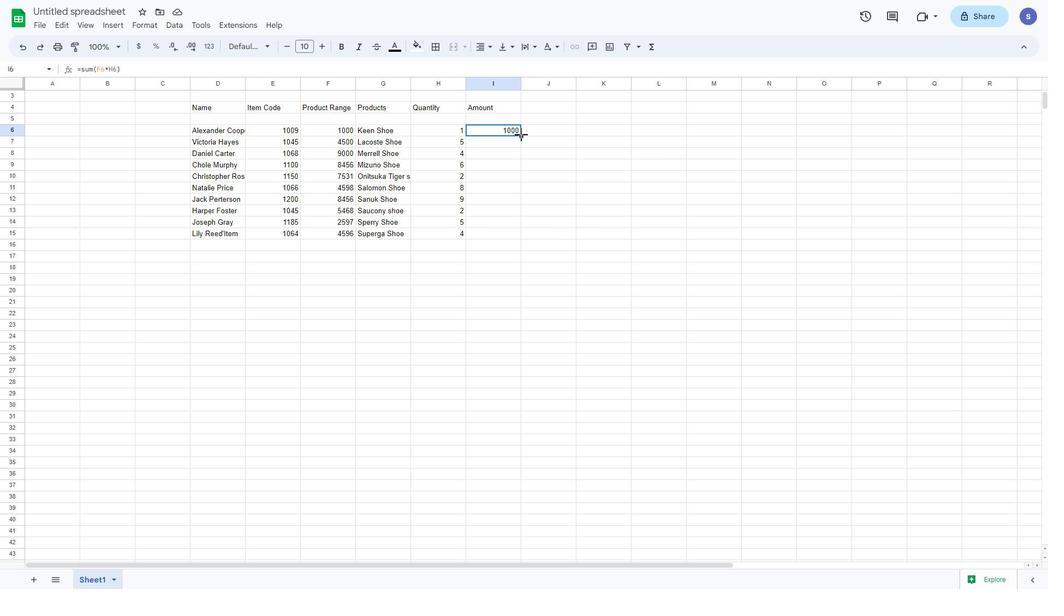 
Action: Mouse moved to (546, 104)
Screenshot: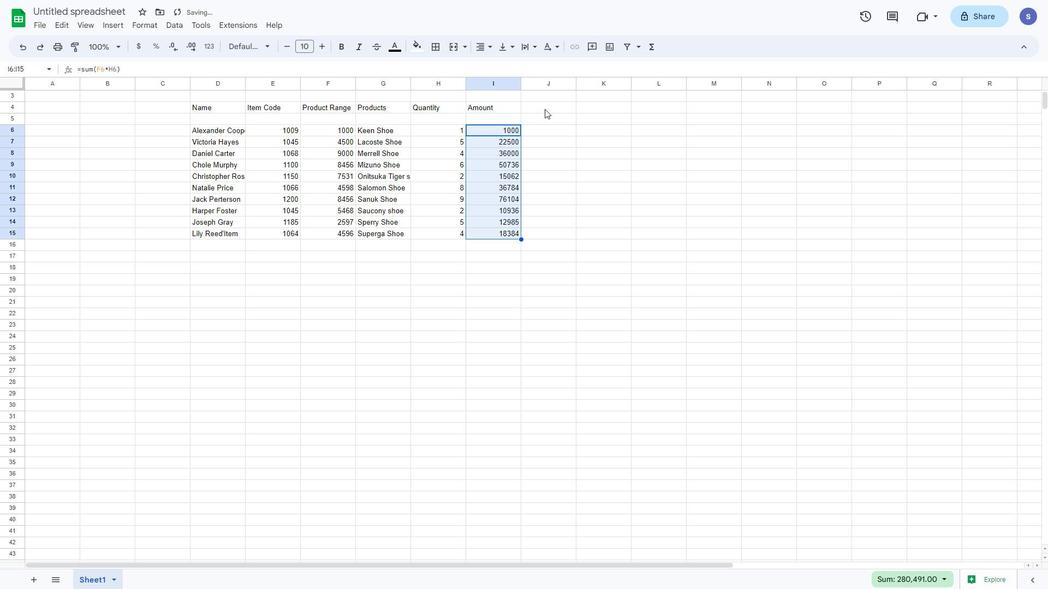 
Action: Mouse pressed left at (546, 104)
Screenshot: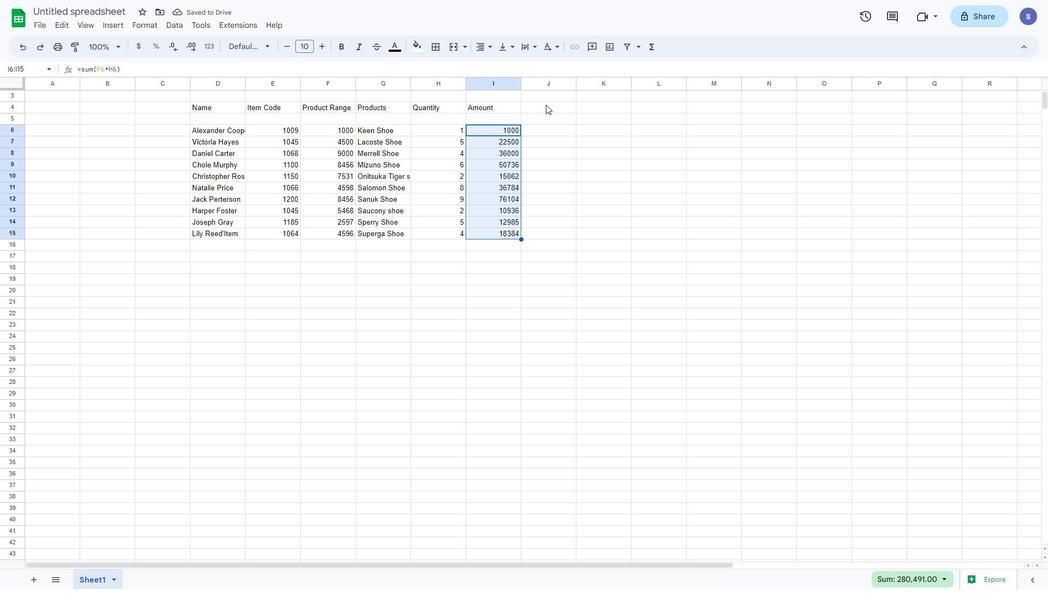
Action: Key pressed <Key.shift>Commision
Screenshot: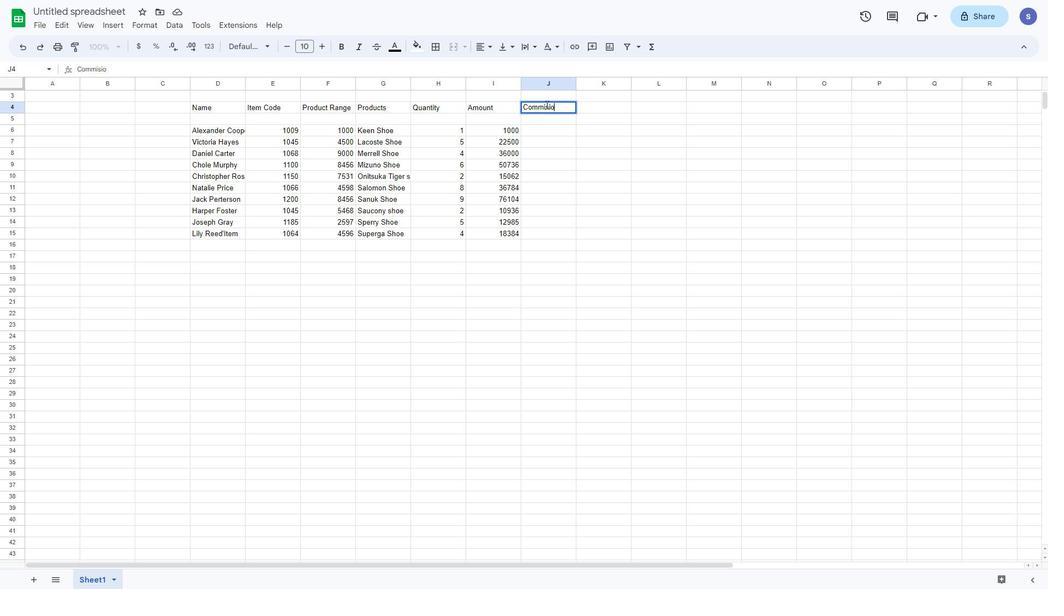 
Action: Mouse moved to (556, 359)
Screenshot: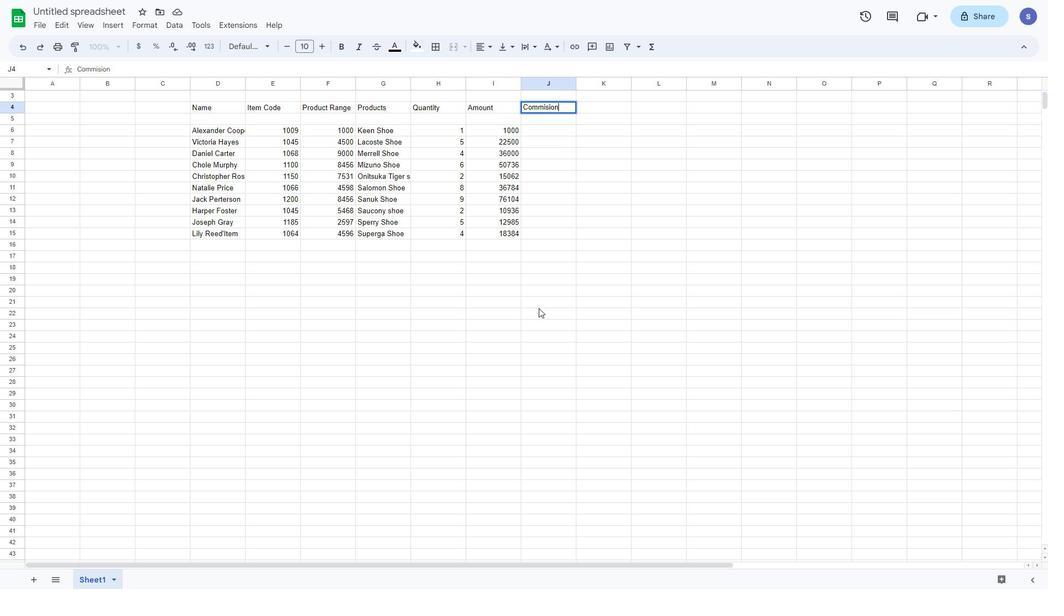 
Action: Key pressed <Key.backspace><Key.backspace><Key.backspace><Key.backspace><Key.backspace>ission
Screenshot: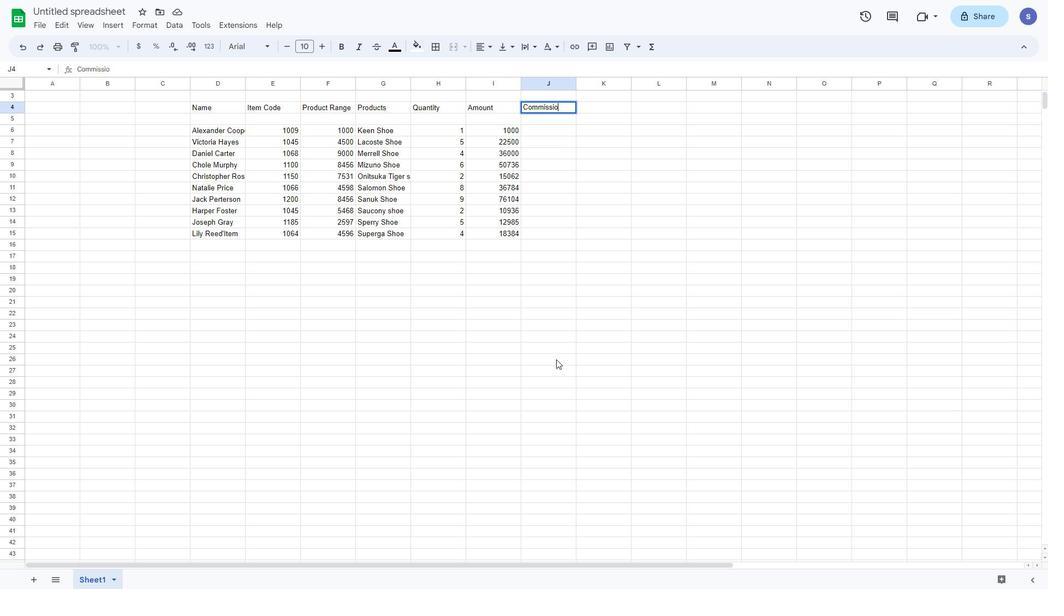 
Action: Mouse moved to (559, 126)
Screenshot: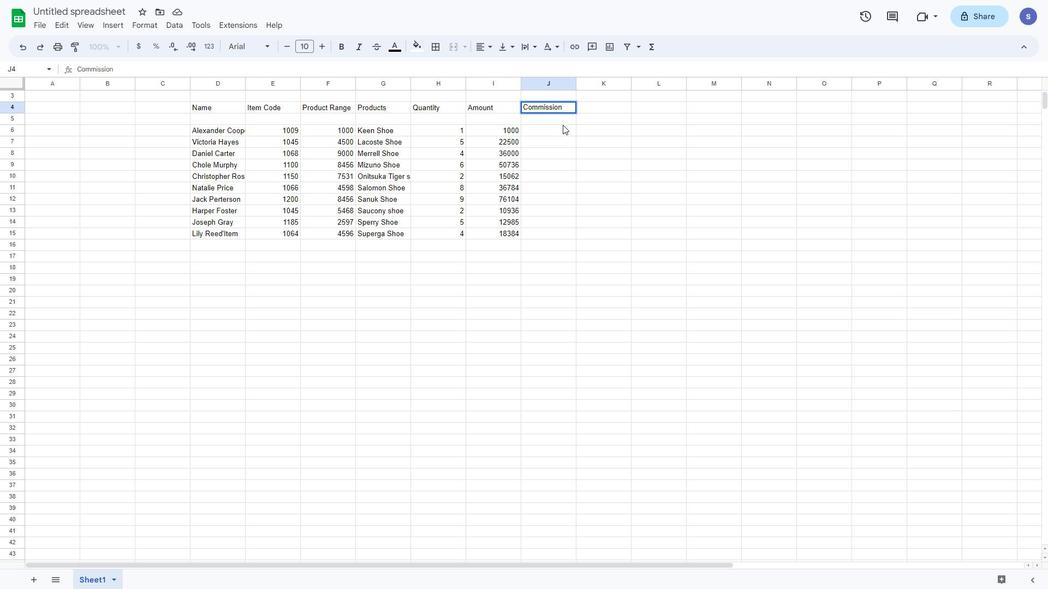 
Action: Mouse pressed left at (559, 126)
Screenshot: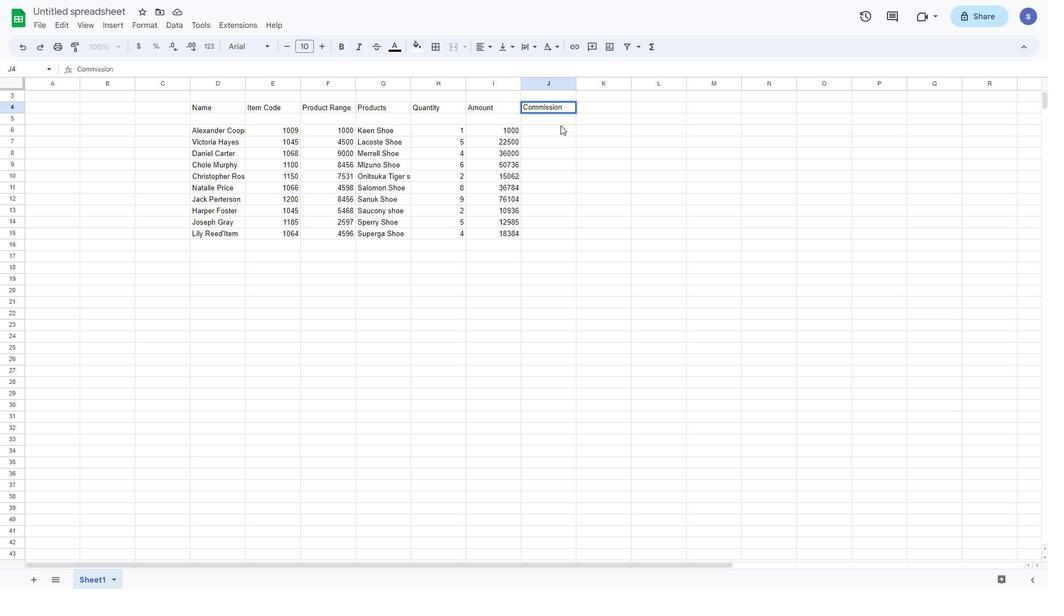 
Action: Key pressed =<Key.shift_r>(
Screenshot: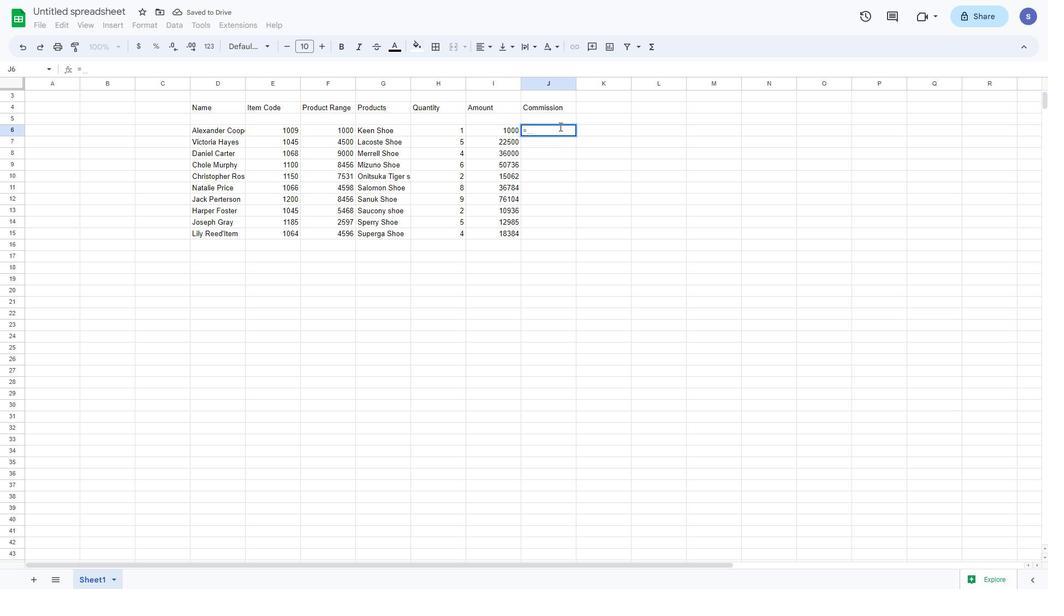 
Action: Mouse moved to (506, 129)
Screenshot: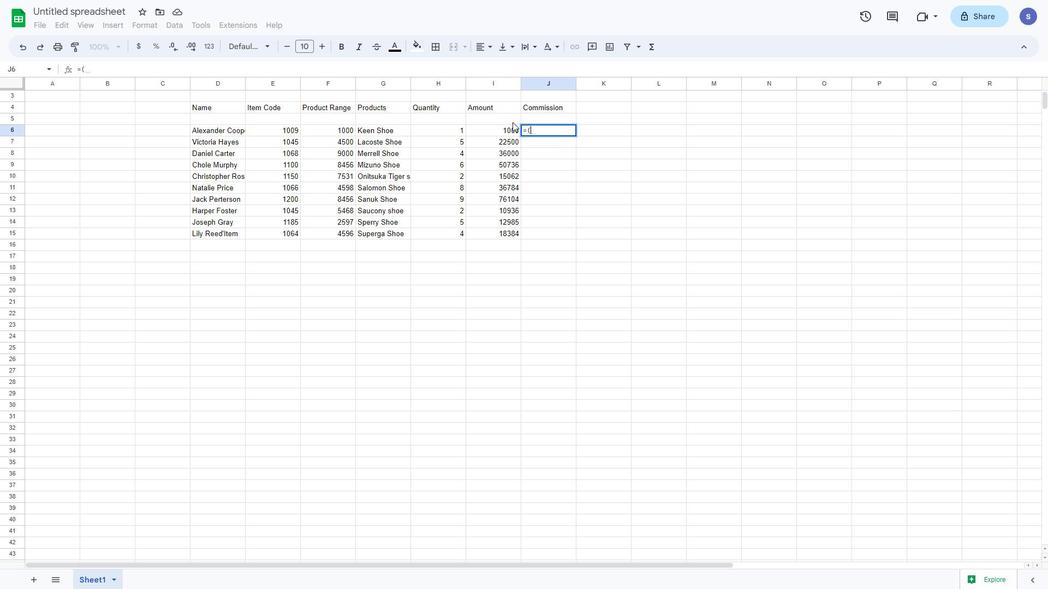 
Action: Mouse pressed left at (506, 129)
Screenshot: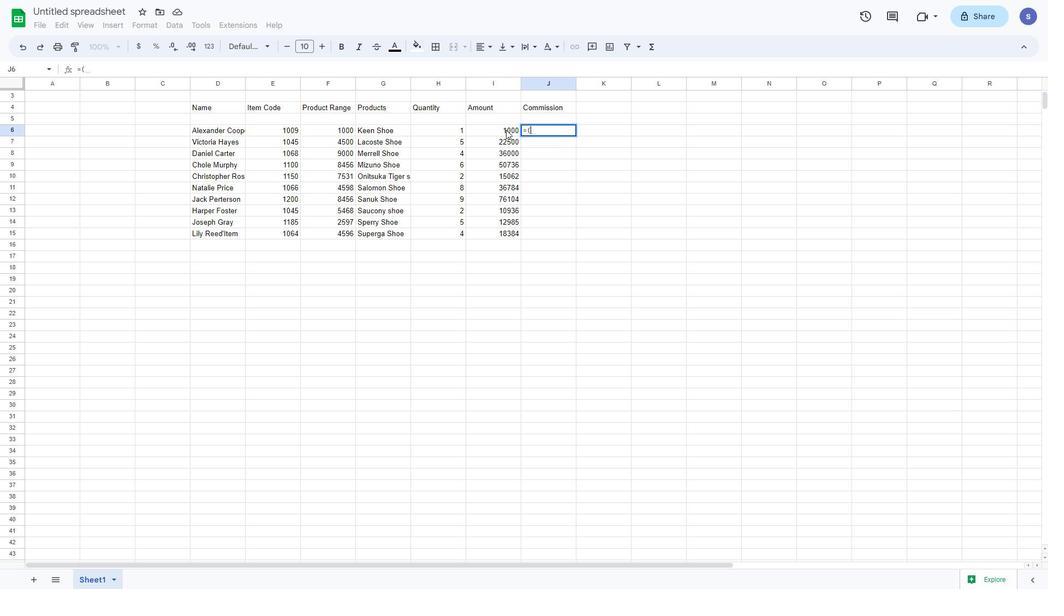 
Action: Mouse moved to (513, 134)
Screenshot: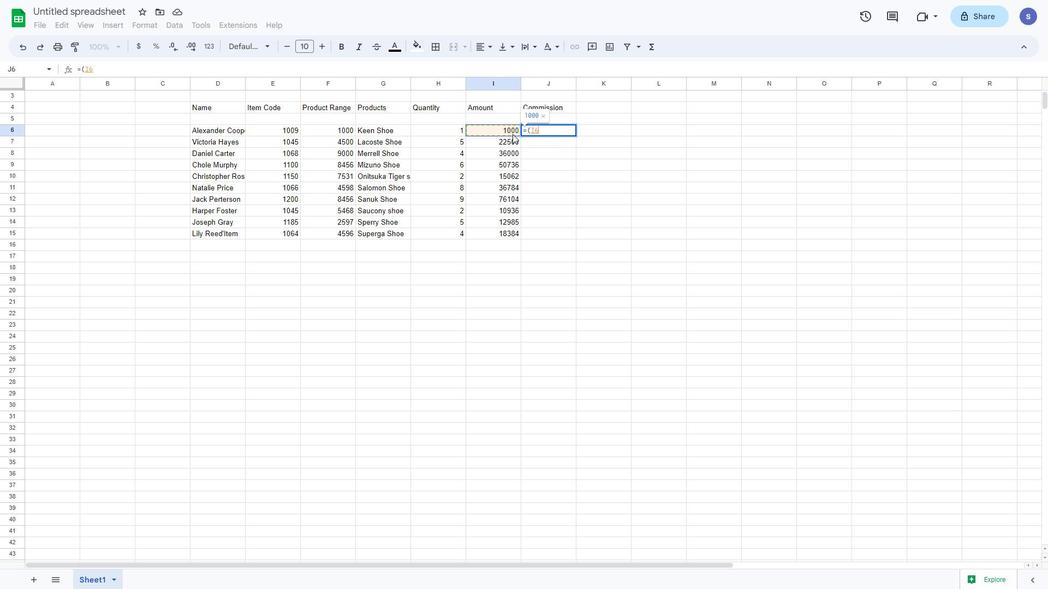 
Action: Key pressed *2<Key.shift>%<Key.shift_r>)<Key.enter>
Screenshot: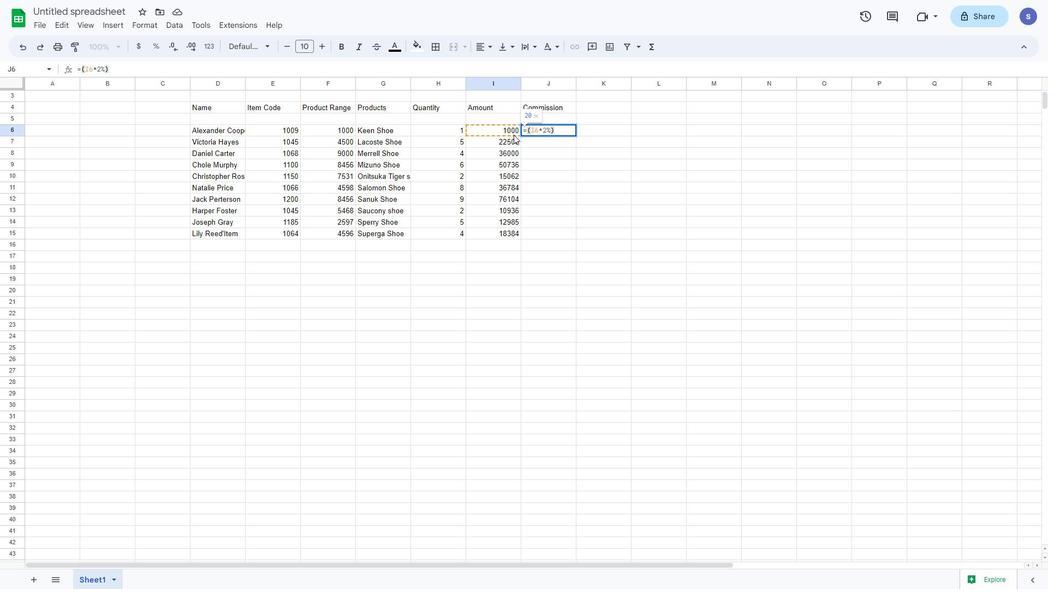 
Action: Mouse moved to (586, 130)
Screenshot: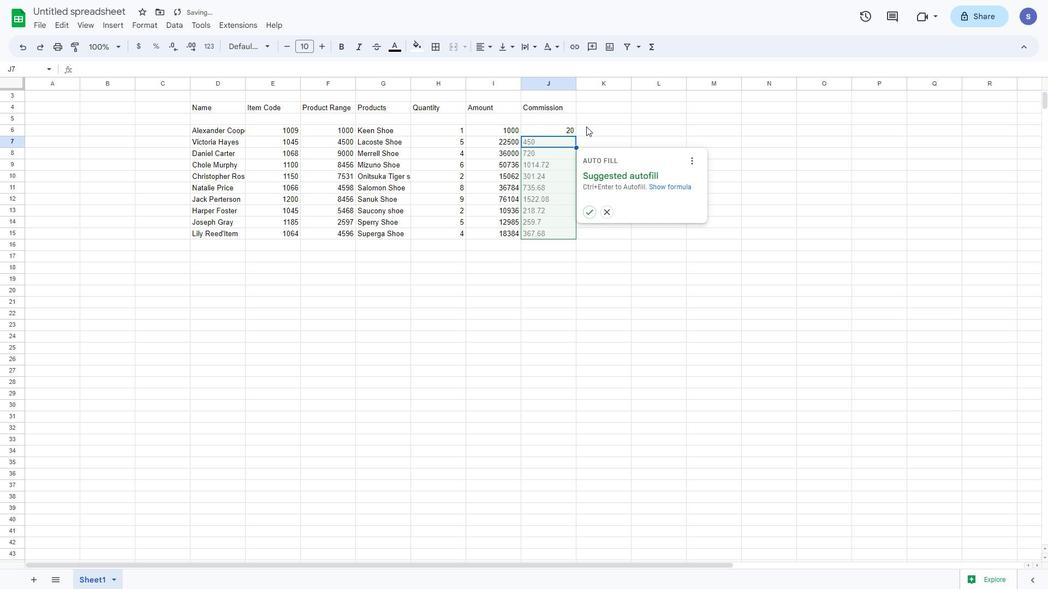
Action: Key pressed <Key.enter>
Screenshot: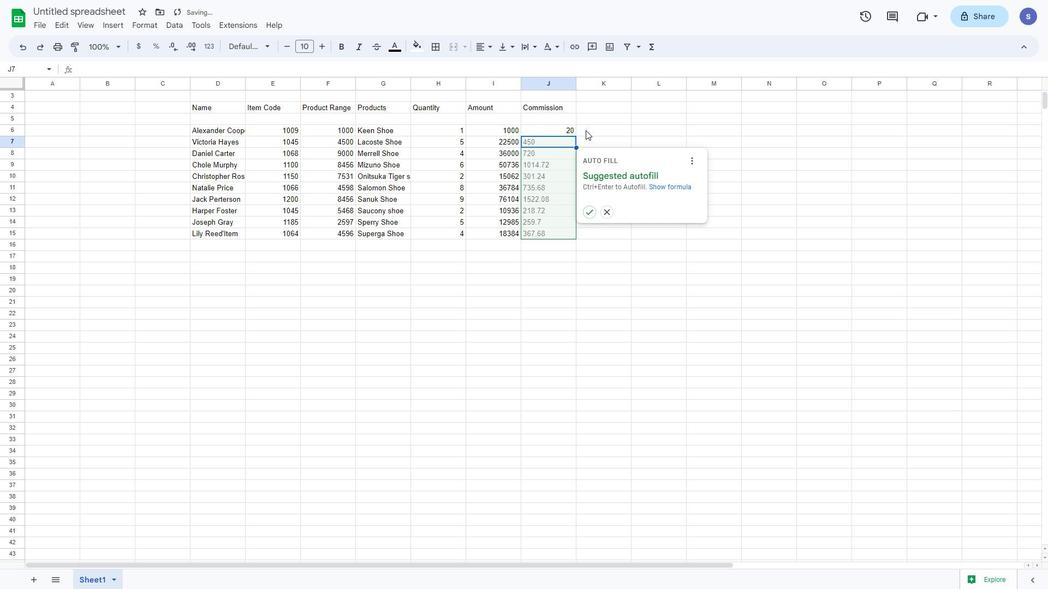 
Action: Mouse moved to (563, 127)
Screenshot: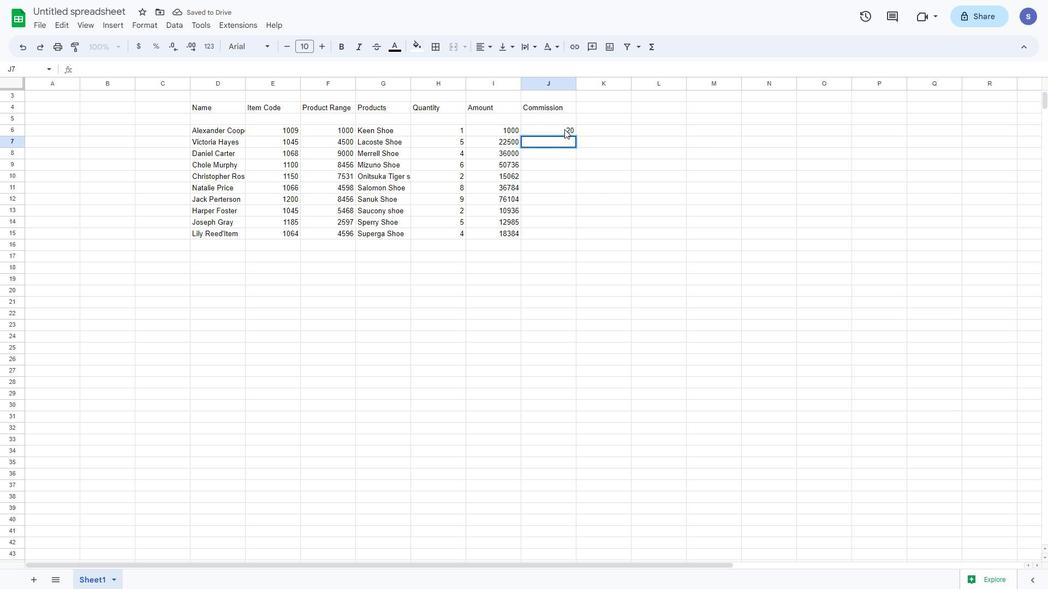 
Action: Mouse pressed left at (563, 127)
Screenshot: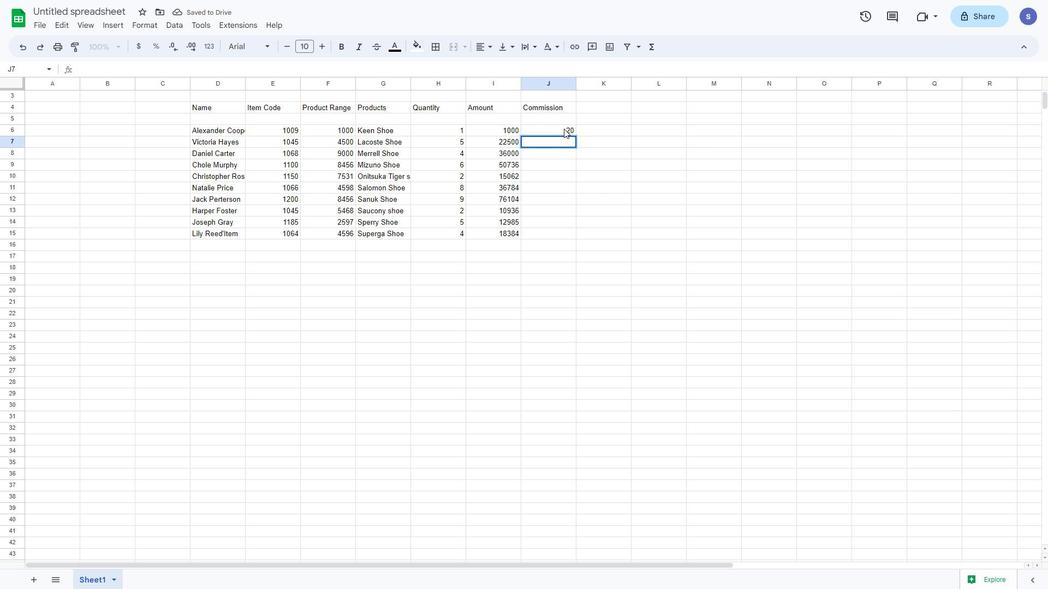 
Action: Mouse moved to (576, 133)
Screenshot: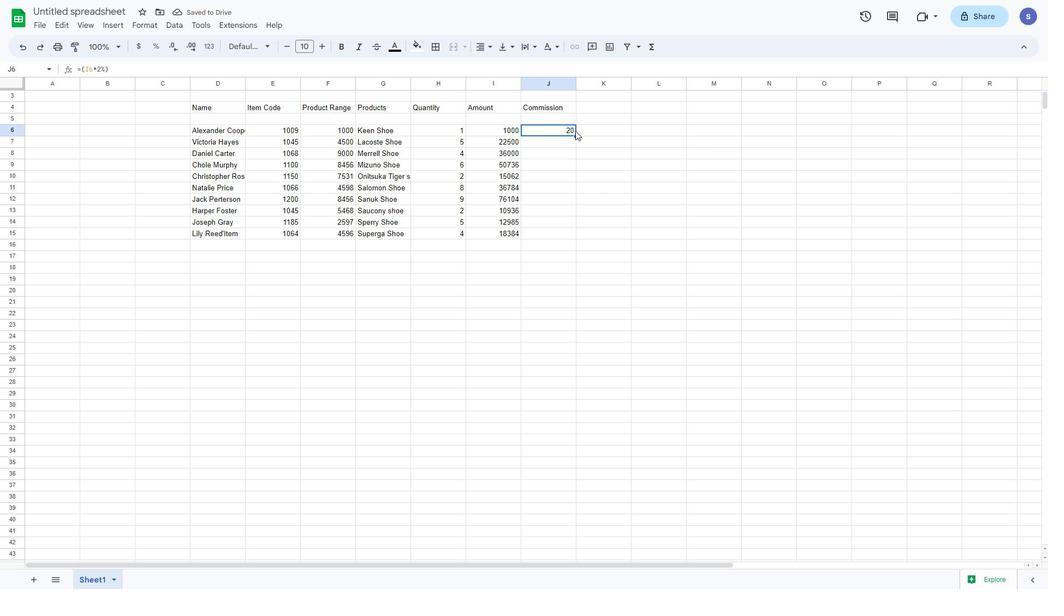 
Action: Mouse pressed left at (576, 133)
Screenshot: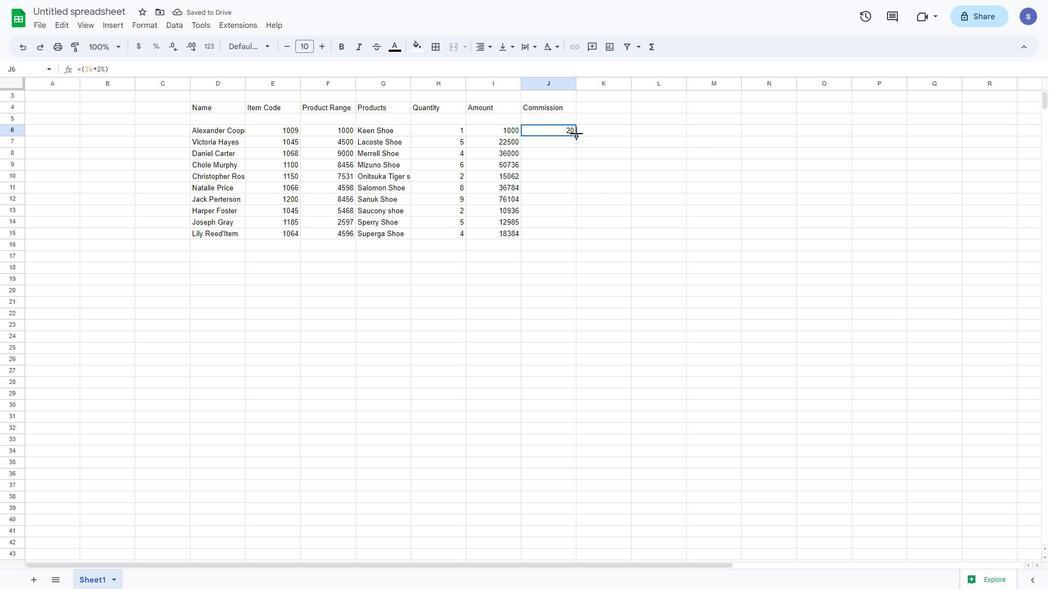 
Action: Mouse moved to (619, 202)
Screenshot: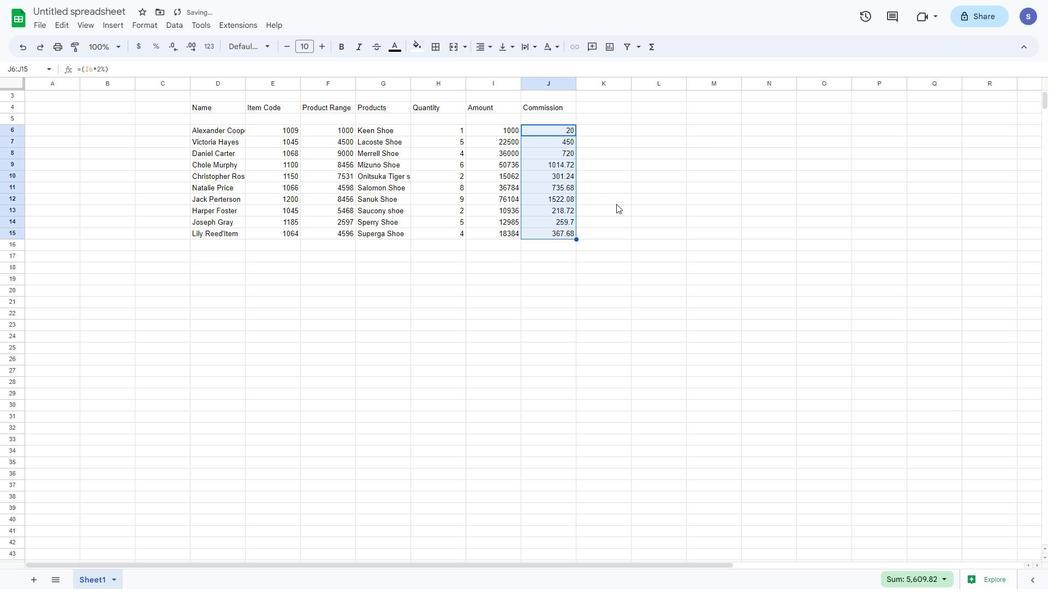 
Action: Mouse pressed left at (619, 202)
Screenshot: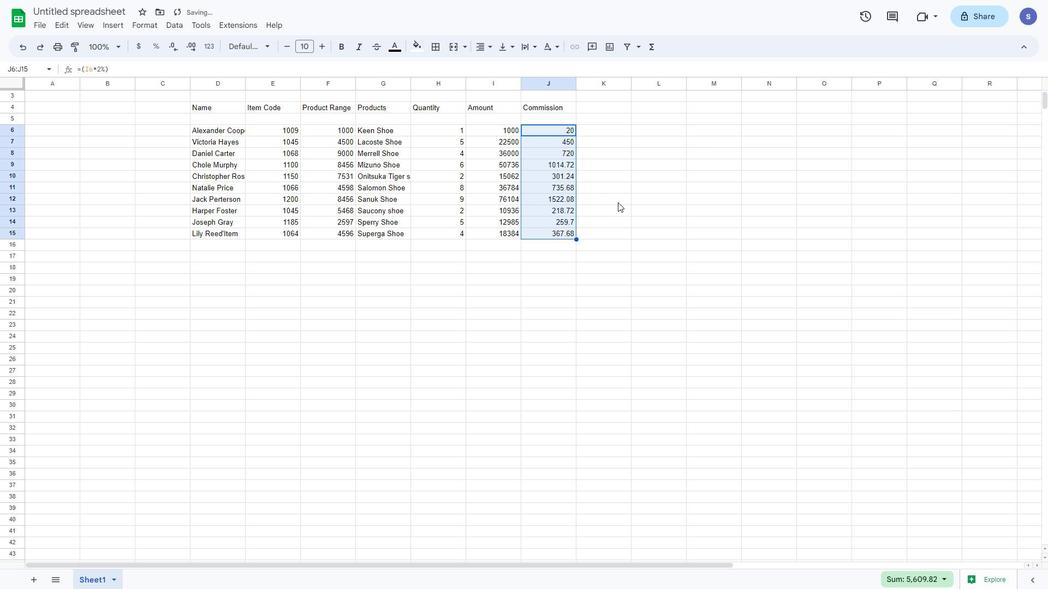 
Action: Mouse moved to (607, 176)
Screenshot: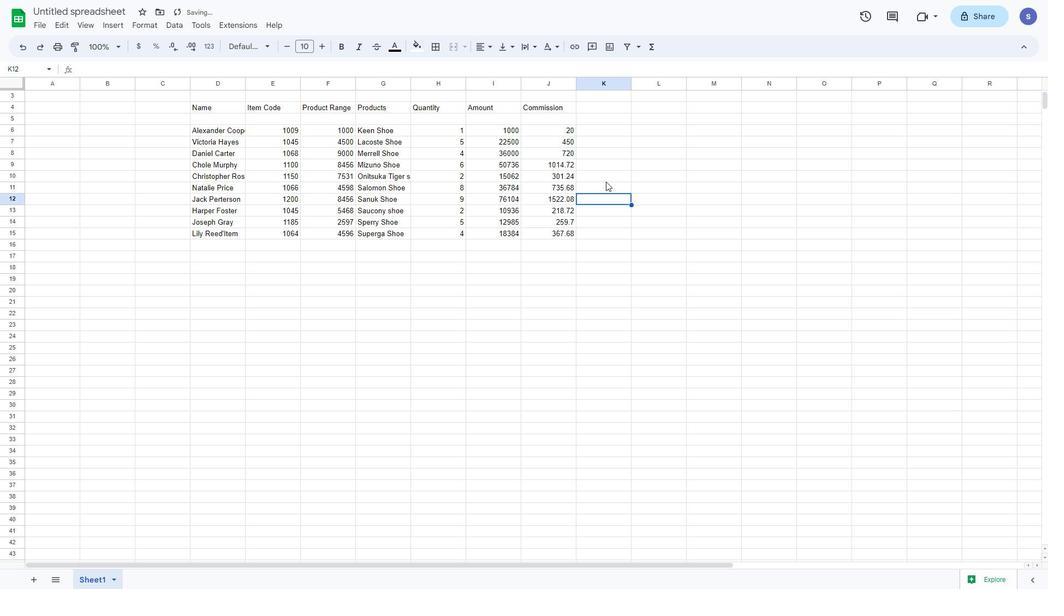 
Action: Mouse pressed left at (607, 176)
Screenshot: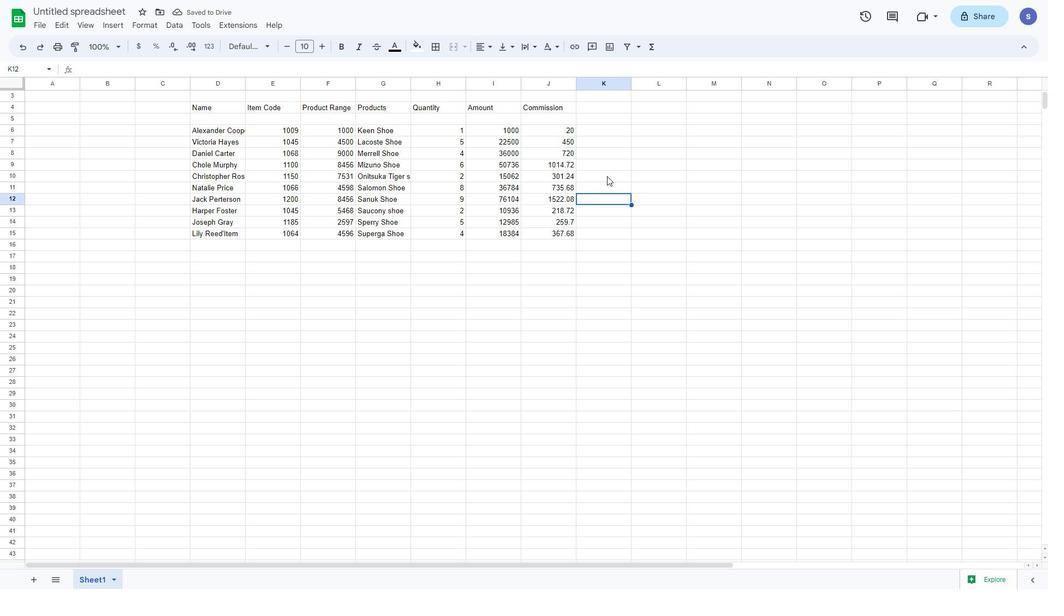 
Action: Mouse moved to (601, 107)
Screenshot: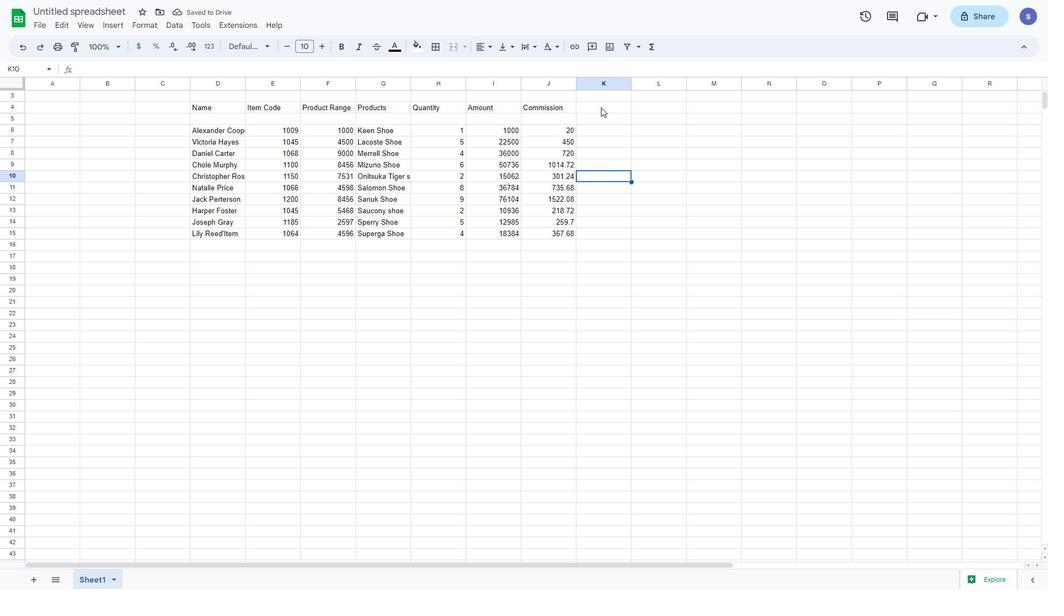 
Action: Mouse pressed left at (601, 107)
Screenshot: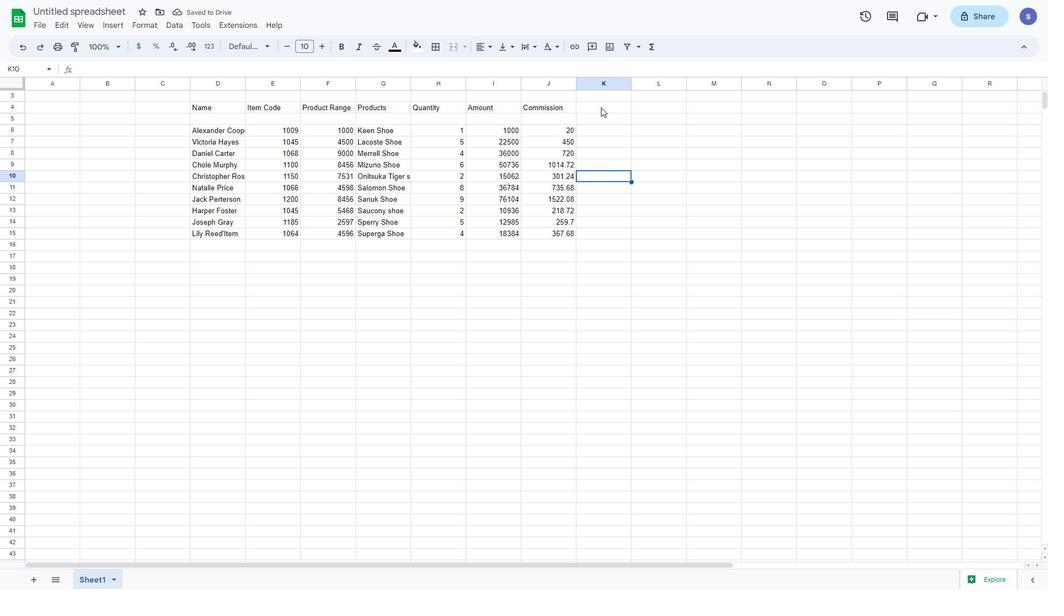
Action: Key pressed <Key.shift>Total
Screenshot: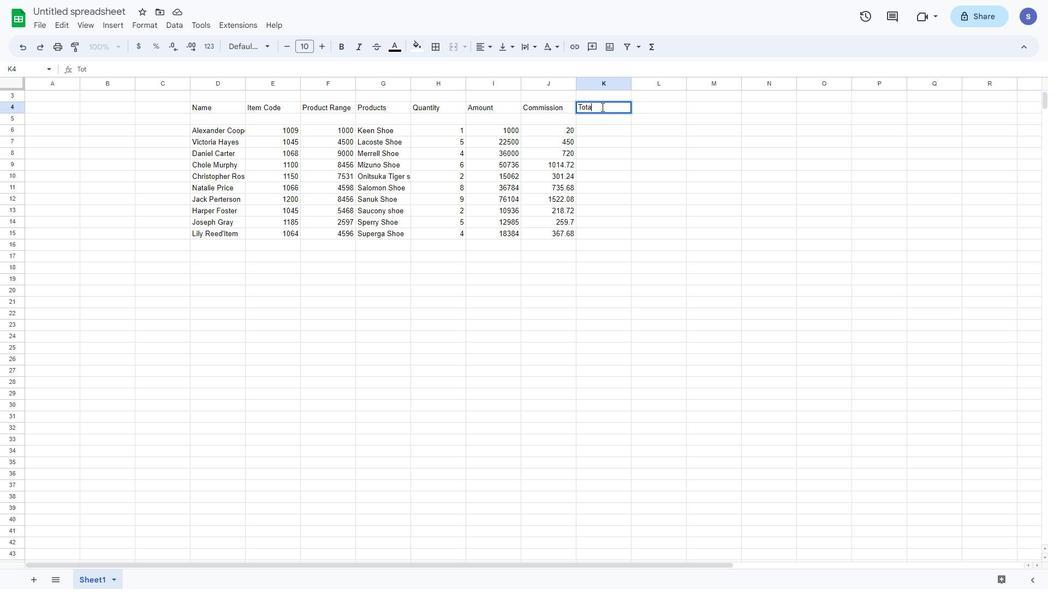 
Action: Mouse moved to (600, 129)
Screenshot: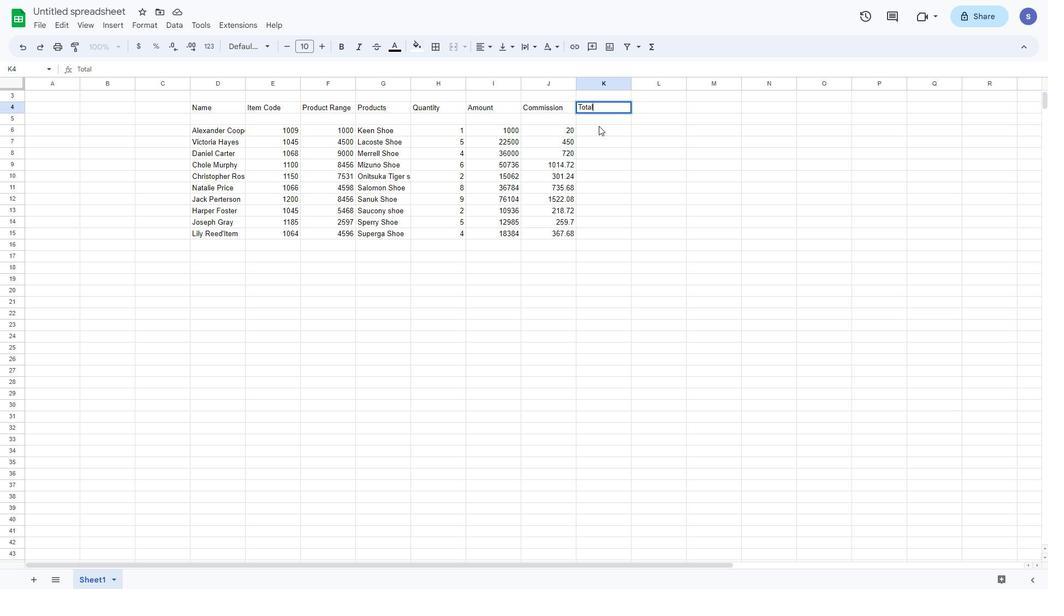 
Action: Mouse pressed left at (600, 129)
Screenshot: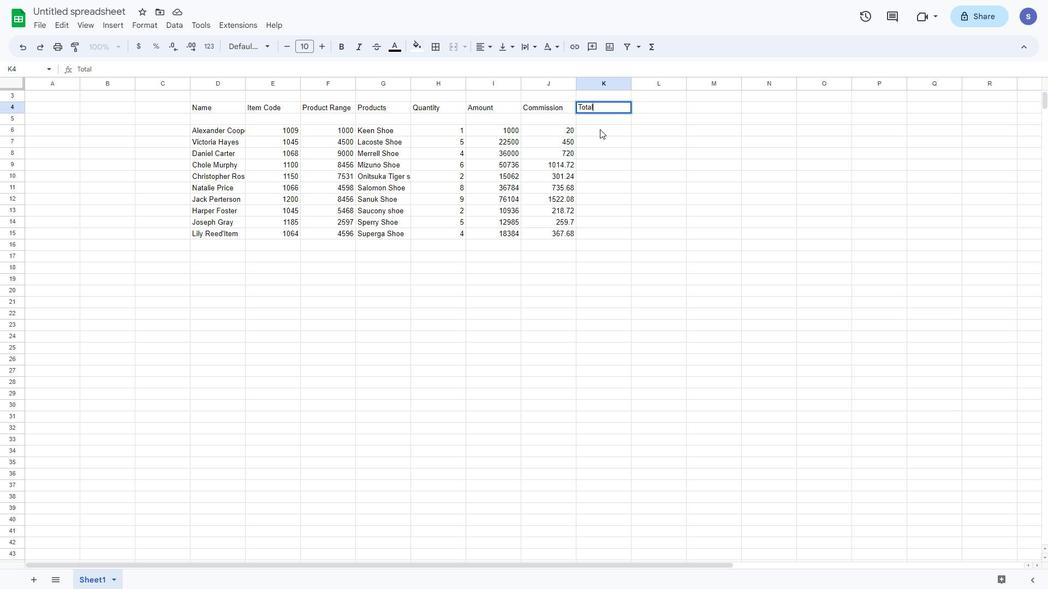 
Action: Key pressed =<Key.shift_r>(
Screenshot: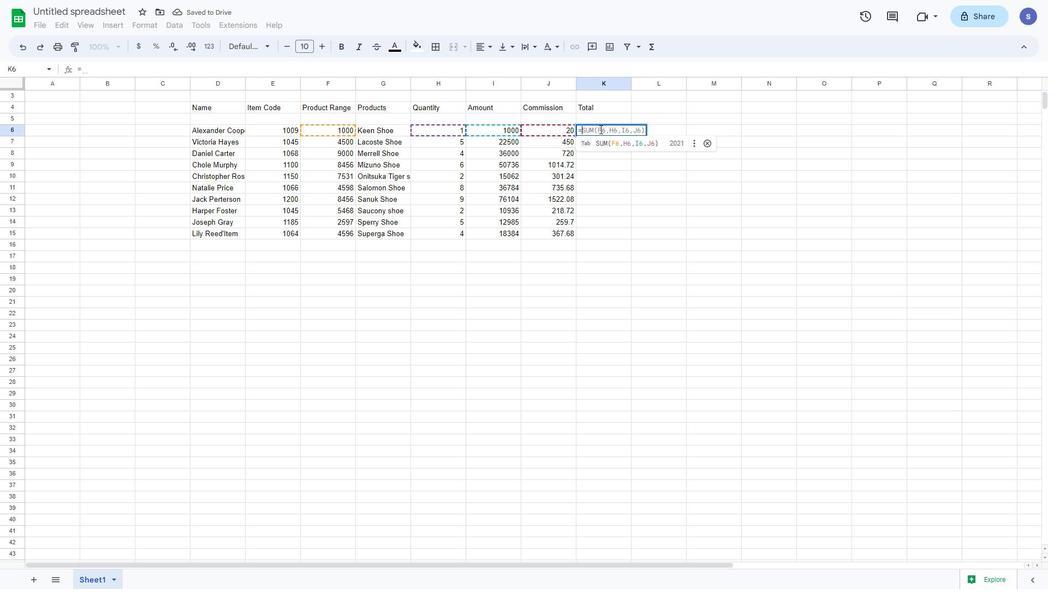 
Action: Mouse moved to (489, 128)
Screenshot: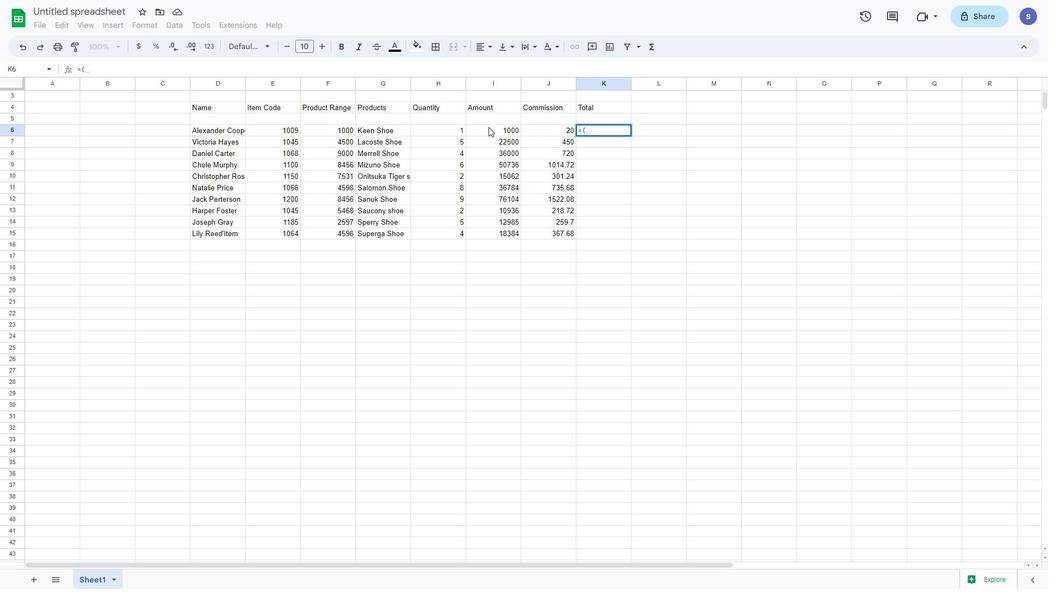 
Action: Mouse pressed left at (489, 128)
Screenshot: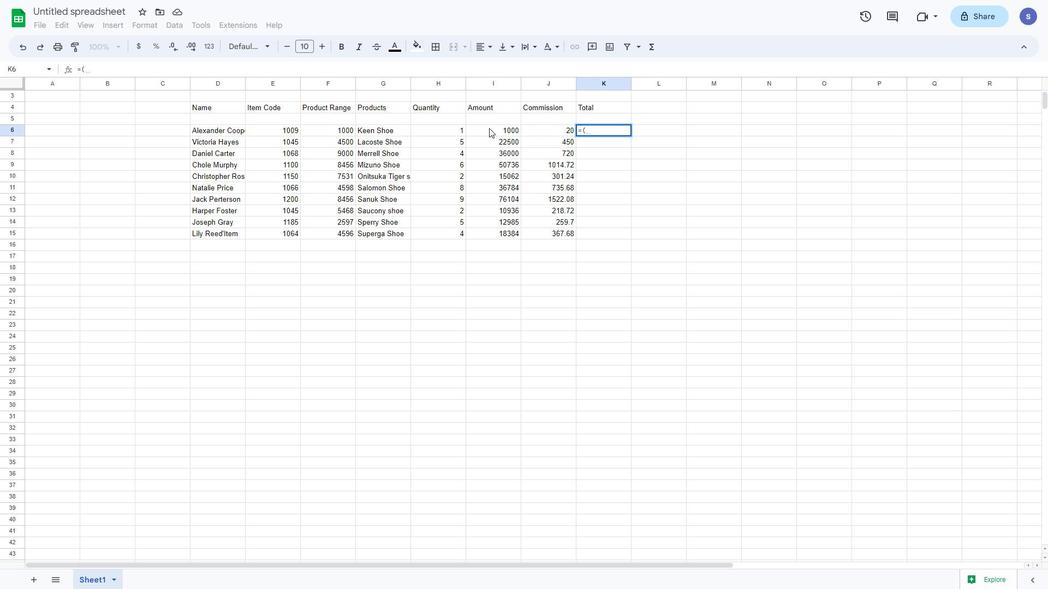 
Action: Mouse moved to (522, 129)
Screenshot: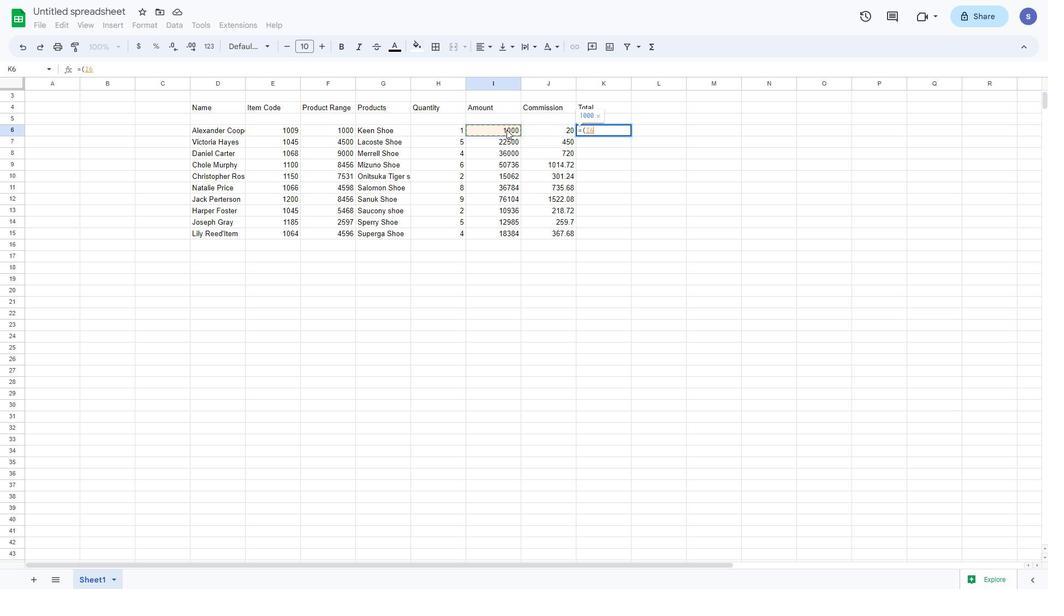 
Action: Key pressed +
Screenshot: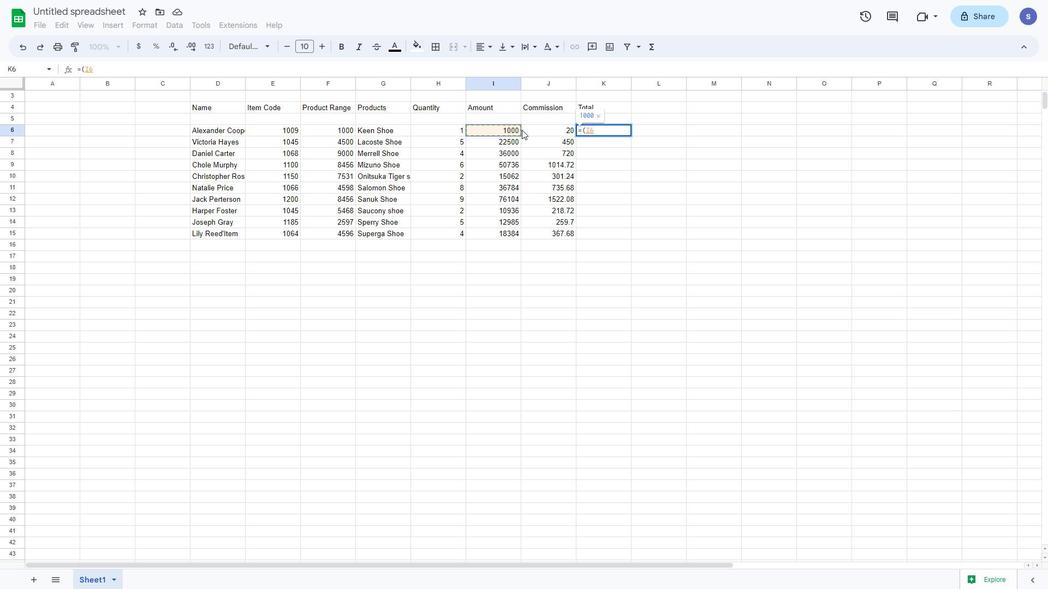 
Action: Mouse moved to (553, 129)
Screenshot: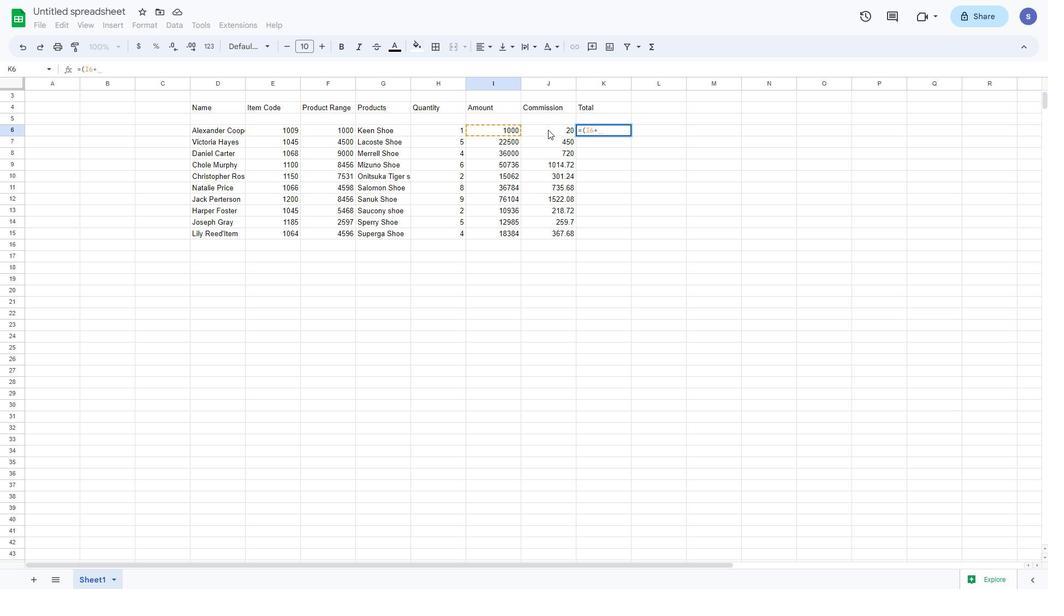
Action: Mouse pressed left at (553, 129)
Screenshot: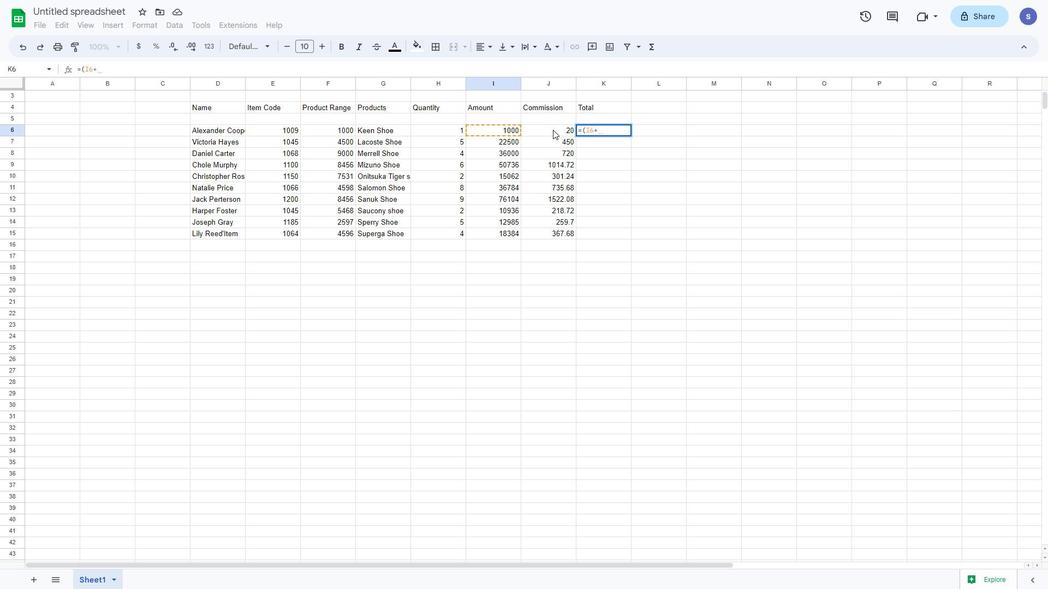 
Action: Mouse moved to (566, 128)
Screenshot: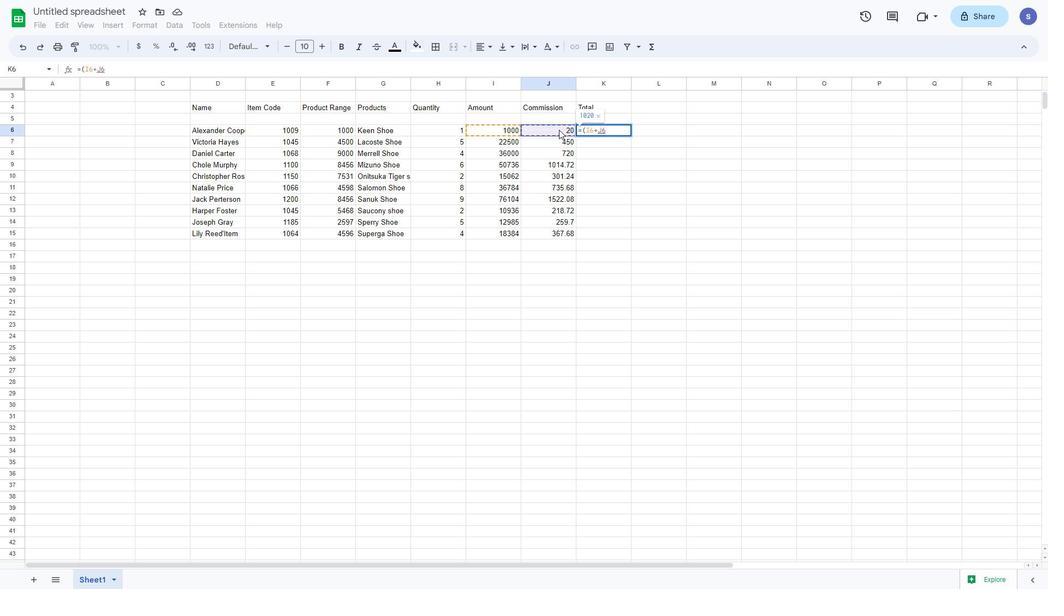 
Action: Key pressed <Key.shift_r><Key.shift_r><Key.shift_r><Key.shift_r><Key.shift_r><Key.shift_r><Key.shift_r>)<Key.enter><Key.enter>
Screenshot: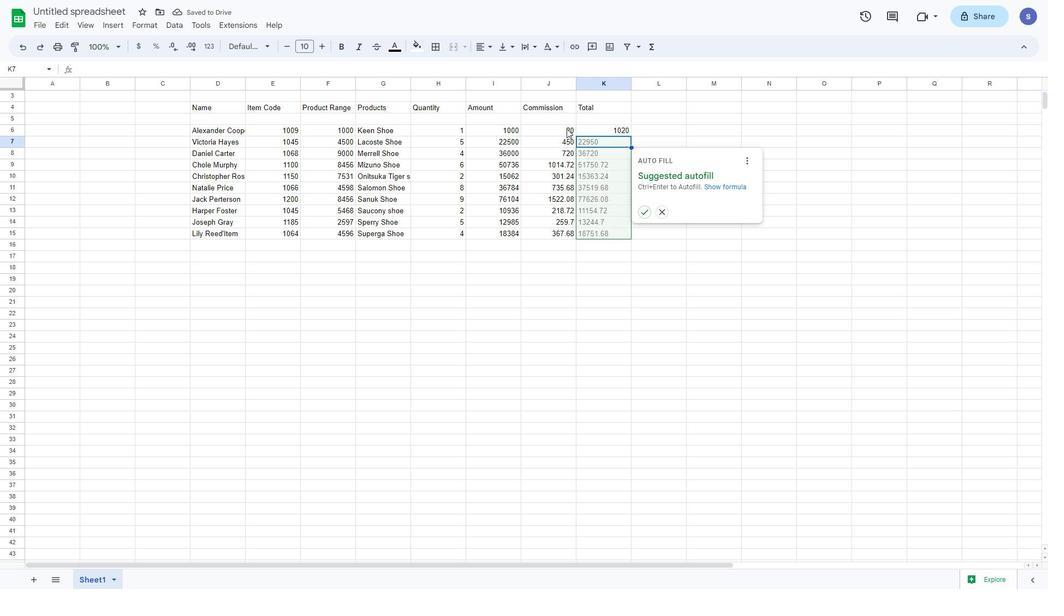 
Action: Mouse moved to (610, 125)
Screenshot: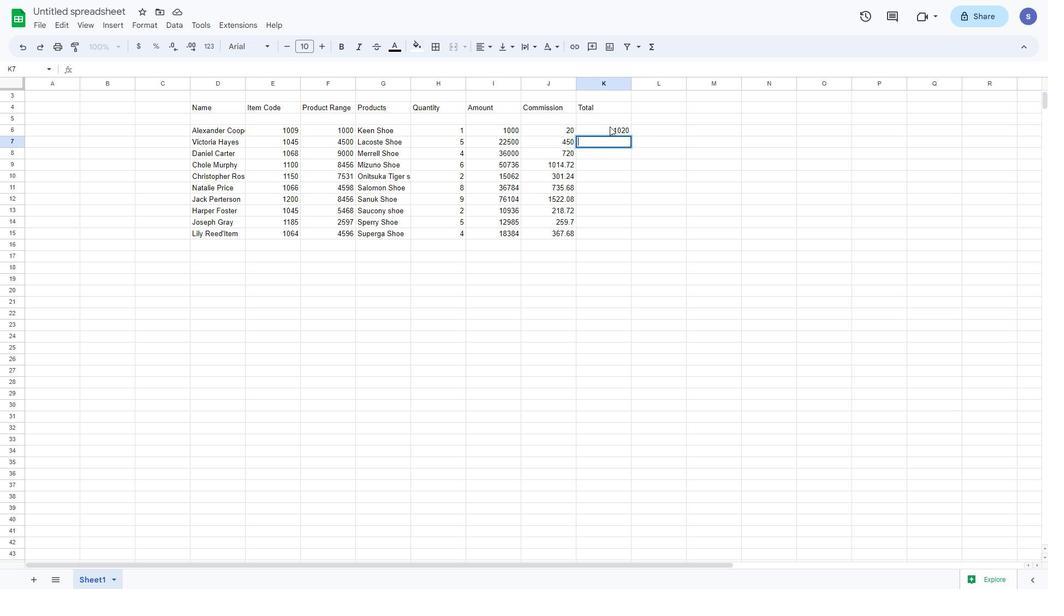 
Action: Mouse pressed left at (610, 125)
Screenshot: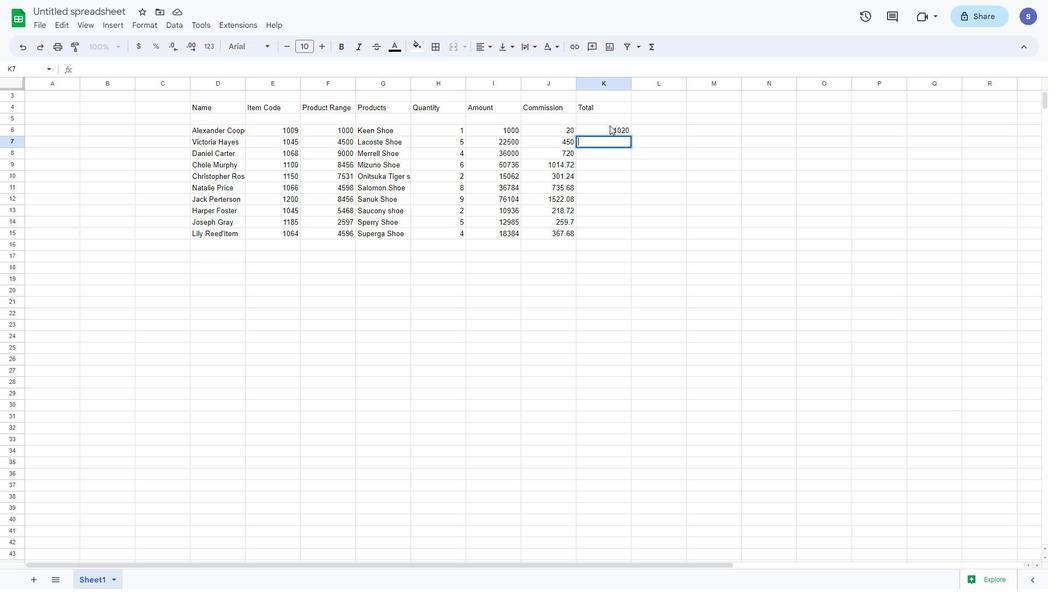 
Action: Mouse moved to (626, 129)
Screenshot: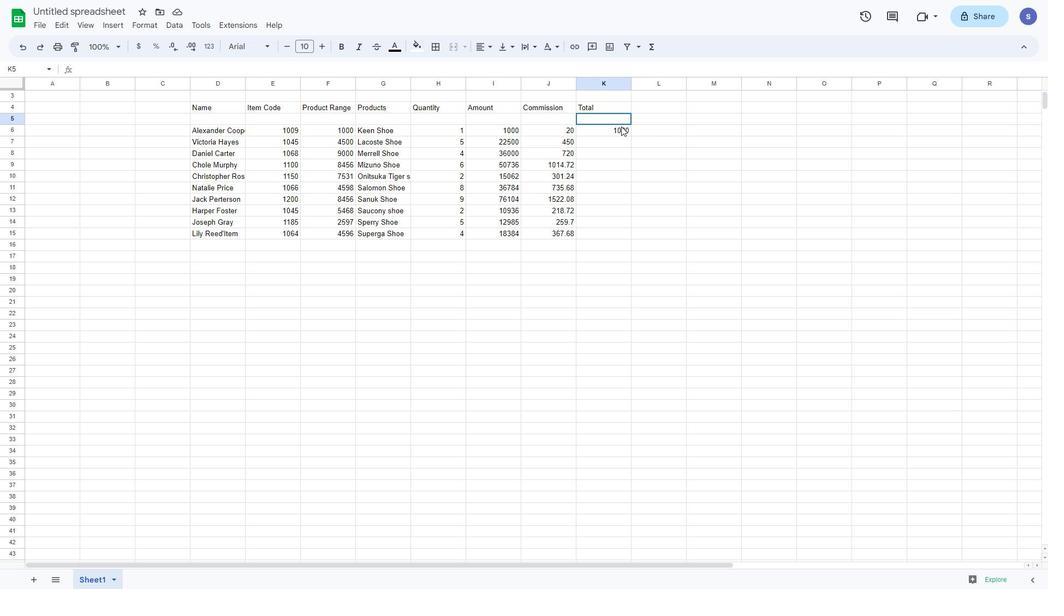 
Action: Mouse pressed left at (626, 129)
Screenshot: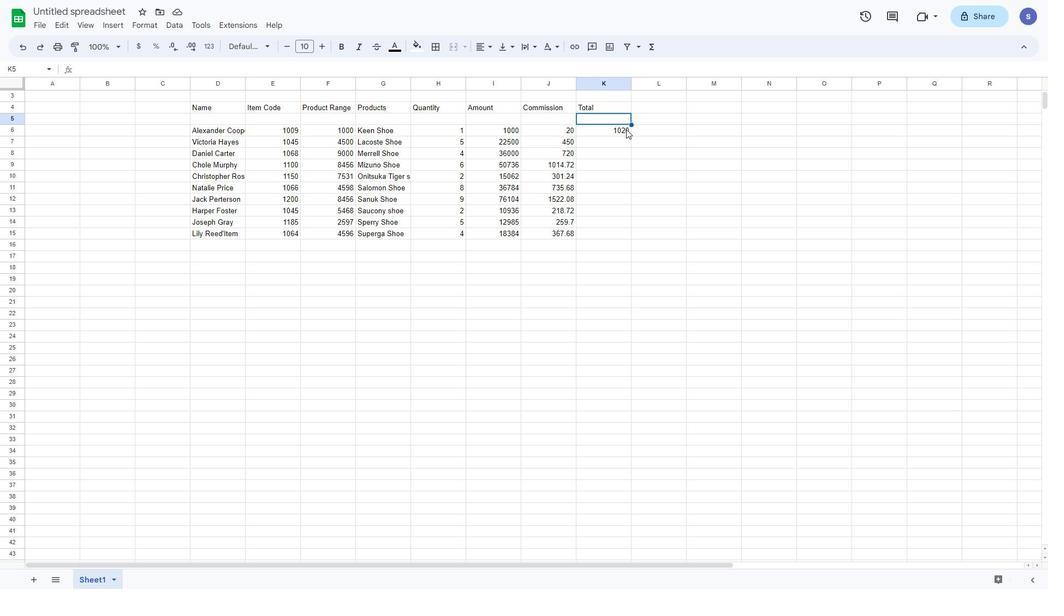 
Action: Mouse moved to (601, 213)
